 Task: Simple perennial resume white modern bold.
Action: Mouse moved to (514, 37)
Screenshot: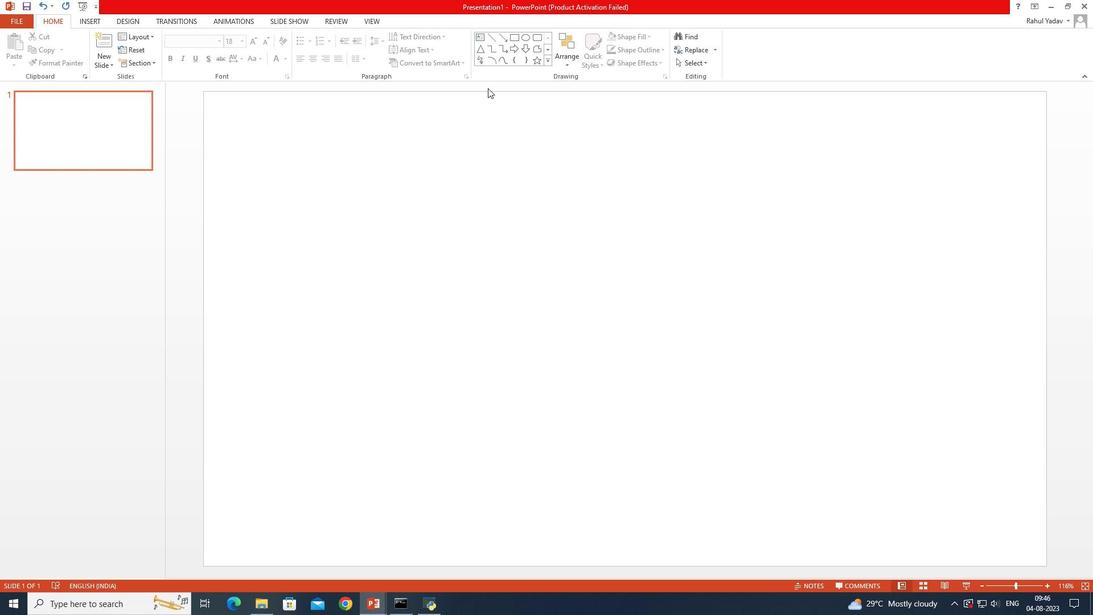 
Action: Mouse pressed left at (514, 37)
Screenshot: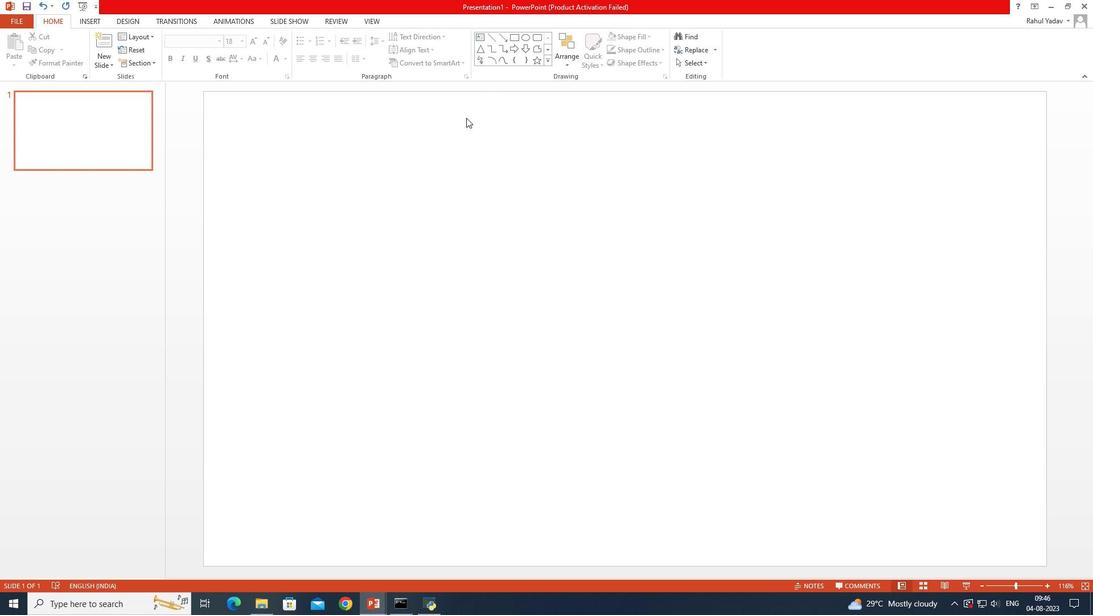 
Action: Mouse moved to (511, 36)
Screenshot: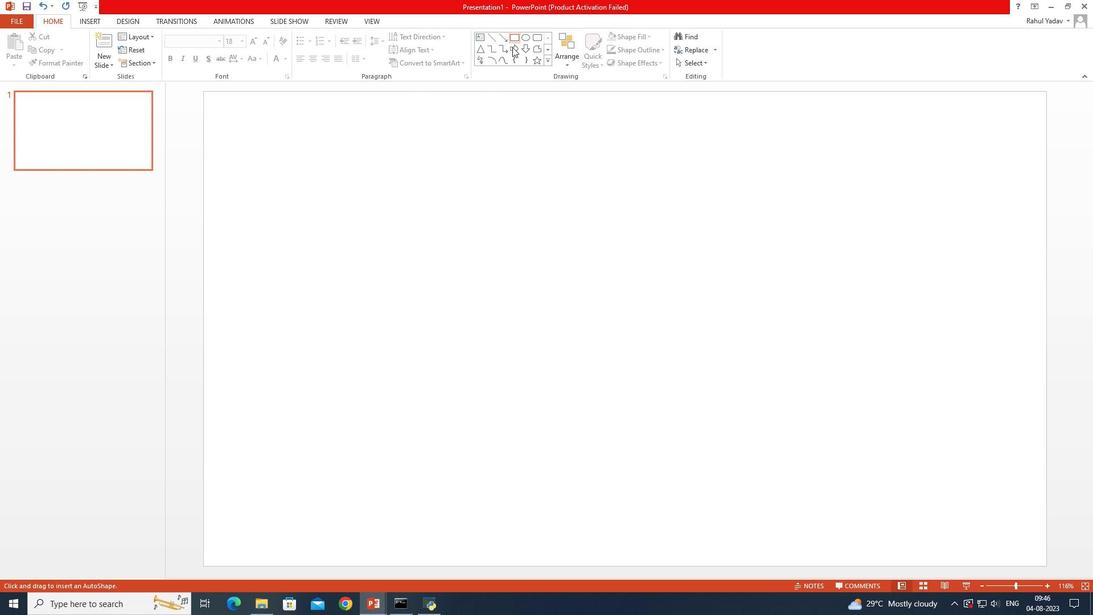 
Action: Mouse pressed left at (511, 36)
Screenshot: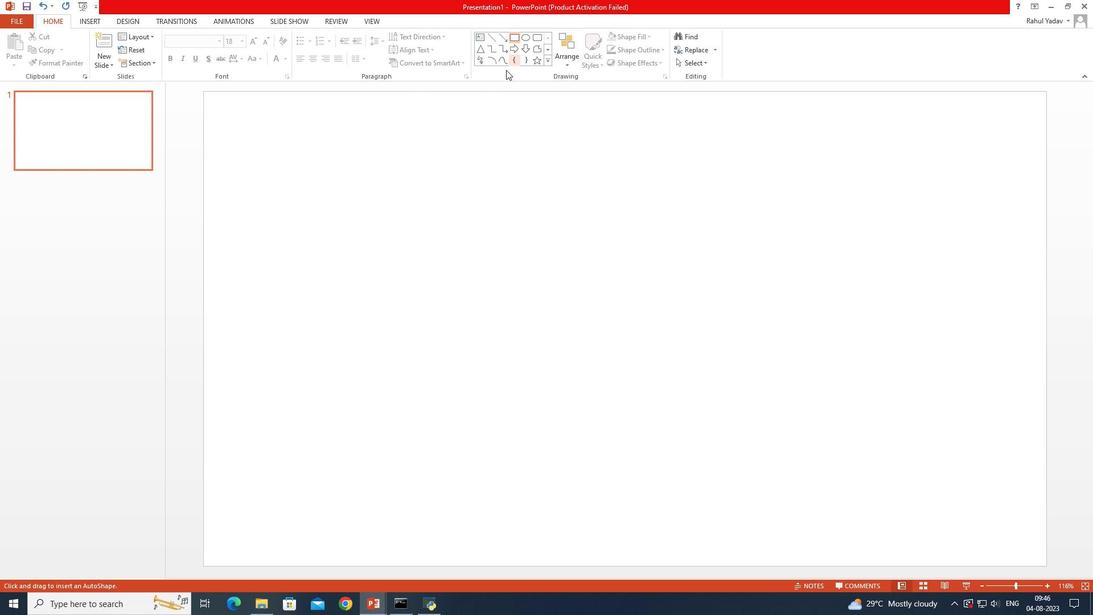 
Action: Mouse moved to (251, 99)
Screenshot: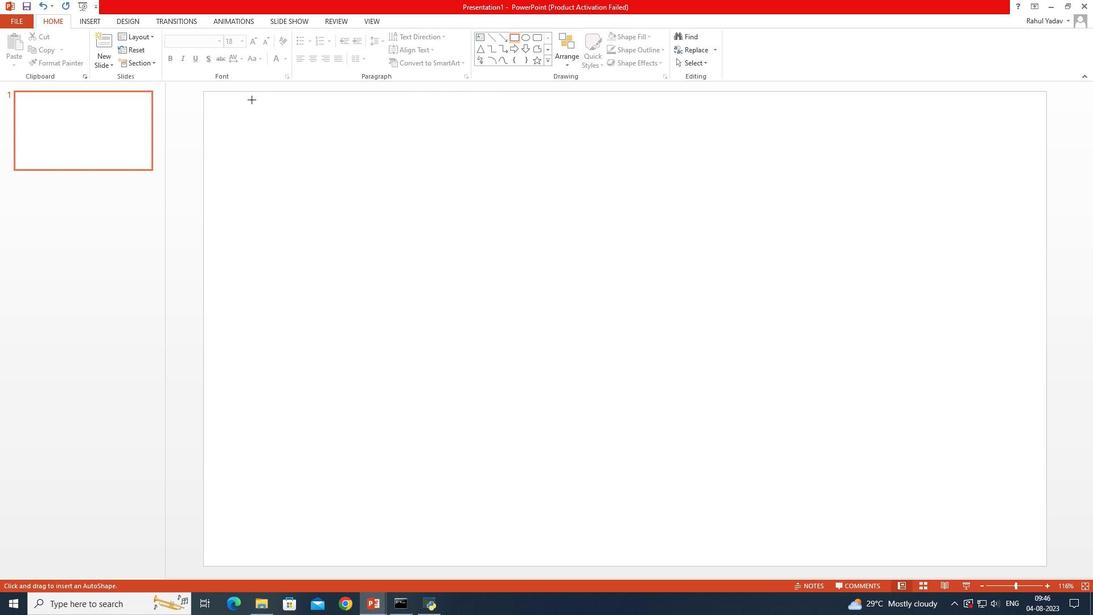 
Action: Mouse pressed left at (251, 99)
Screenshot: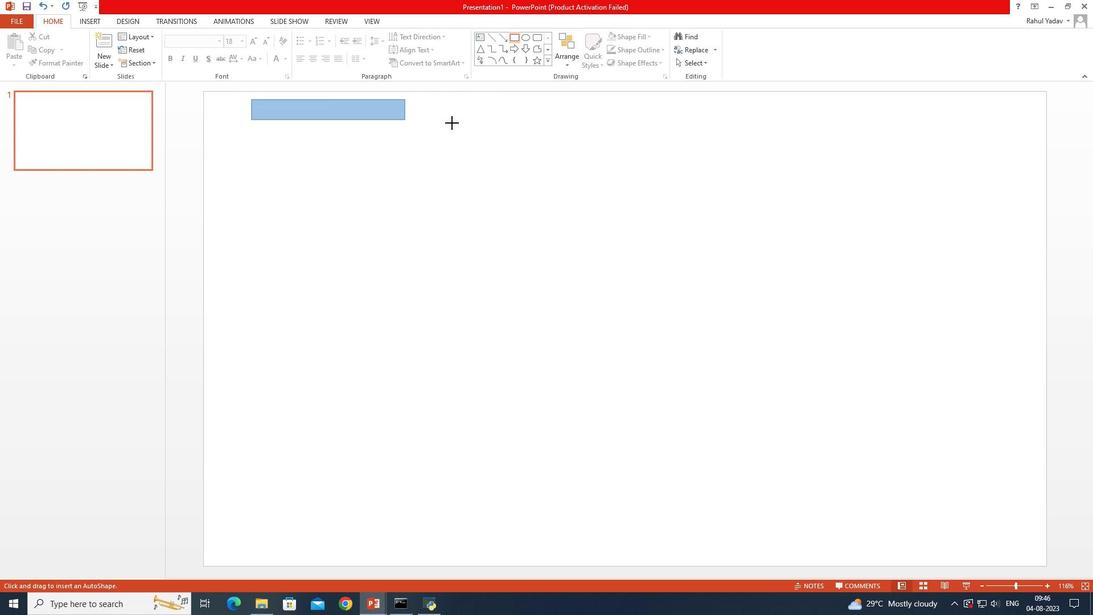 
Action: Mouse moved to (636, 35)
Screenshot: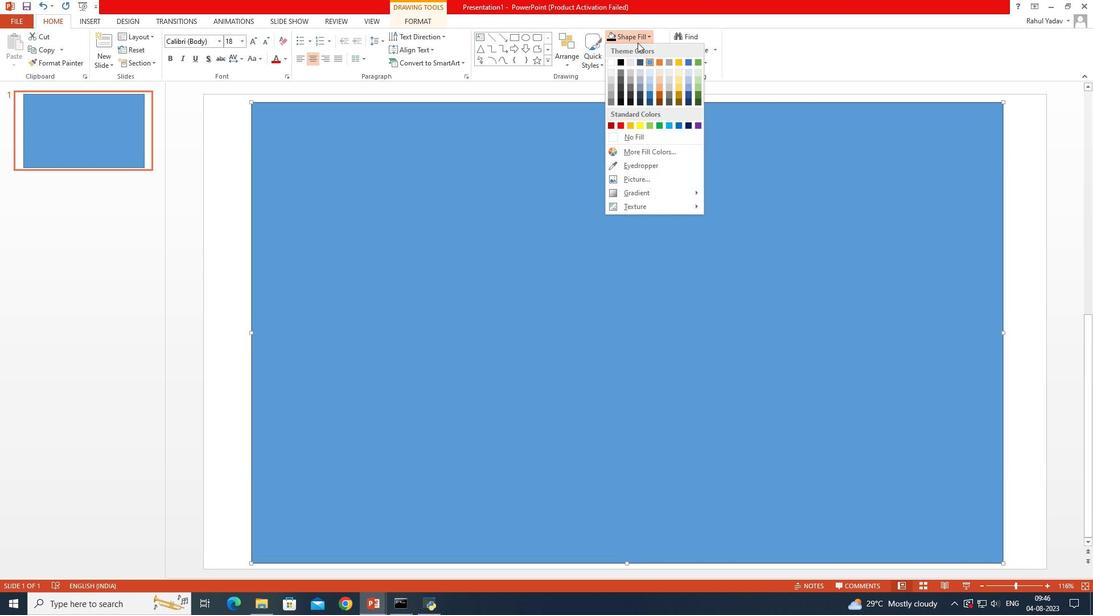 
Action: Mouse pressed left at (636, 35)
Screenshot: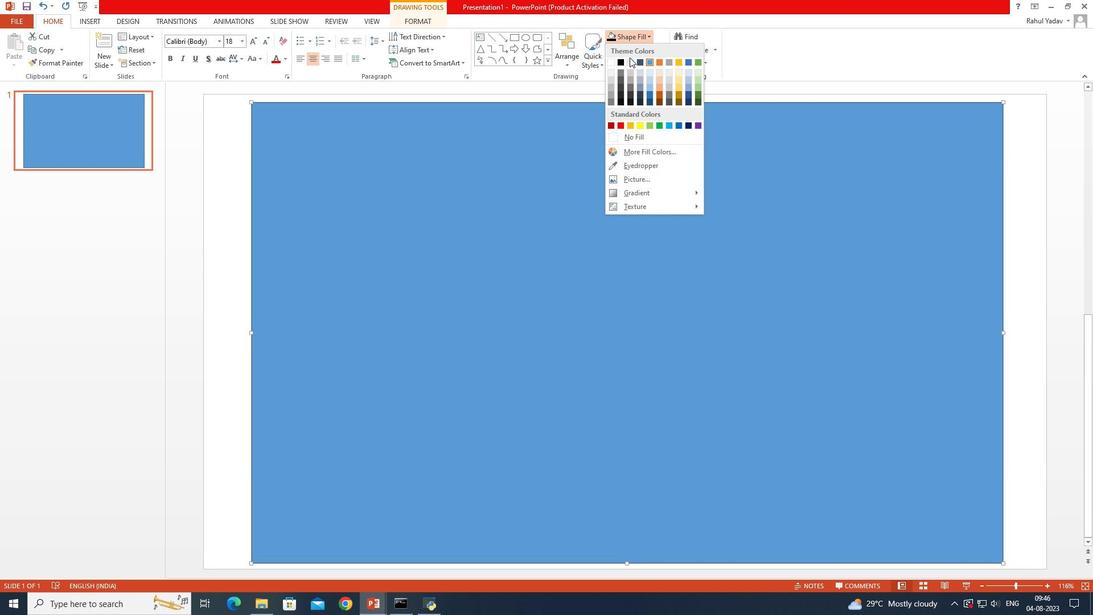
Action: Mouse moved to (610, 63)
Screenshot: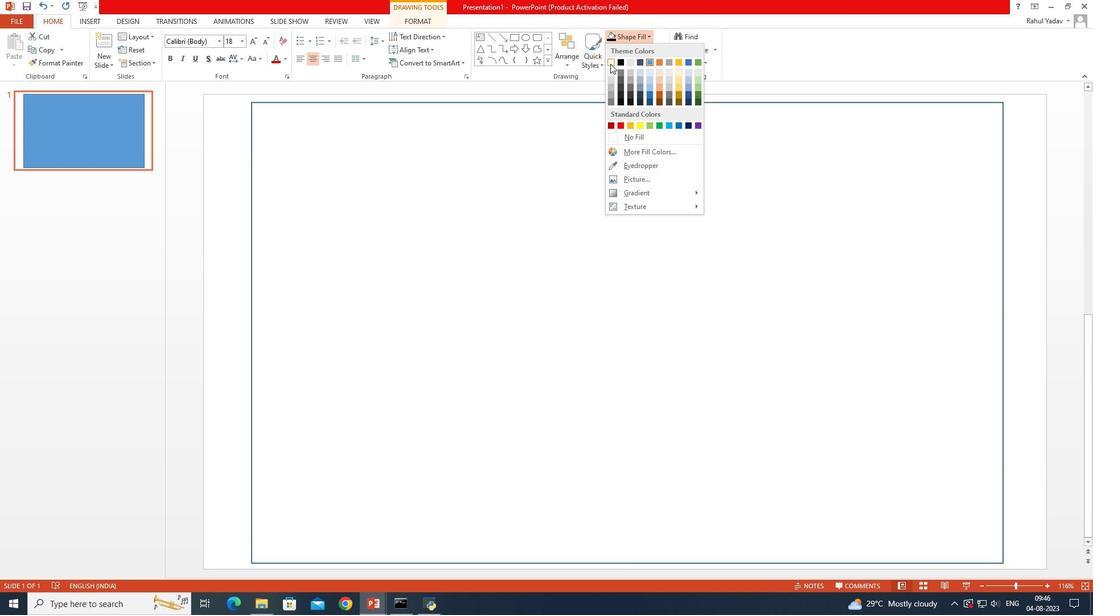 
Action: Mouse pressed left at (610, 63)
Screenshot: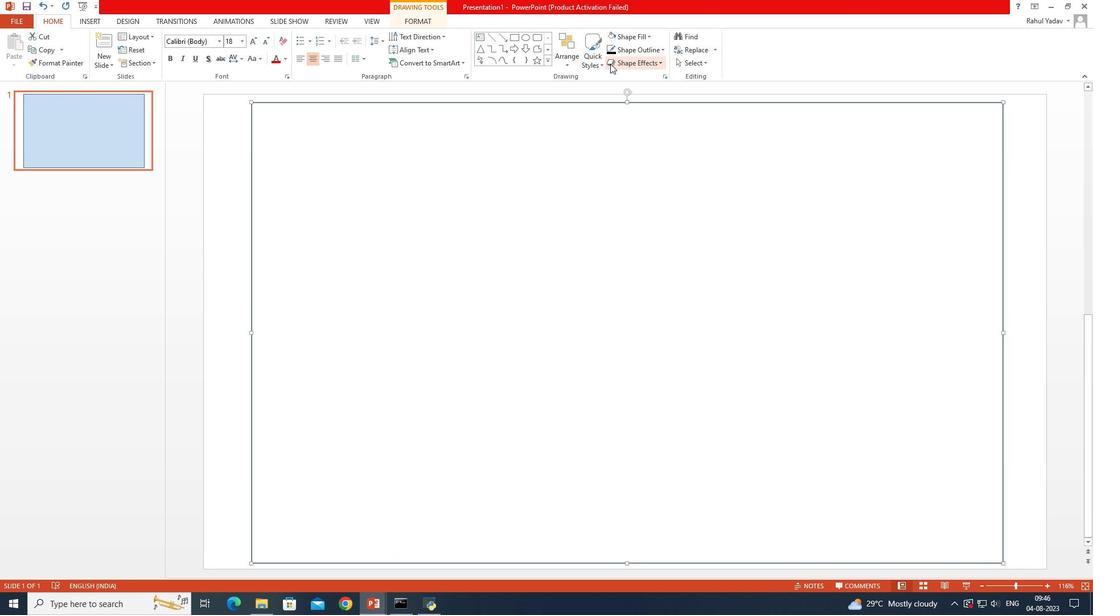
Action: Mouse moved to (664, 50)
Screenshot: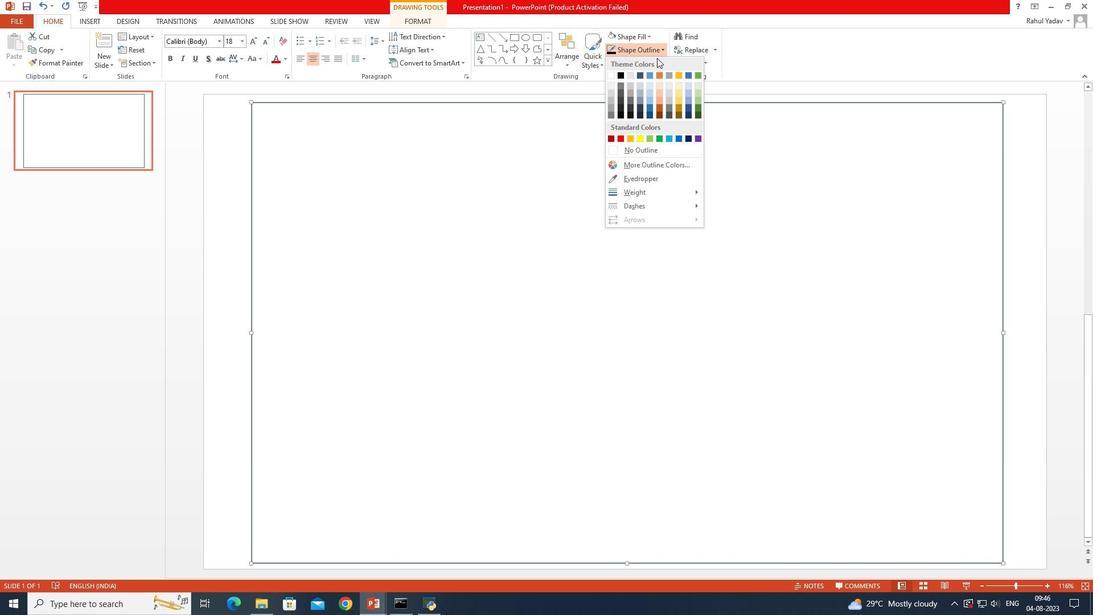 
Action: Mouse pressed left at (664, 50)
Screenshot: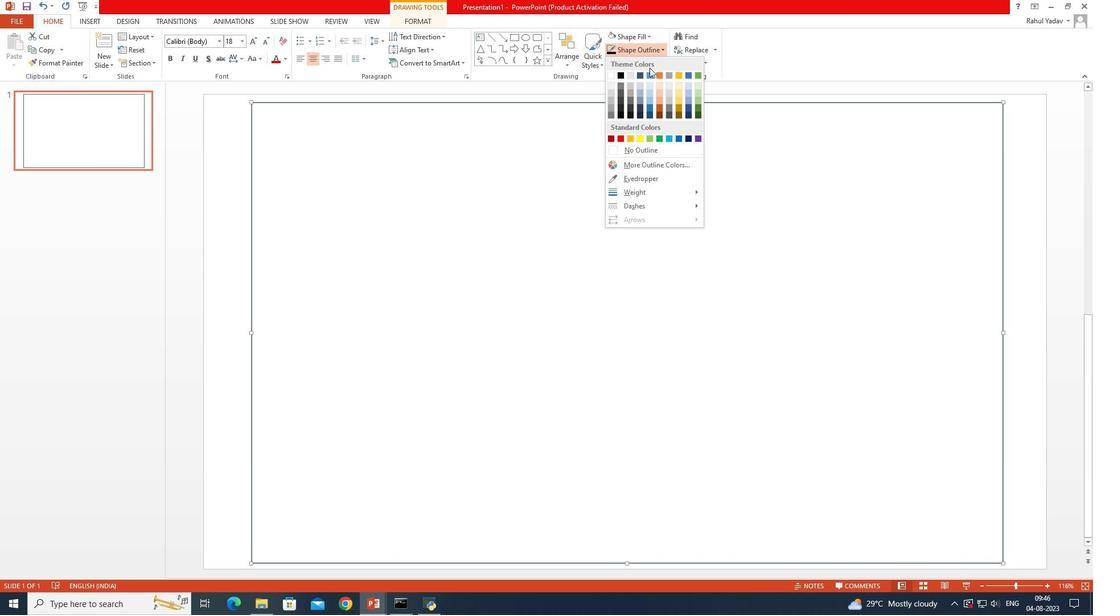 
Action: Mouse moved to (644, 76)
Screenshot: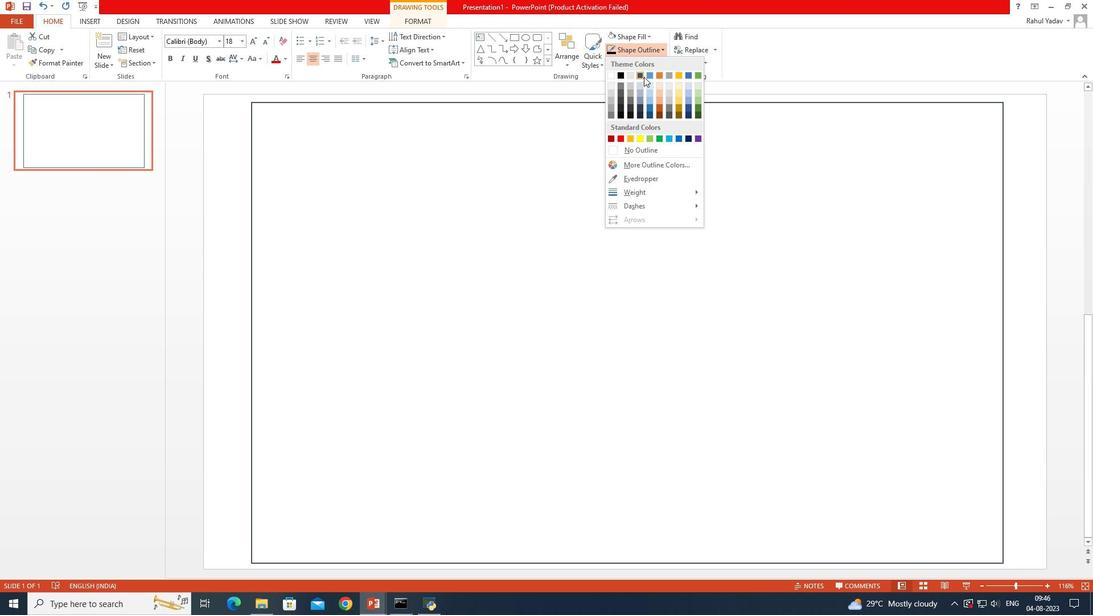 
Action: Mouse pressed left at (644, 76)
Screenshot: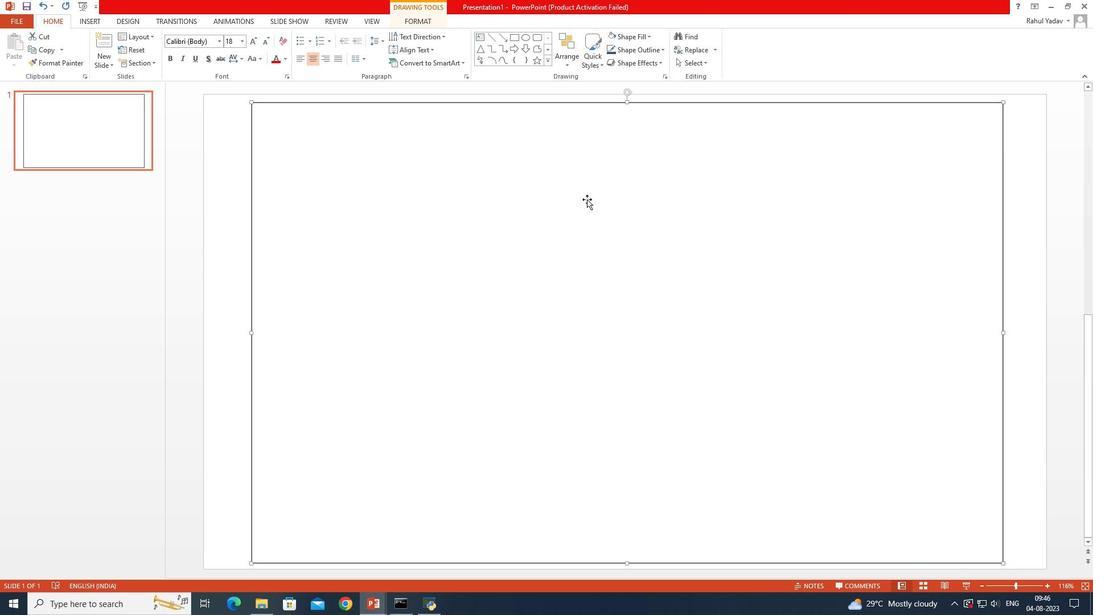 
Action: Mouse moved to (539, 248)
Screenshot: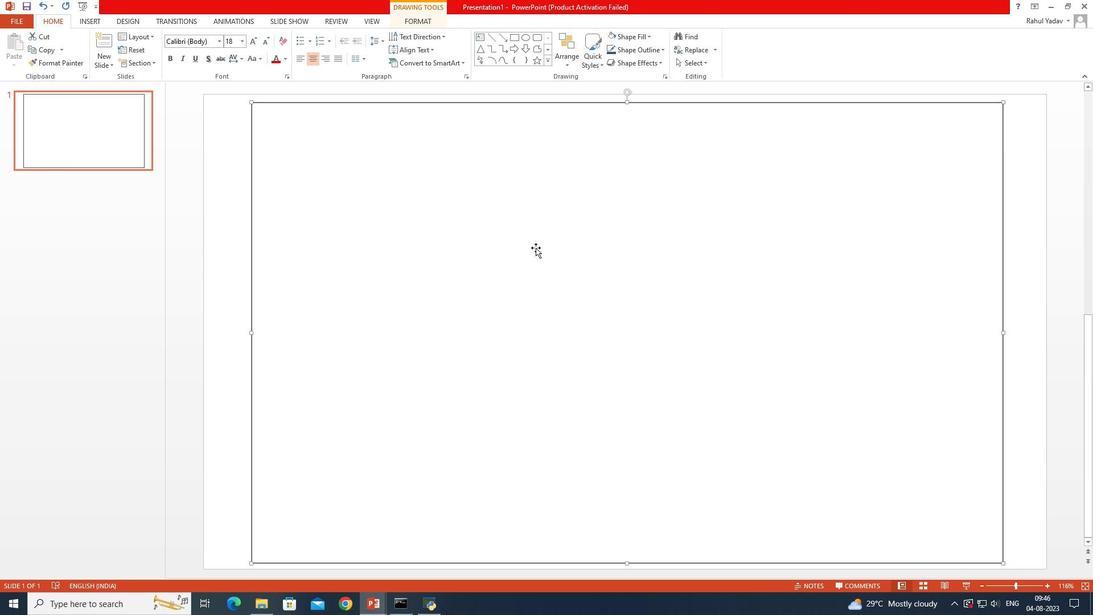 
Action: Mouse pressed left at (539, 248)
Screenshot: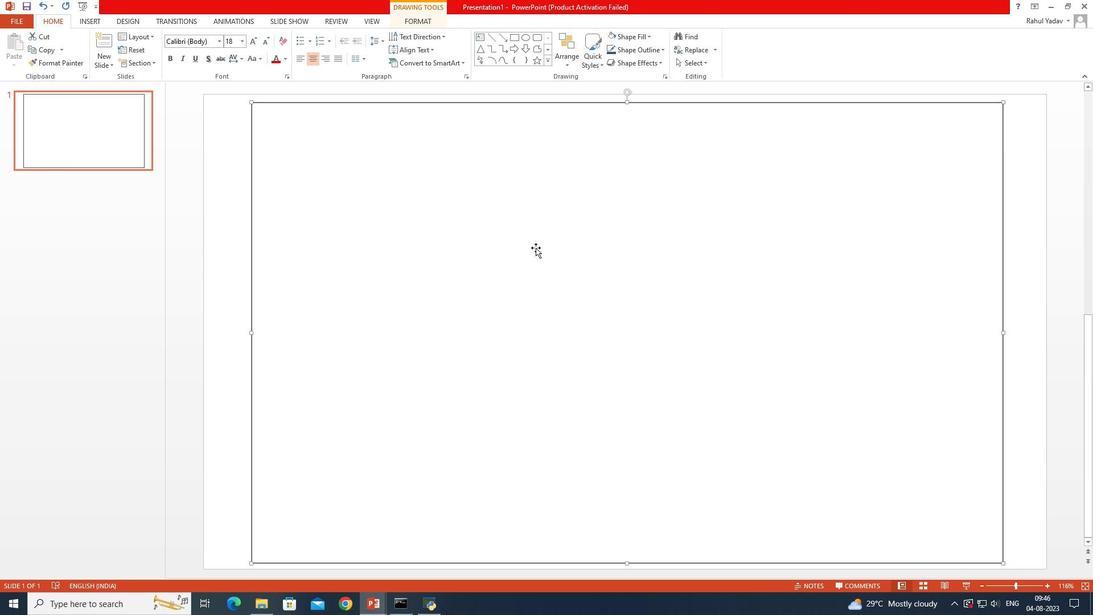 
Action: Mouse moved to (981, 582)
Screenshot: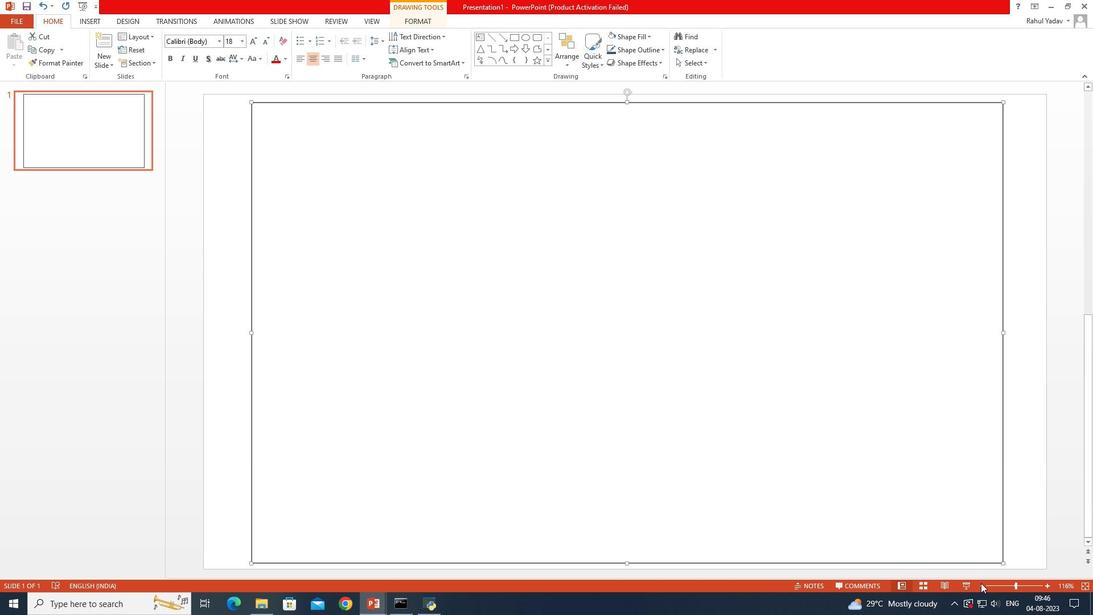 
Action: Mouse pressed left at (981, 582)
Screenshot: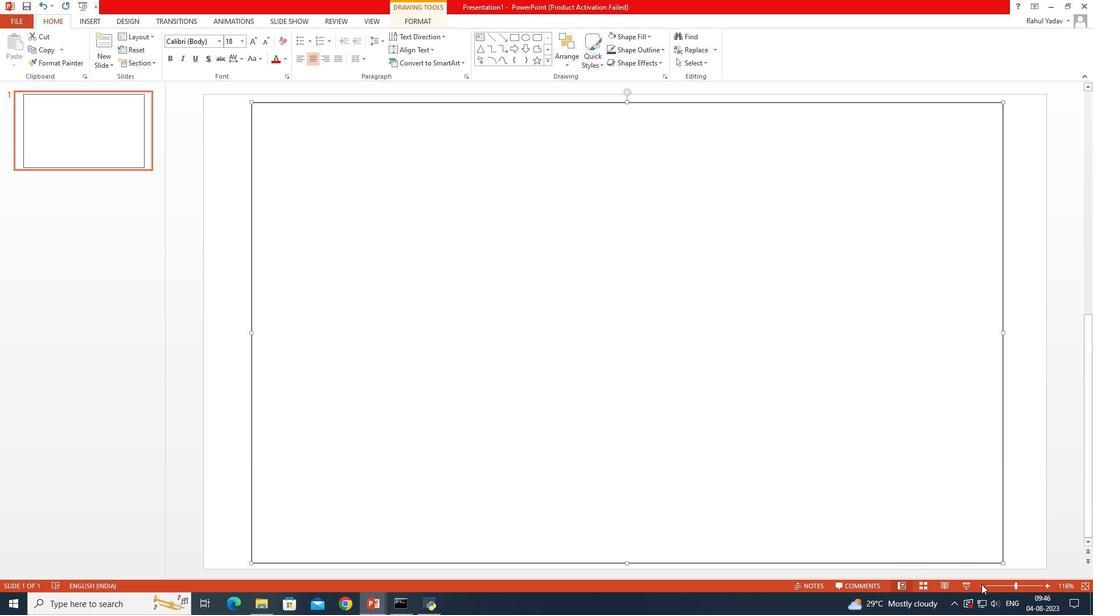 
Action: Mouse moved to (981, 584)
Screenshot: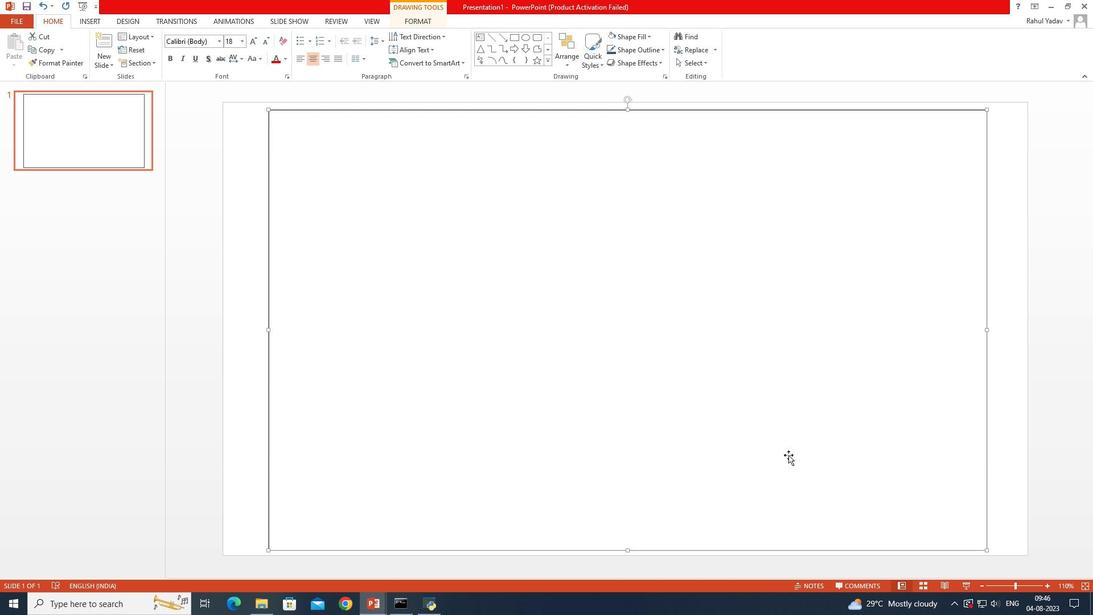 
Action: Mouse pressed left at (981, 584)
Screenshot: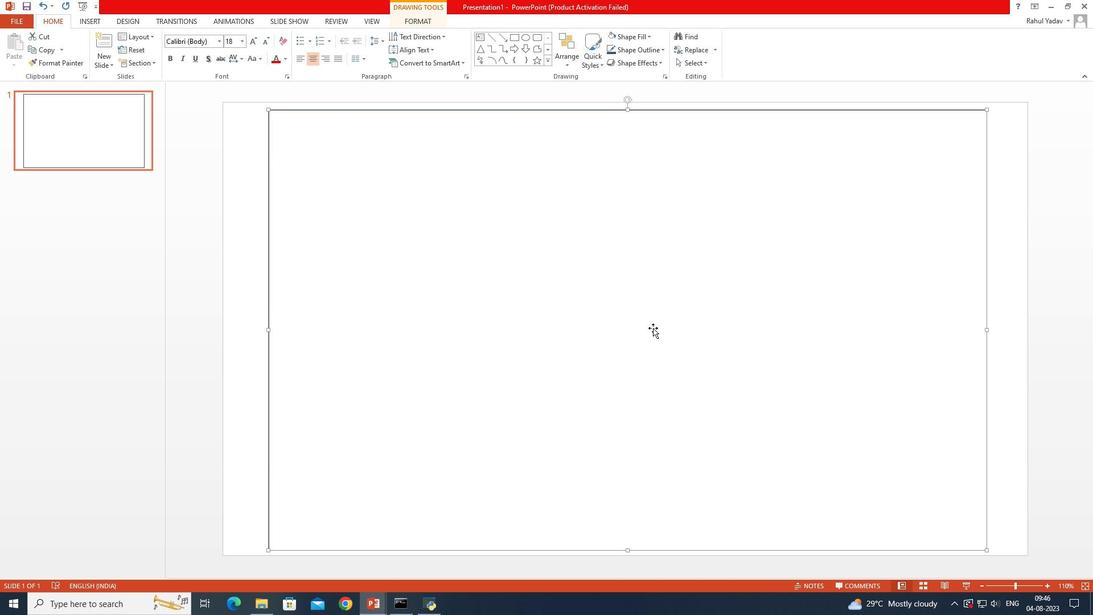 
Action: Mouse moved to (377, 168)
Screenshot: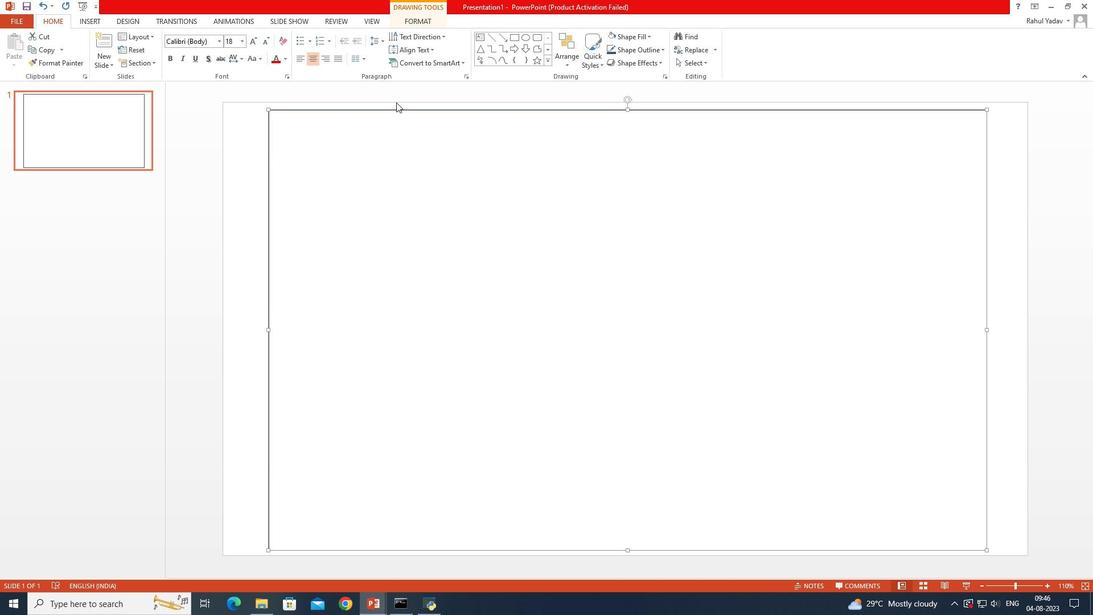 
Action: Mouse pressed left at (377, 168)
Screenshot: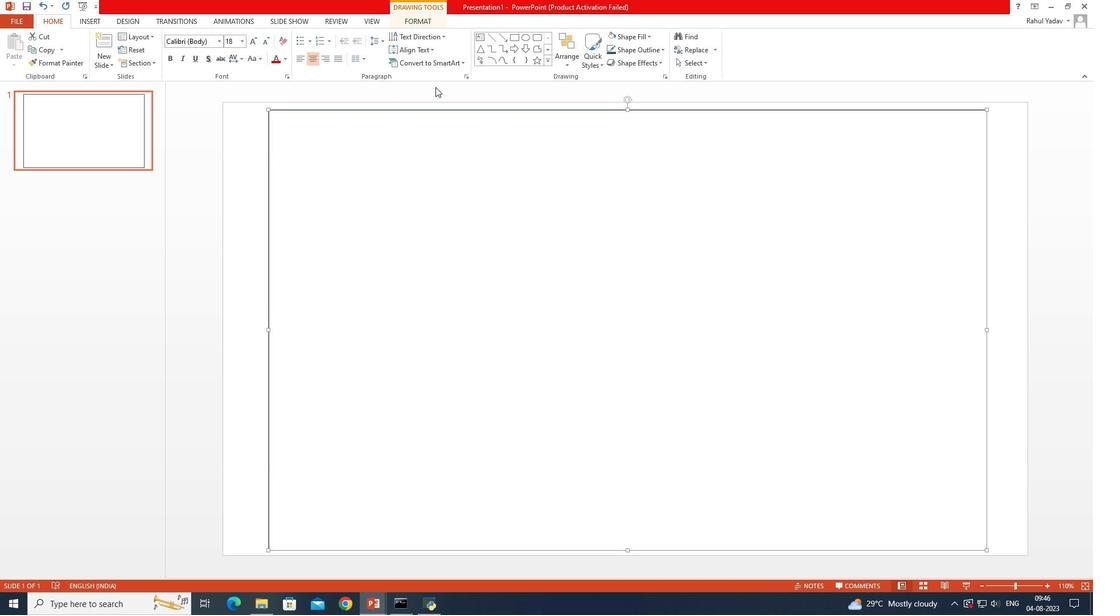 
Action: Mouse moved to (481, 39)
Screenshot: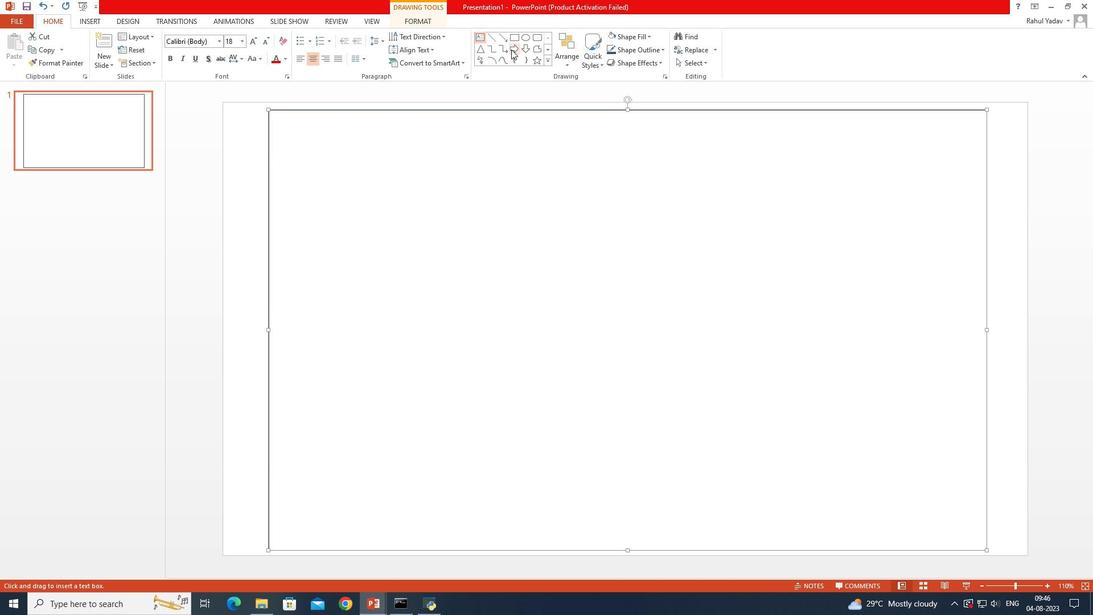
Action: Mouse pressed left at (481, 39)
Screenshot: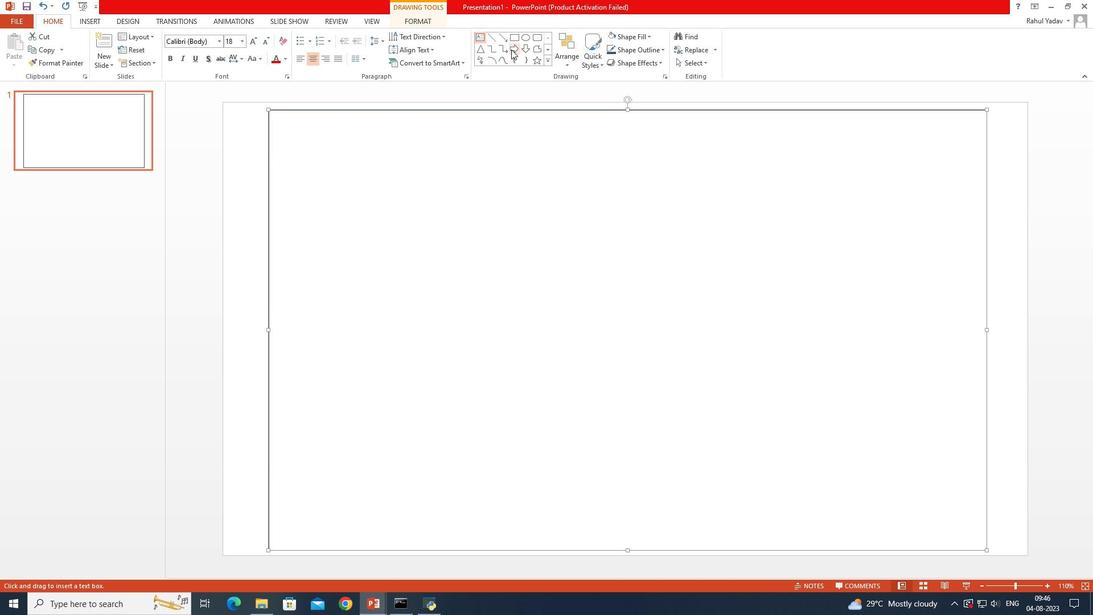 
Action: Mouse moved to (300, 128)
Screenshot: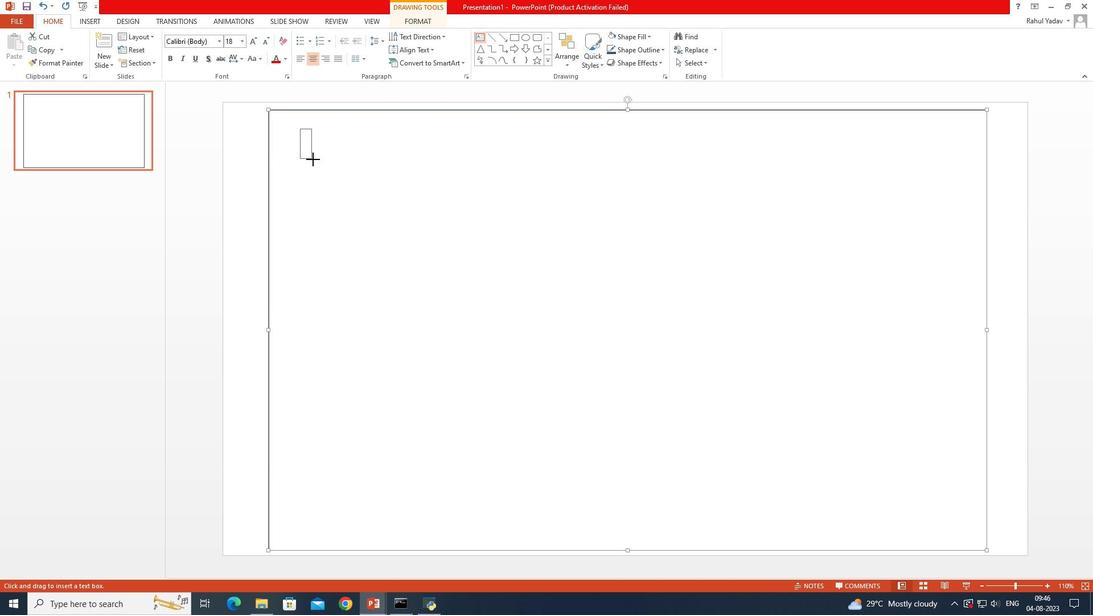 
Action: Mouse pressed left at (300, 128)
Screenshot: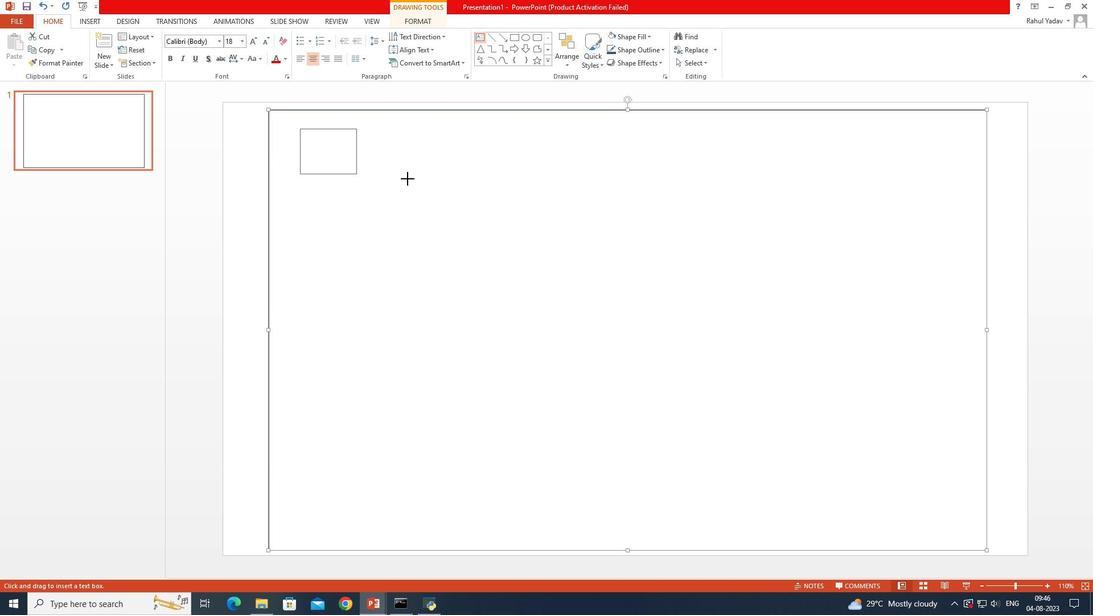 
Action: Mouse moved to (455, 181)
Screenshot: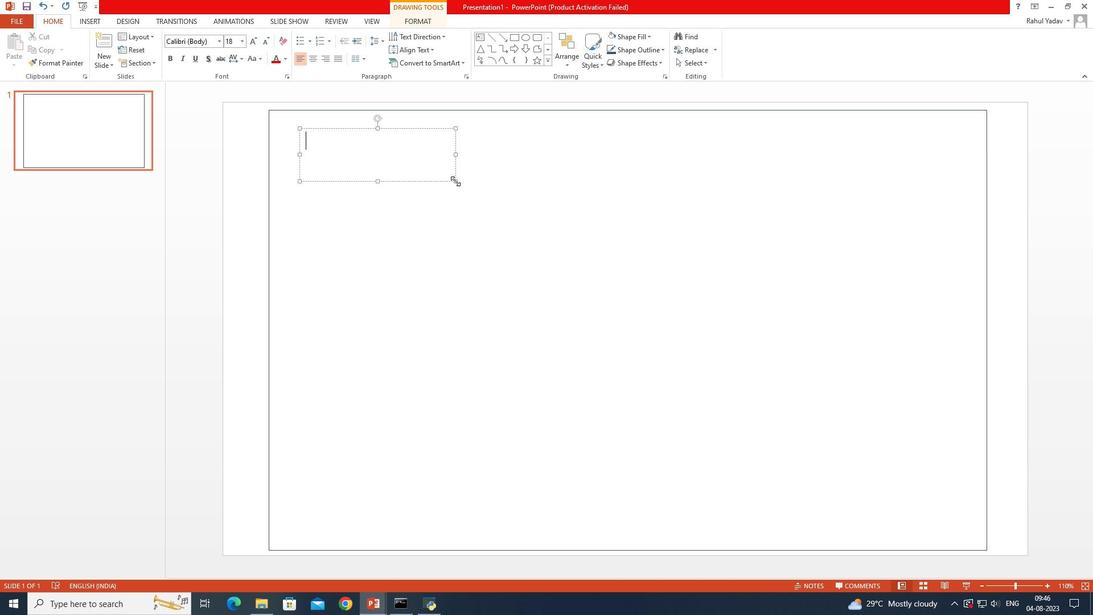 
Action: Key pressed <Key.shift><Key.shift><Key.shift><Key.shift><Key.shift><Key.shift><Key.shift><Key.shift><Key.shift><Key.shift><Key.shift><Key.shift><Key.shift><Key.shift><Key.shift><Key.shift><Key.shift><Key.shift>Ji-min<Key.enter><Key.shift>Anctrl+A
Screenshot: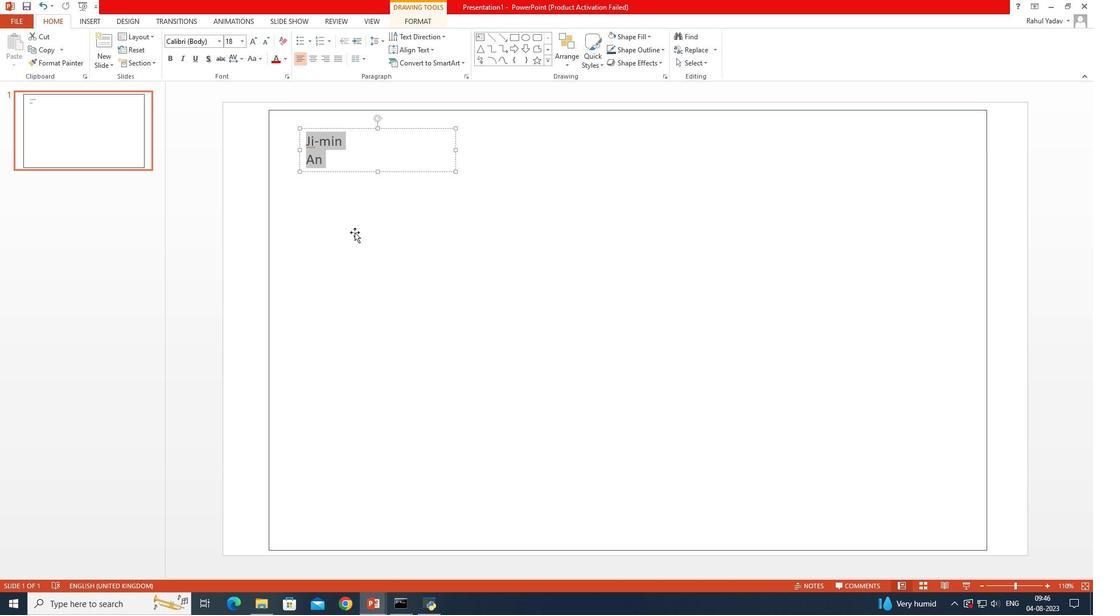 
Action: Mouse moved to (219, 41)
Screenshot: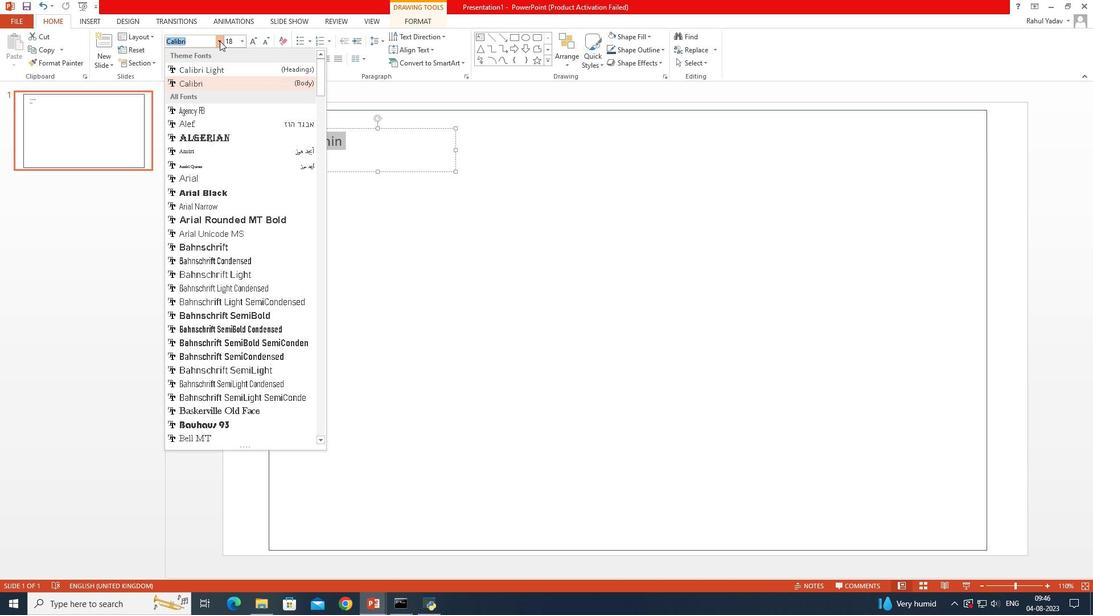 
Action: Mouse pressed left at (219, 41)
Screenshot: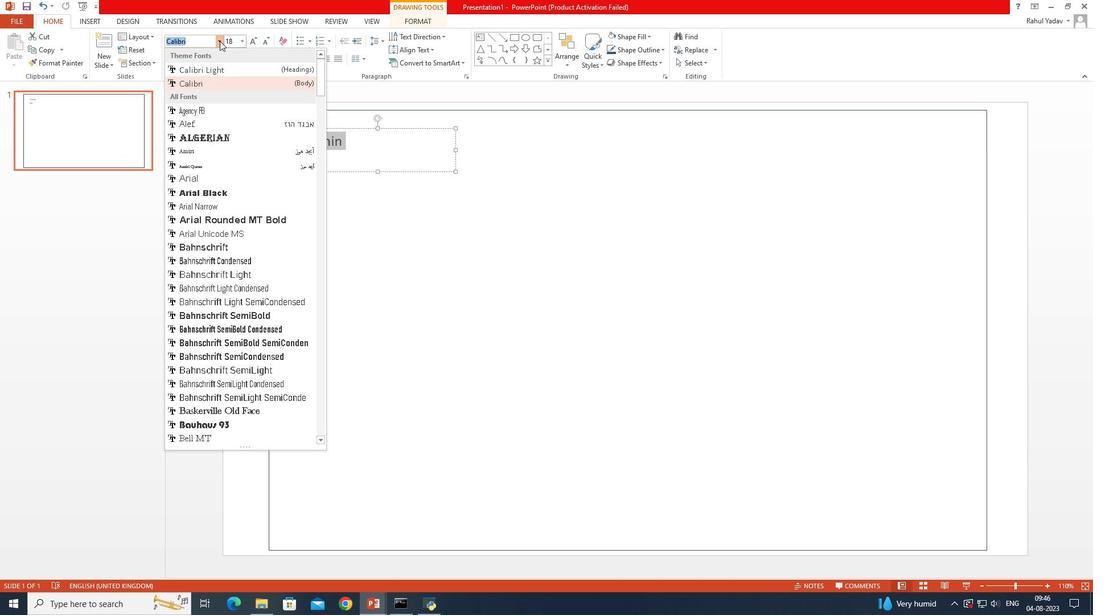 
Action: Mouse moved to (207, 321)
Screenshot: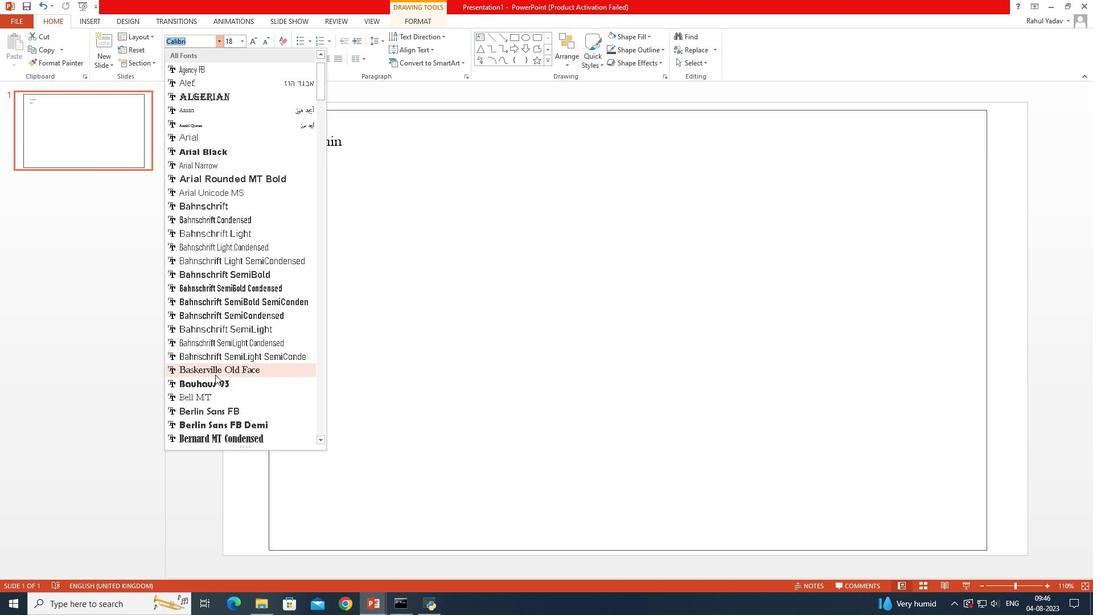 
Action: Mouse scrolled (207, 321) with delta (0, 0)
Screenshot: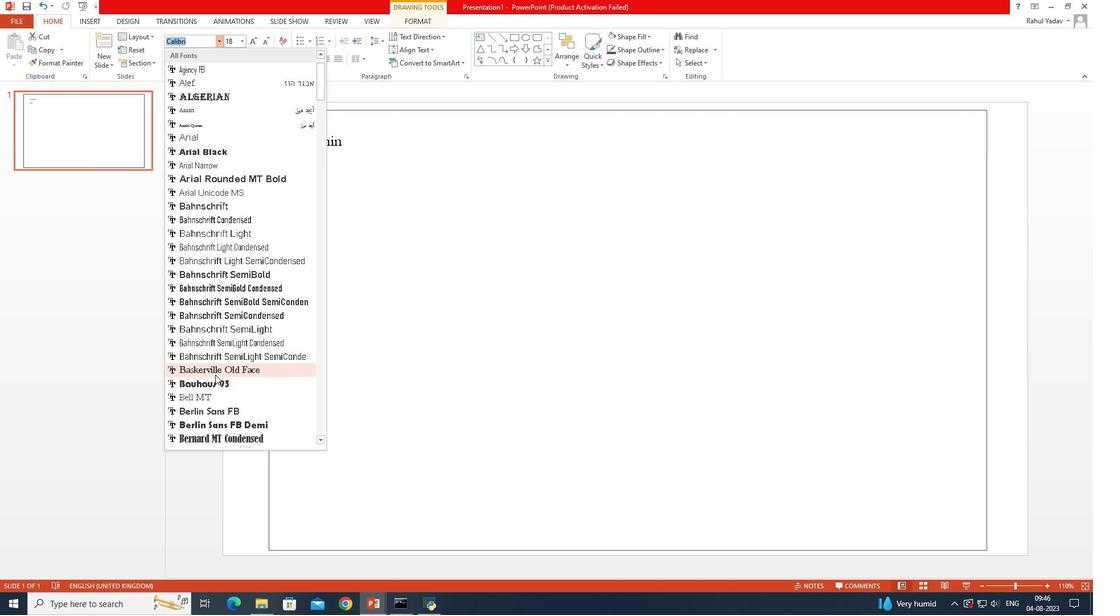 
Action: Mouse moved to (213, 415)
Screenshot: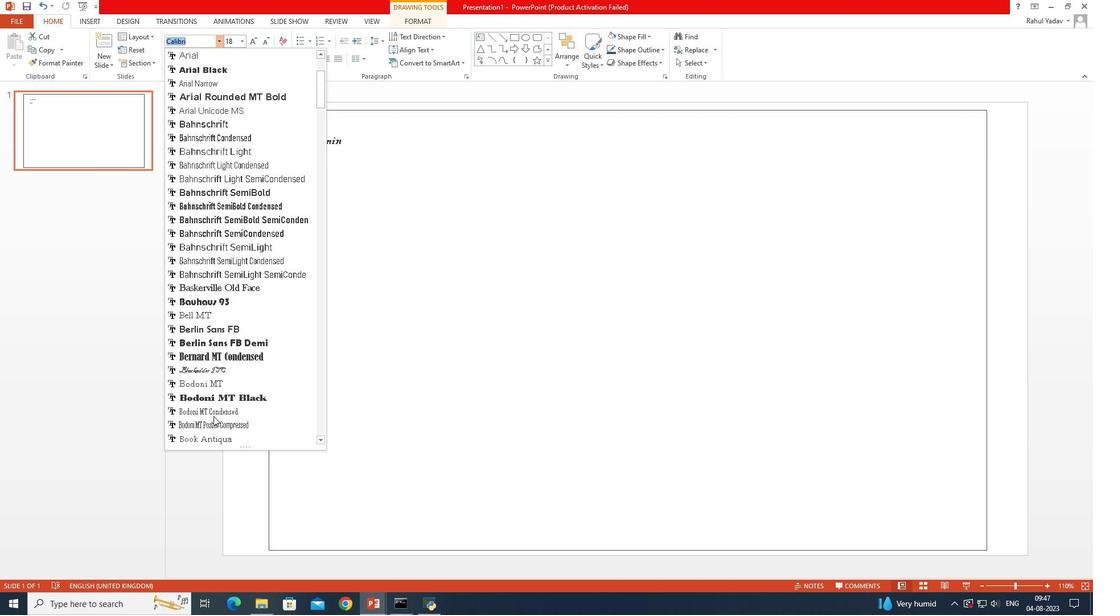 
Action: Mouse scrolled (213, 415) with delta (0, 0)
Screenshot: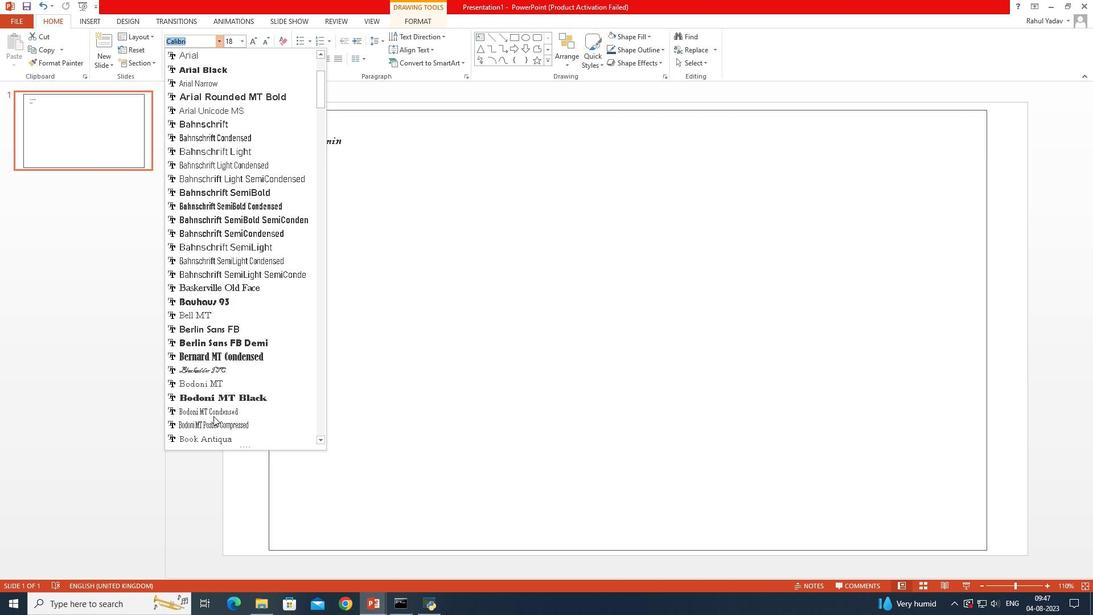 
Action: Mouse moved to (213, 416)
Screenshot: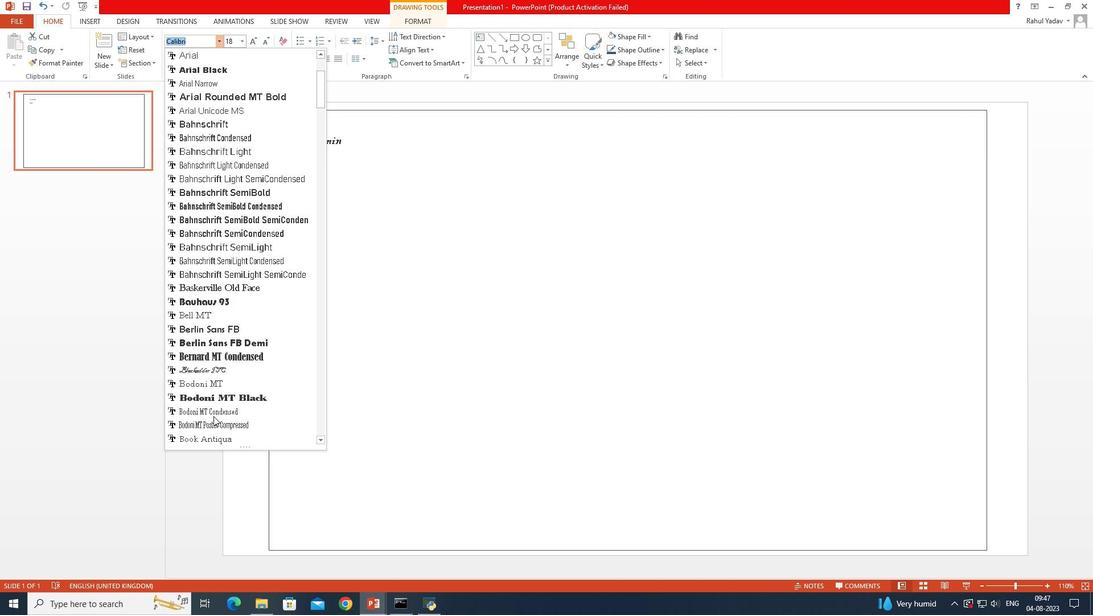 
Action: Mouse scrolled (213, 415) with delta (0, 0)
Screenshot: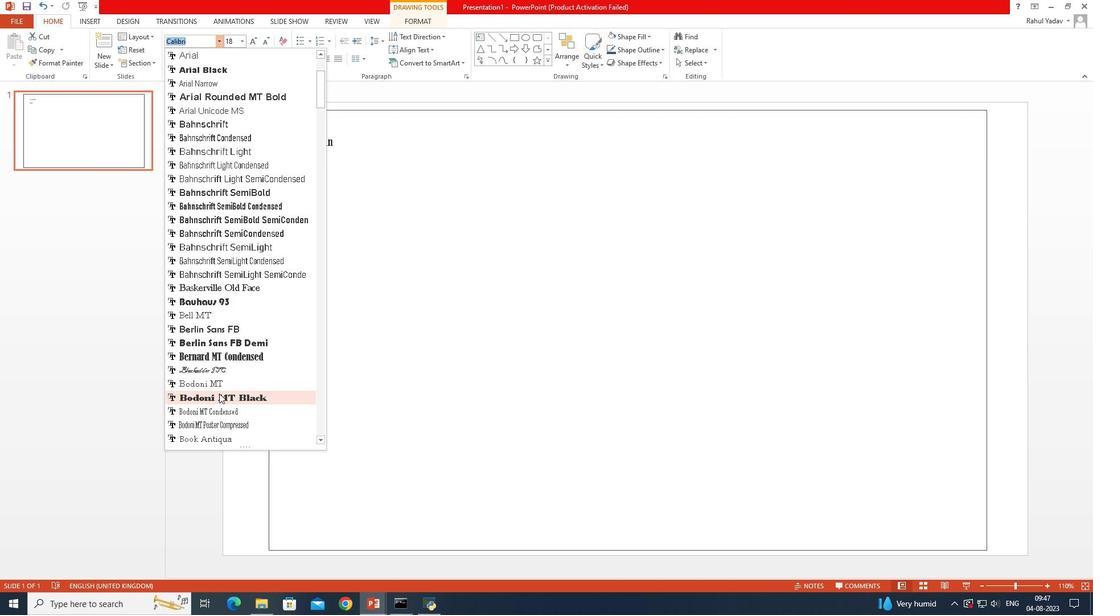 
Action: Mouse moved to (222, 382)
Screenshot: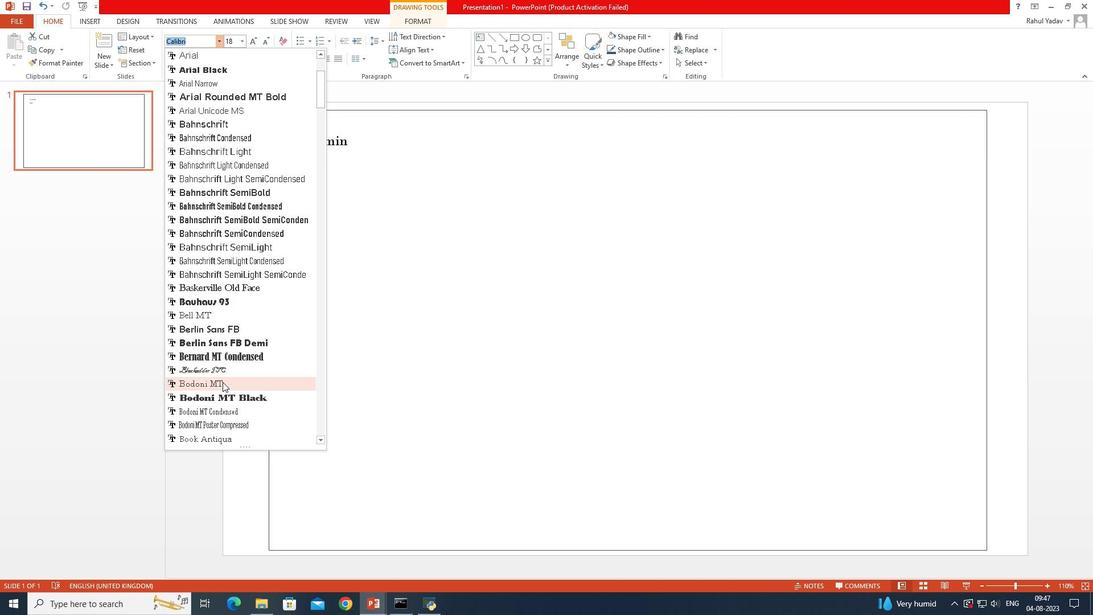 
Action: Mouse pressed left at (222, 382)
Screenshot: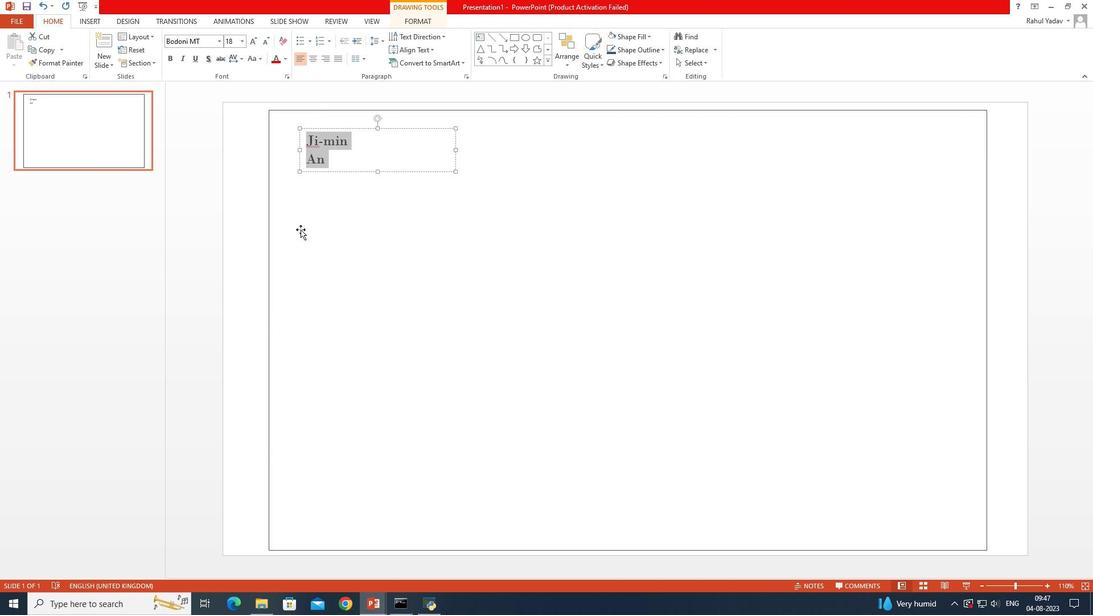 
Action: Mouse moved to (241, 41)
Screenshot: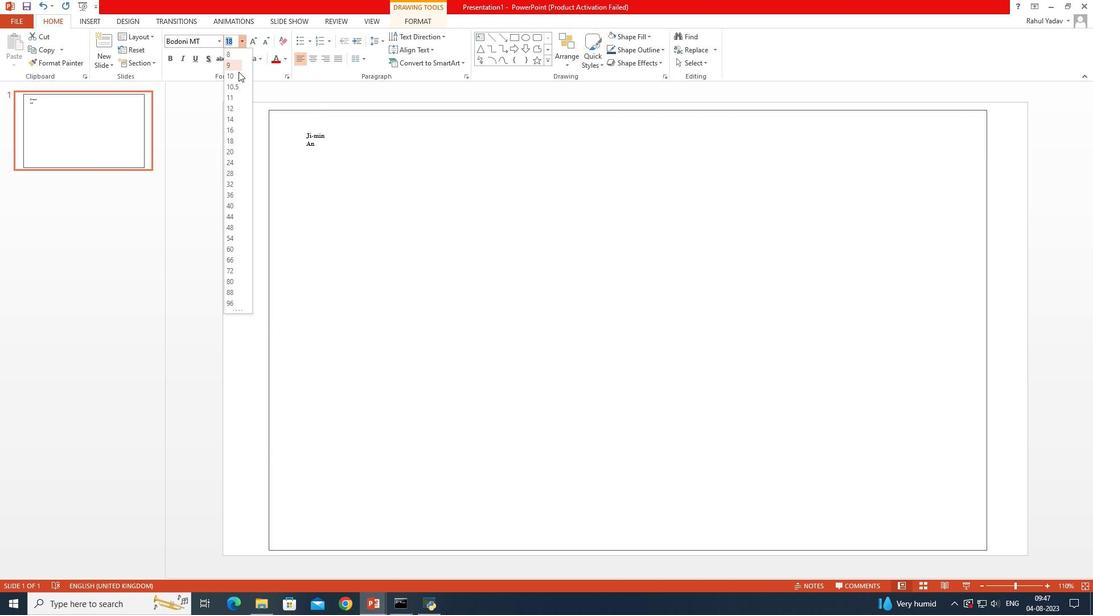 
Action: Mouse pressed left at (241, 41)
Screenshot: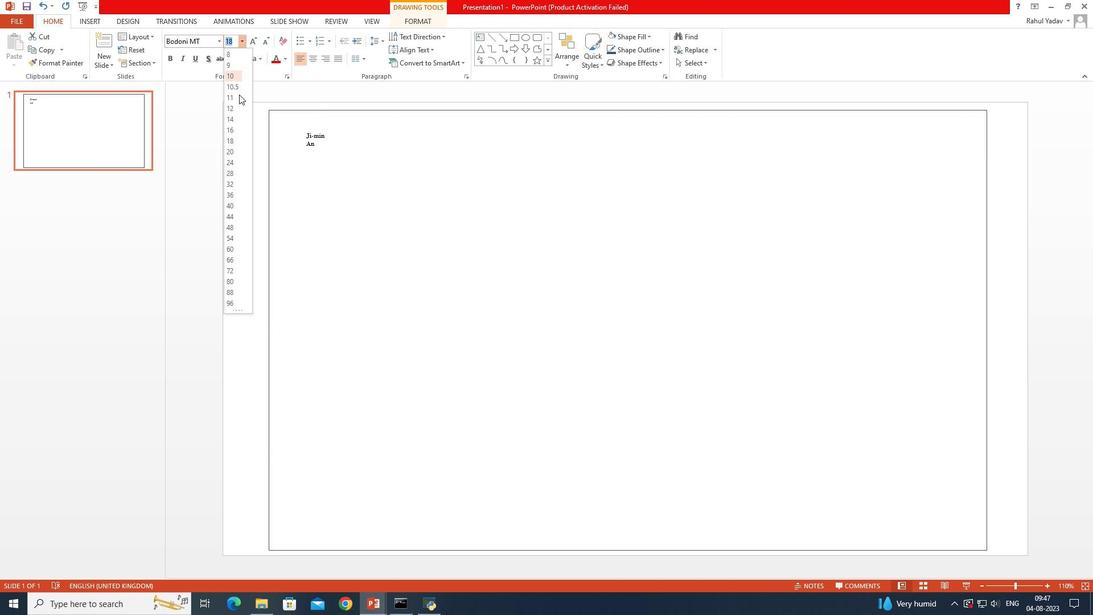 
Action: Mouse moved to (232, 202)
Screenshot: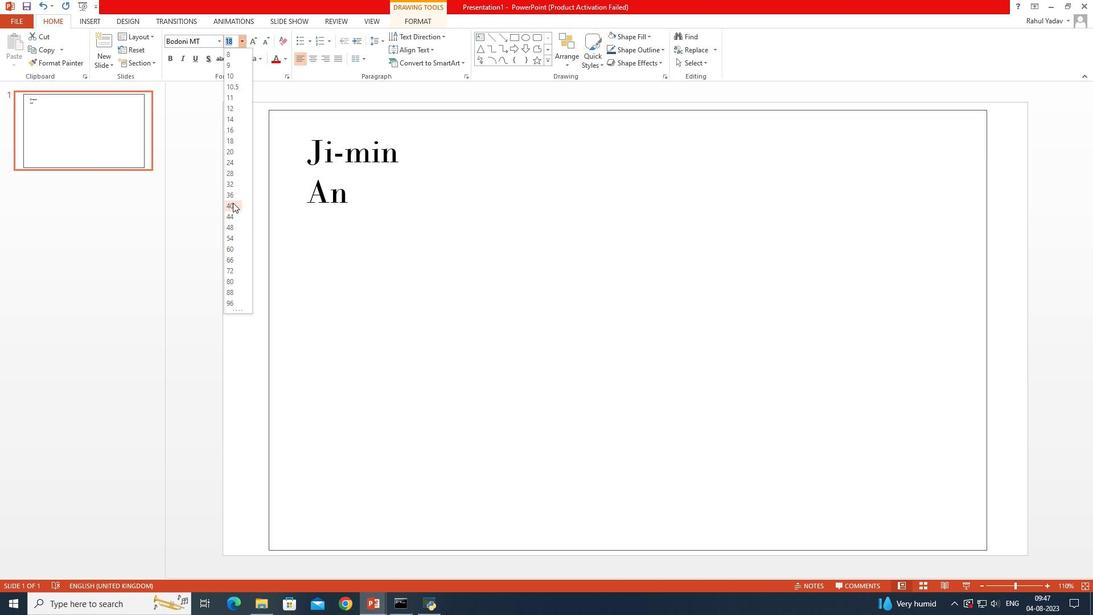 
Action: Mouse pressed left at (232, 202)
Screenshot: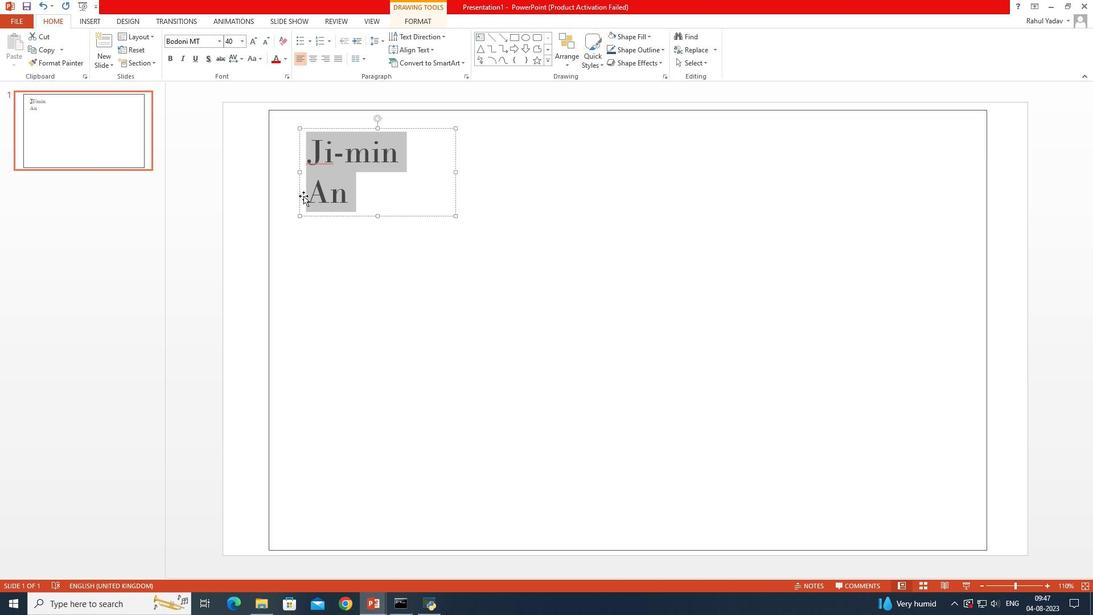 
Action: Mouse moved to (469, 174)
Screenshot: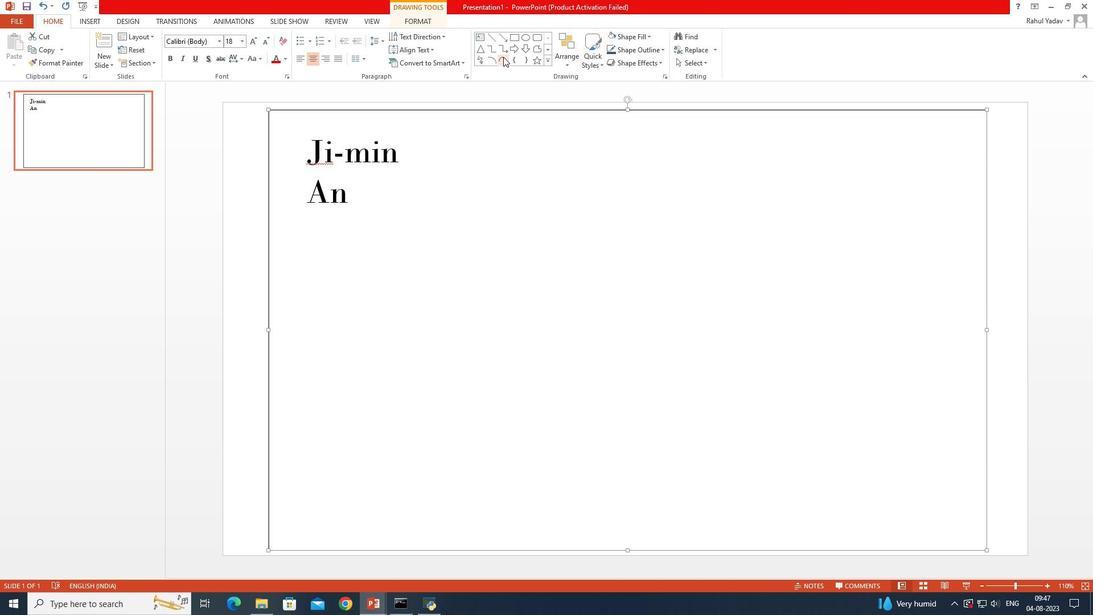 
Action: Mouse pressed left at (469, 174)
Screenshot: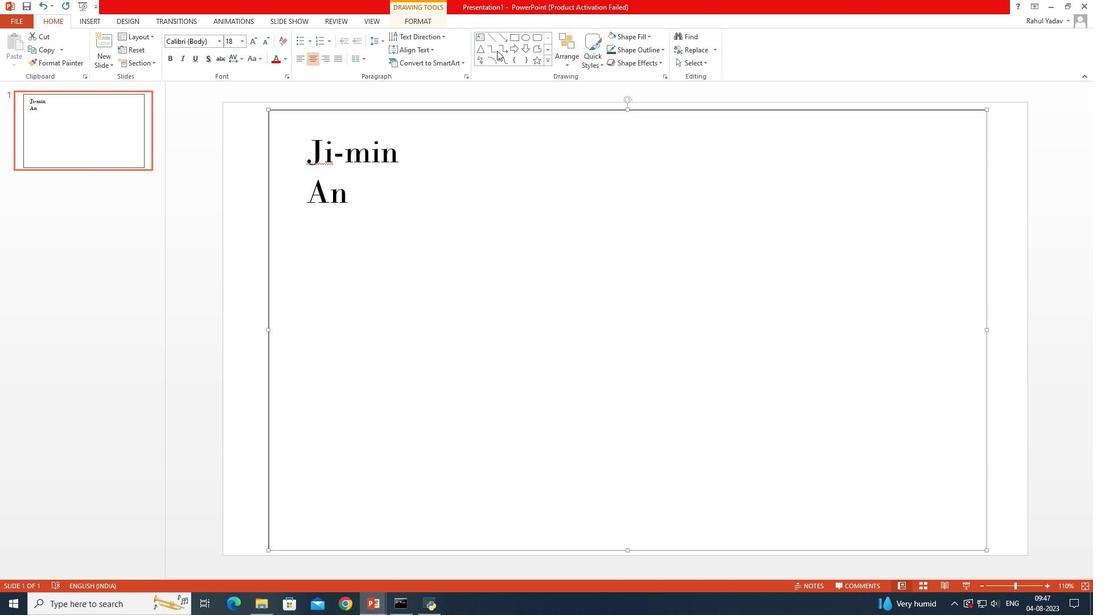 
Action: Mouse moved to (496, 41)
Screenshot: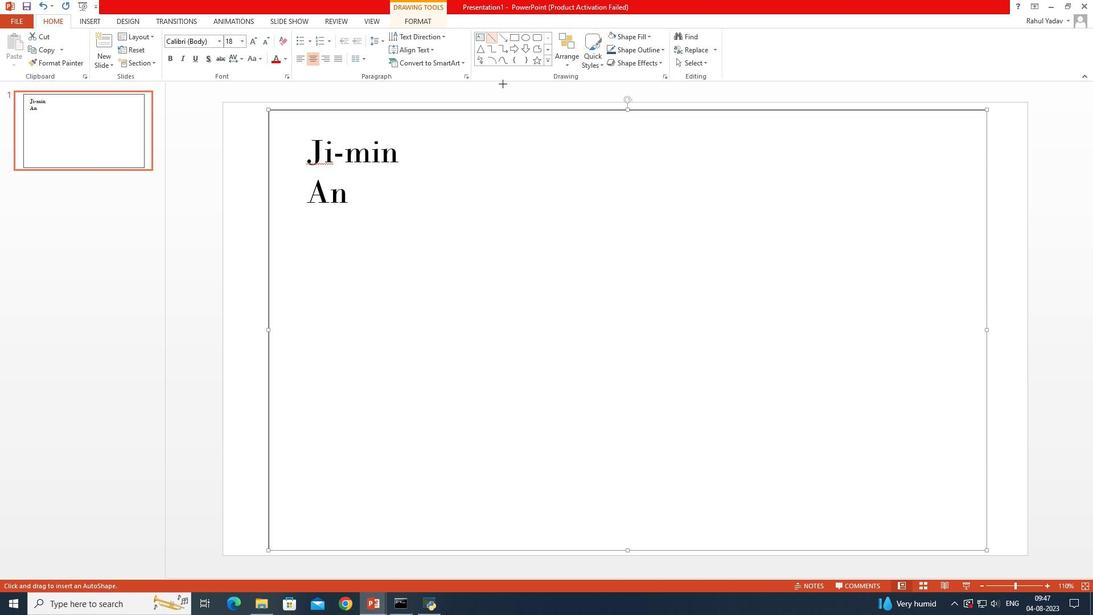 
Action: Mouse pressed left at (496, 41)
Screenshot: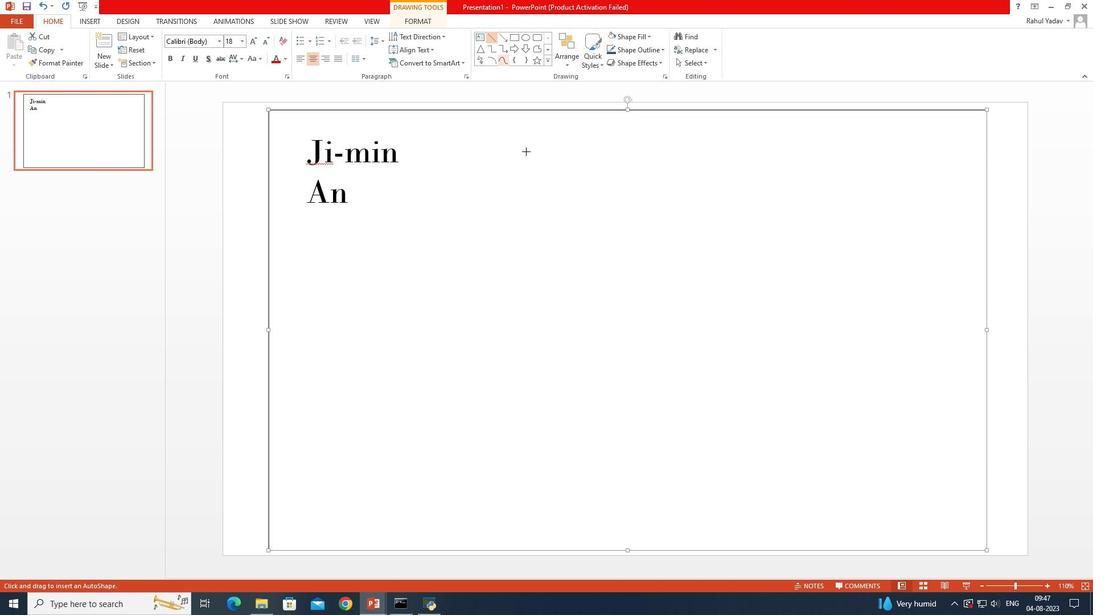 
Action: Mouse moved to (767, 178)
Screenshot: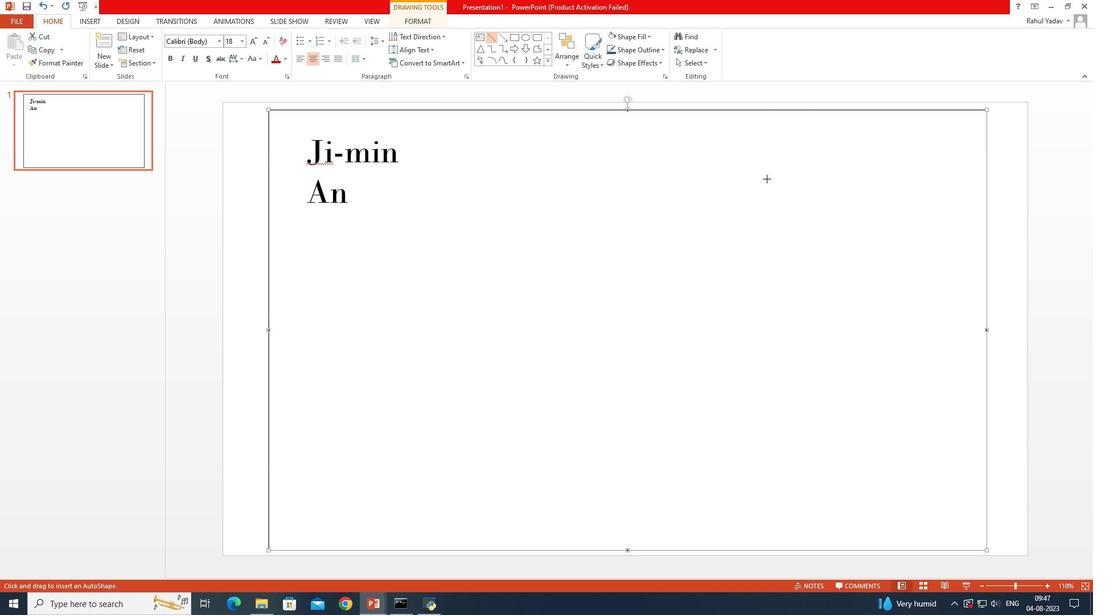 
Action: Key pressed <Key.caps_lock>
Screenshot: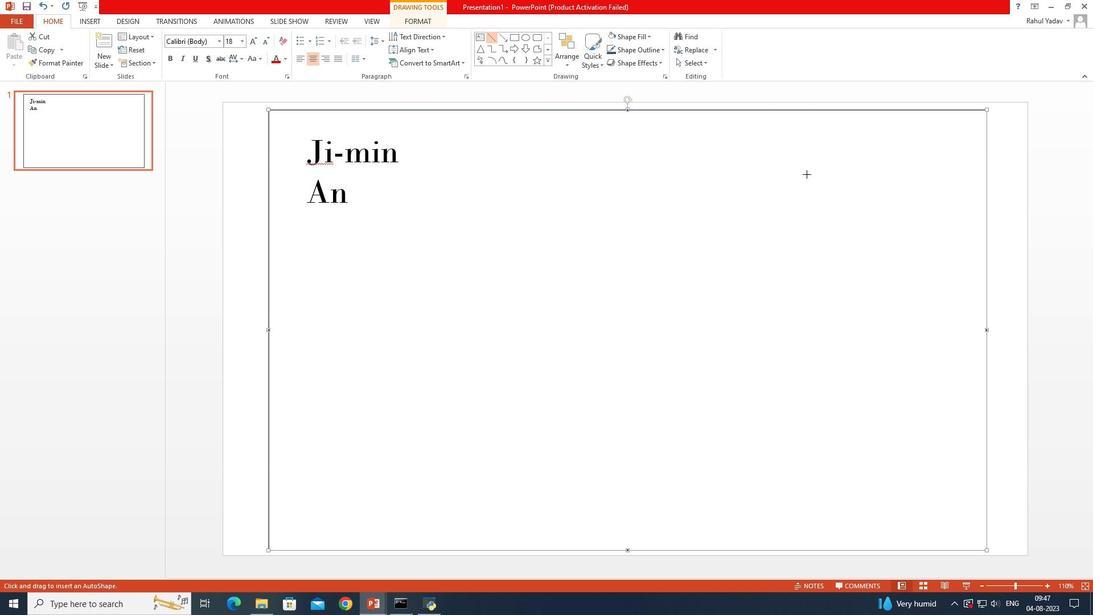 
Action: Mouse moved to (726, 168)
Screenshot: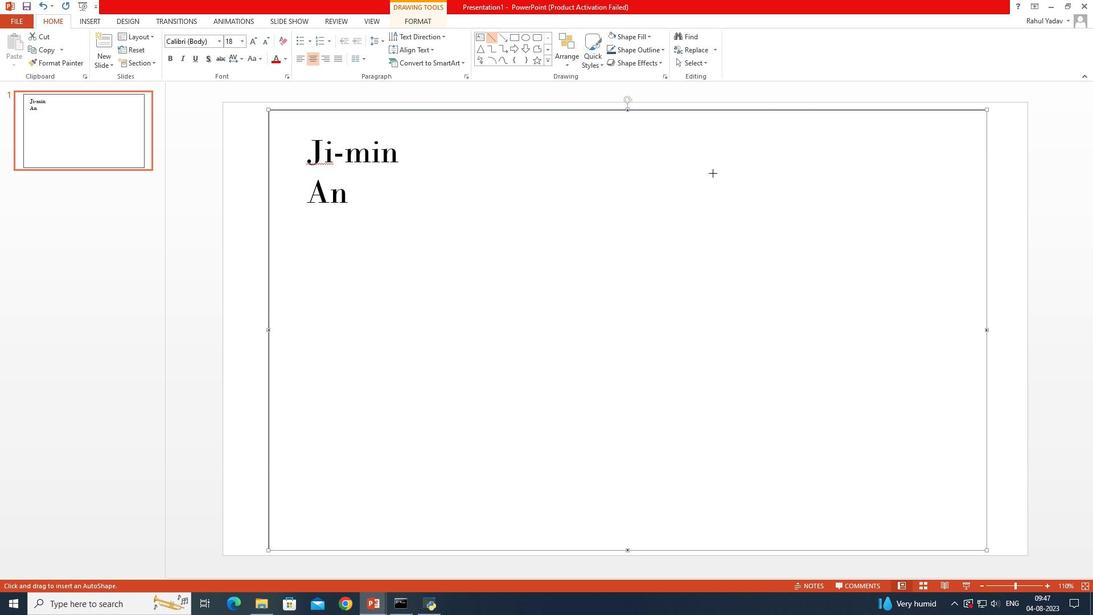 
Action: Key pressed <Key.shift>
Screenshot: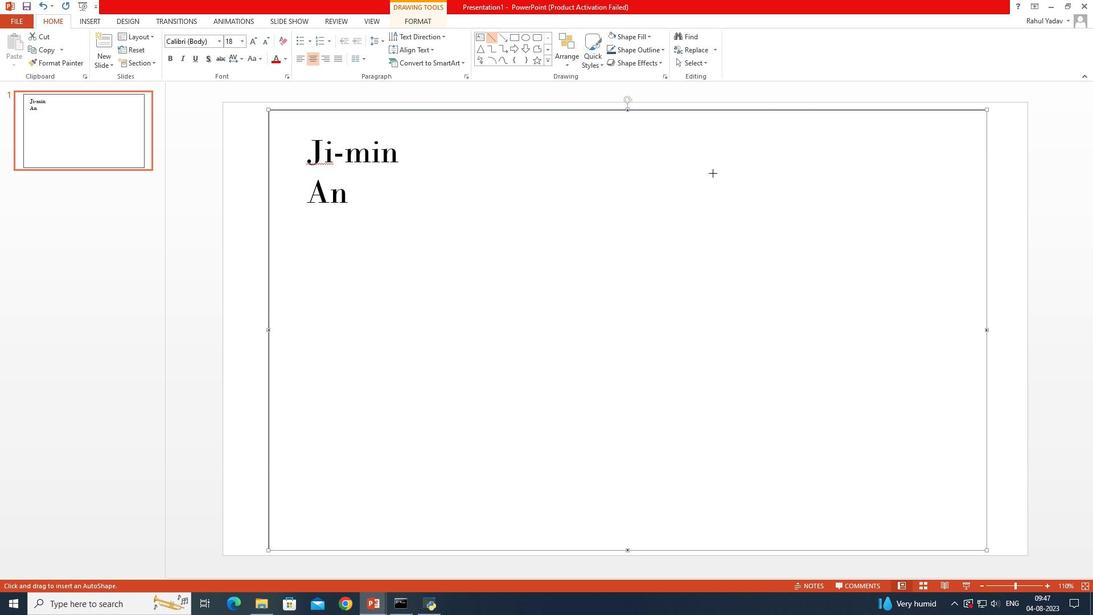
Action: Mouse moved to (712, 172)
Screenshot: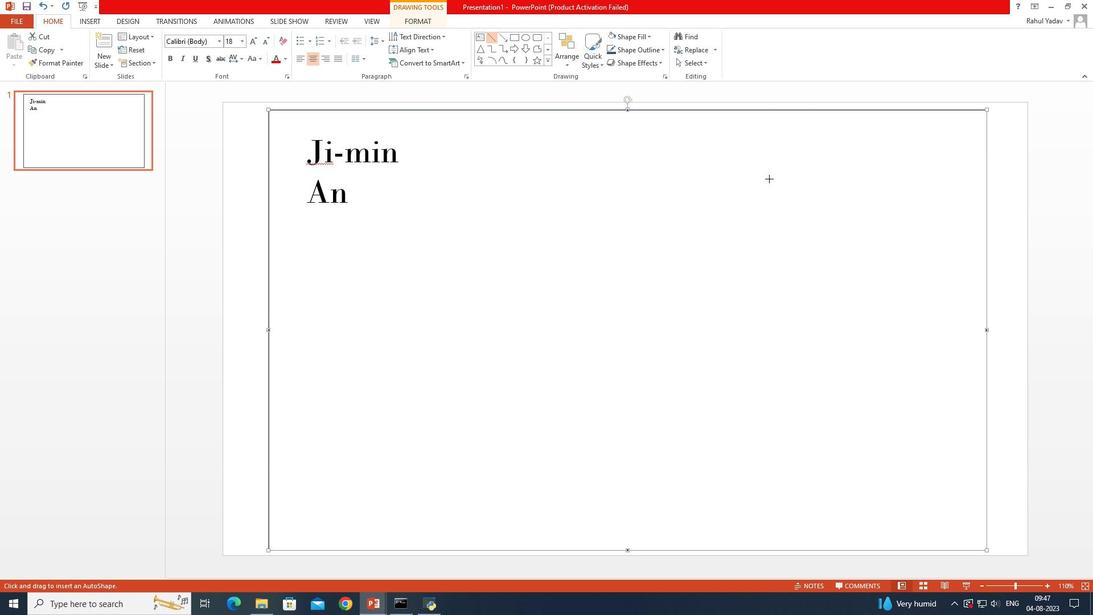 
Action: Key pressed <Key.shift>
Screenshot: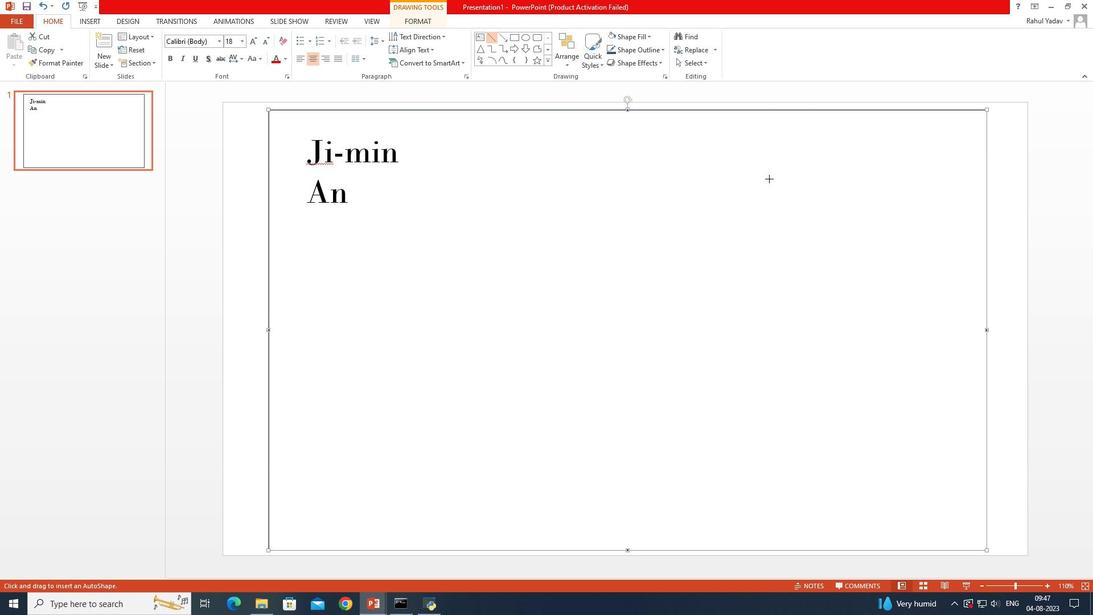 
Action: Mouse moved to (713, 174)
Screenshot: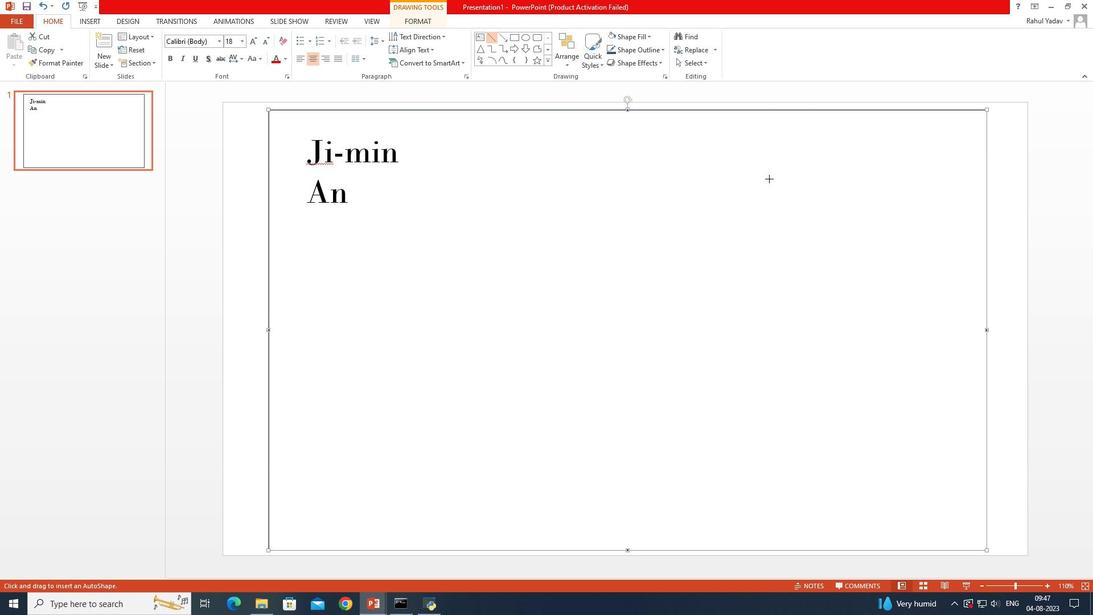 
Action: Key pressed <Key.shift>
Screenshot: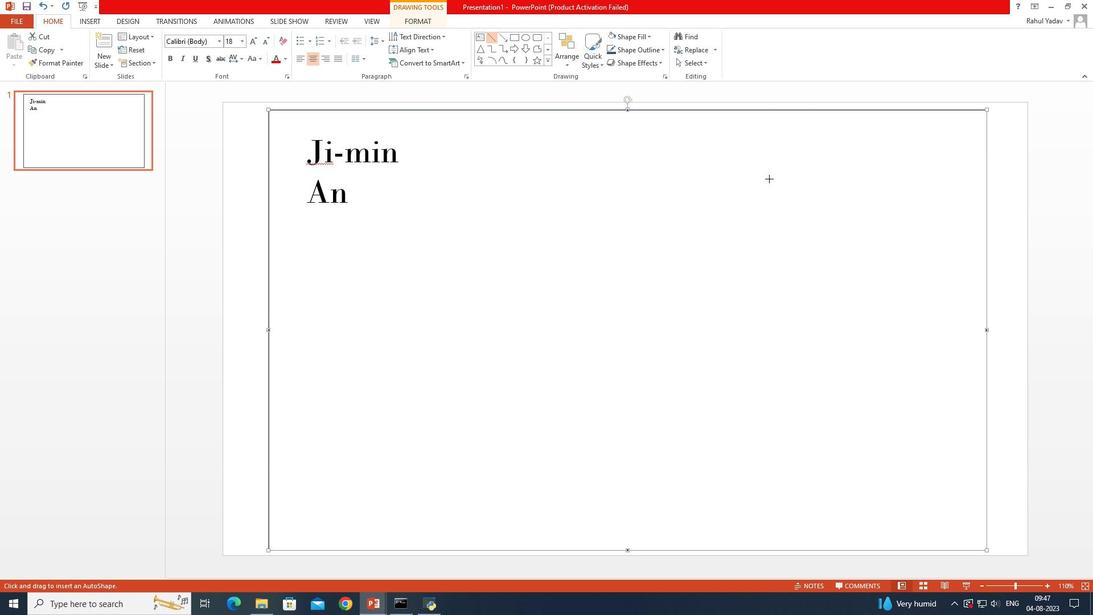 
Action: Mouse moved to (714, 174)
Screenshot: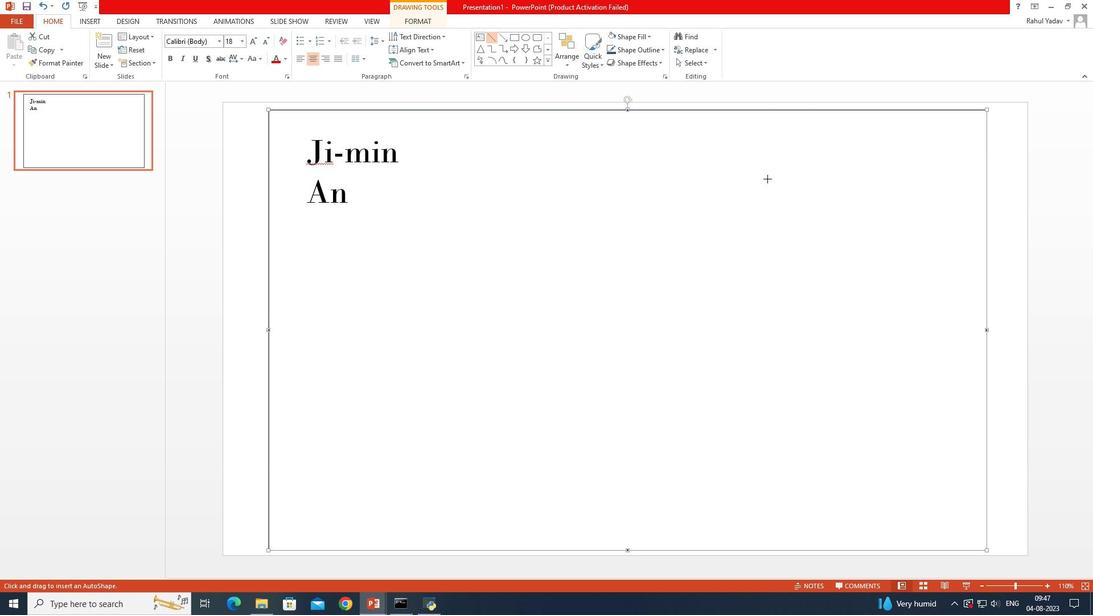 
Action: Key pressed <Key.shift>
Screenshot: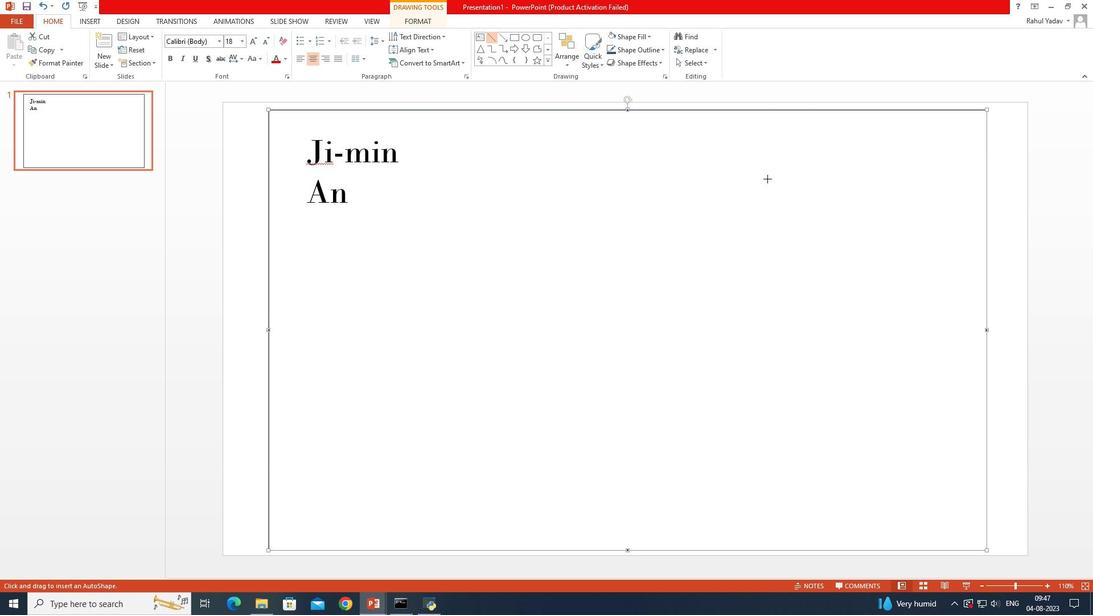 
Action: Mouse moved to (714, 174)
Screenshot: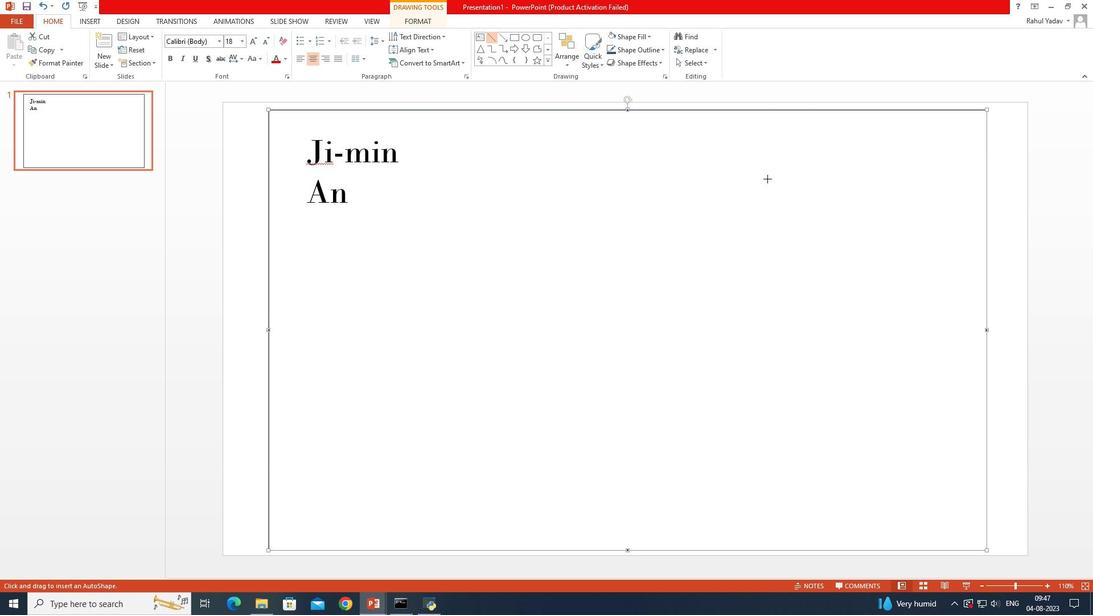 
Action: Key pressed <Key.shift>
Screenshot: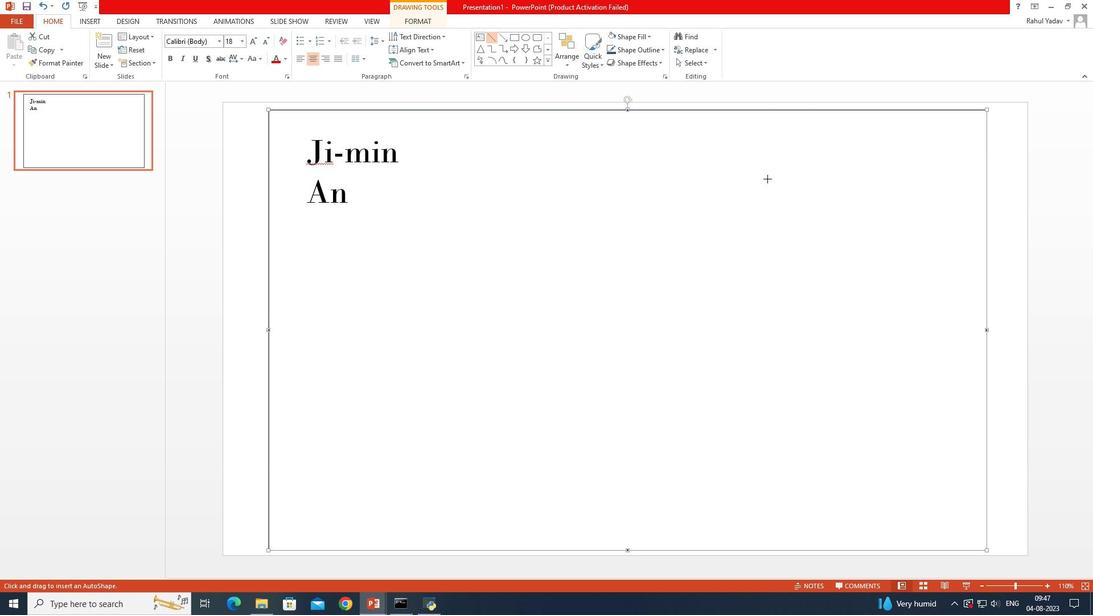 
Action: Mouse moved to (715, 174)
Screenshot: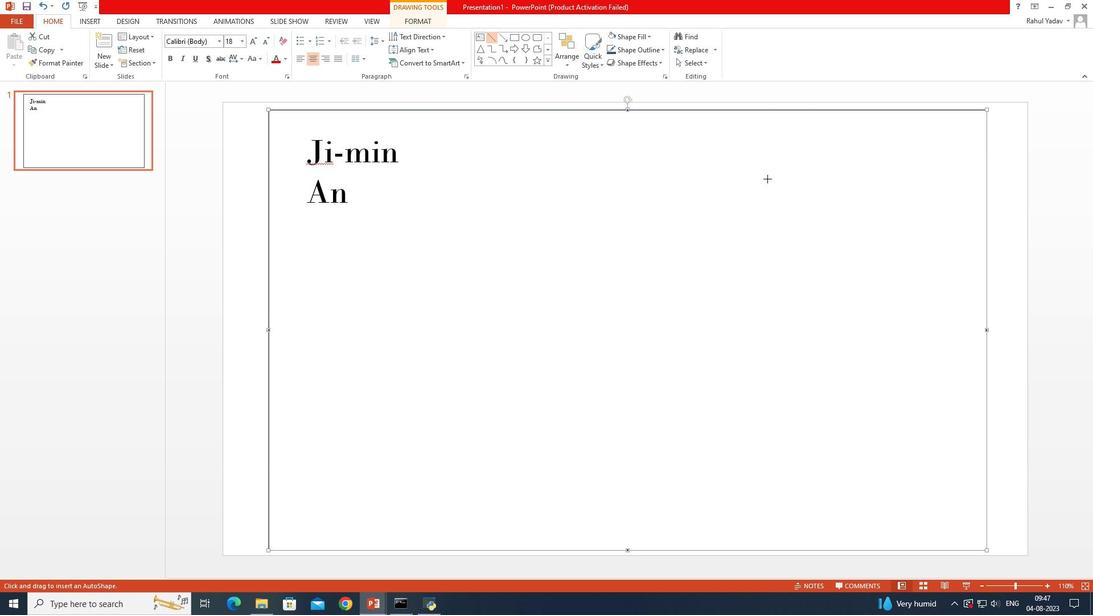 
Action: Key pressed <Key.shift><Key.shift>
Screenshot: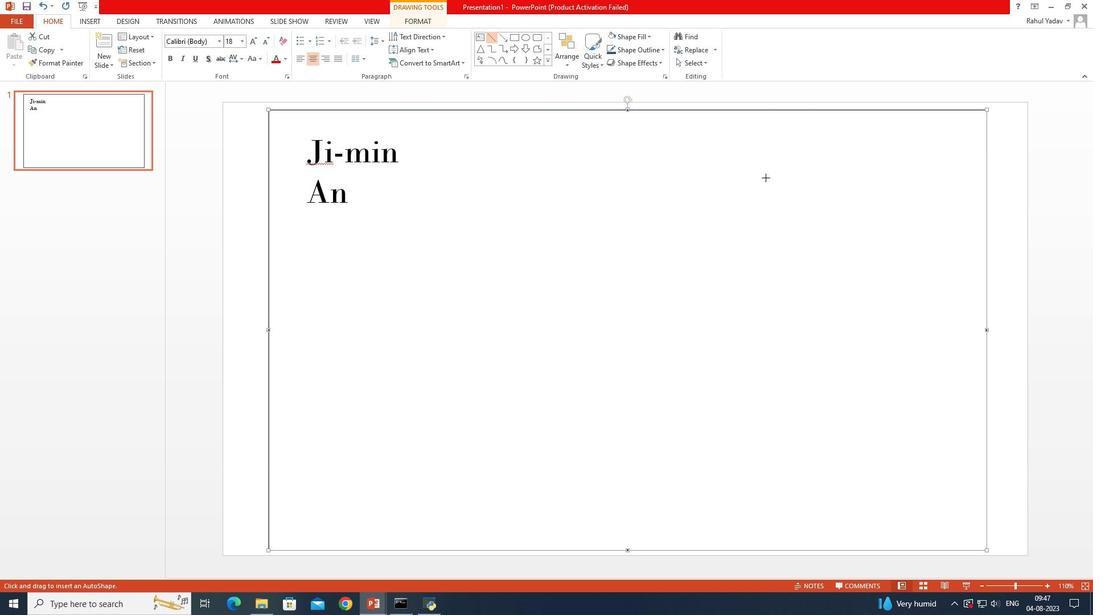 
Action: Mouse moved to (723, 175)
Screenshot: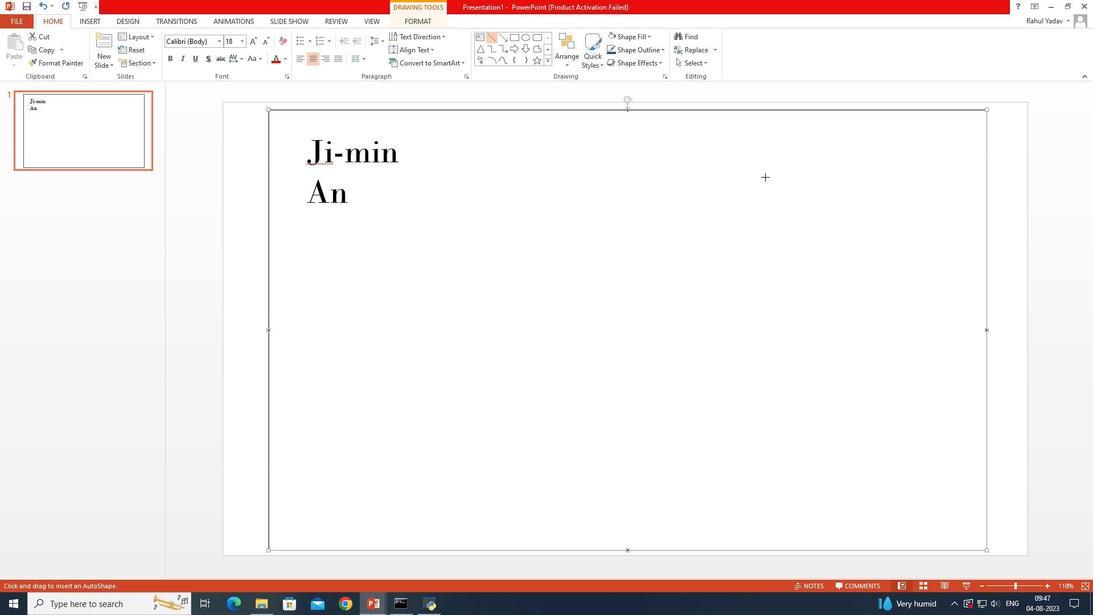 
Action: Key pressed <Key.shift>
Screenshot: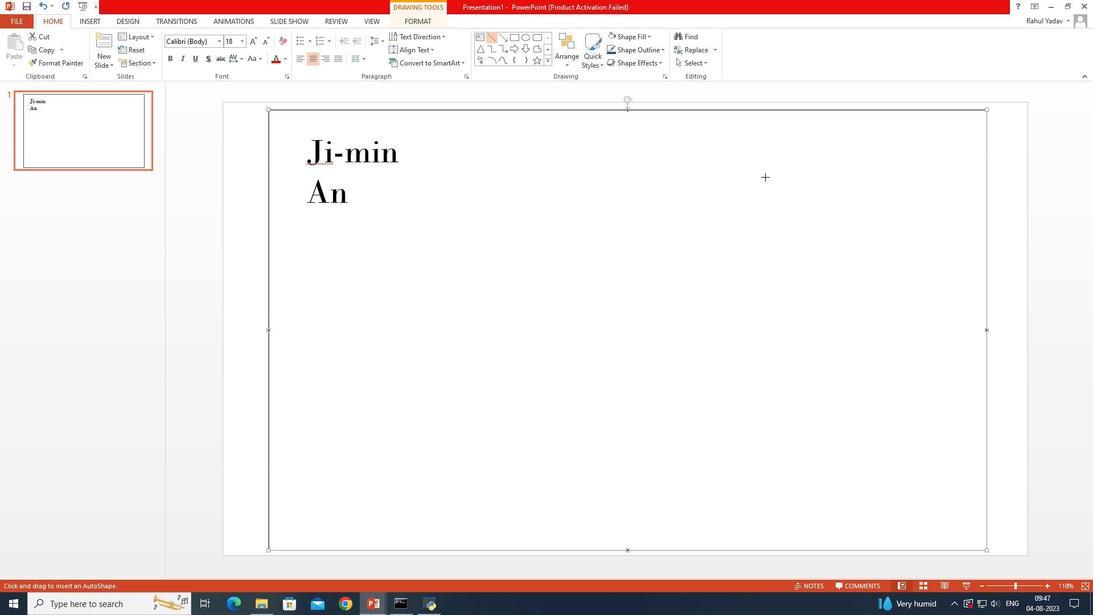 
Action: Mouse moved to (729, 175)
Screenshot: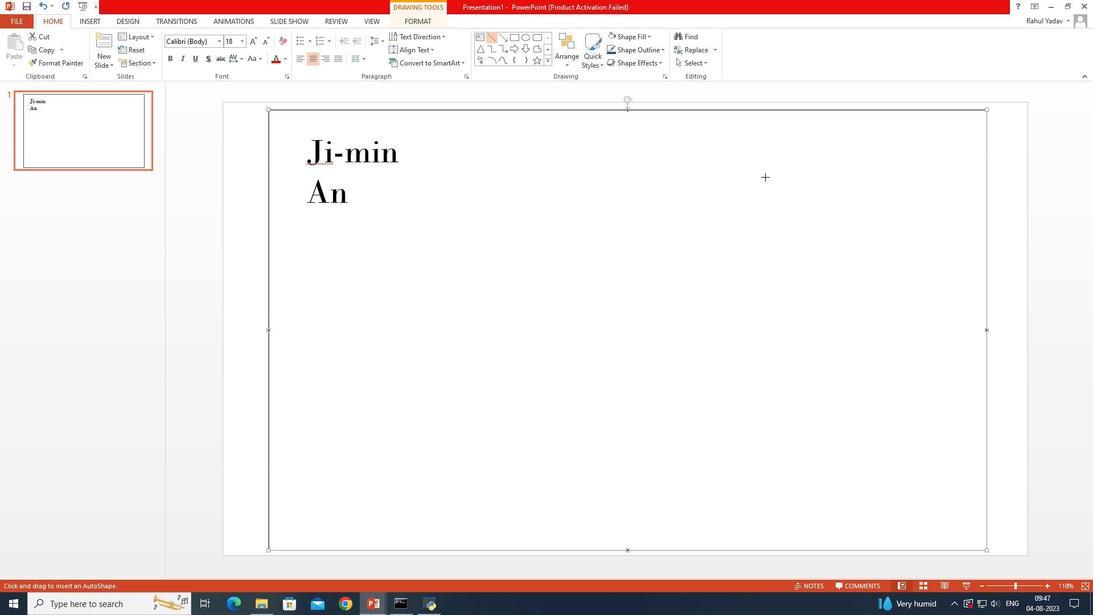 
Action: Key pressed <Key.shift>
Screenshot: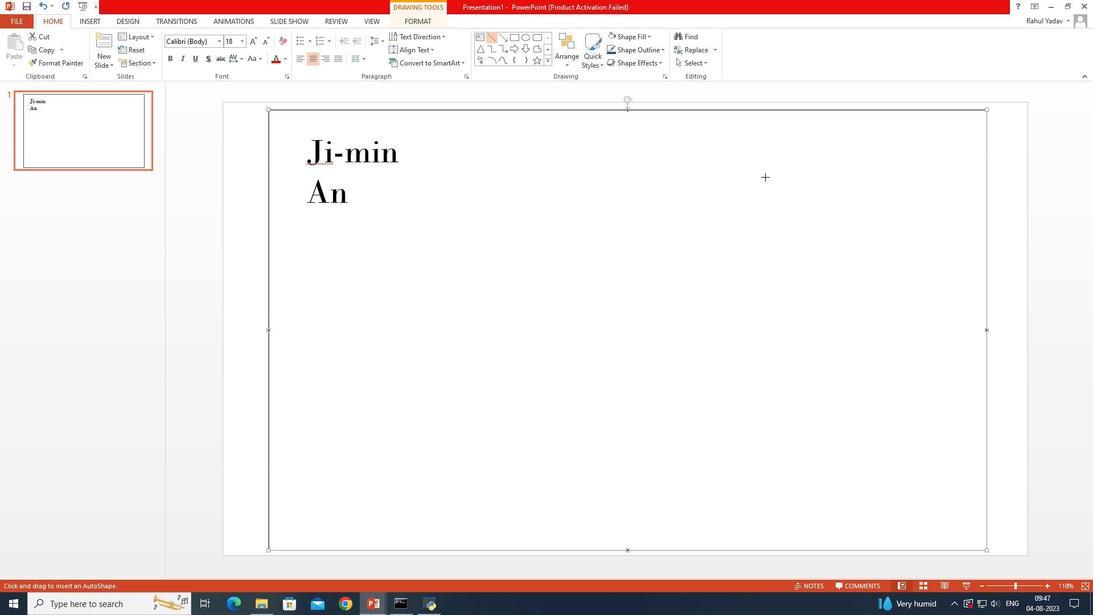 
Action: Mouse moved to (735, 175)
Screenshot: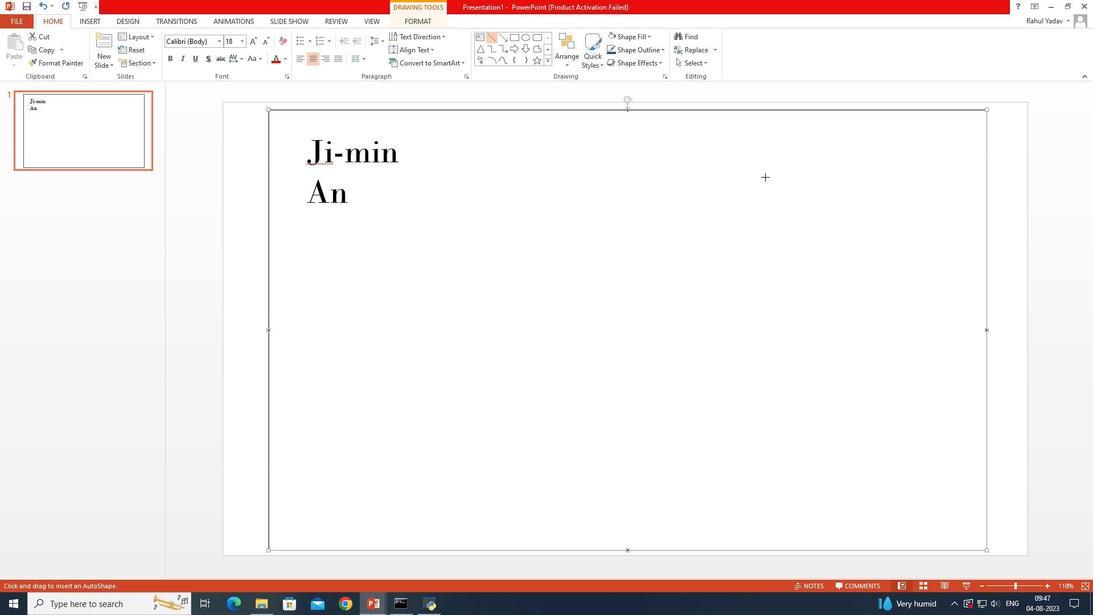 
Action: Key pressed <Key.shift>
Screenshot: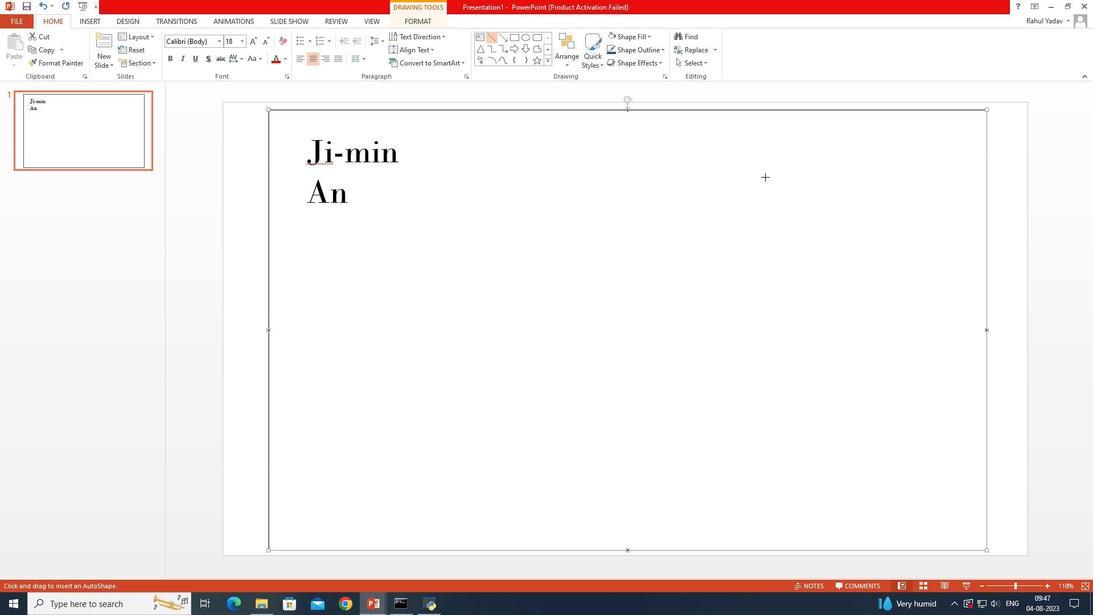 
Action: Mouse moved to (738, 175)
Screenshot: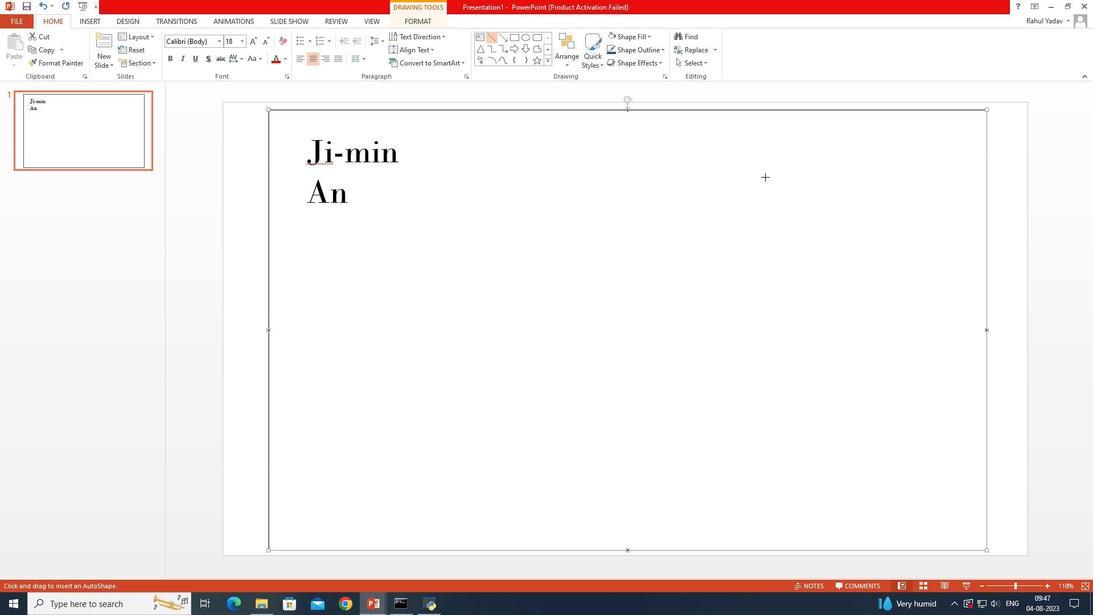 
Action: Key pressed <Key.shift>
Screenshot: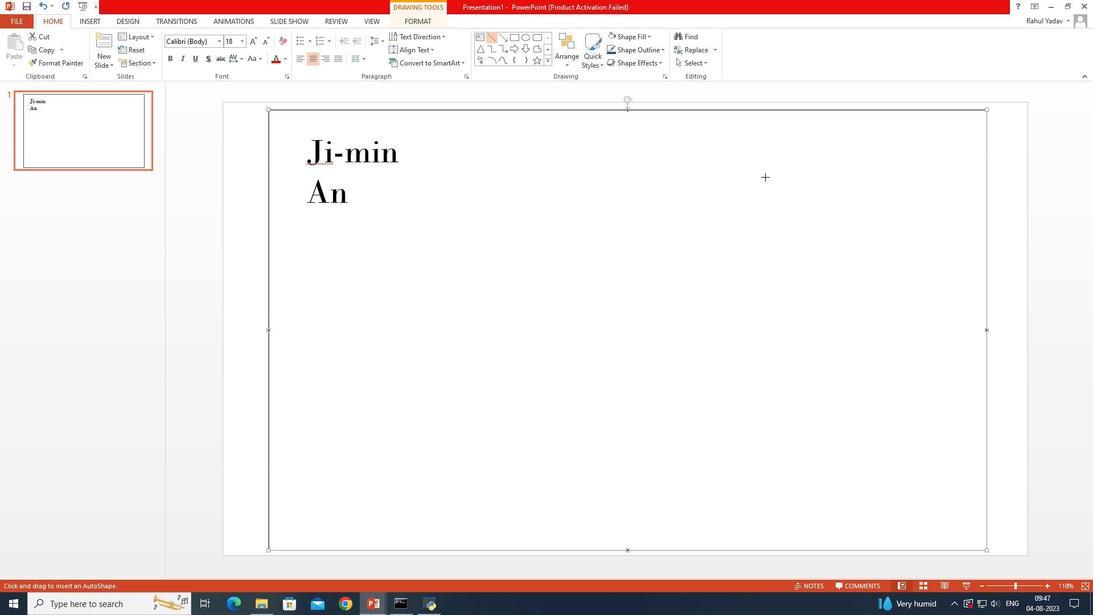 
Action: Mouse moved to (764, 178)
Screenshot: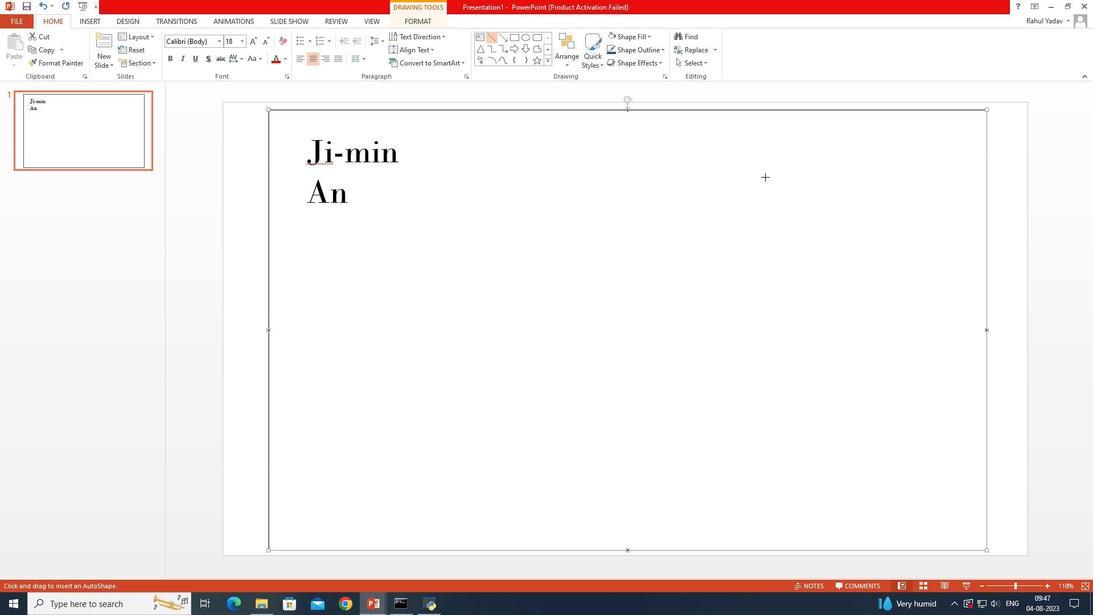 
Action: Key pressed <Key.shift>
Screenshot: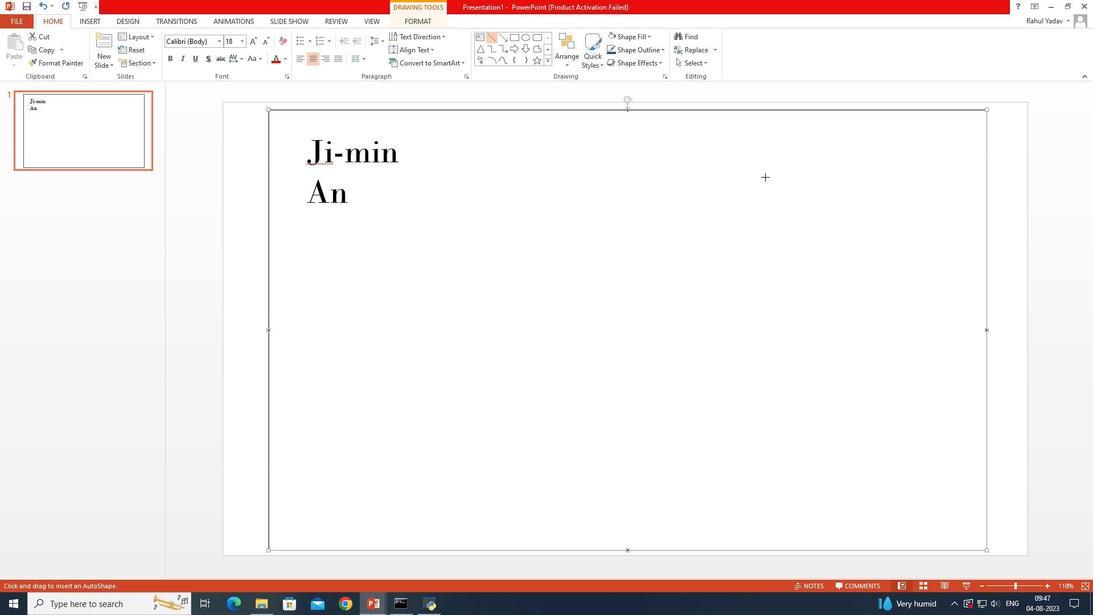 
Action: Mouse moved to (769, 178)
Screenshot: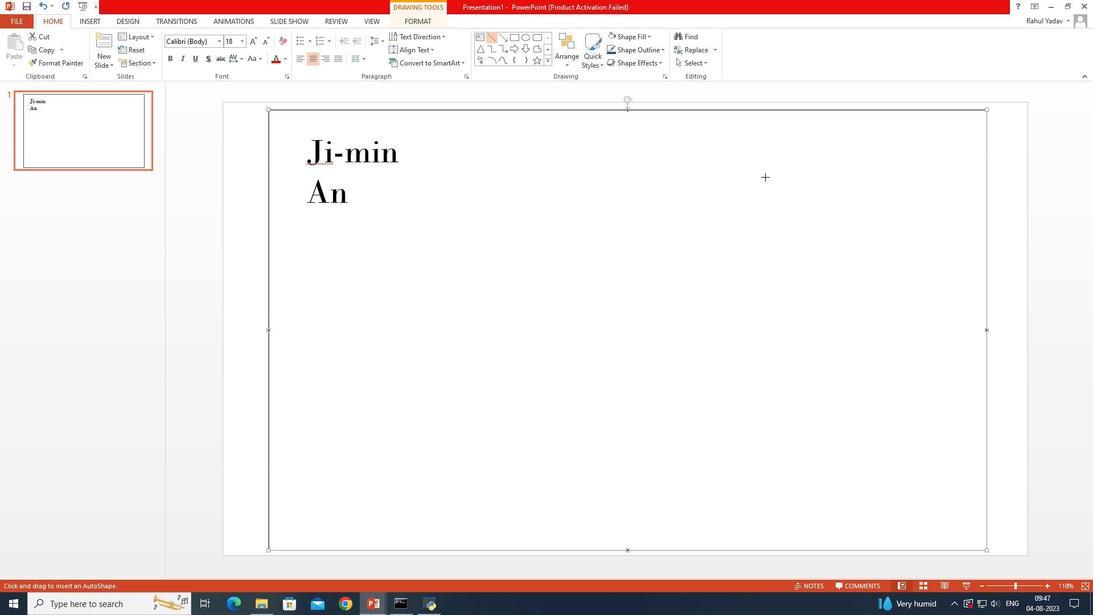 
Action: Key pressed <Key.shift><Key.shift><Key.shift><Key.shift><Key.shift><Key.shift>
Screenshot: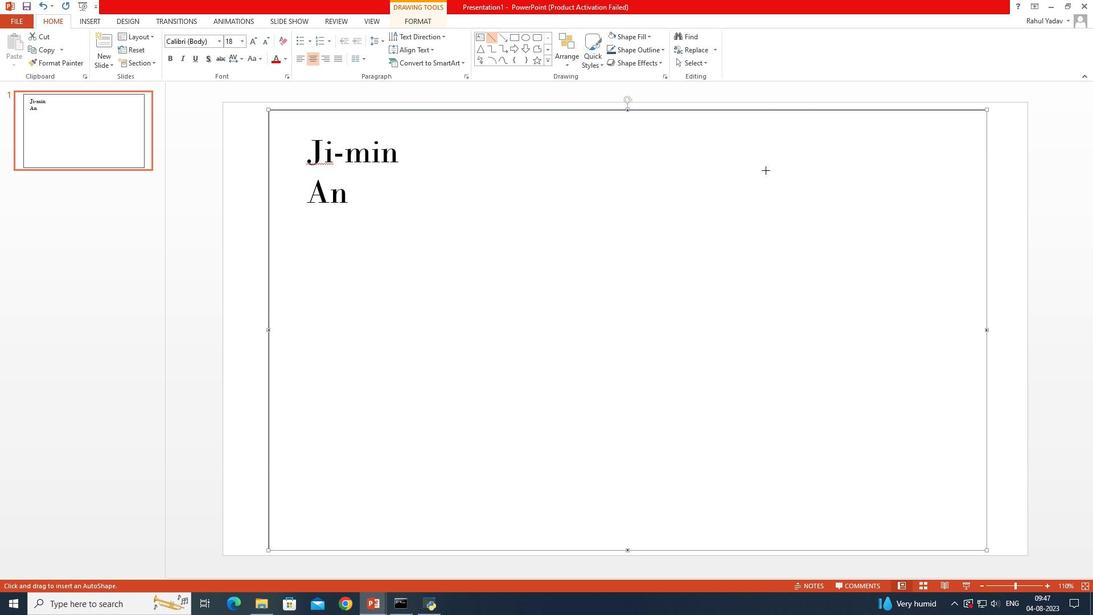 
Action: Mouse moved to (768, 178)
Screenshot: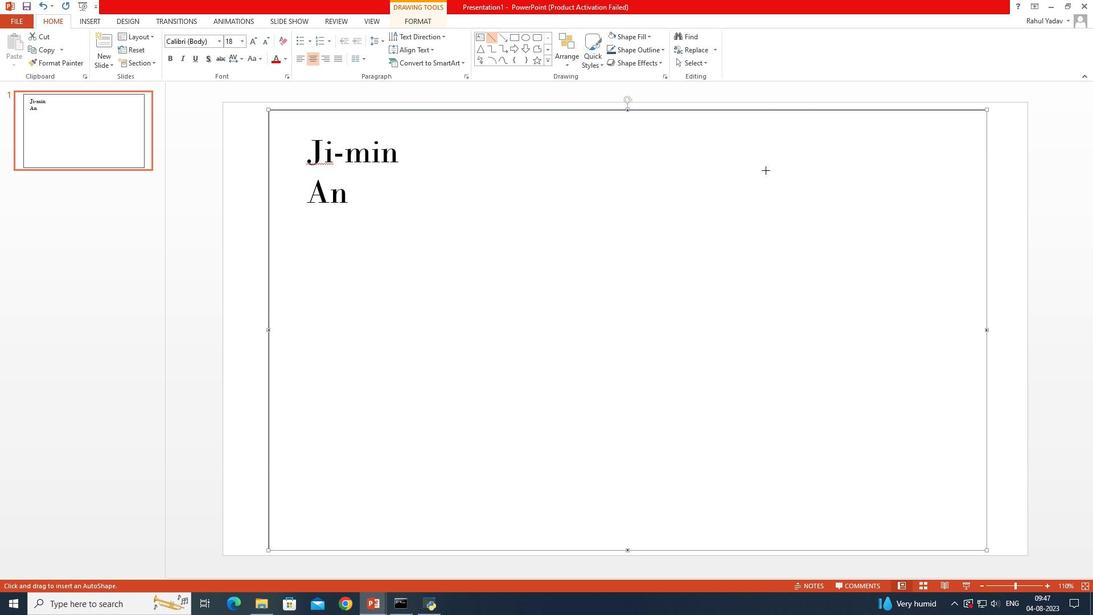 
Action: Key pressed <Key.shift>
Screenshot: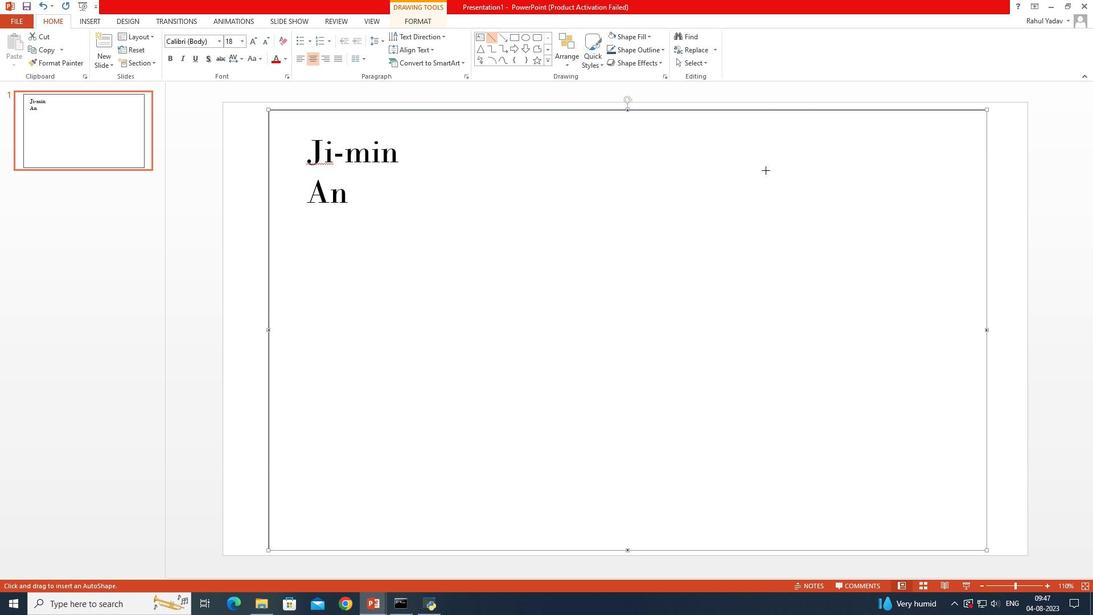 
Action: Mouse moved to (767, 178)
Screenshot: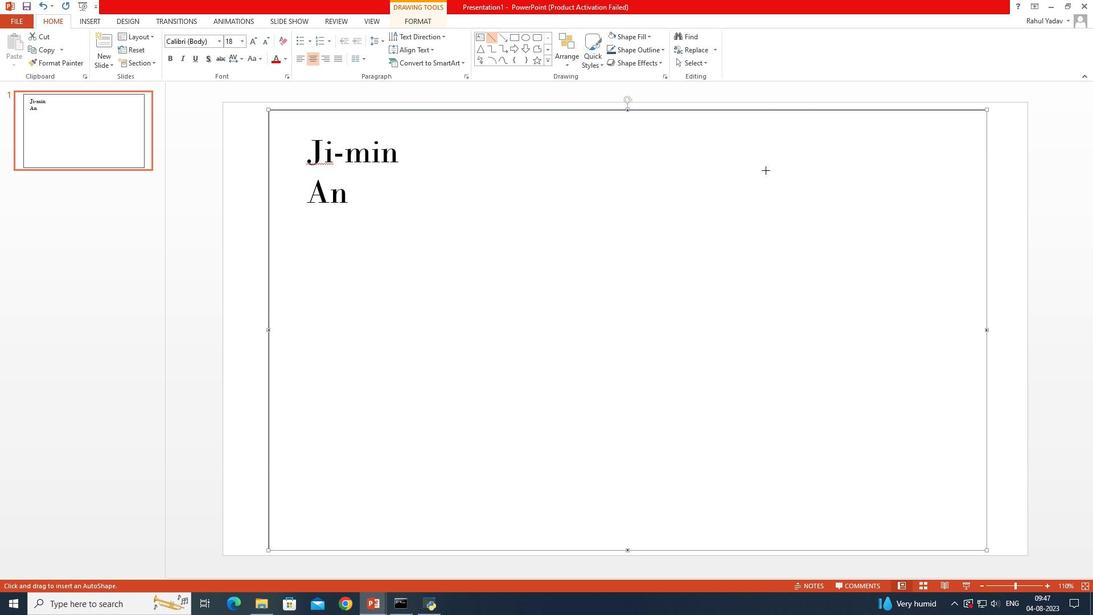 
Action: Key pressed <Key.shift>
Screenshot: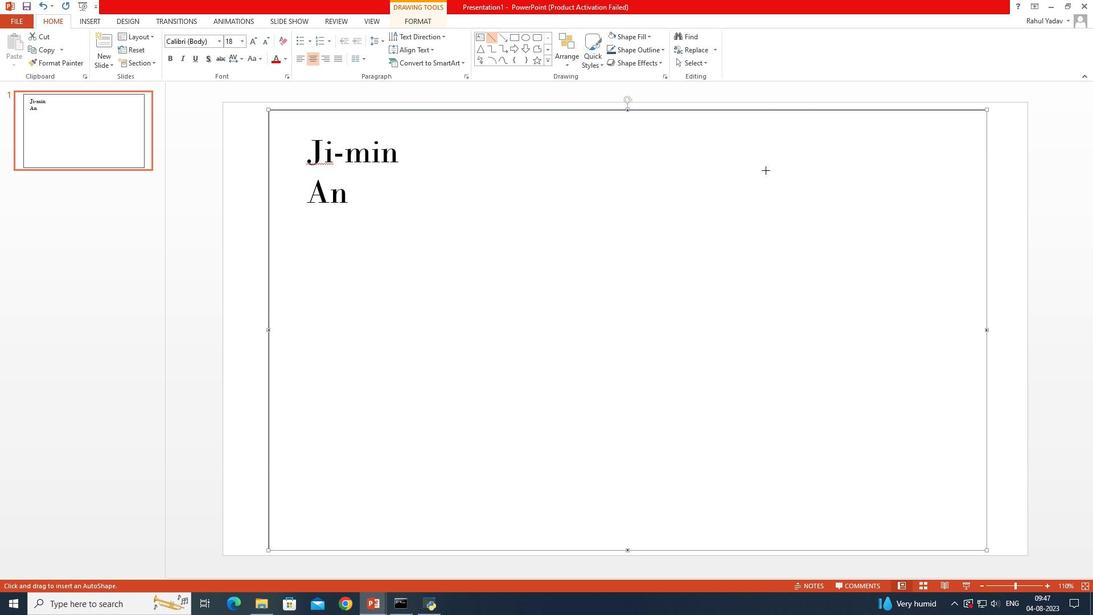 
Action: Mouse moved to (766, 178)
Screenshot: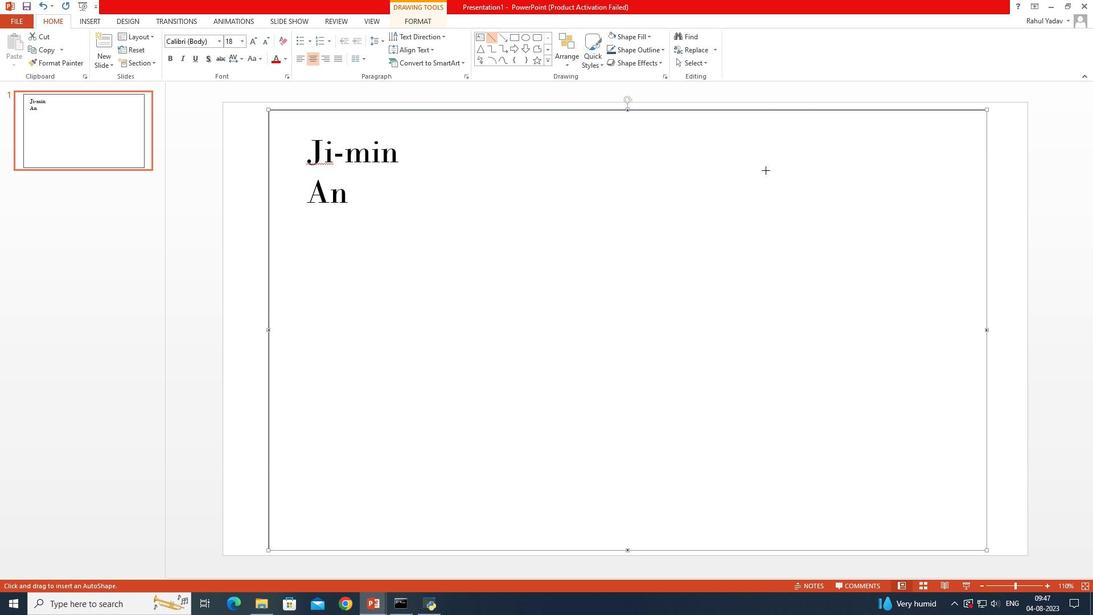 
Action: Key pressed <Key.shift>
Screenshot: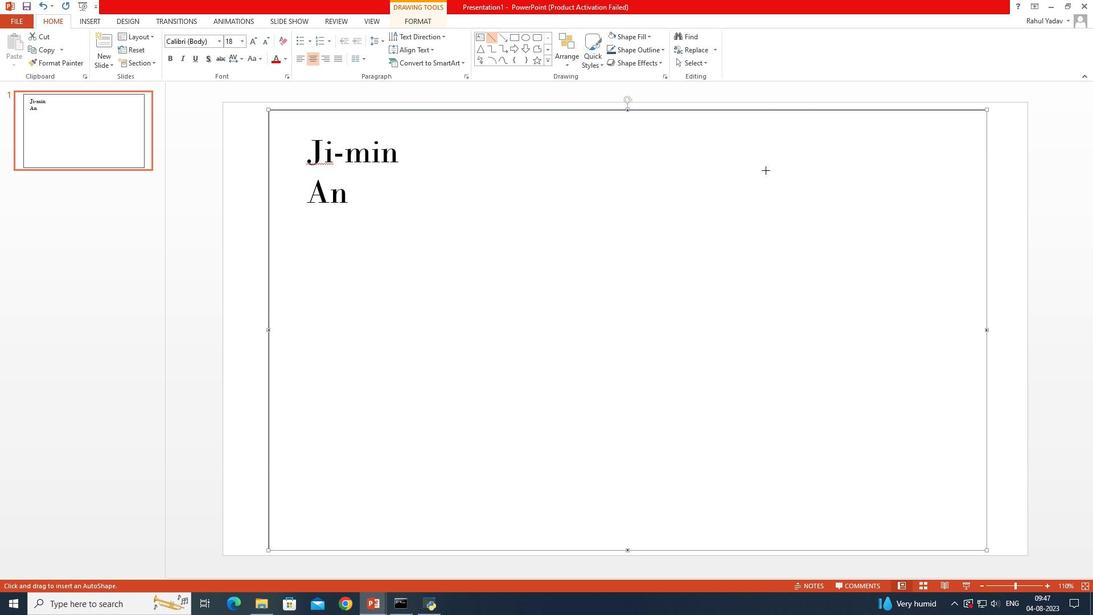 
Action: Mouse moved to (766, 177)
Screenshot: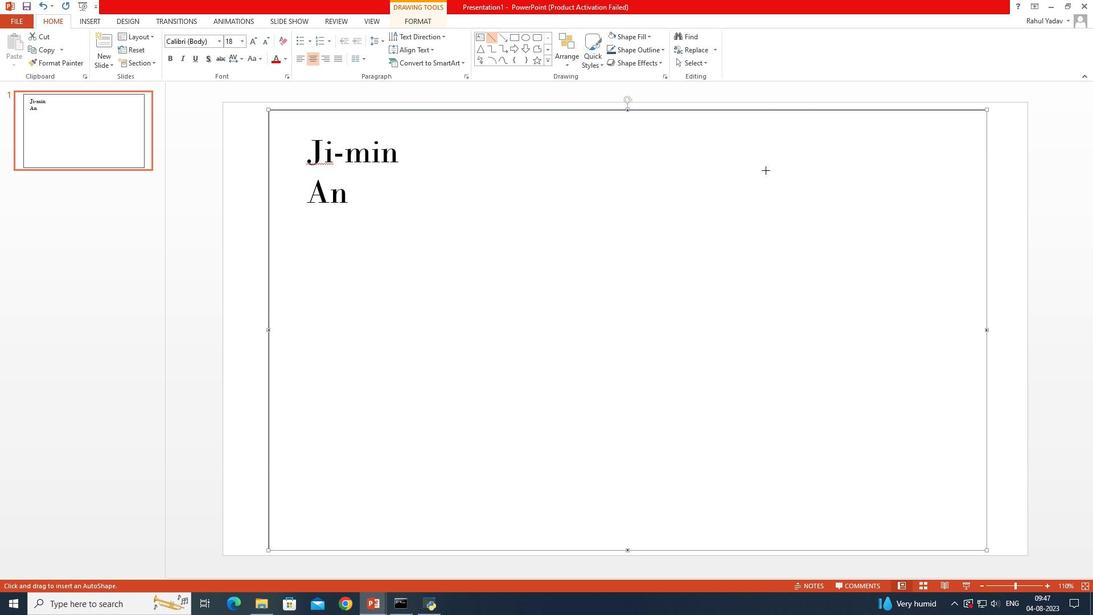 
Action: Key pressed <Key.shift>
Screenshot: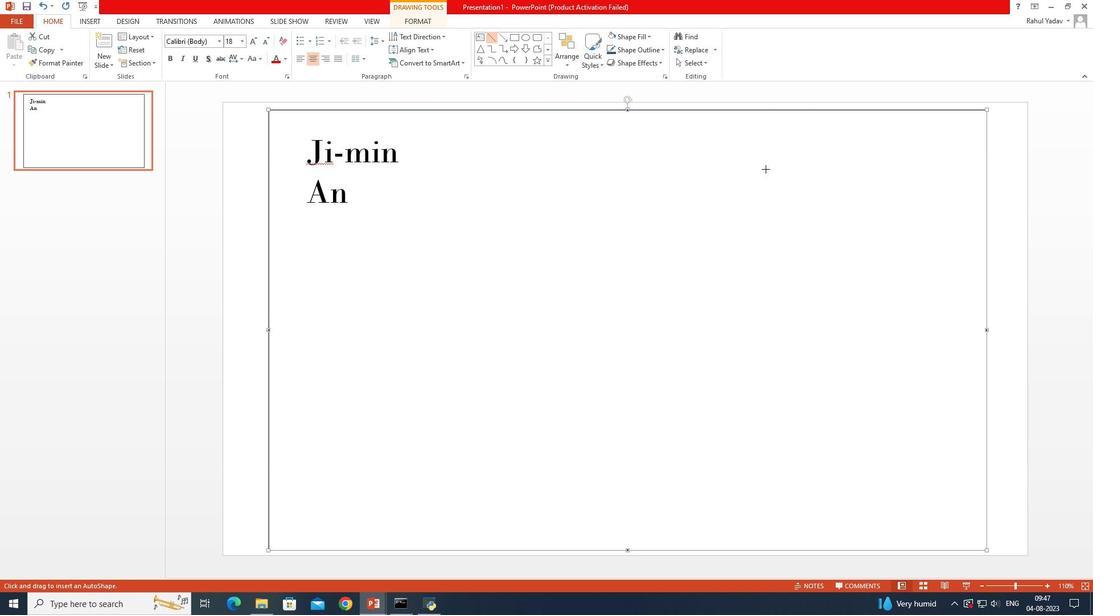
Action: Mouse moved to (765, 177)
Screenshot: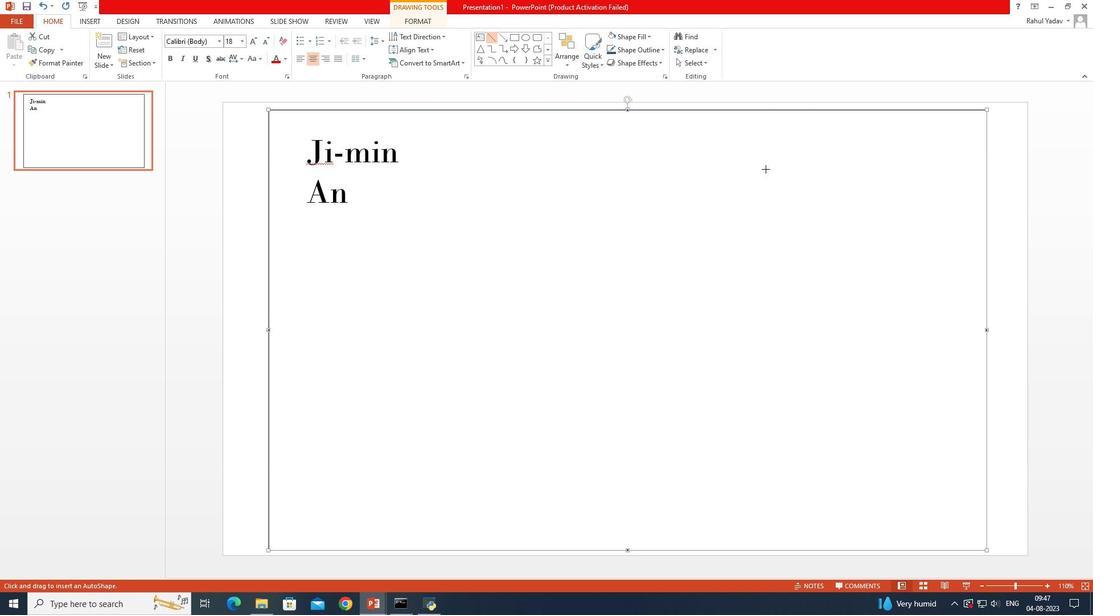 
Action: Key pressed <Key.shift>
Screenshot: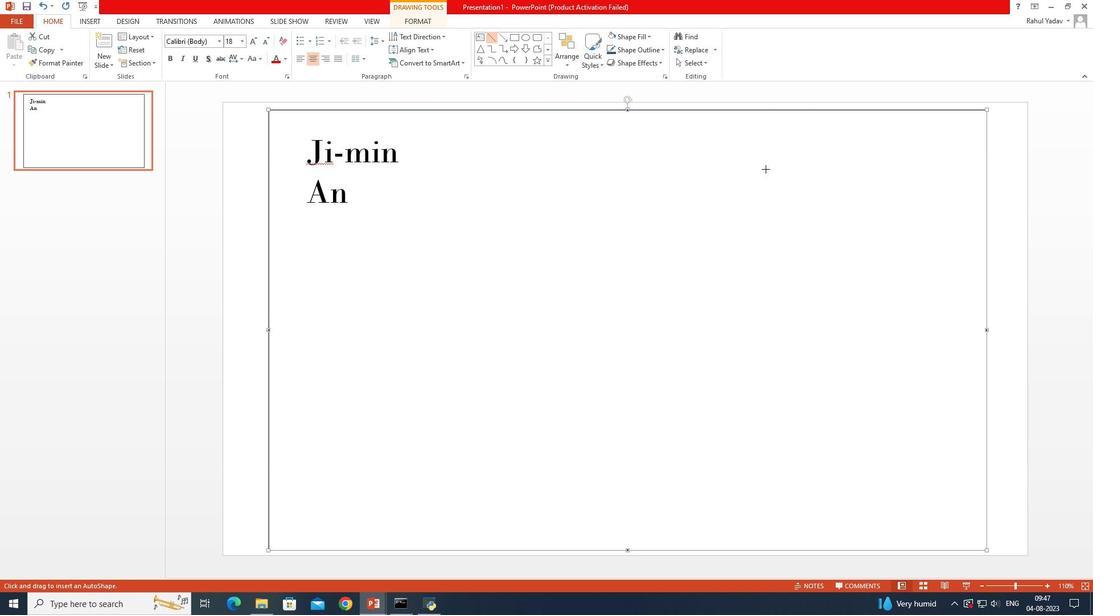 
Action: Mouse moved to (765, 177)
Screenshot: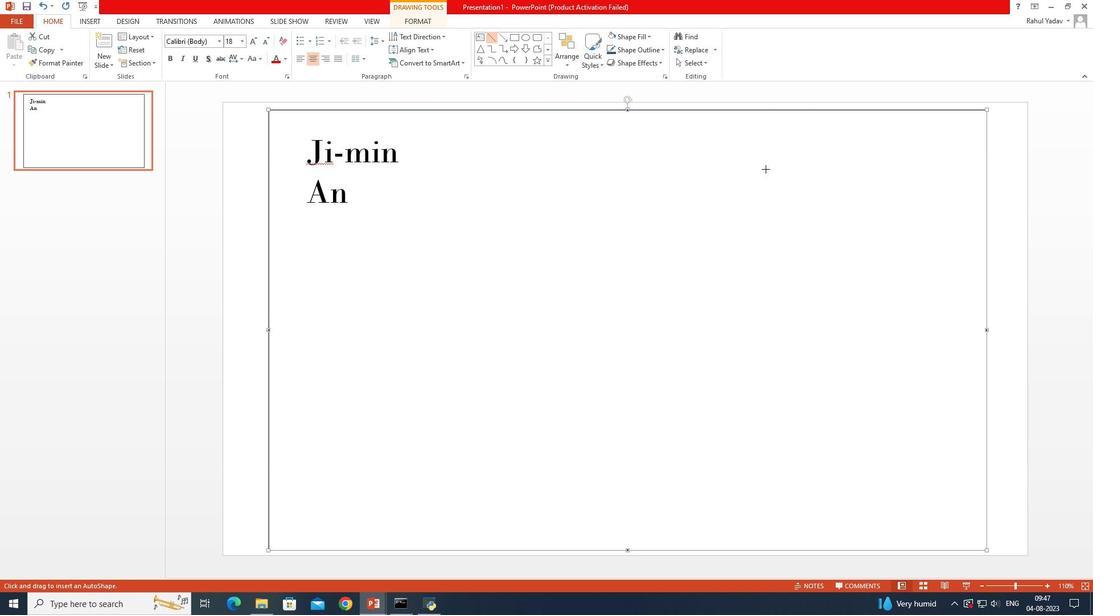 
Action: Key pressed <Key.shift><Key.shift><Key.shift><Key.shift><Key.shift><Key.shift><Key.shift>
Screenshot: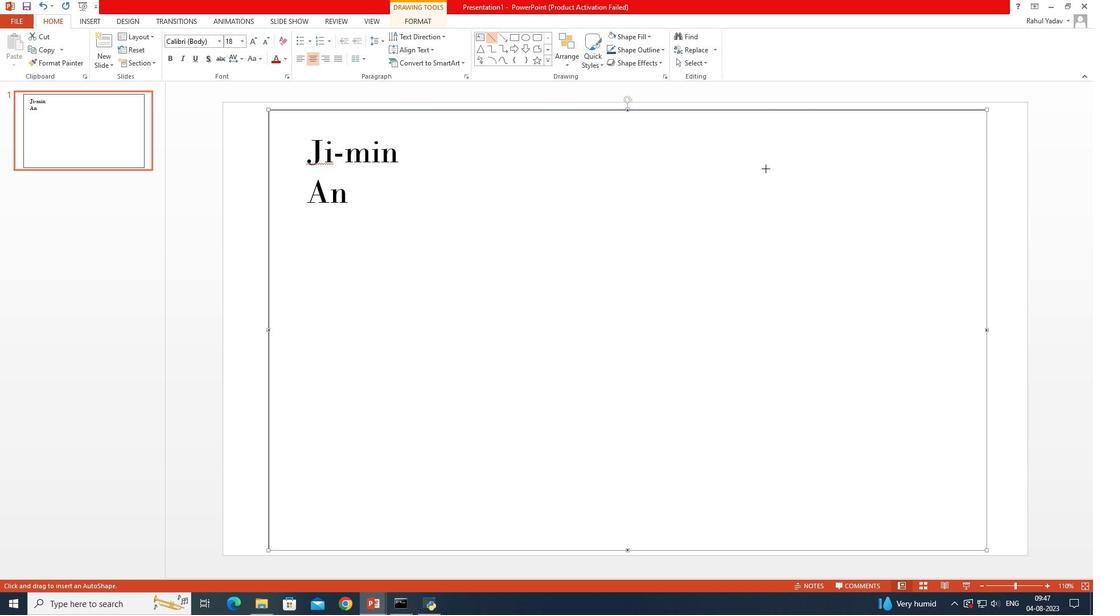 
Action: Mouse moved to (764, 176)
Screenshot: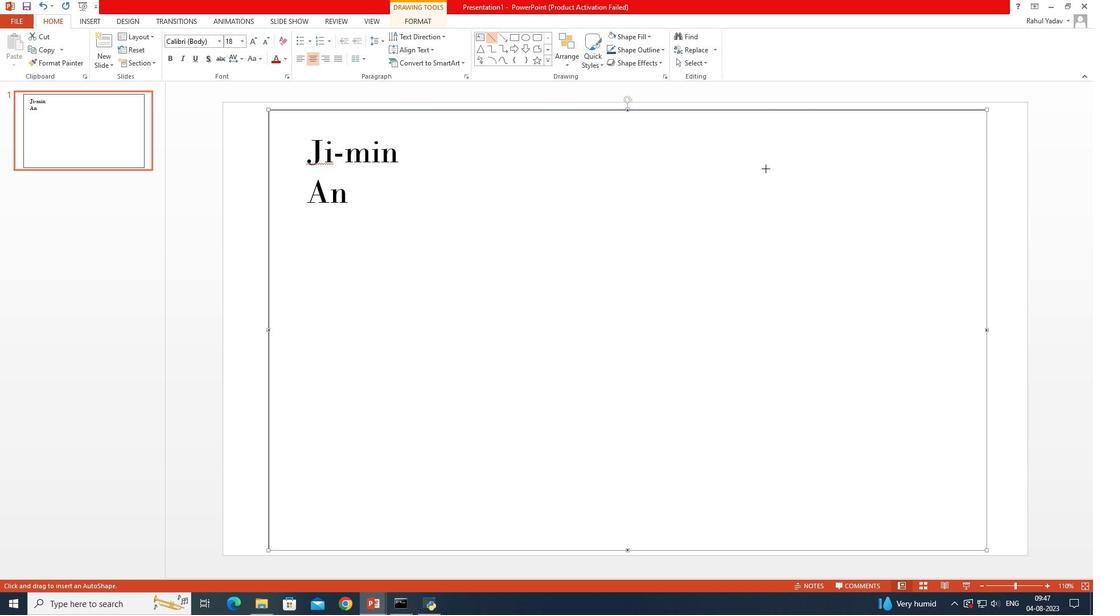 
Action: Key pressed <Key.shift>
Screenshot: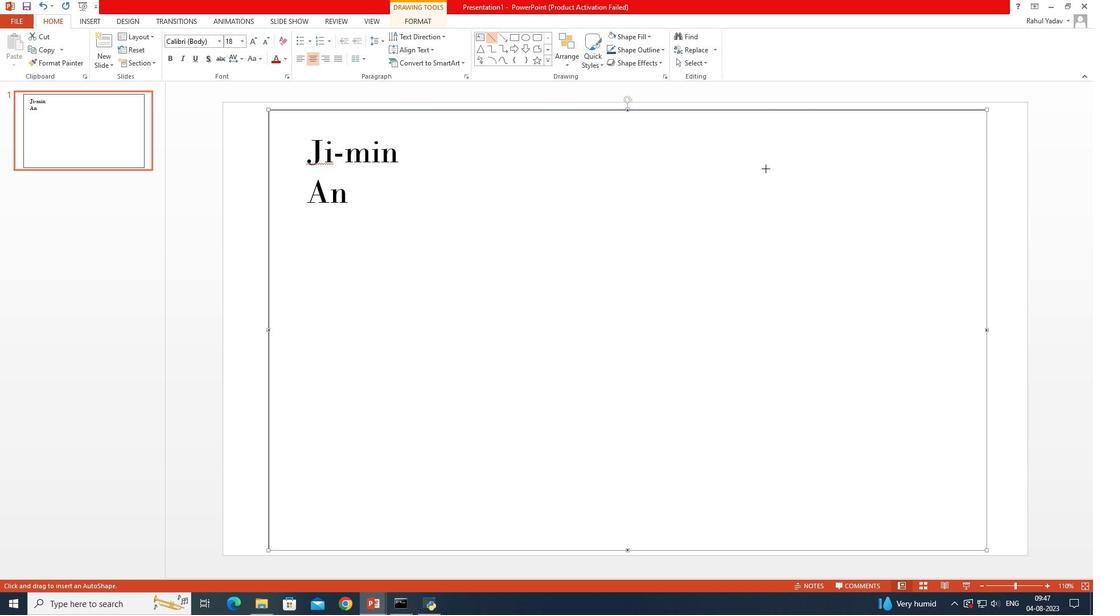 
Action: Mouse moved to (764, 175)
Screenshot: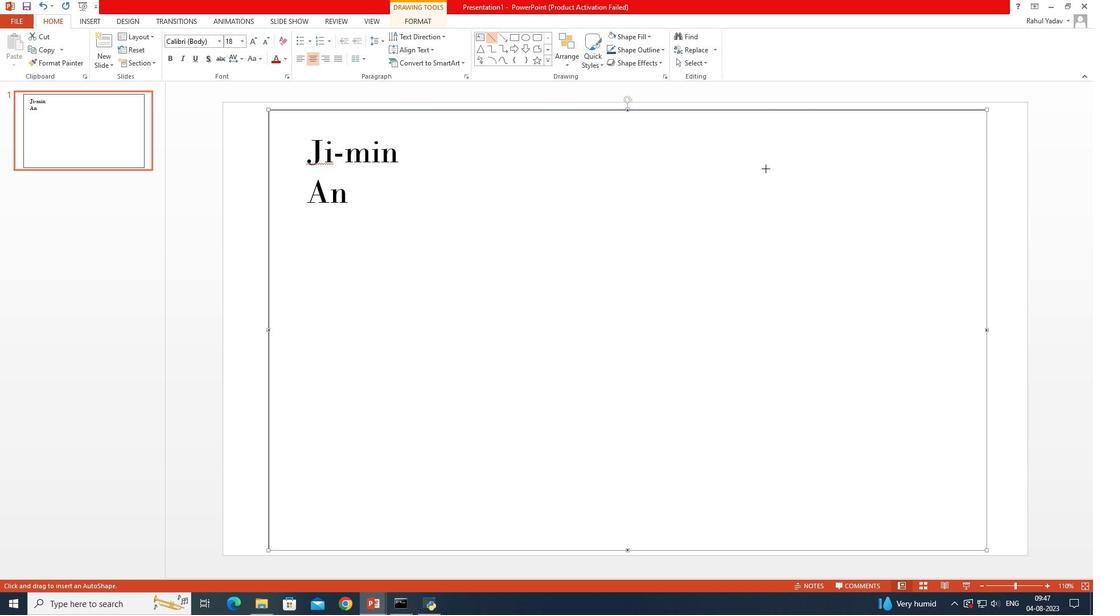 
Action: Key pressed <Key.shift>
Screenshot: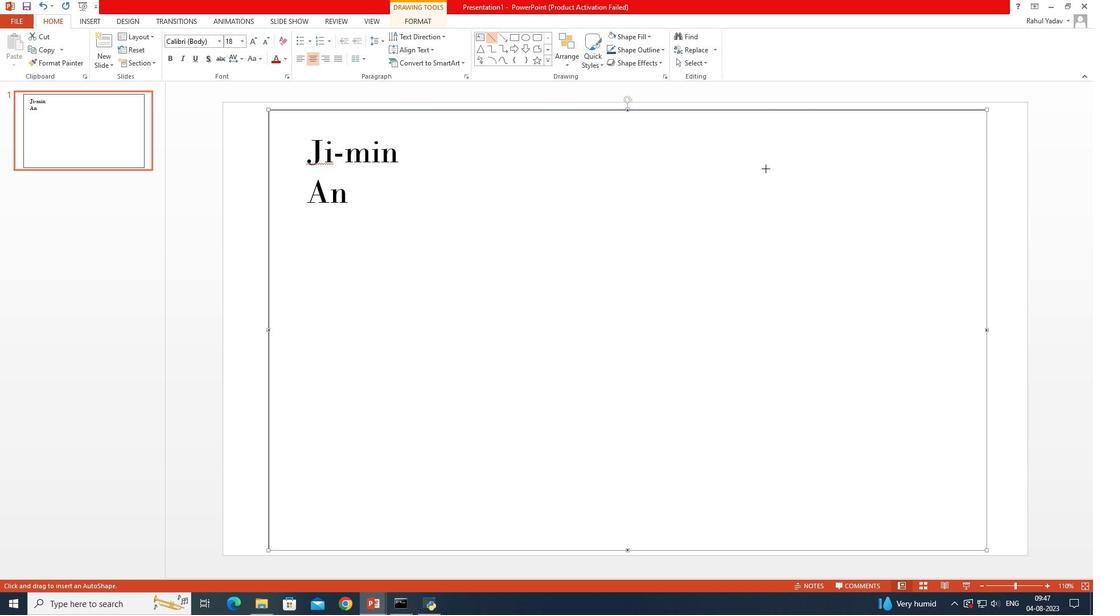 
Action: Mouse moved to (765, 171)
Screenshot: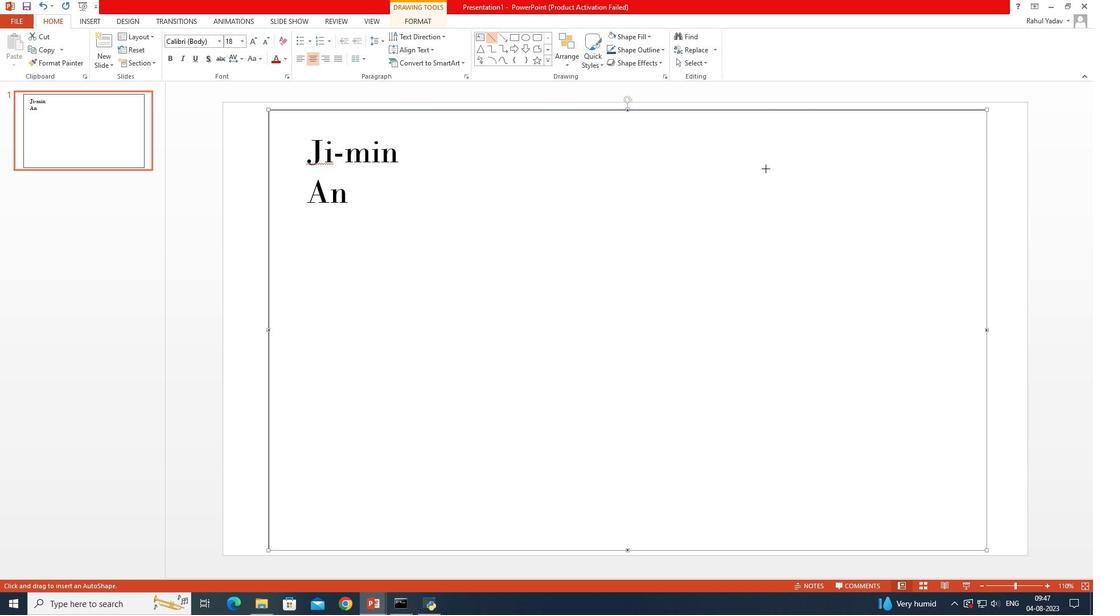 
Action: Key pressed <Key.shift>
Screenshot: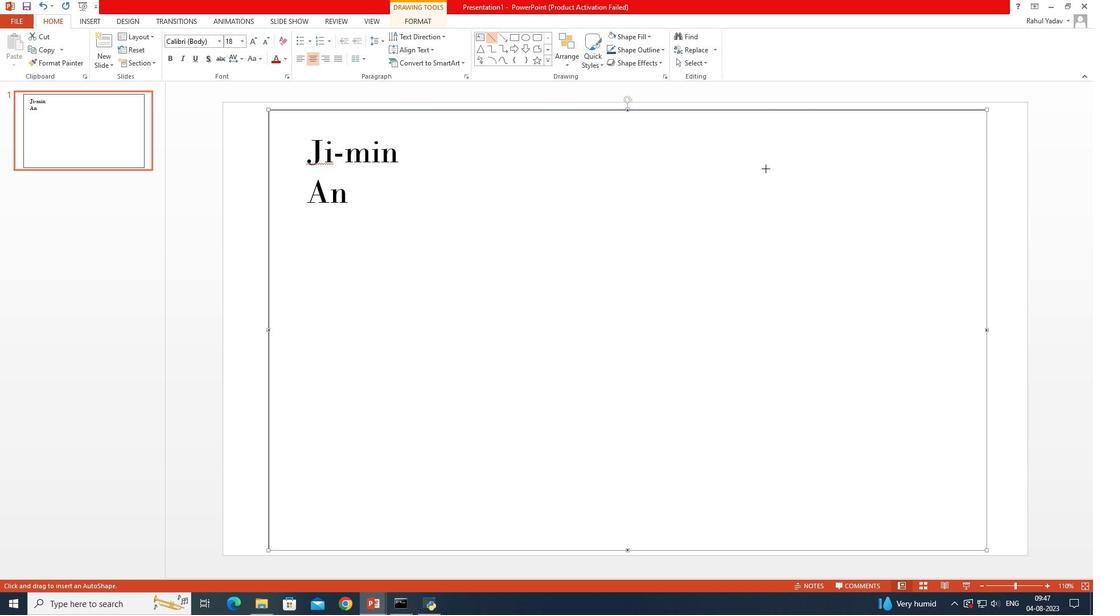 
Action: Mouse moved to (766, 170)
Screenshot: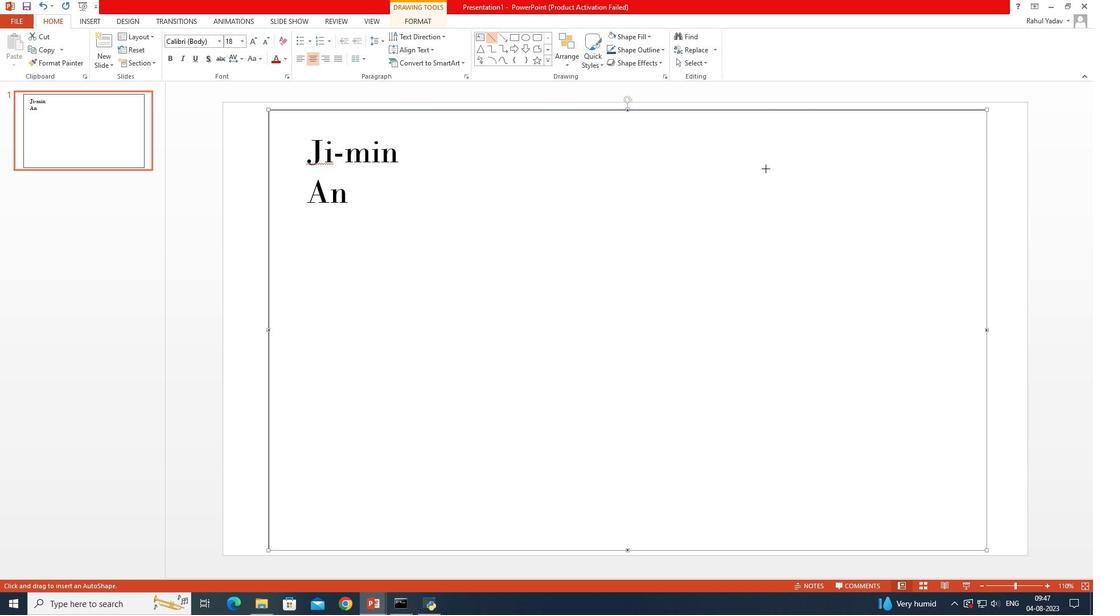 
Action: Key pressed <Key.shift>
Screenshot: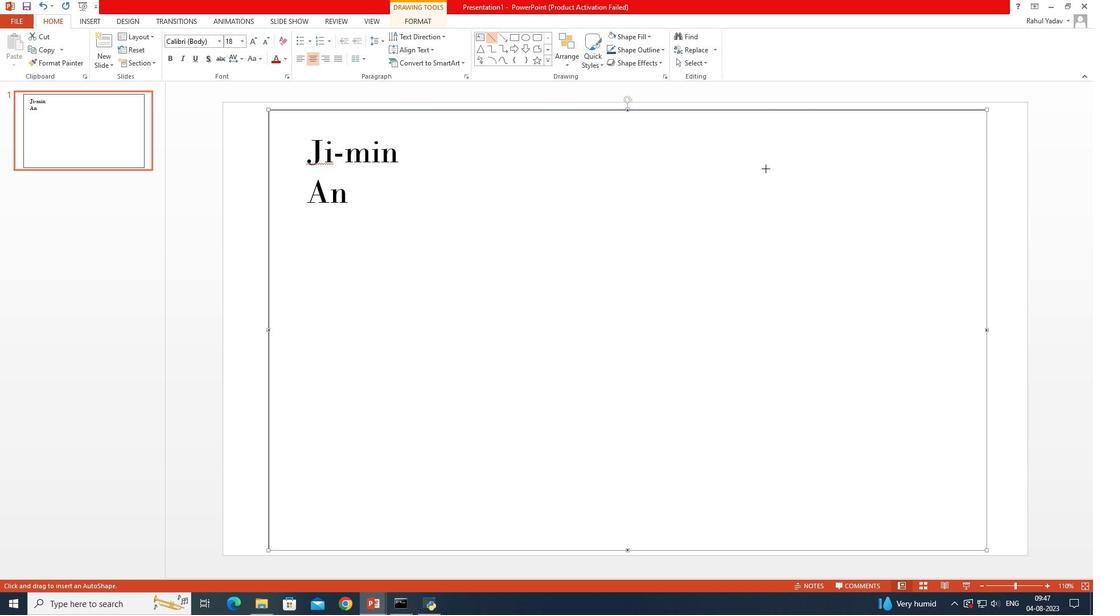 
Action: Mouse moved to (766, 170)
Screenshot: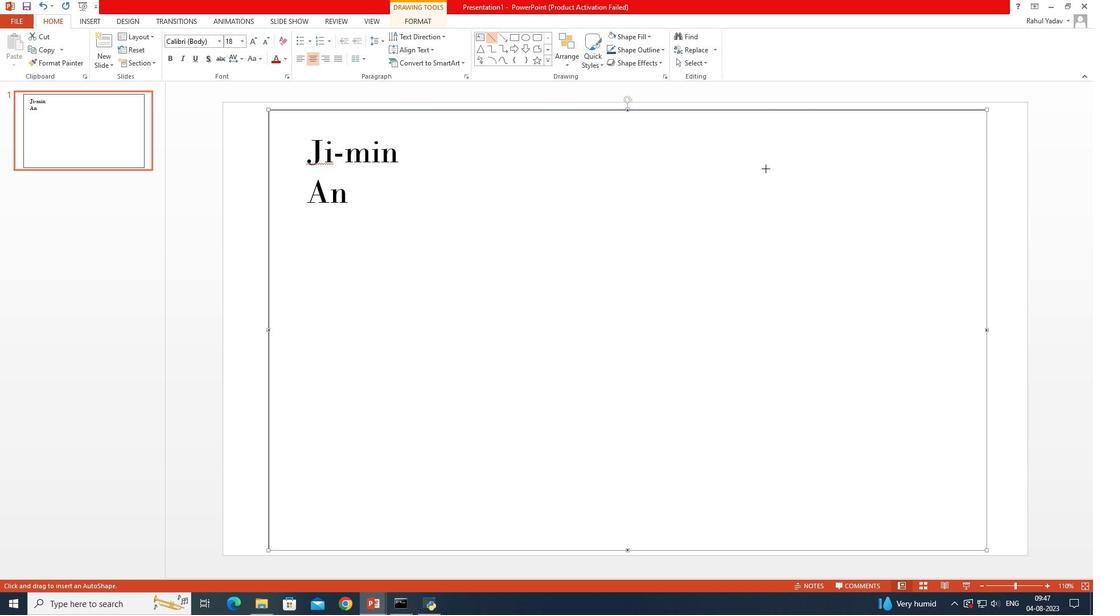 
Action: Key pressed <Key.shift>
Screenshot: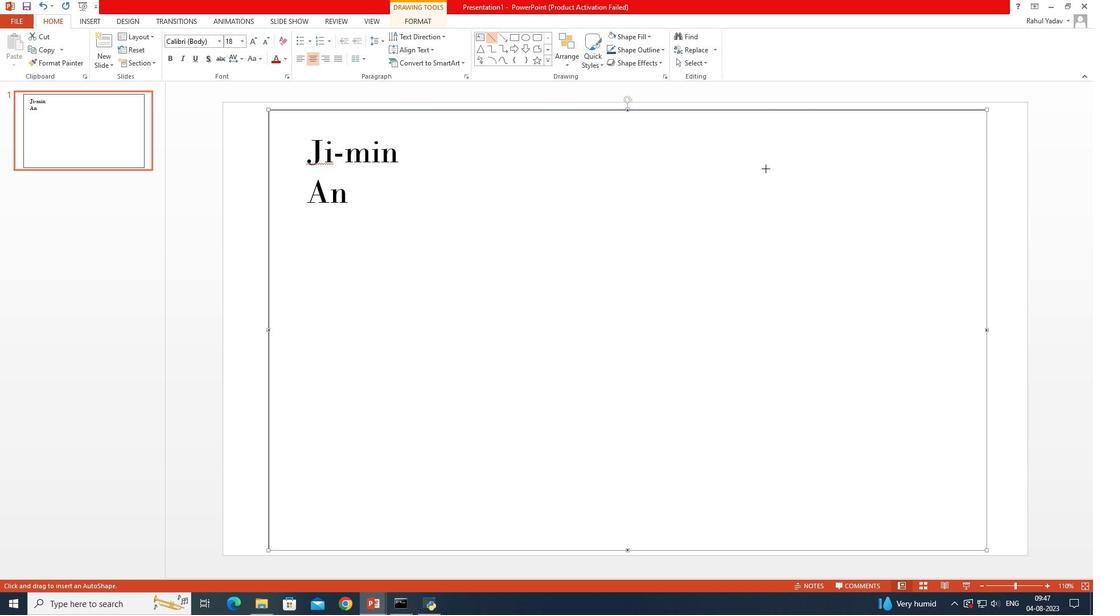 
Action: Mouse moved to (766, 169)
Screenshot: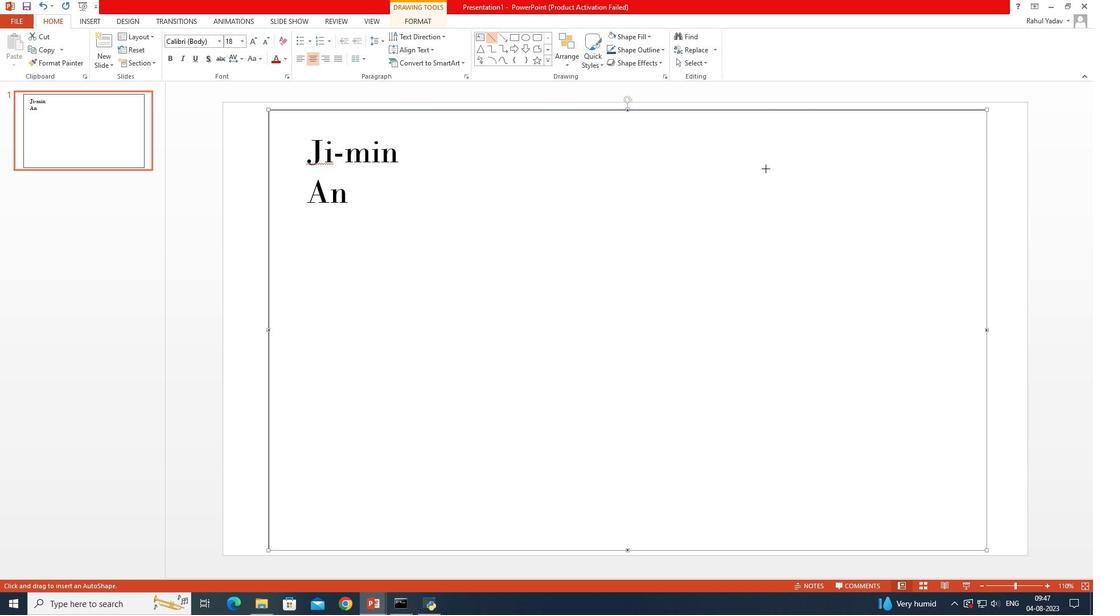 
Action: Key pressed <Key.shift><Key.shift><Key.shift>
Screenshot: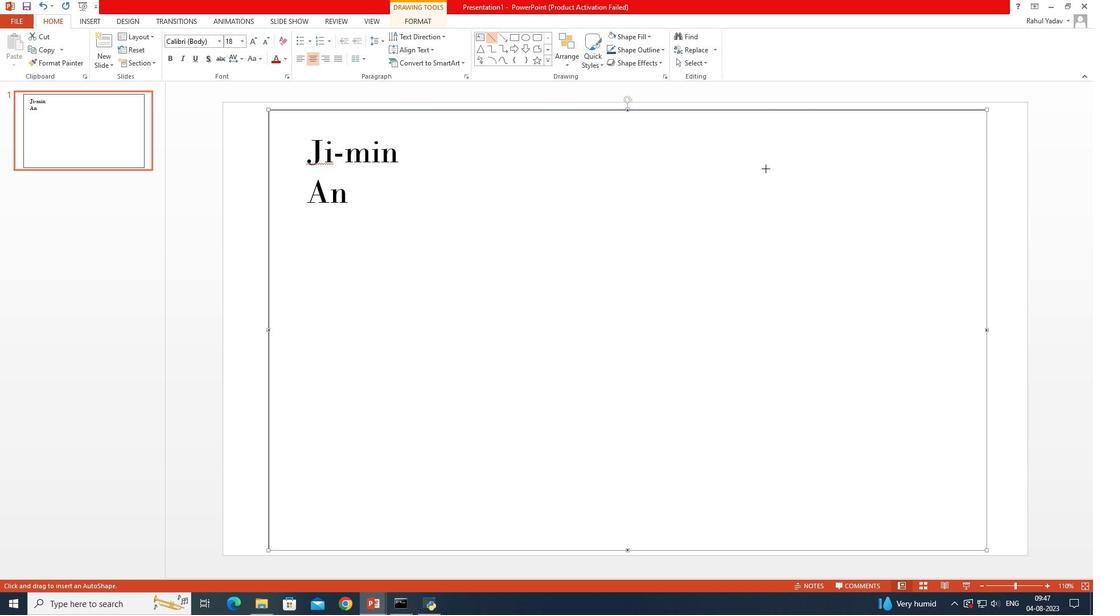
Action: Mouse moved to (766, 169)
Screenshot: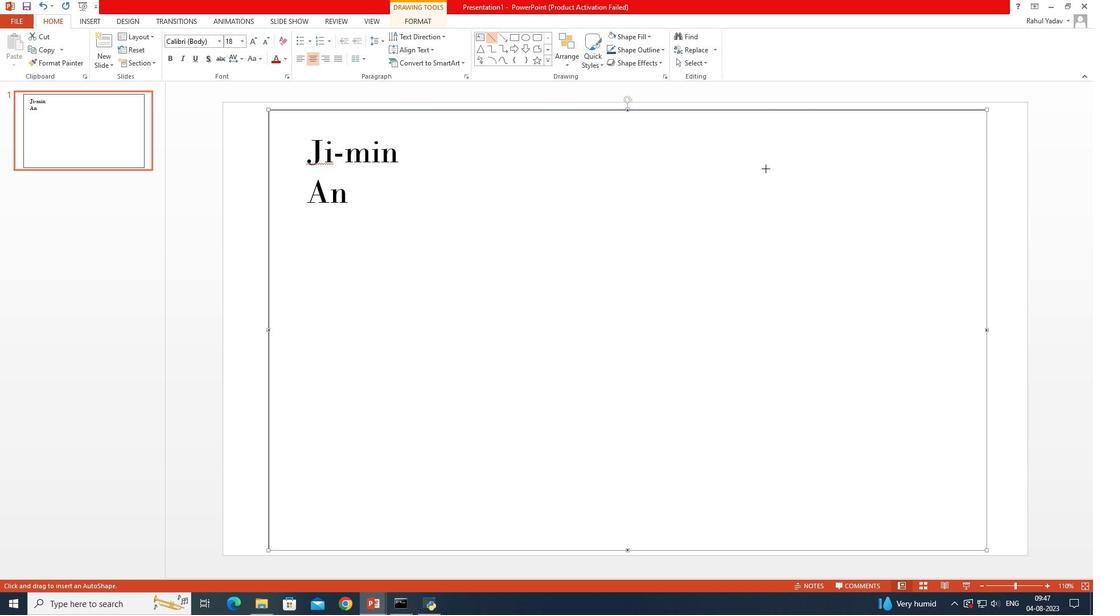 
Action: Key pressed <Key.shift>
Screenshot: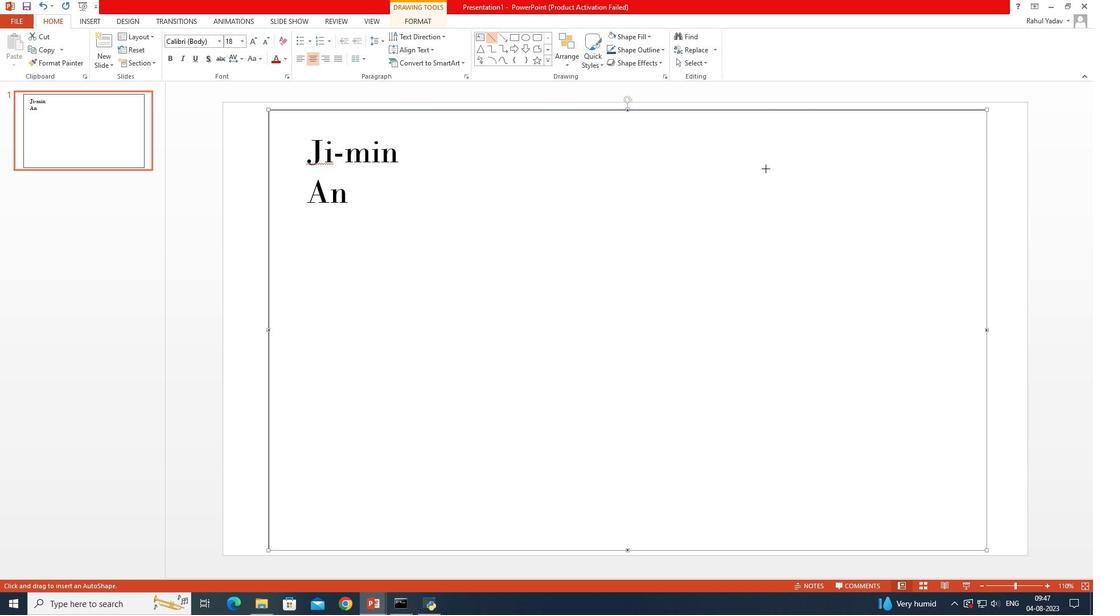 
Action: Mouse moved to (766, 168)
Screenshot: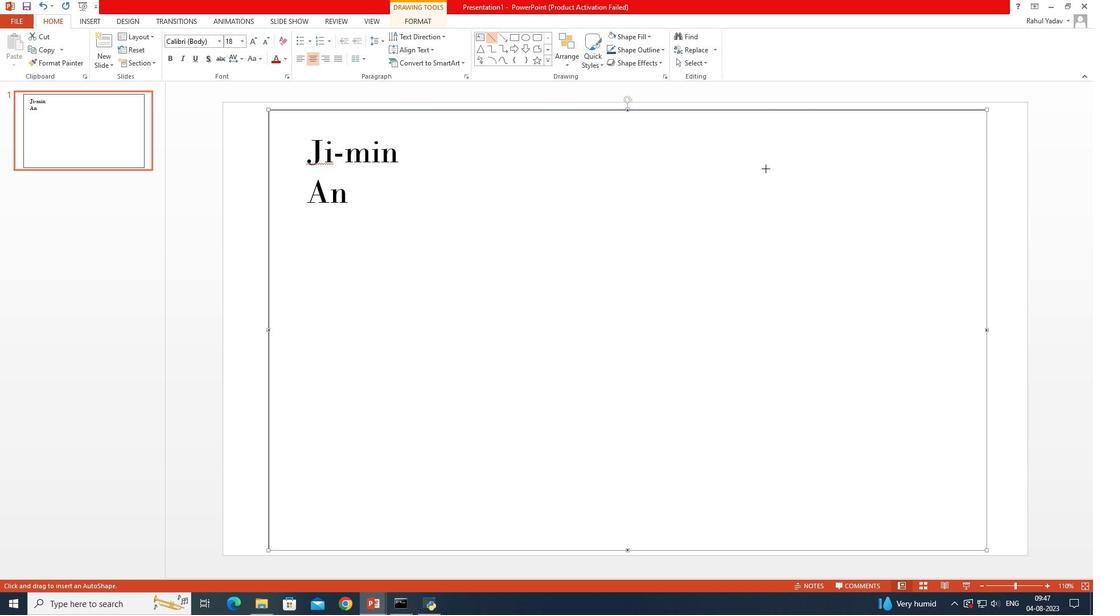 
Action: Key pressed <Key.shift><Key.shift><Key.shift><Key.shift><Key.shift><Key.shift><Key.shift><Key.shift><Key.shift><Key.shift><Key.shift><Key.shift><Key.shift><Key.shift><Key.shift><Key.shift>
Screenshot: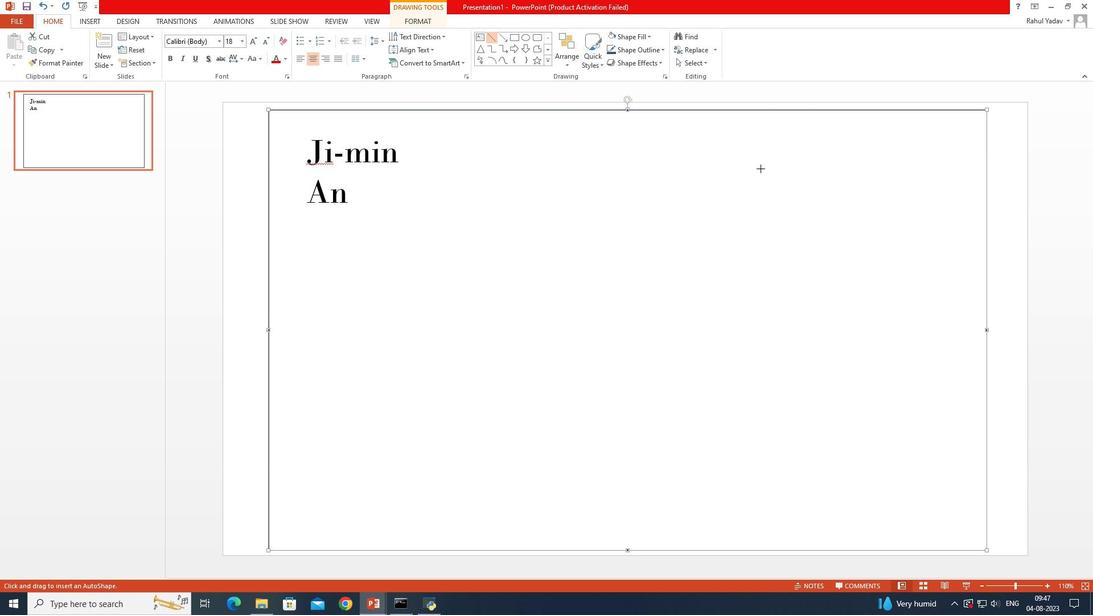 
Action: Mouse moved to (766, 168)
Screenshot: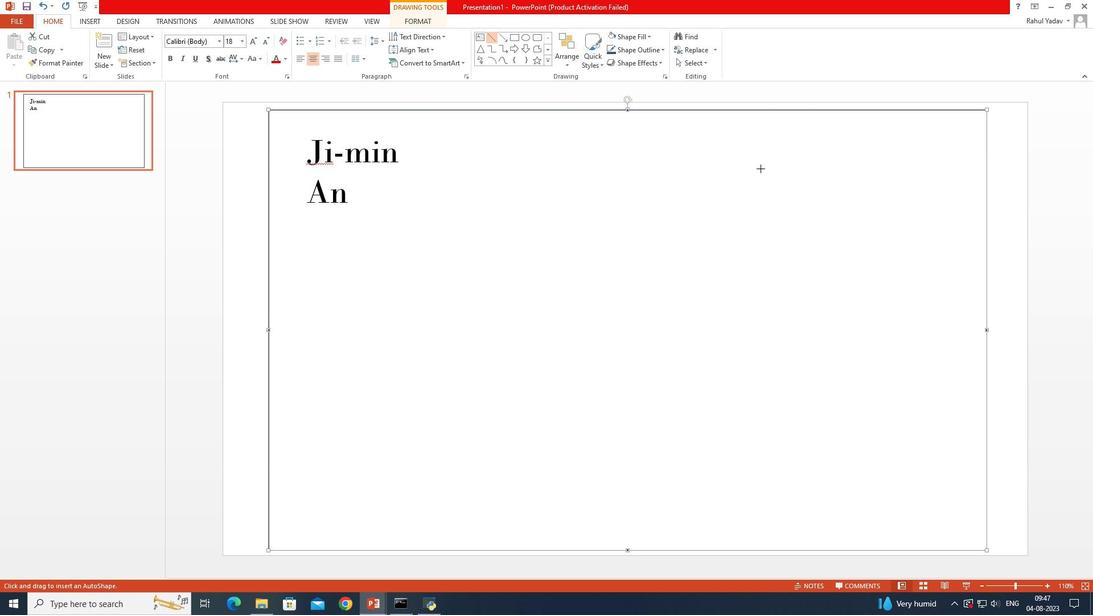
Action: Key pressed <Key.shift>
Screenshot: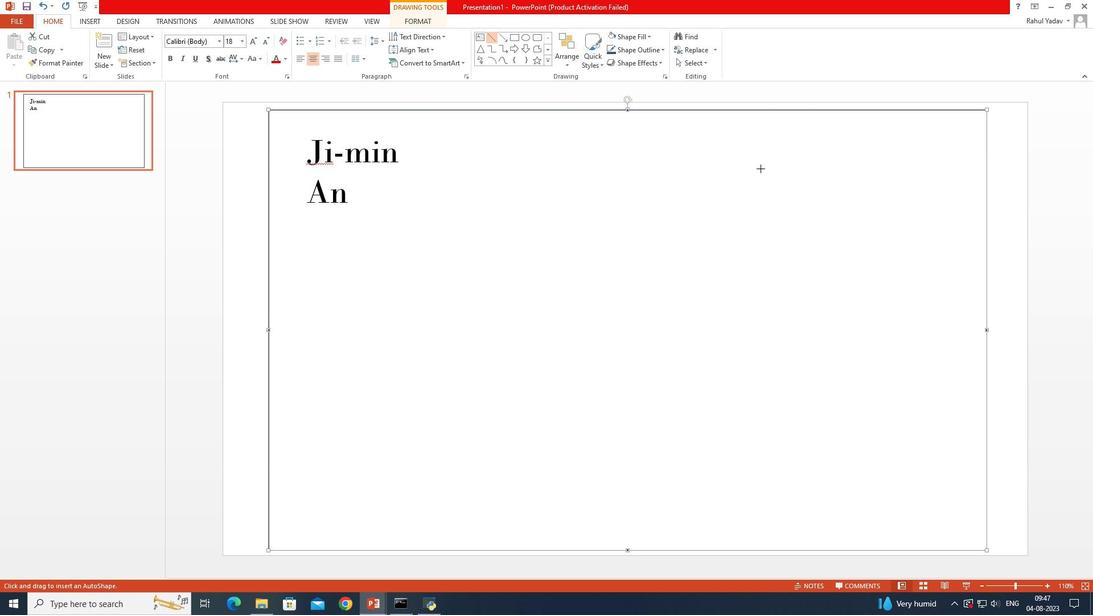 
Action: Mouse moved to (766, 168)
Screenshot: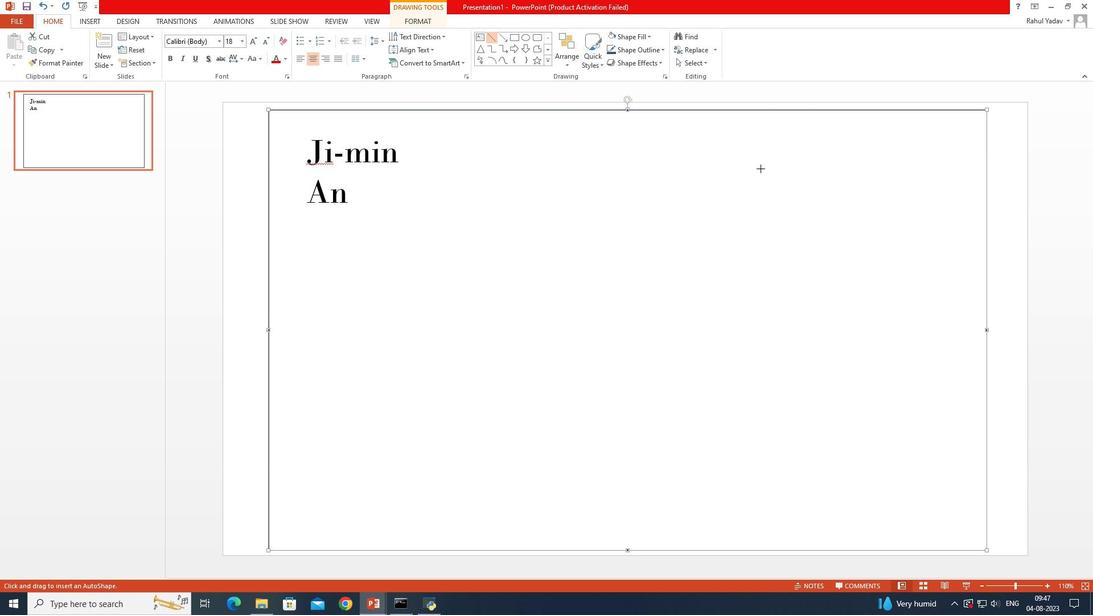 
Action: Key pressed <Key.shift>
Screenshot: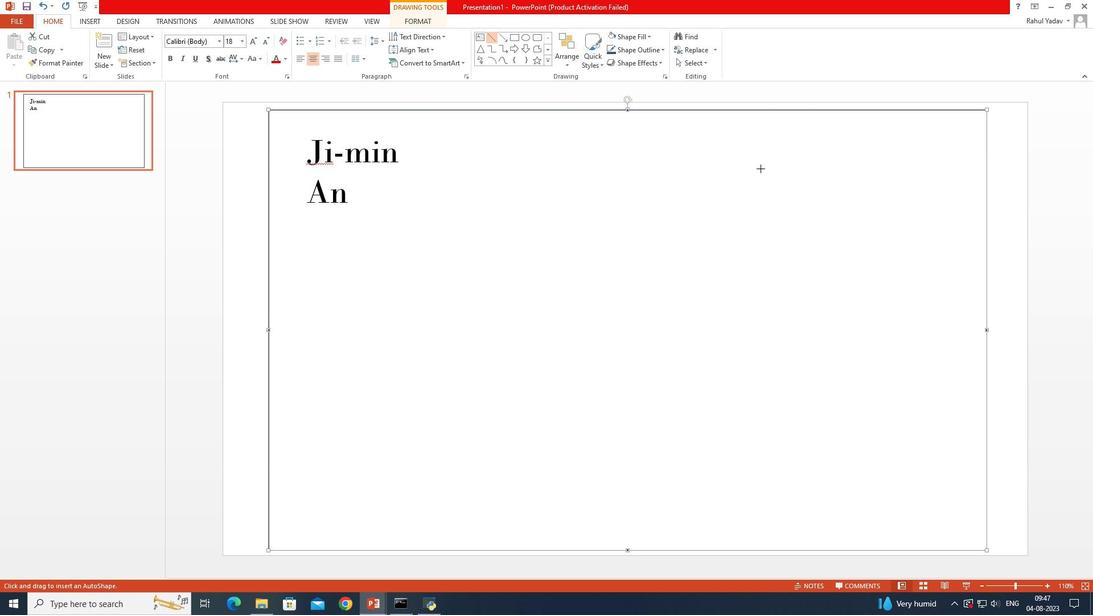 
Action: Mouse moved to (765, 168)
Screenshot: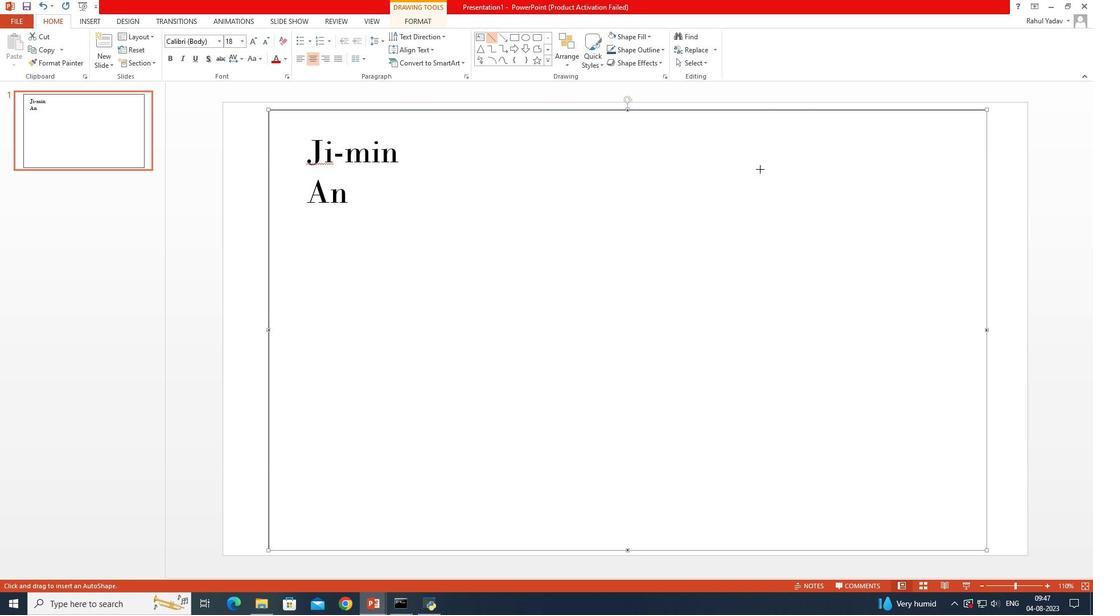 
Action: Key pressed <Key.shift>
Screenshot: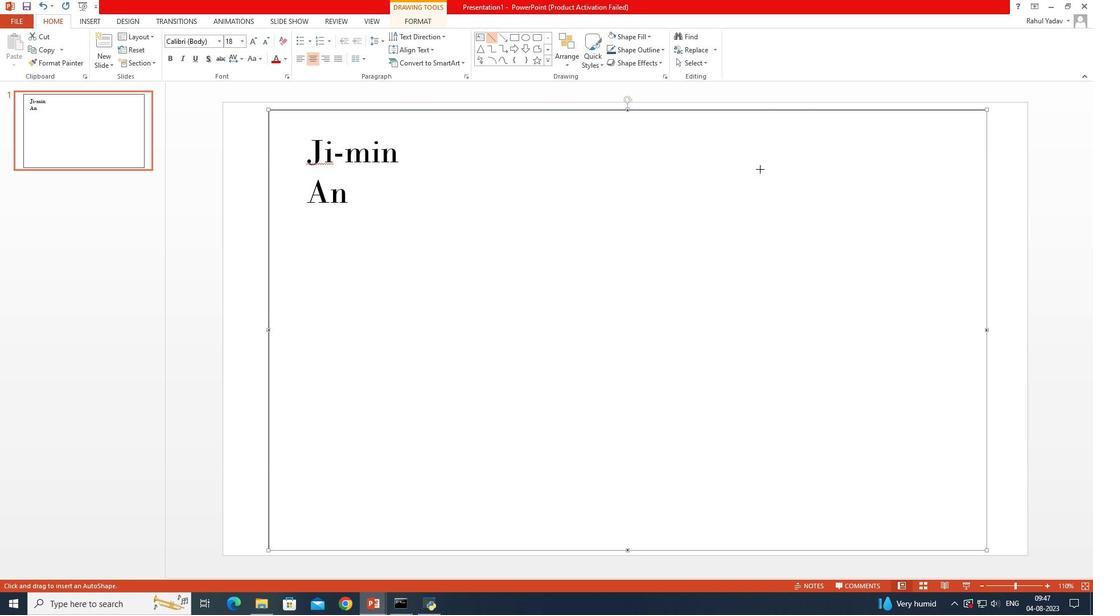 
Action: Mouse moved to (764, 168)
Screenshot: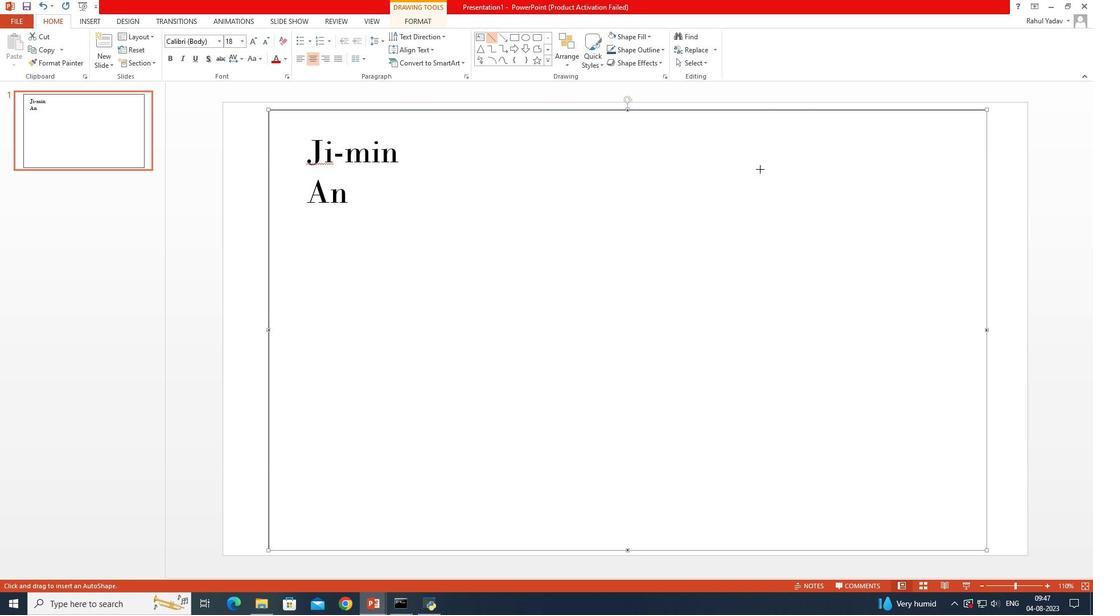 
Action: Key pressed <Key.shift>
Screenshot: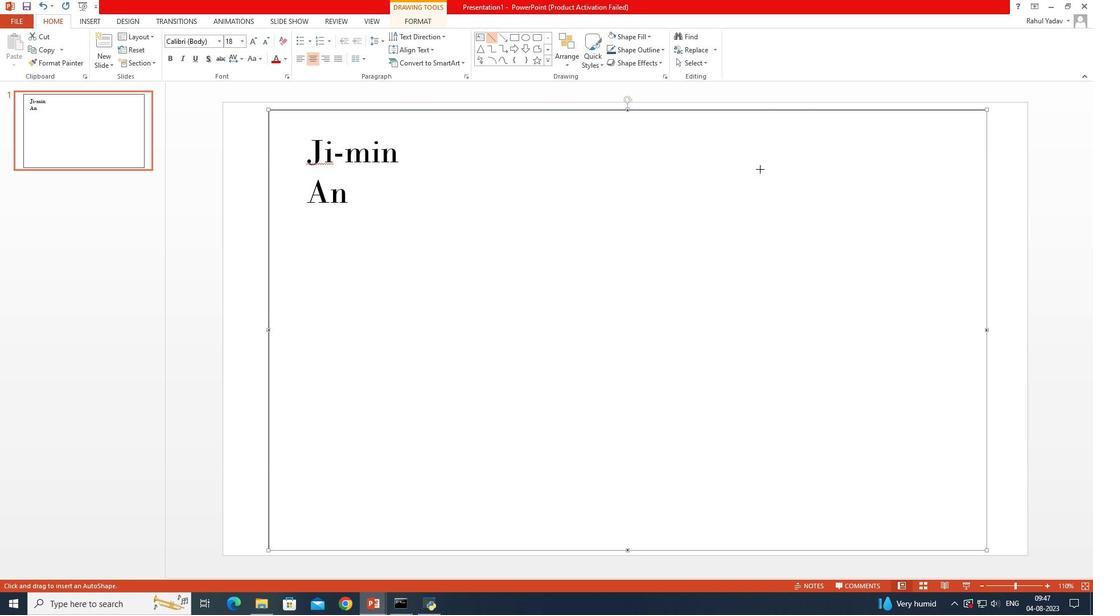 
Action: Mouse moved to (764, 168)
Screenshot: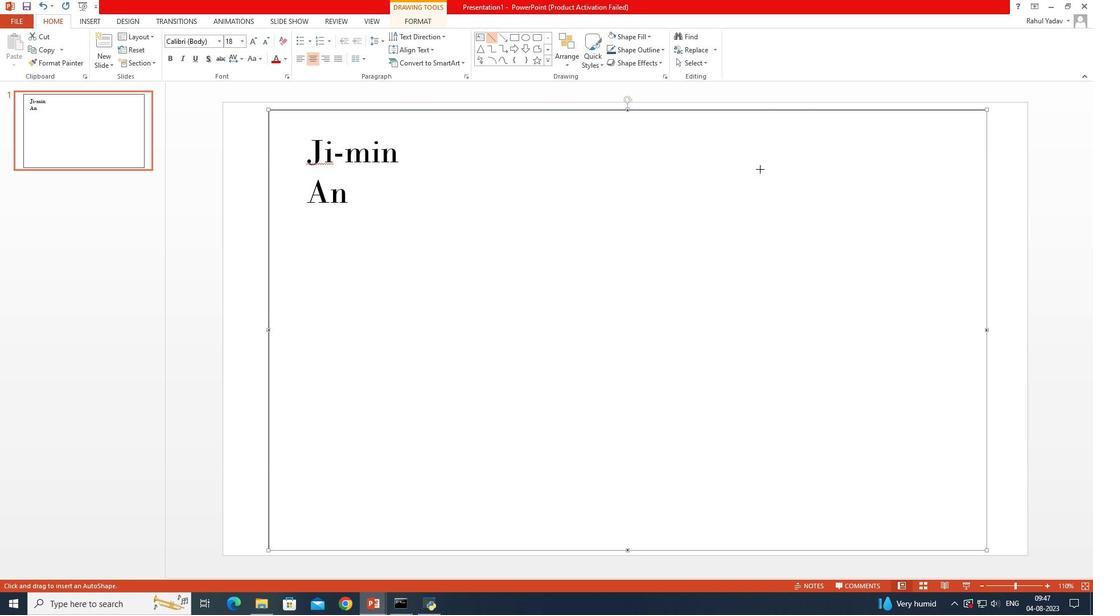 
Action: Key pressed <Key.shift>
Screenshot: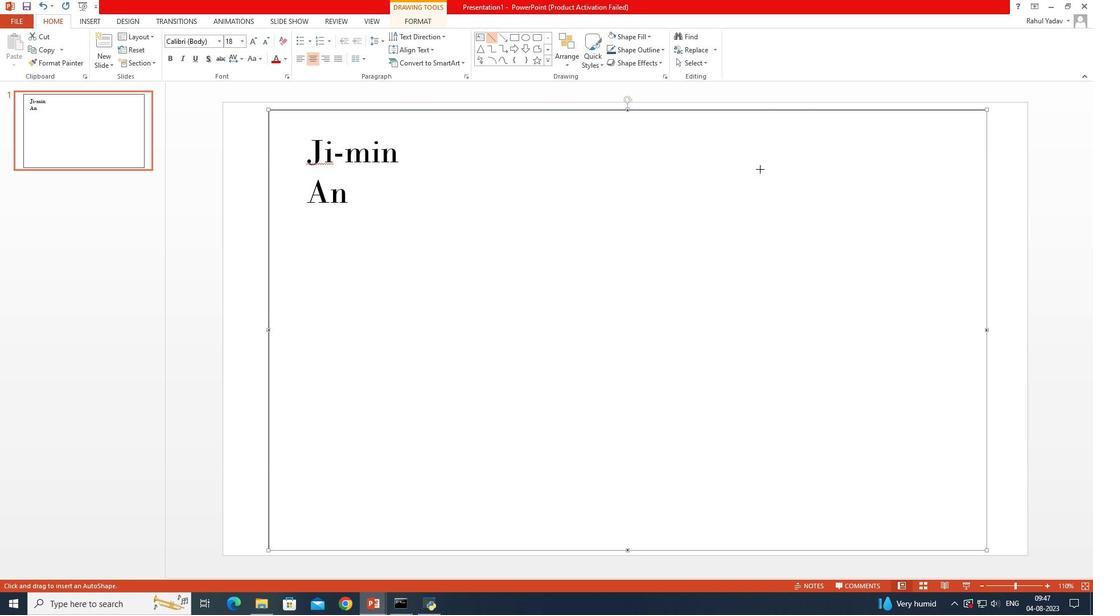 
Action: Mouse moved to (762, 168)
Screenshot: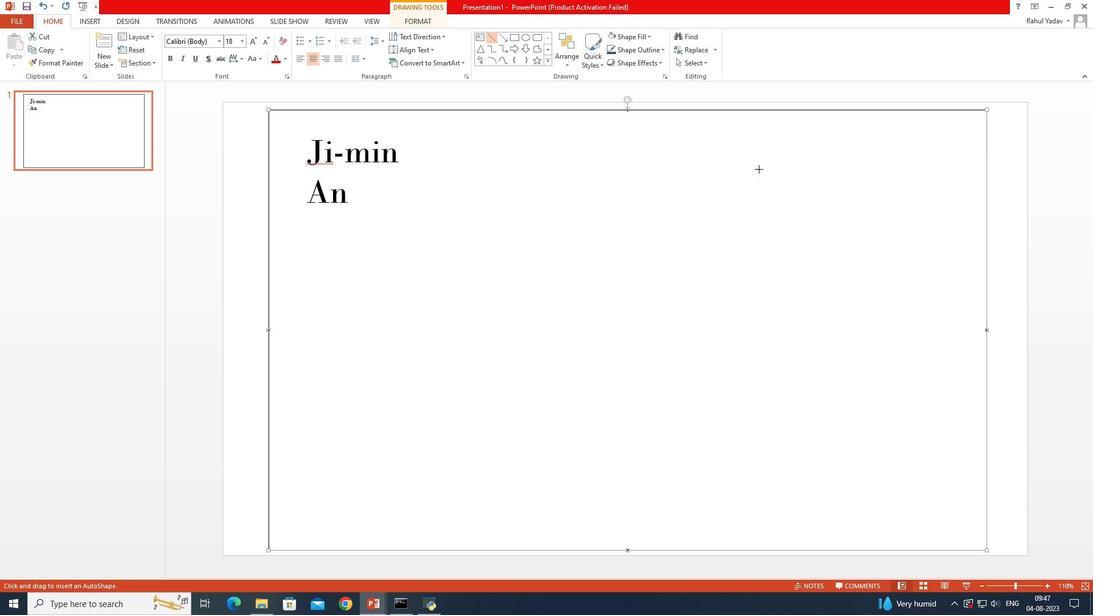 
Action: Key pressed <Key.shift><Key.shift><Key.shift>
Screenshot: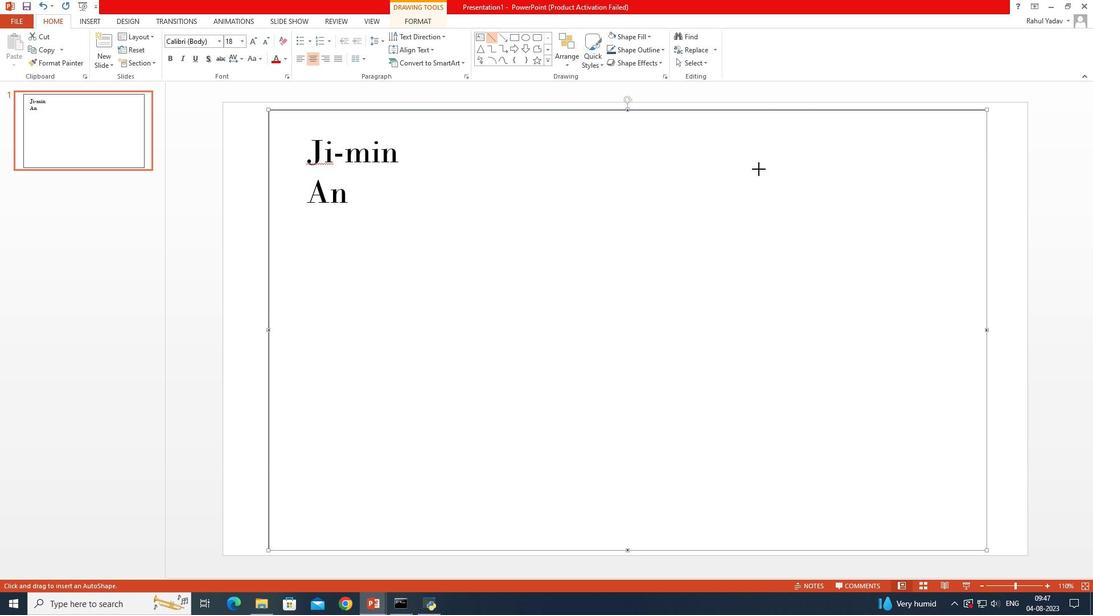 
Action: Mouse moved to (762, 168)
Screenshot: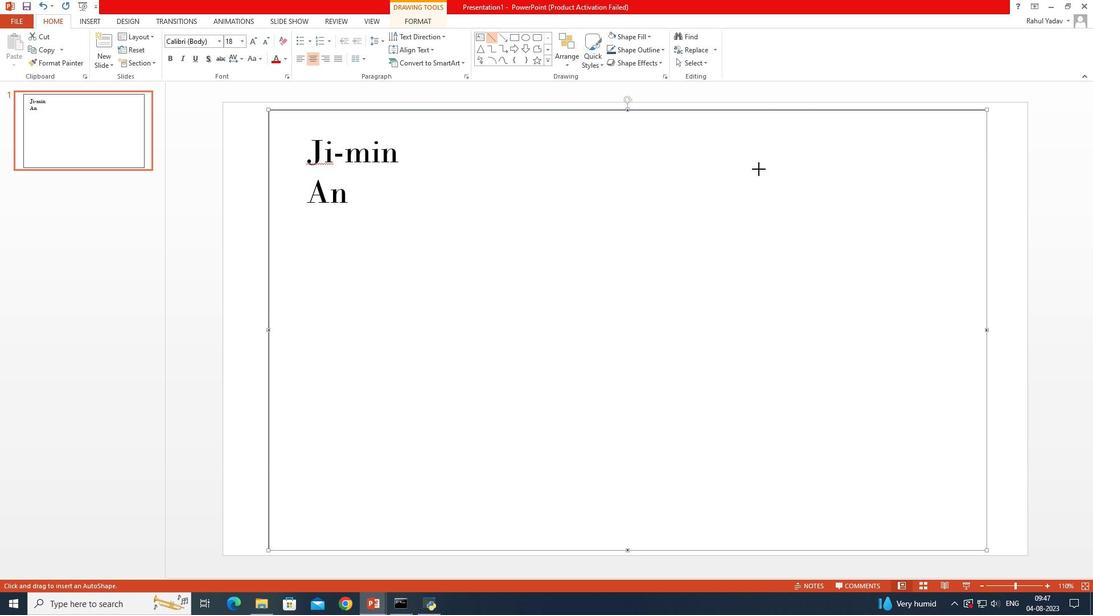 
Action: Key pressed <Key.shift><Key.shift><Key.shift>
Screenshot: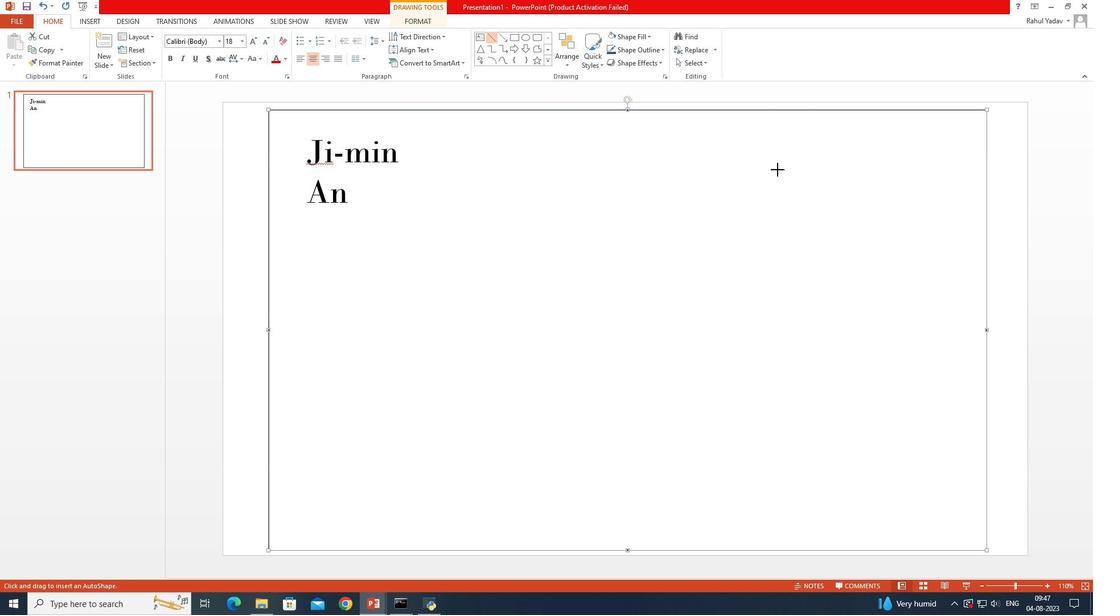 
Action: Mouse moved to (762, 168)
Screenshot: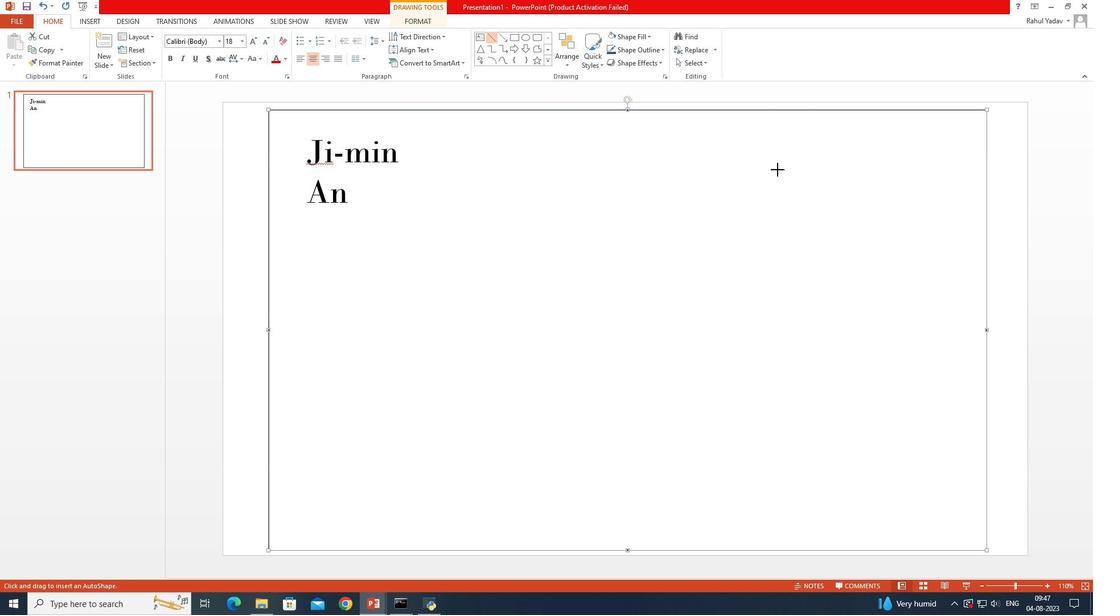 
Action: Key pressed <Key.shift><Key.shift>
Screenshot: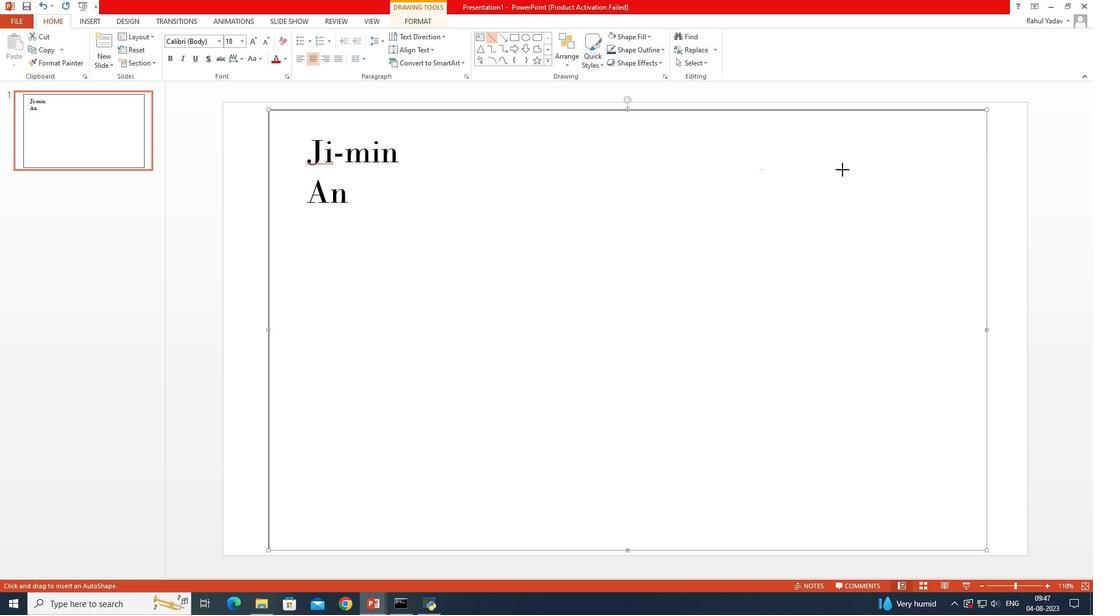 
Action: Mouse moved to (761, 168)
Screenshot: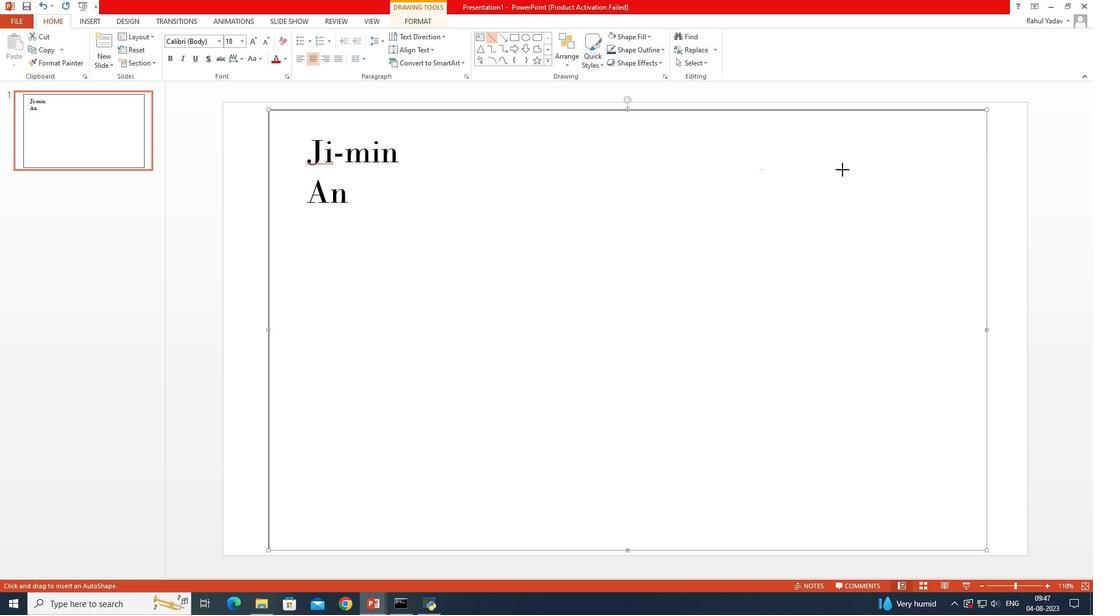 
Action: Key pressed <Key.shift><Key.shift>
Screenshot: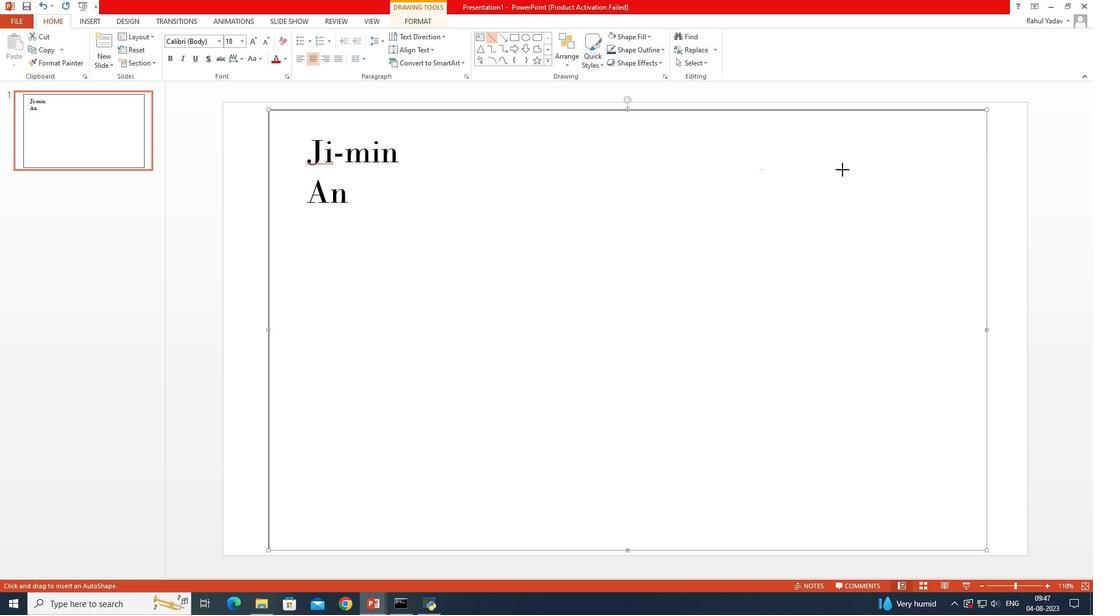 
Action: Mouse moved to (760, 169)
Screenshot: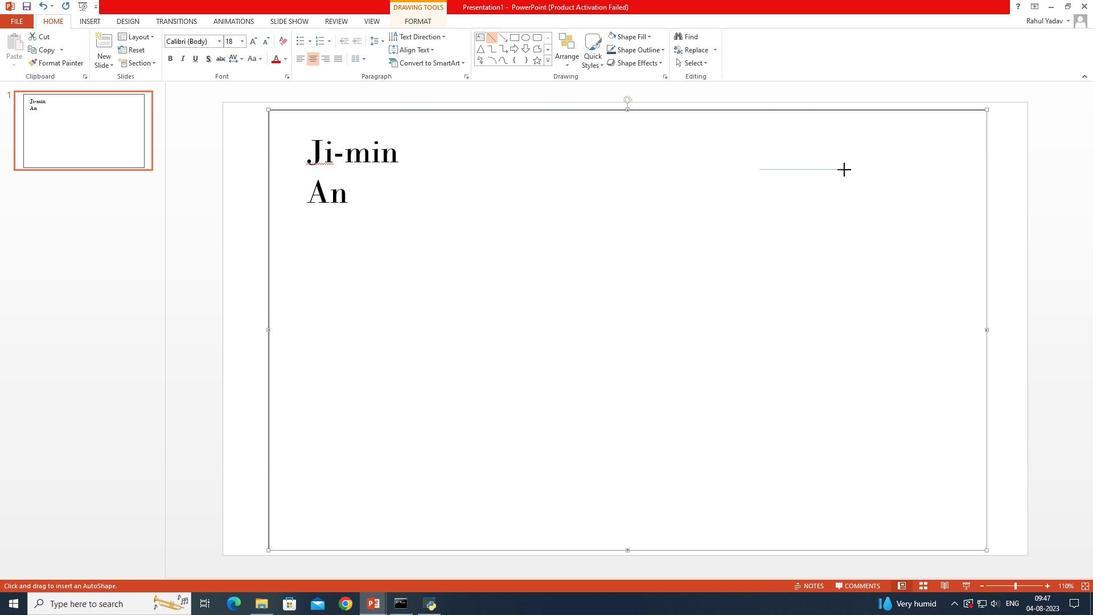 
Action: Key pressed <Key.shift><Key.shift>
Screenshot: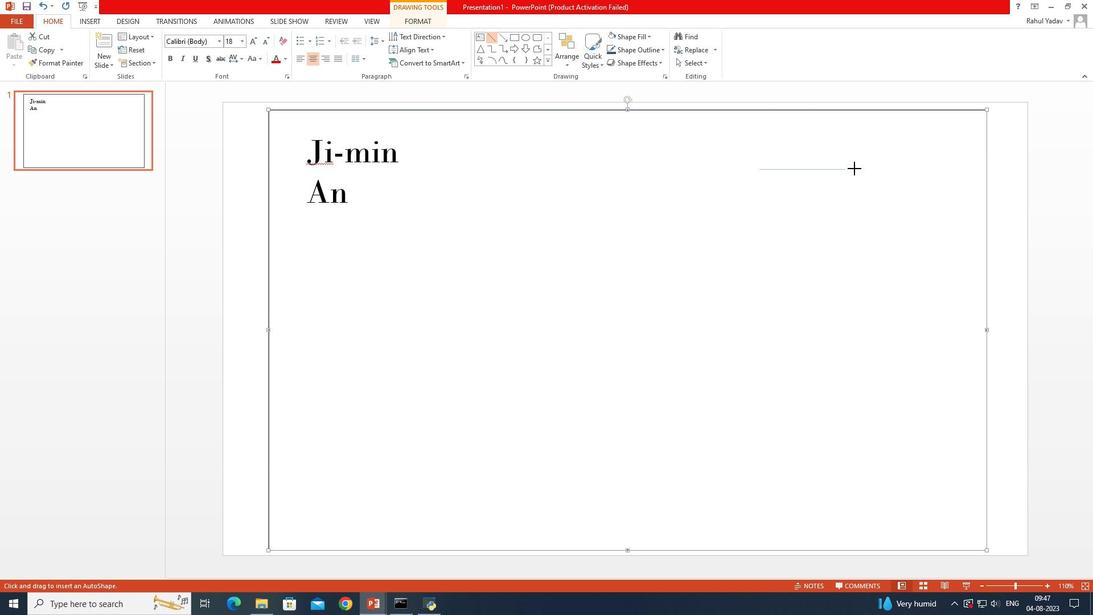 
Action: Mouse moved to (759, 169)
Screenshot: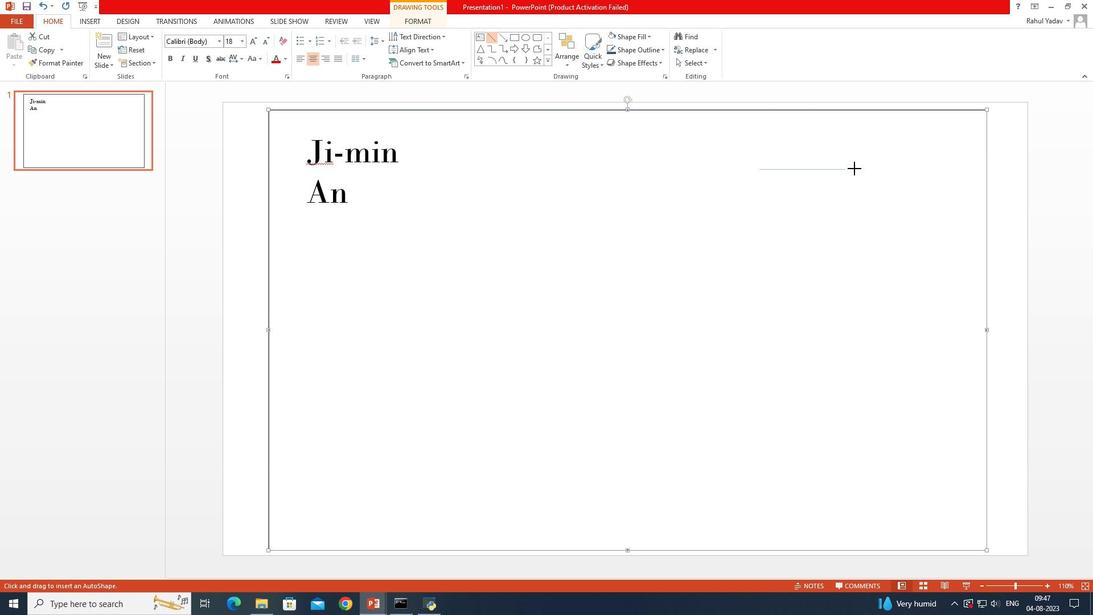
Action: Key pressed <Key.shift>
Screenshot: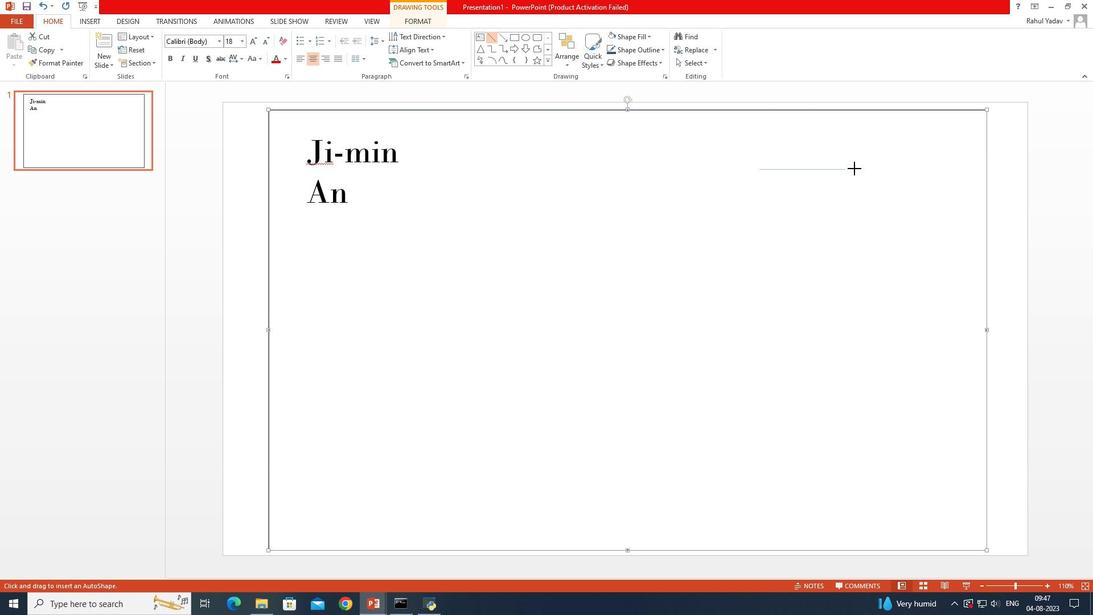 
Action: Mouse moved to (759, 169)
Screenshot: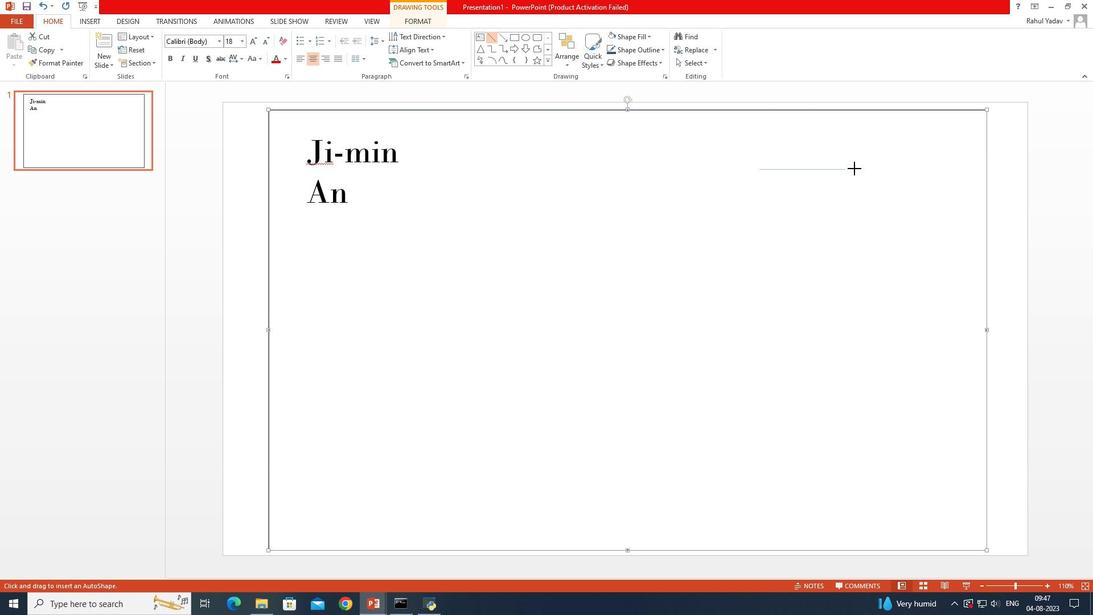 
Action: Key pressed <Key.shift><Key.shift><Key.shift>
Screenshot: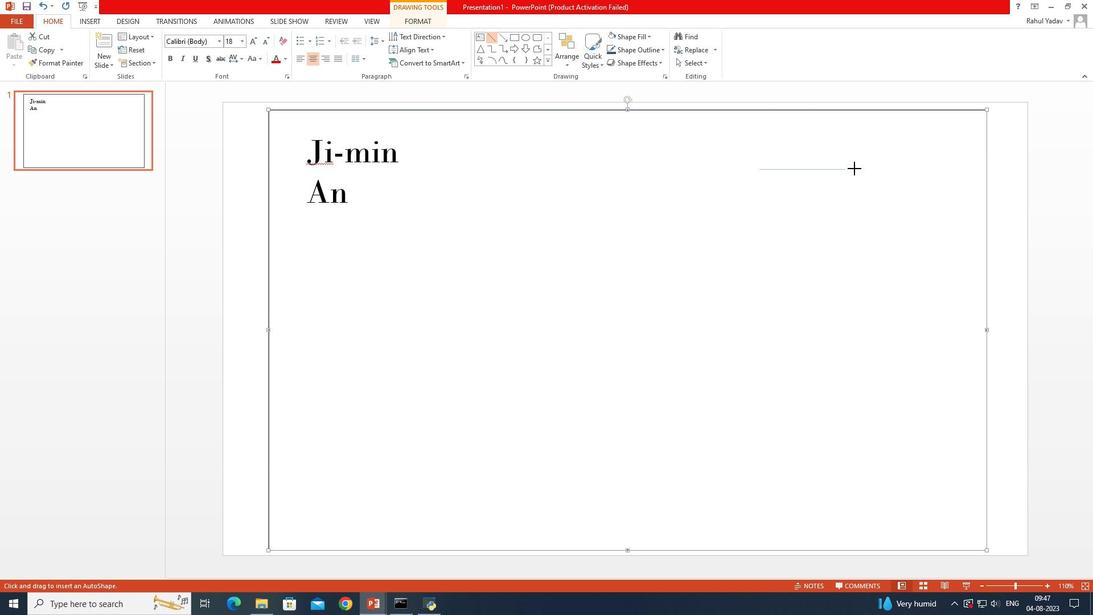 
Action: Mouse pressed left at (759, 169)
Screenshot: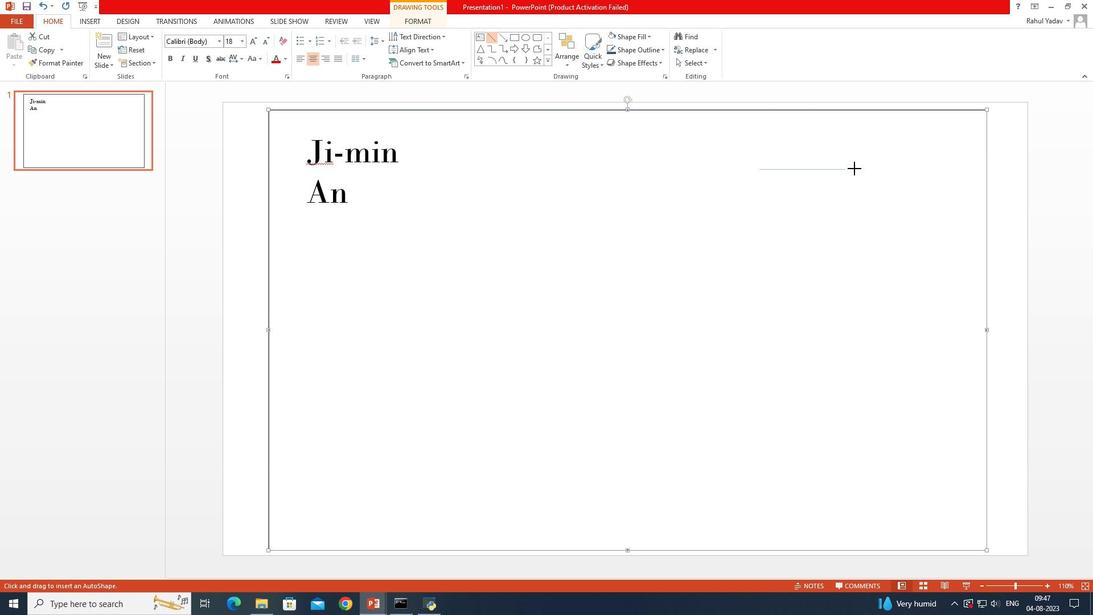 
Action: Key pressed <Key.shift><Key.shift><Key.shift><Key.shift><Key.shift>
Screenshot: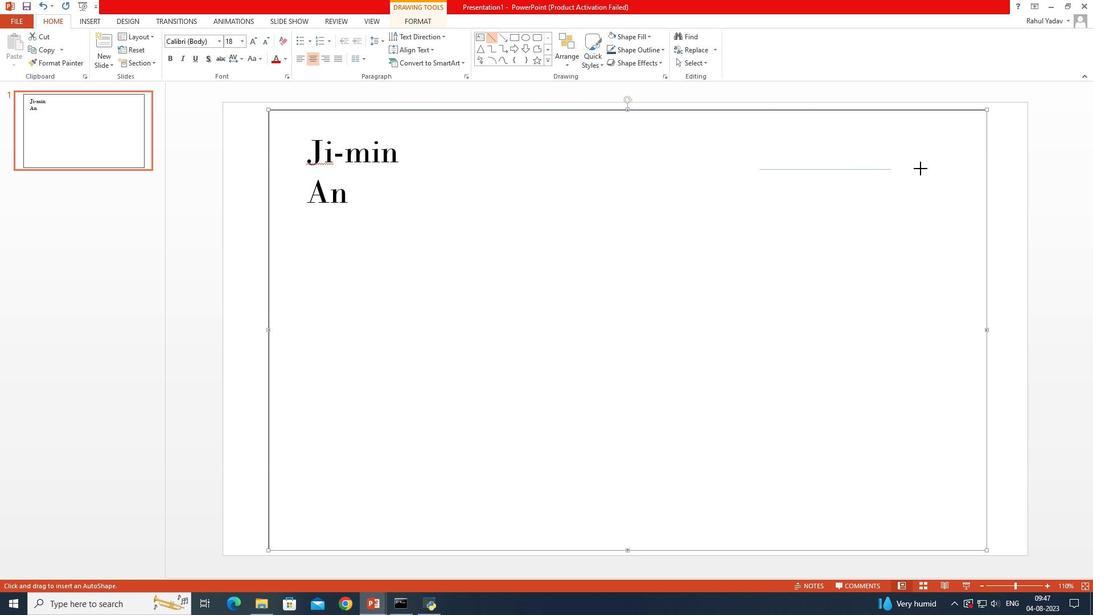 
Action: Mouse moved to (770, 169)
Screenshot: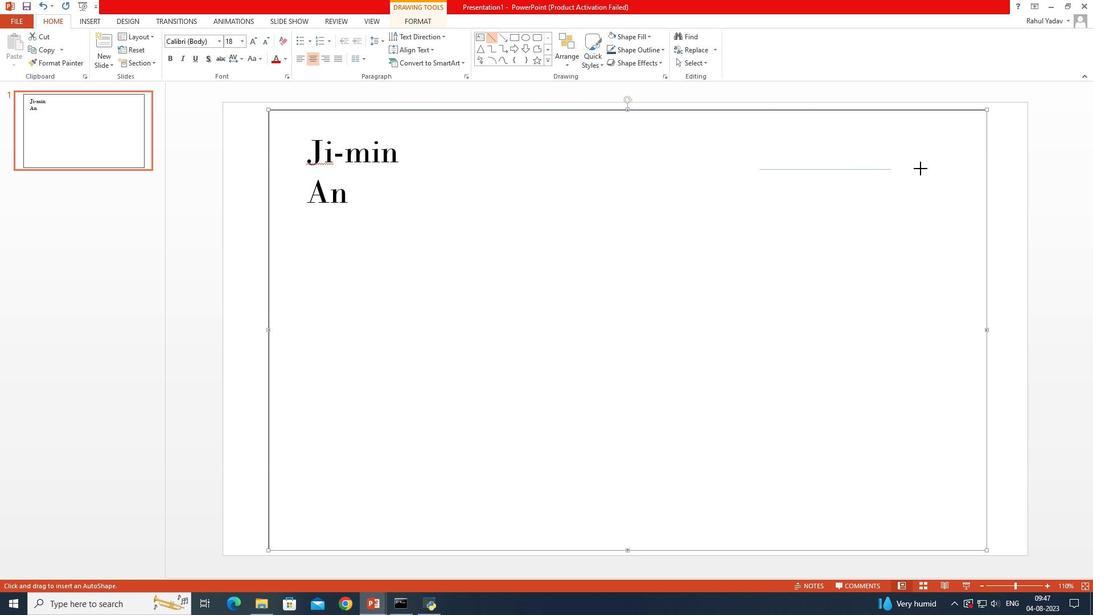 
Action: Key pressed <Key.shift>
Screenshot: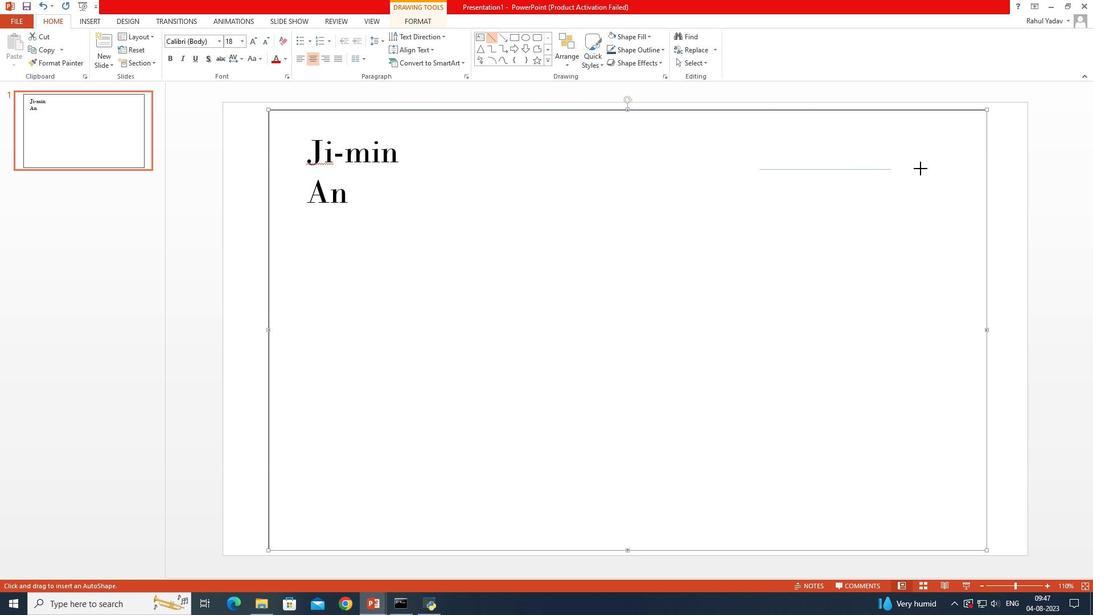 
Action: Mouse moved to (812, 169)
Screenshot: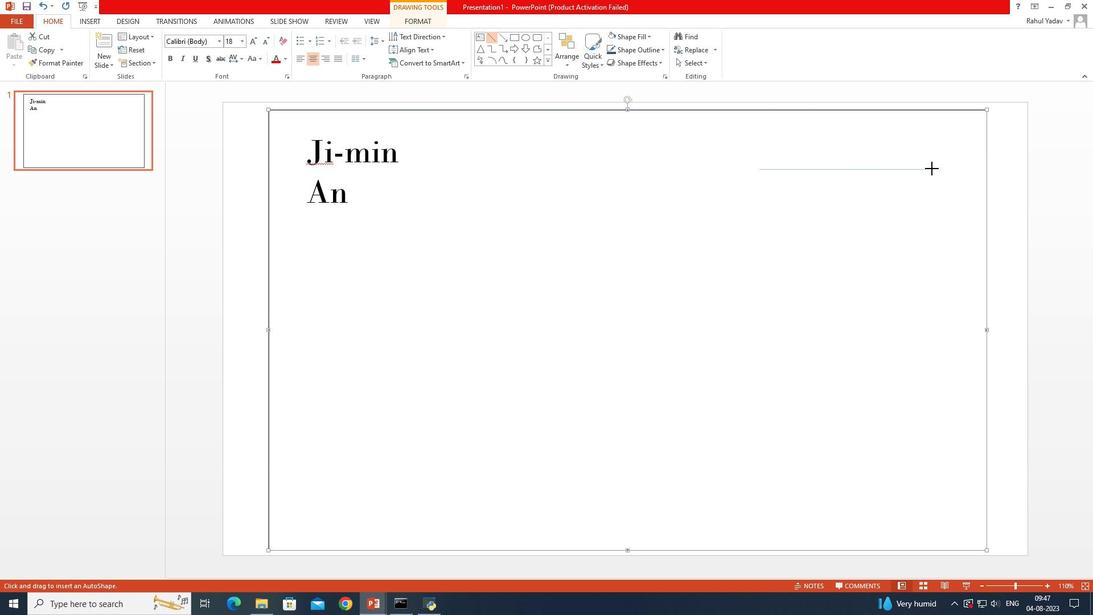 
Action: Key pressed <Key.shift>
Screenshot: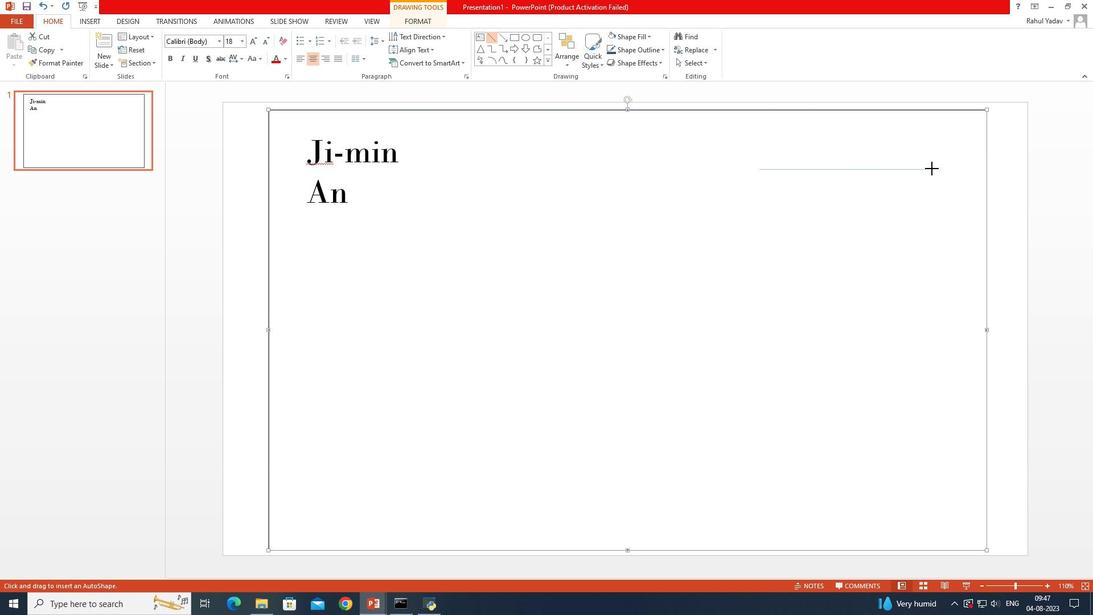 
Action: Mouse moved to (837, 169)
Screenshot: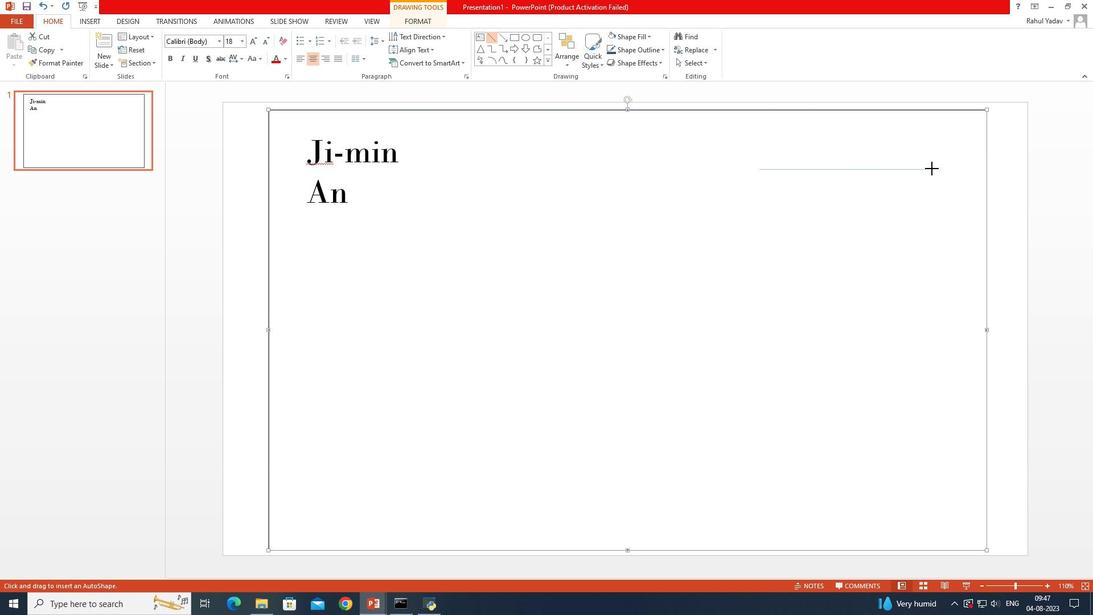 
Action: Key pressed <Key.shift>
Screenshot: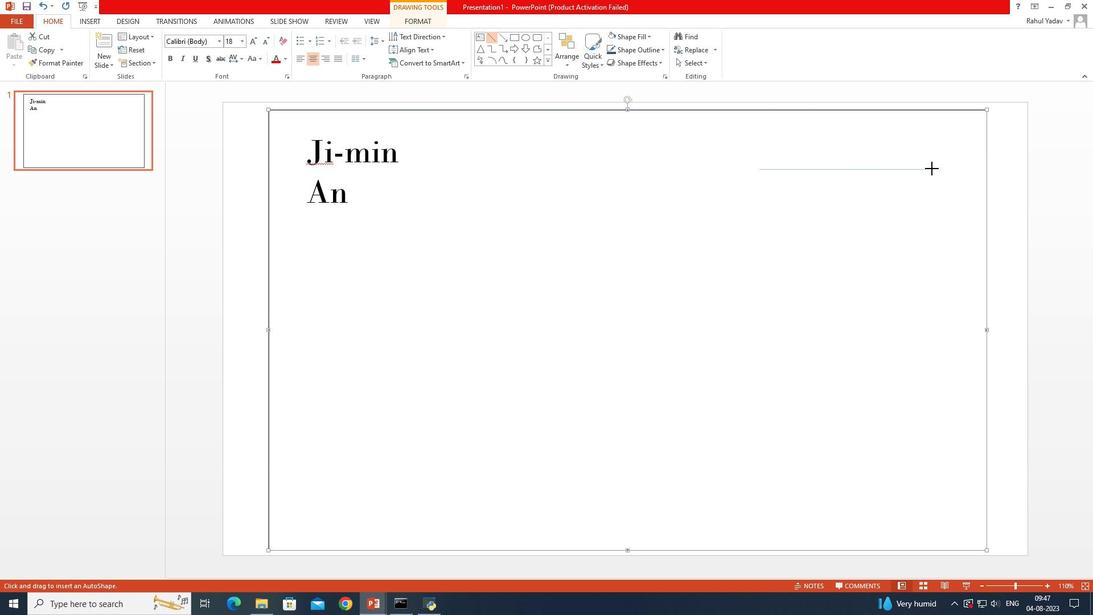 
Action: Mouse moved to (843, 169)
Screenshot: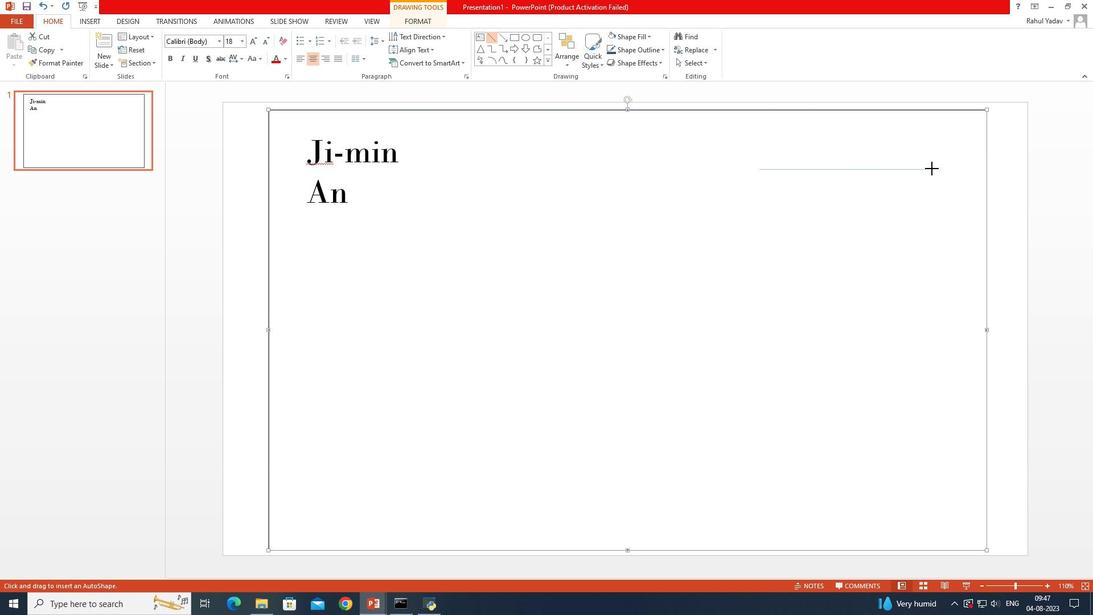 
Action: Key pressed <Key.shift>
Screenshot: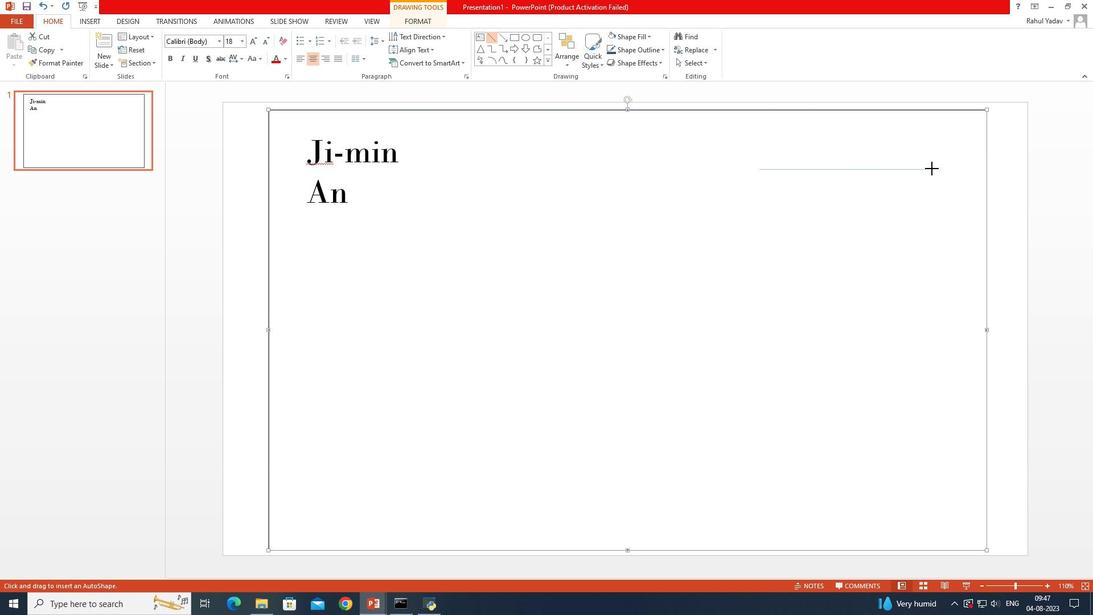 
Action: Mouse moved to (844, 169)
Screenshot: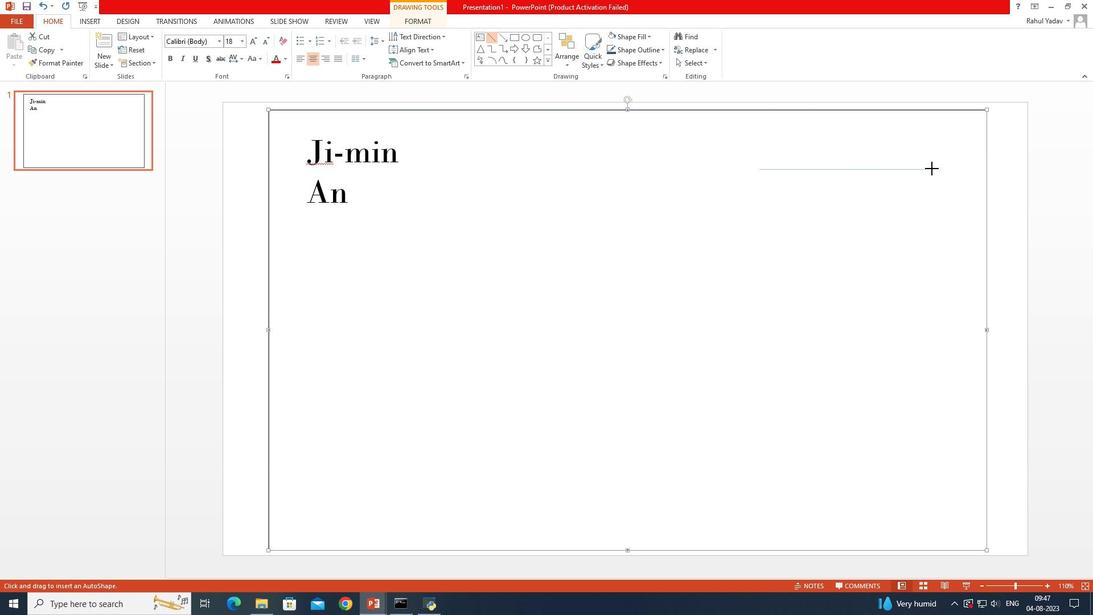 
Action: Key pressed <Key.shift>
Screenshot: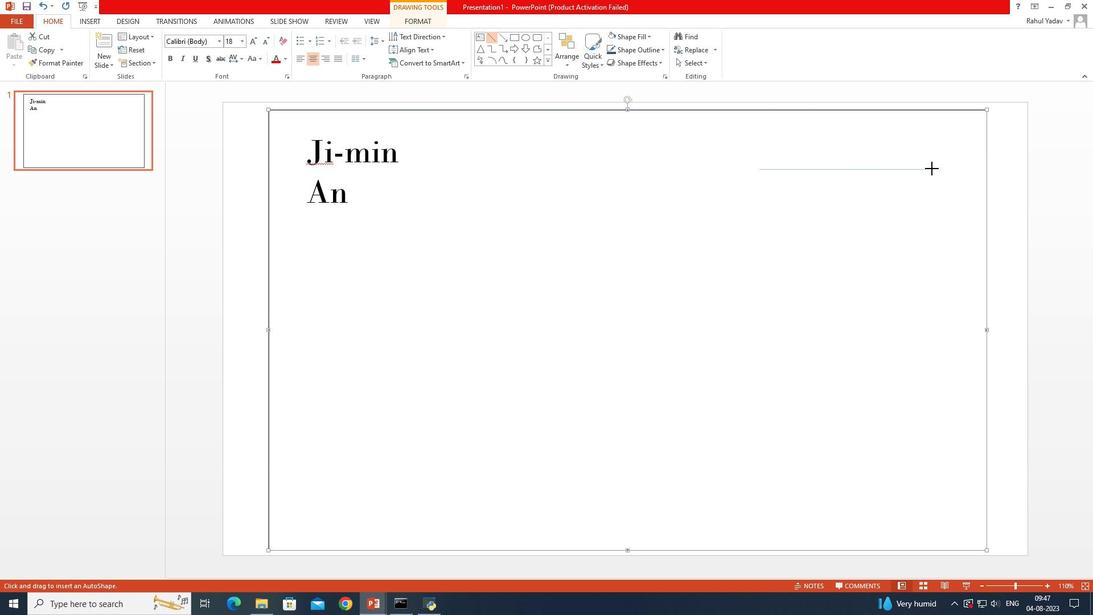 
Action: Mouse moved to (844, 169)
Screenshot: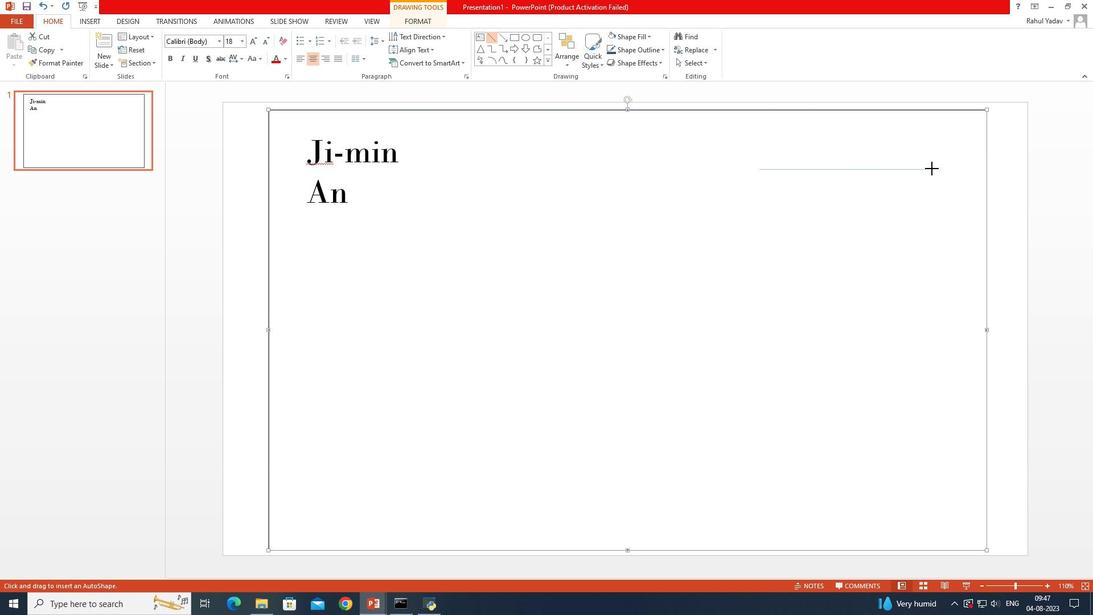 
Action: Key pressed <Key.shift>
Screenshot: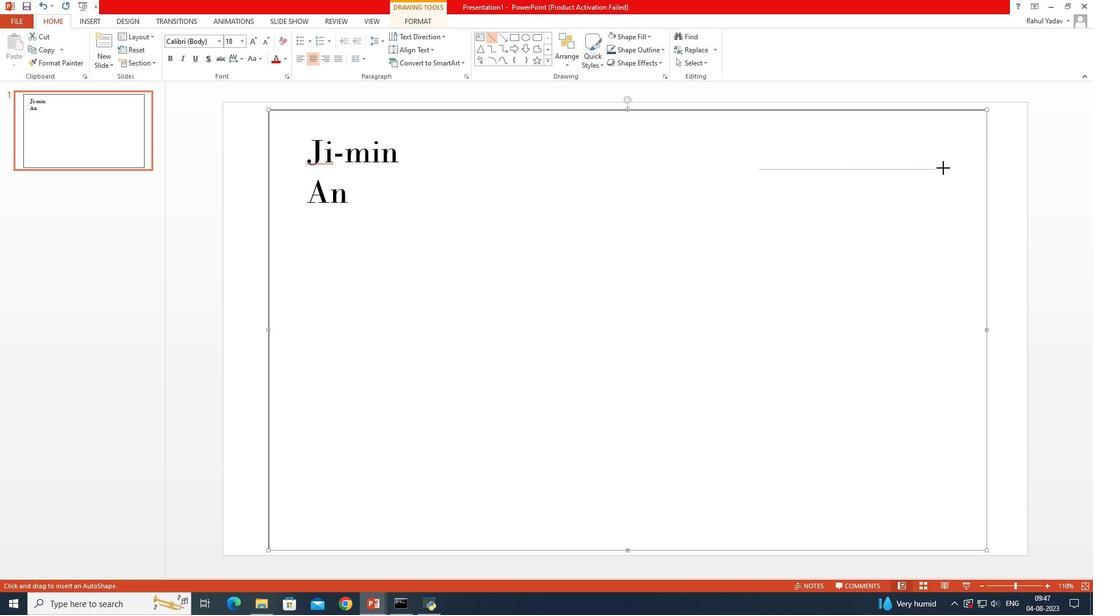 
Action: Mouse moved to (845, 168)
Screenshot: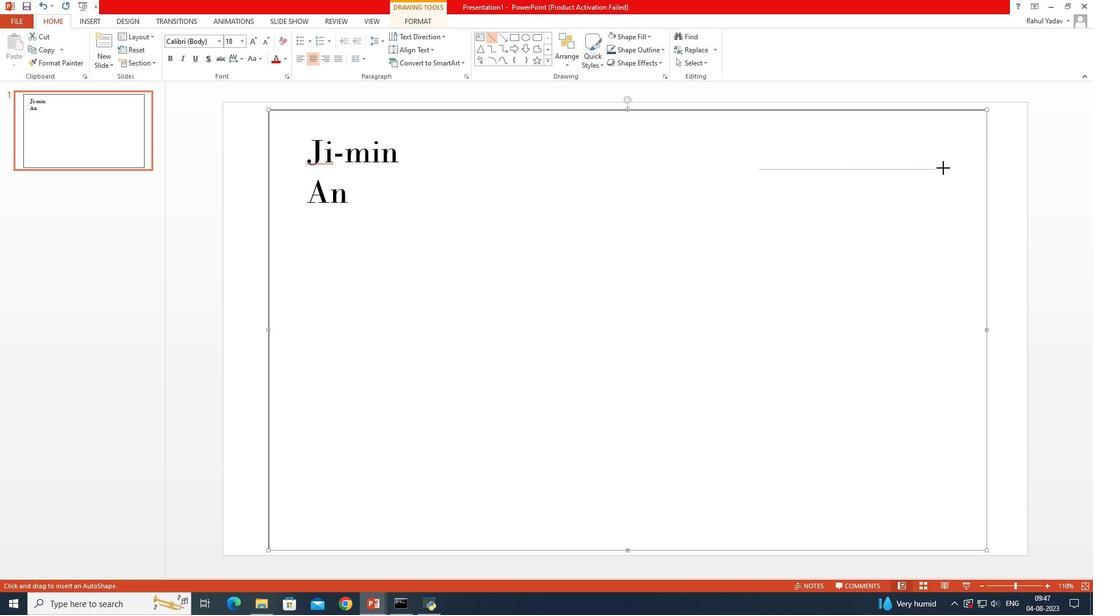 
Action: Key pressed <Key.shift>
Screenshot: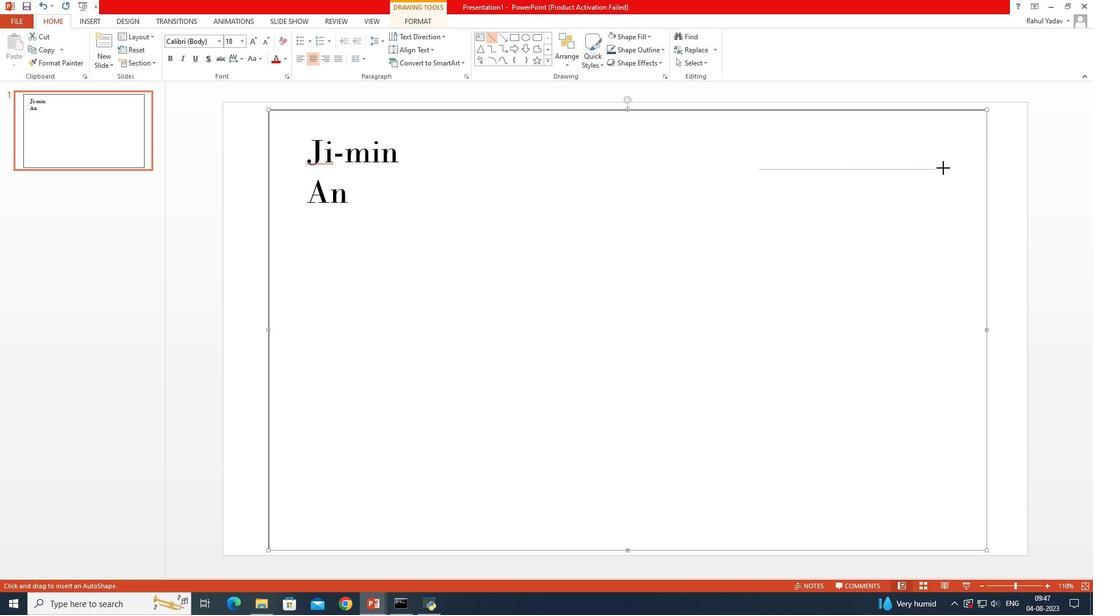 
Action: Mouse moved to (852, 168)
Screenshot: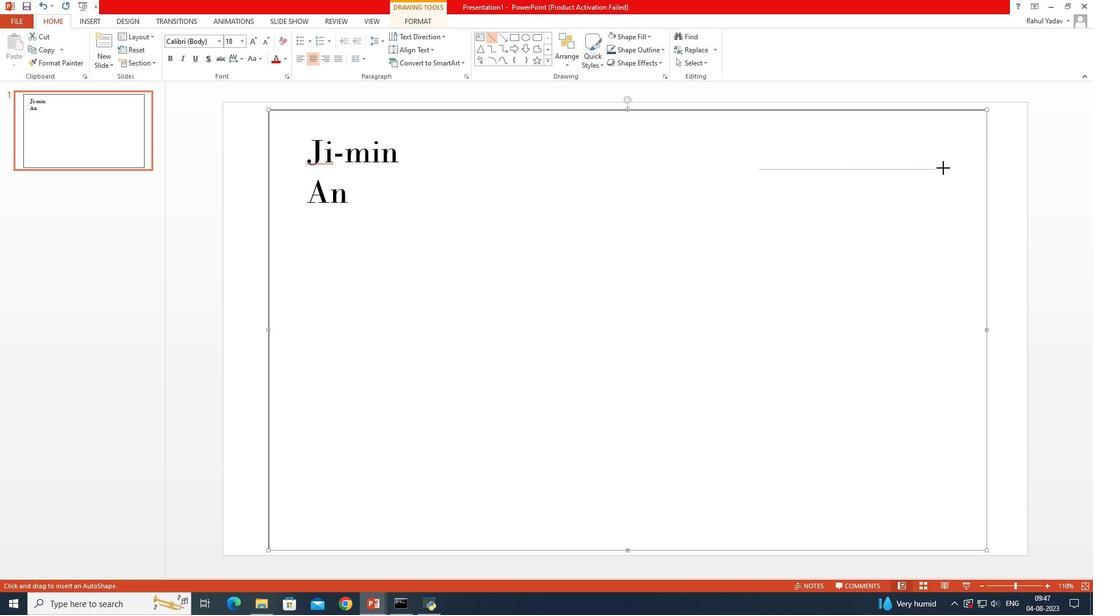 
Action: Key pressed <Key.shift>
Screenshot: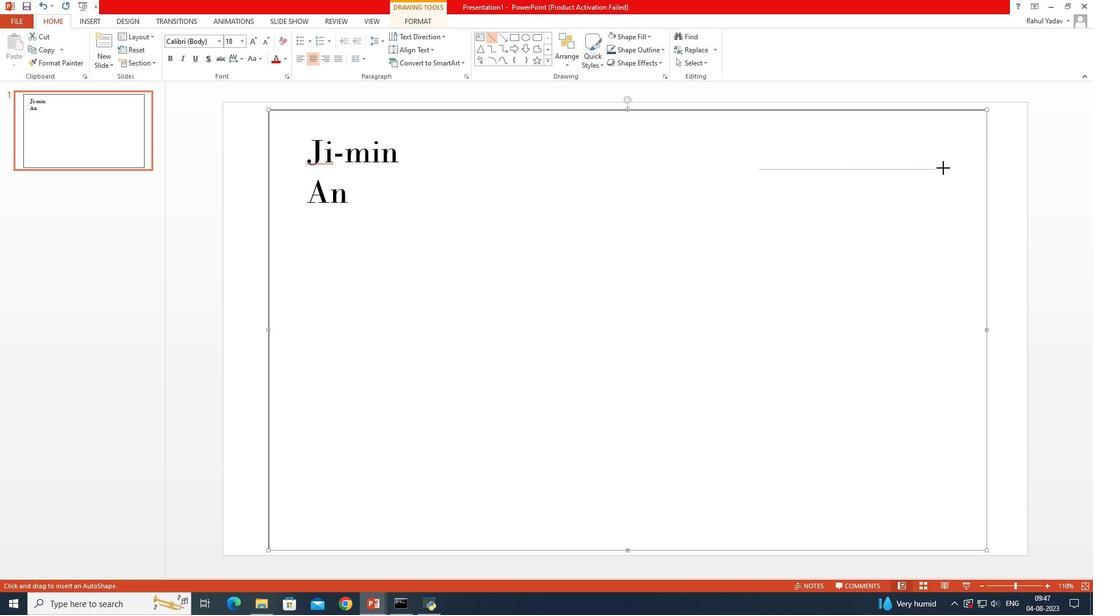 
Action: Mouse moved to (856, 168)
Screenshot: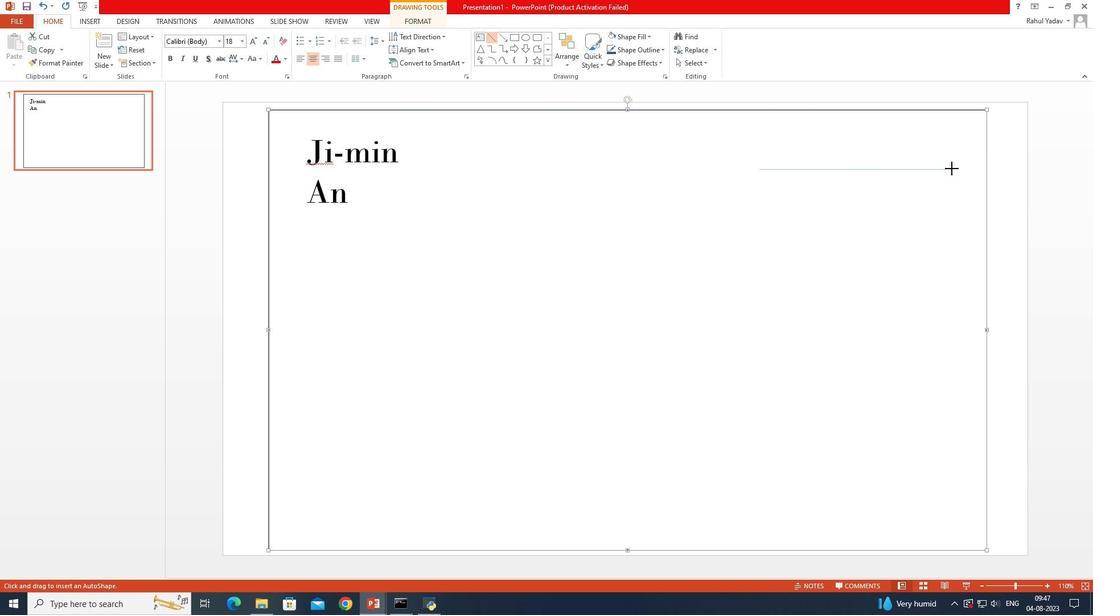 
Action: Key pressed <Key.shift>
Screenshot: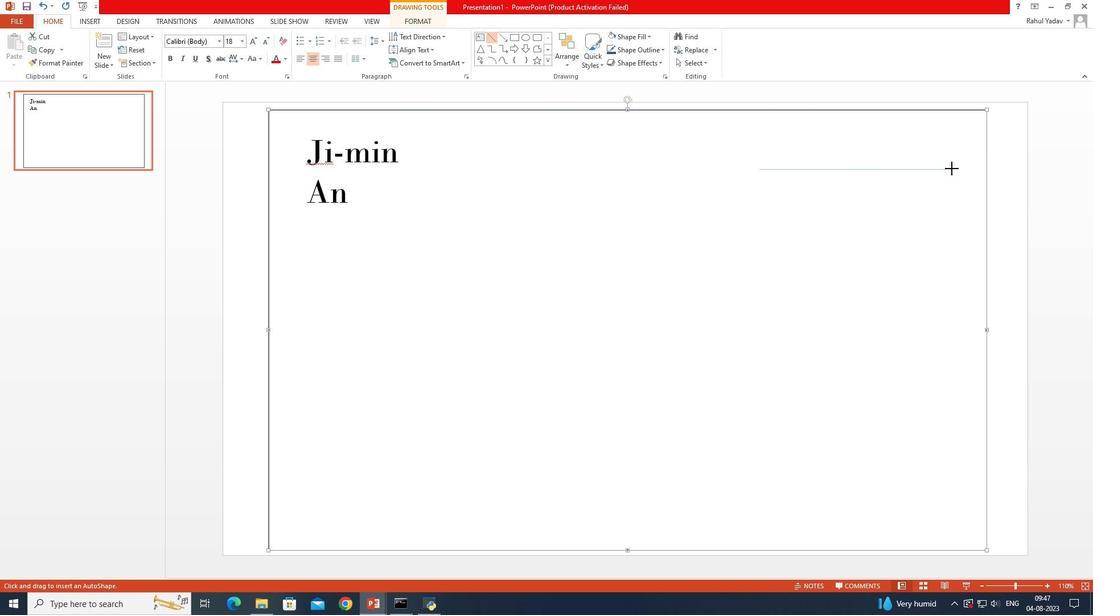 
Action: Mouse moved to (868, 168)
Screenshot: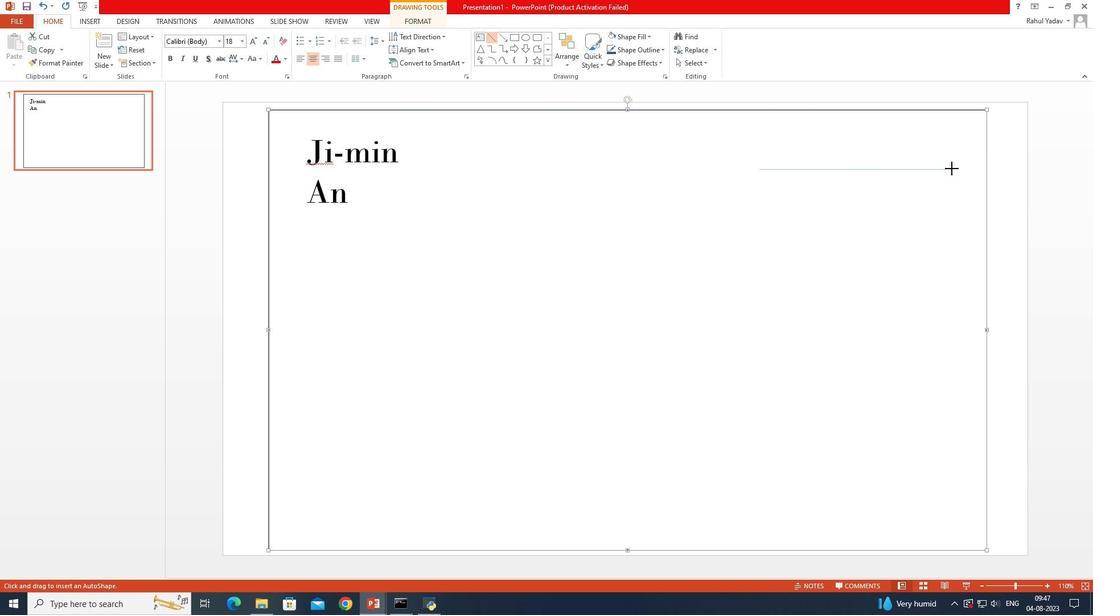 
Action: Key pressed <Key.shift>
Screenshot: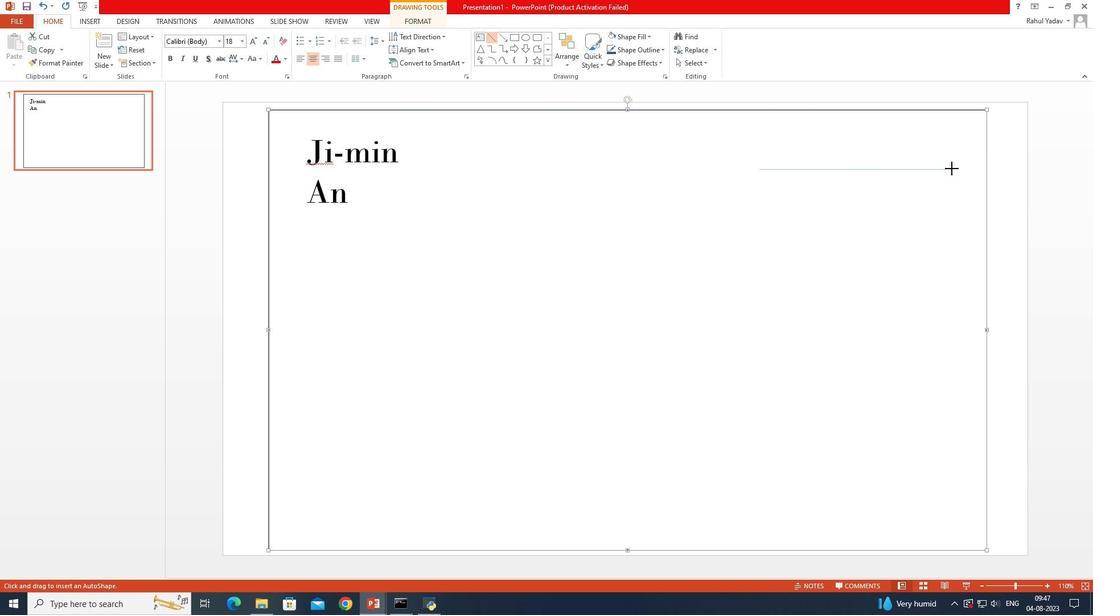 
Action: Mouse moved to (878, 168)
Screenshot: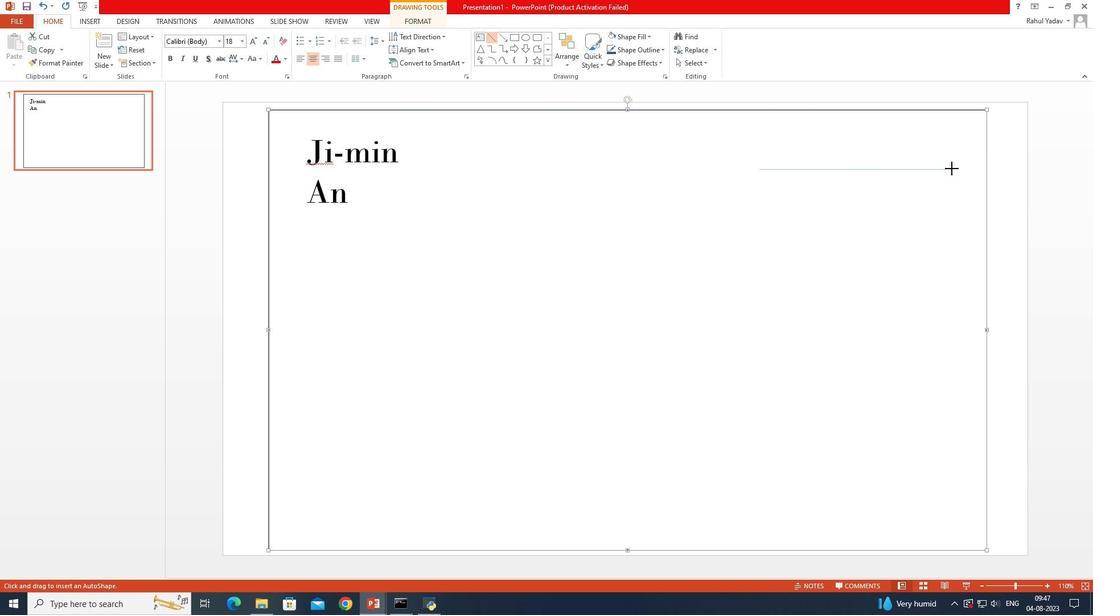 
Action: Key pressed <Key.shift>
Screenshot: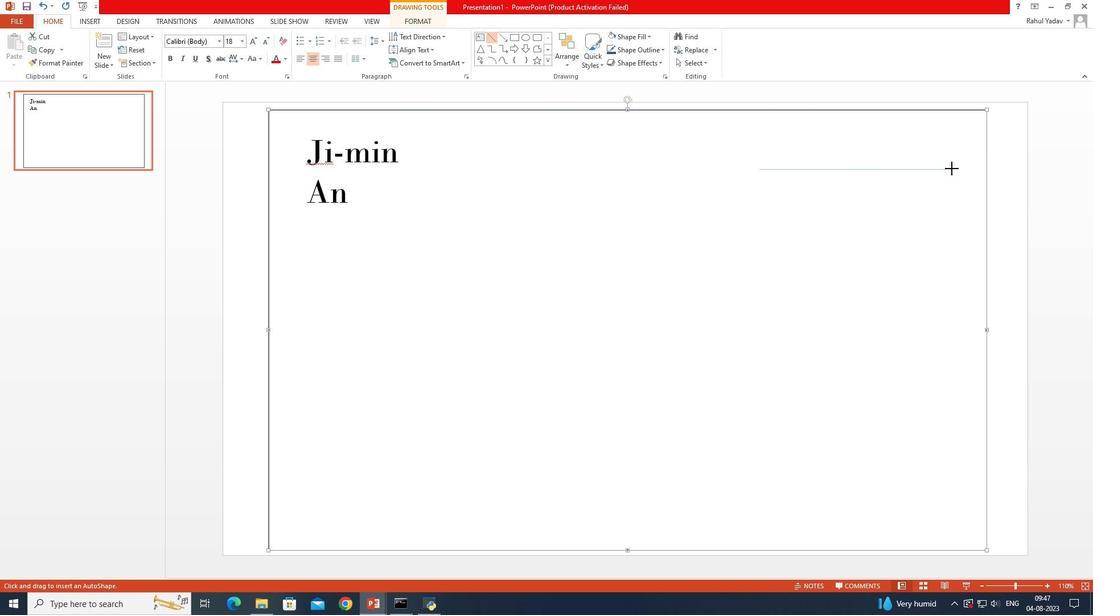 
Action: Mouse moved to (882, 168)
Screenshot: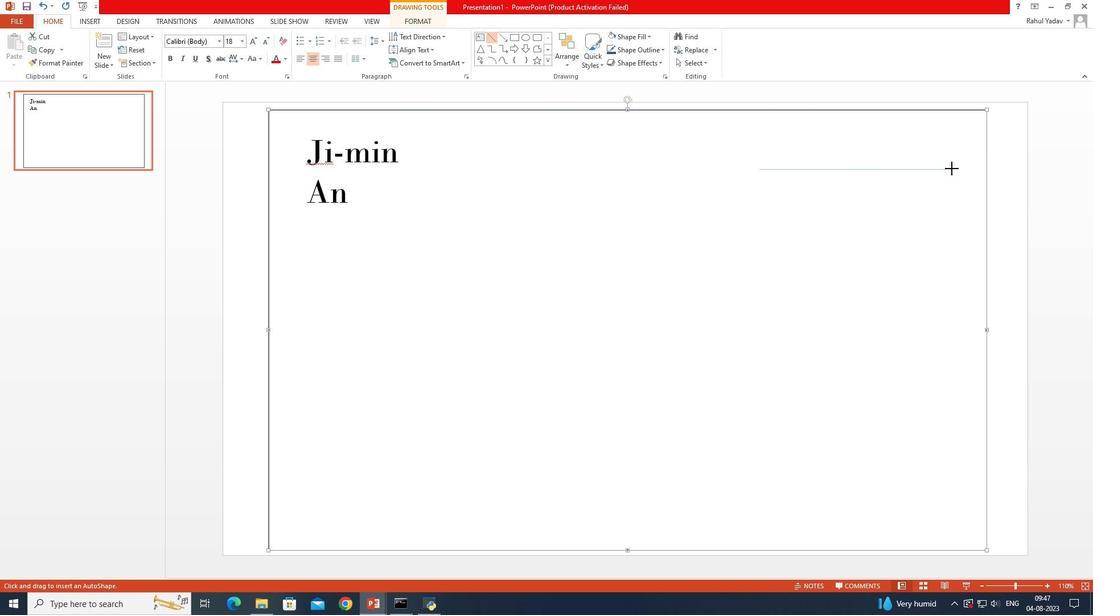 
Action: Key pressed <Key.shift>
Screenshot: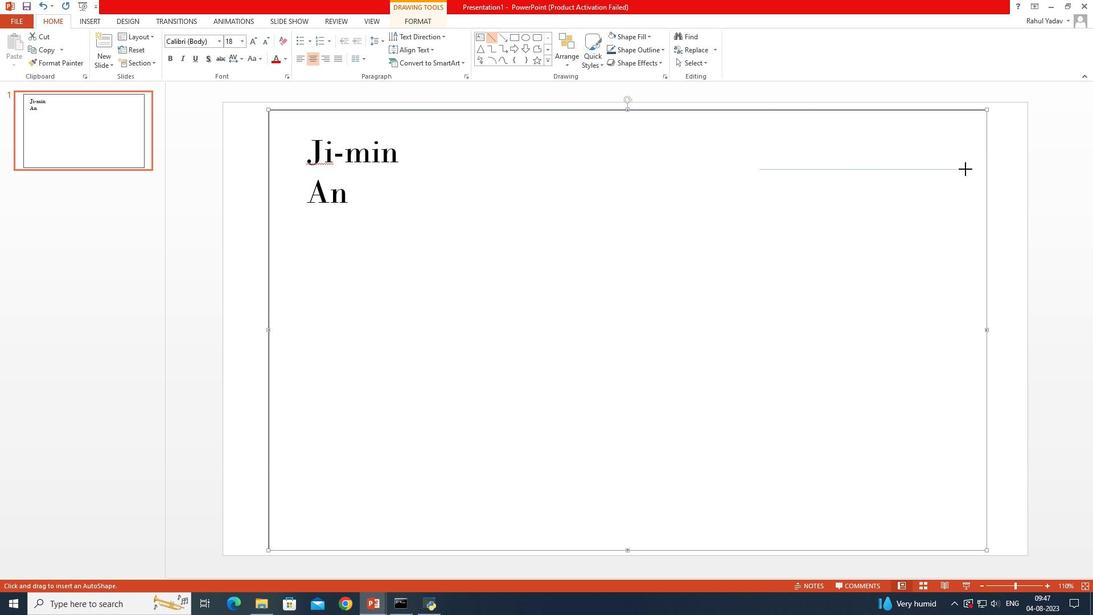 
Action: Mouse moved to (889, 168)
Screenshot: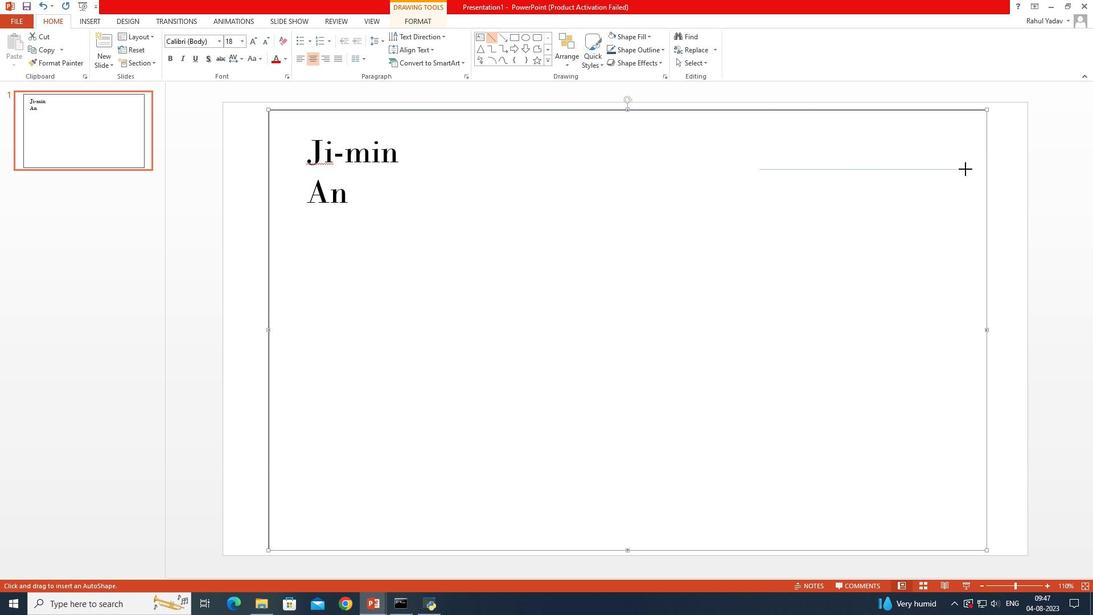 
Action: Key pressed <Key.shift>
Screenshot: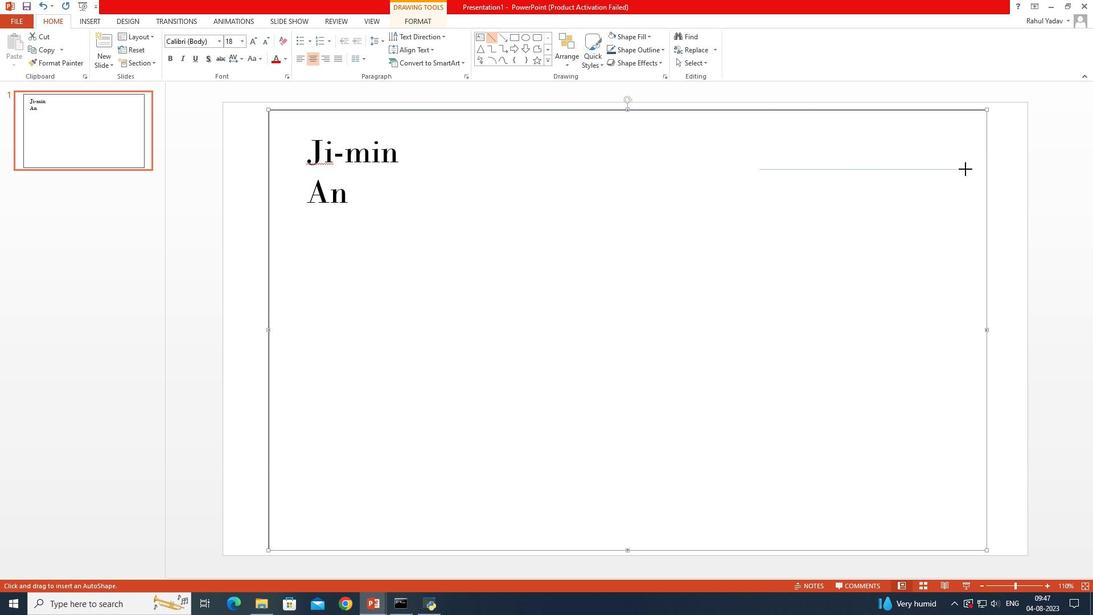 
Action: Mouse moved to (901, 168)
Screenshot: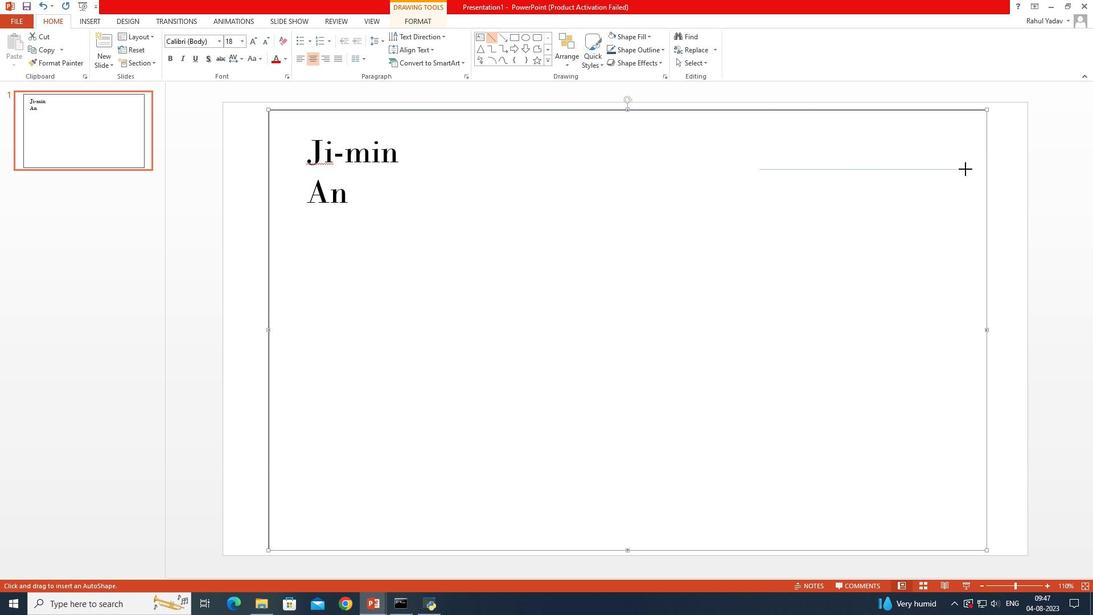 
Action: Key pressed <Key.shift>
Screenshot: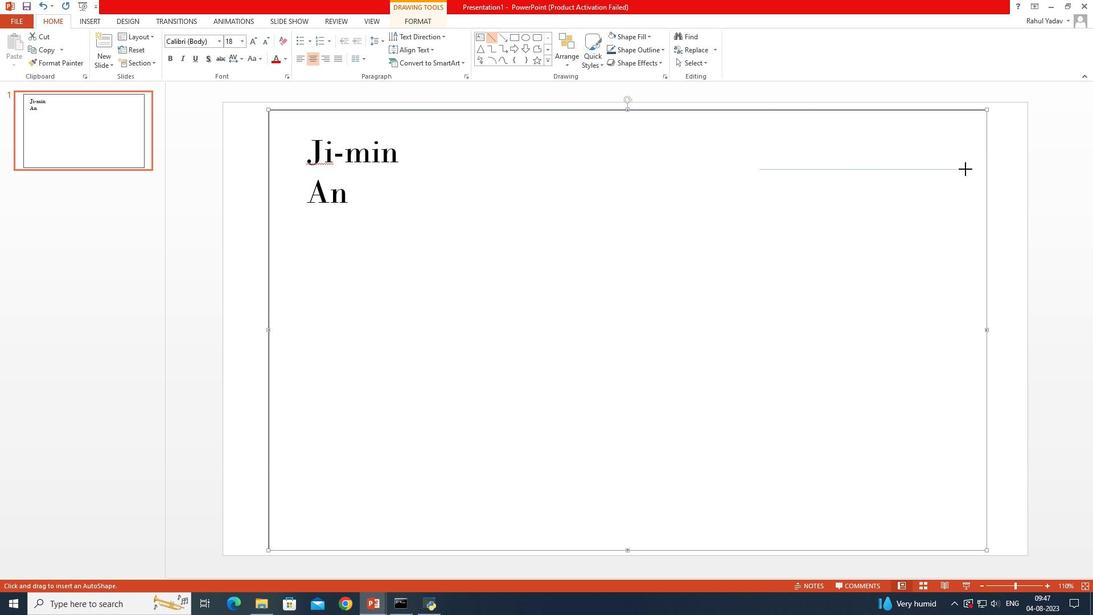 
Action: Mouse moved to (914, 168)
Screenshot: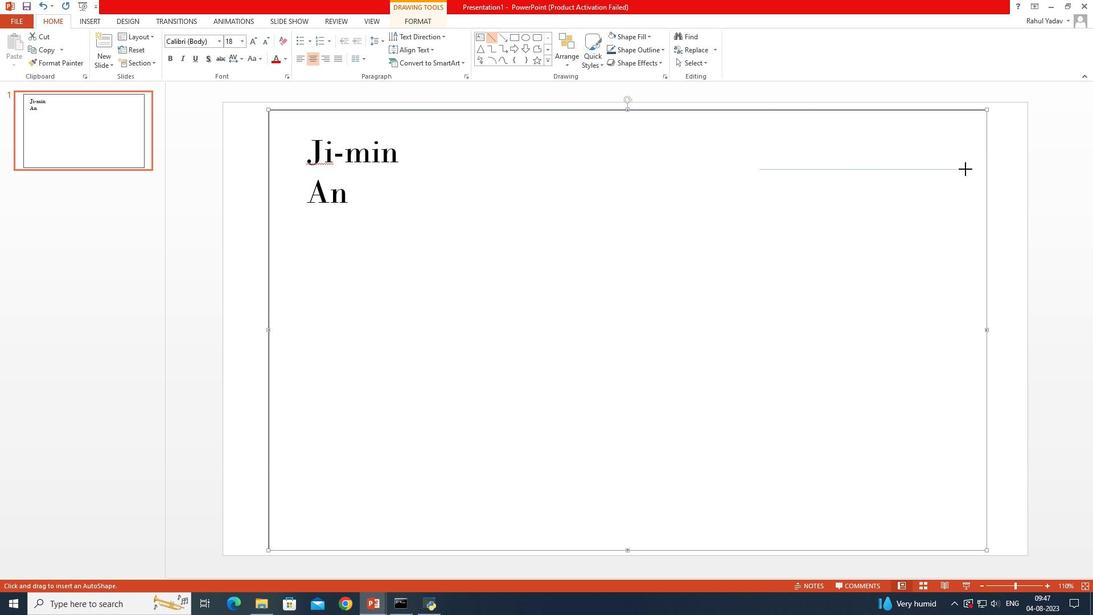 
Action: Key pressed <Key.shift>
Screenshot: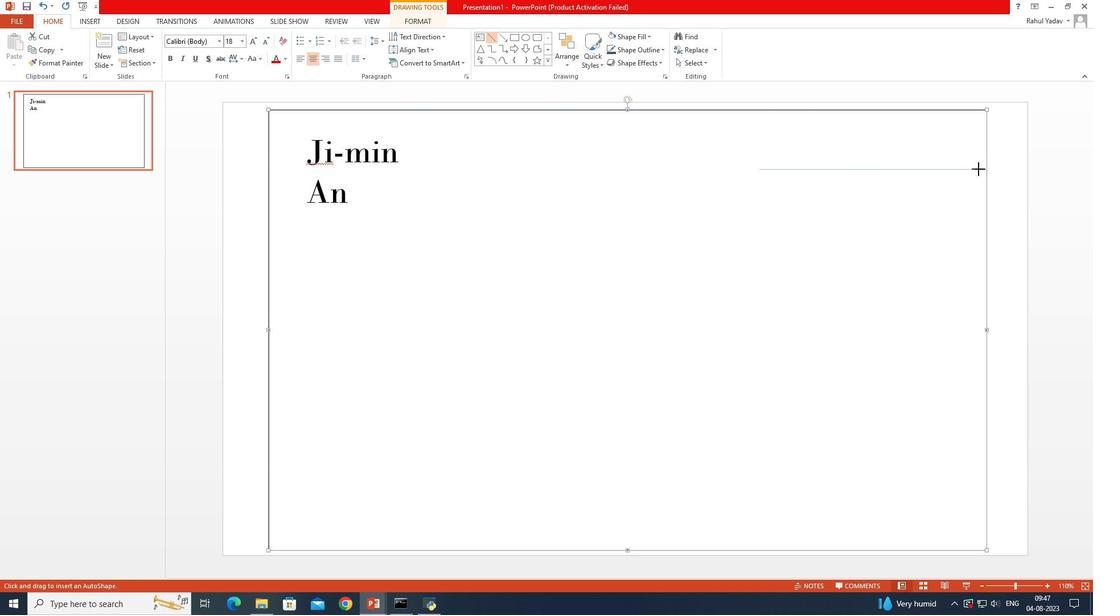 
Action: Mouse moved to (924, 168)
Screenshot: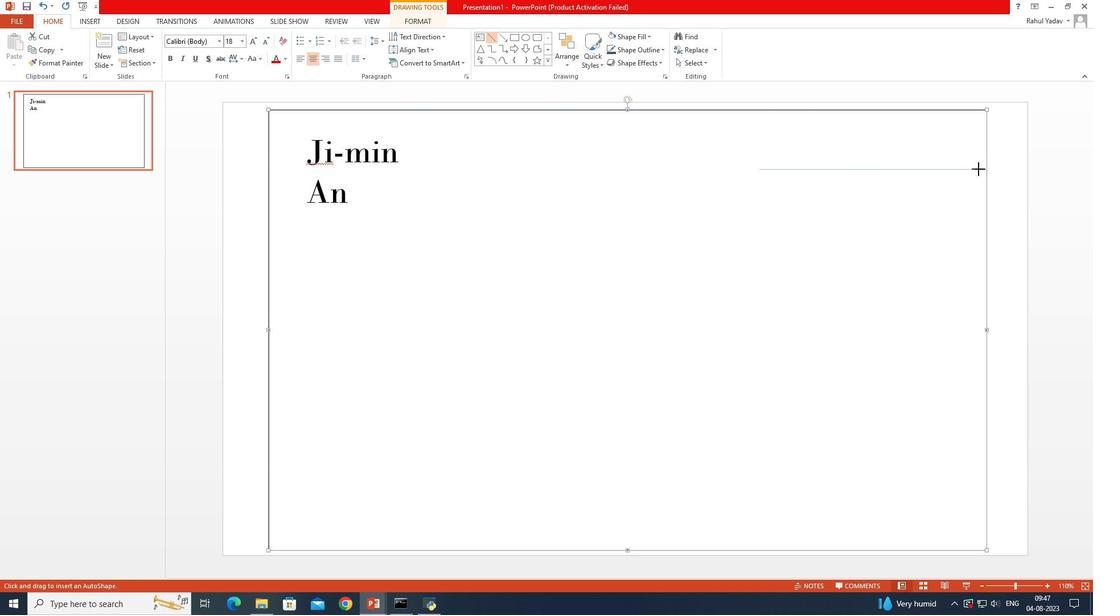 
Action: Key pressed <Key.shift>
Screenshot: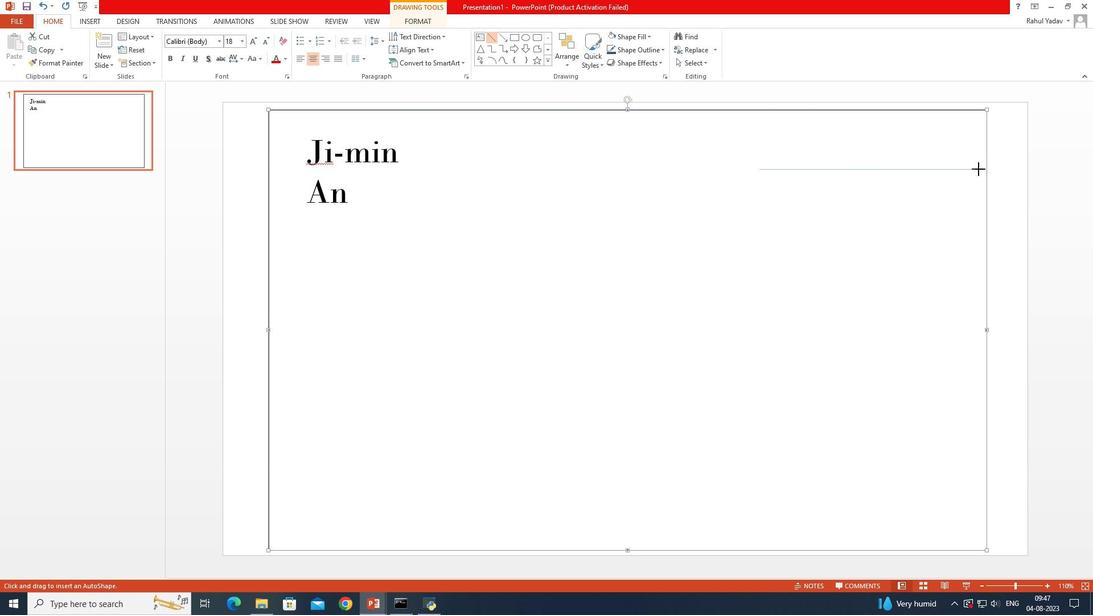 
Action: Mouse moved to (928, 168)
Screenshot: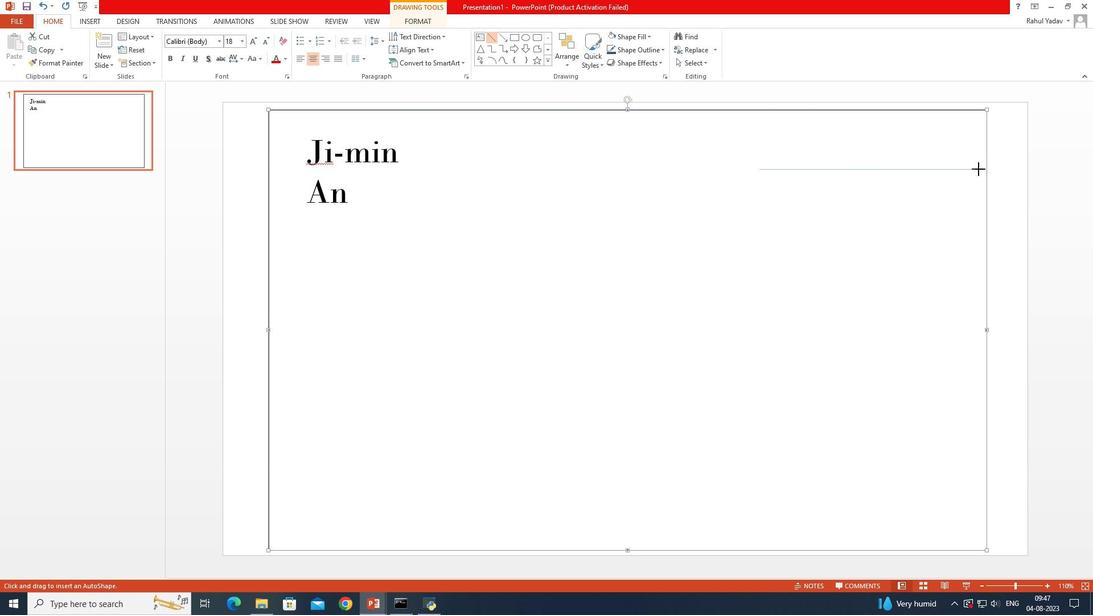 
Action: Key pressed <Key.shift>
Screenshot: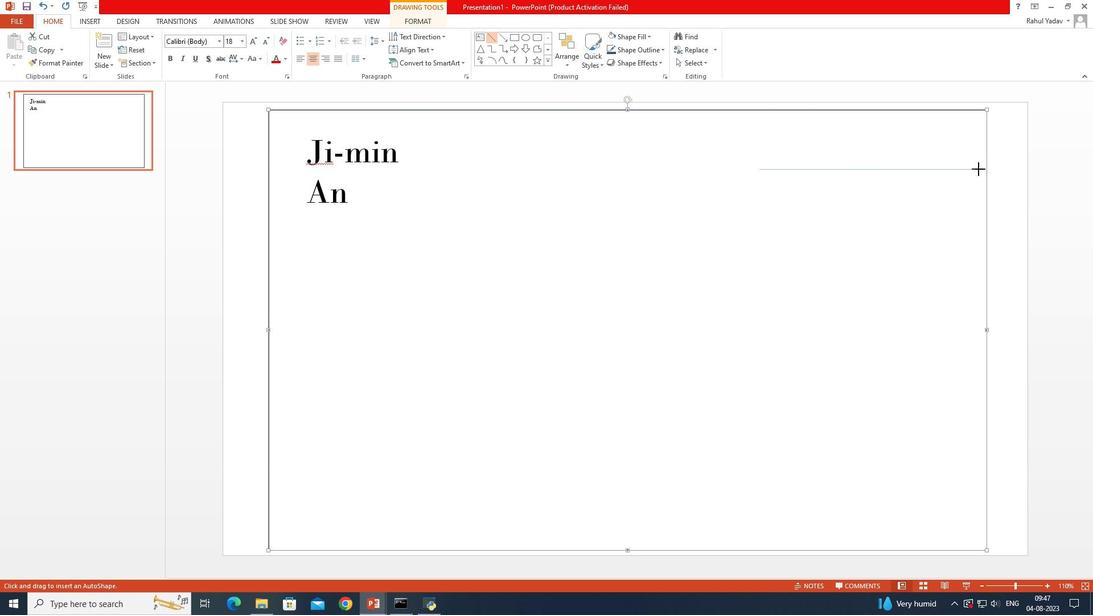 
Action: Mouse moved to (931, 168)
Screenshot: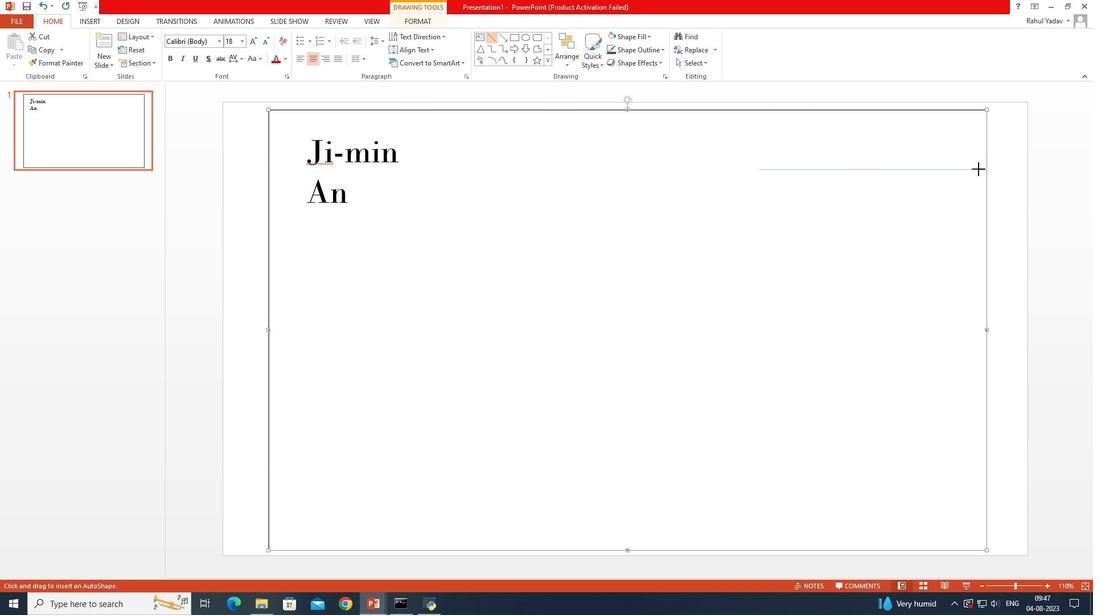 
Action: Key pressed <Key.shift>
Screenshot: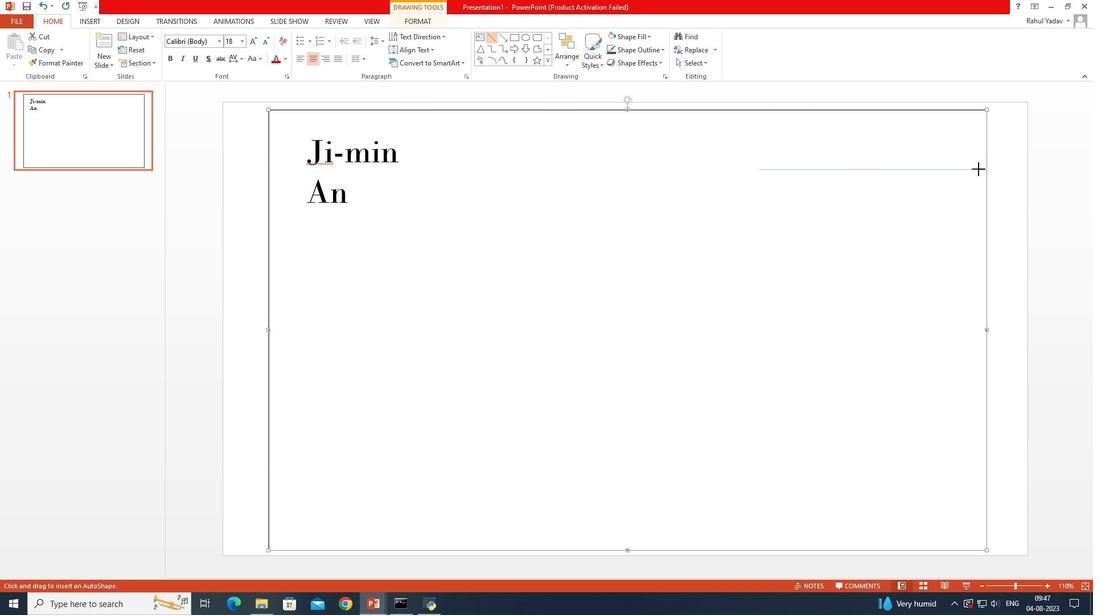 
Action: Mouse moved to (934, 168)
Screenshot: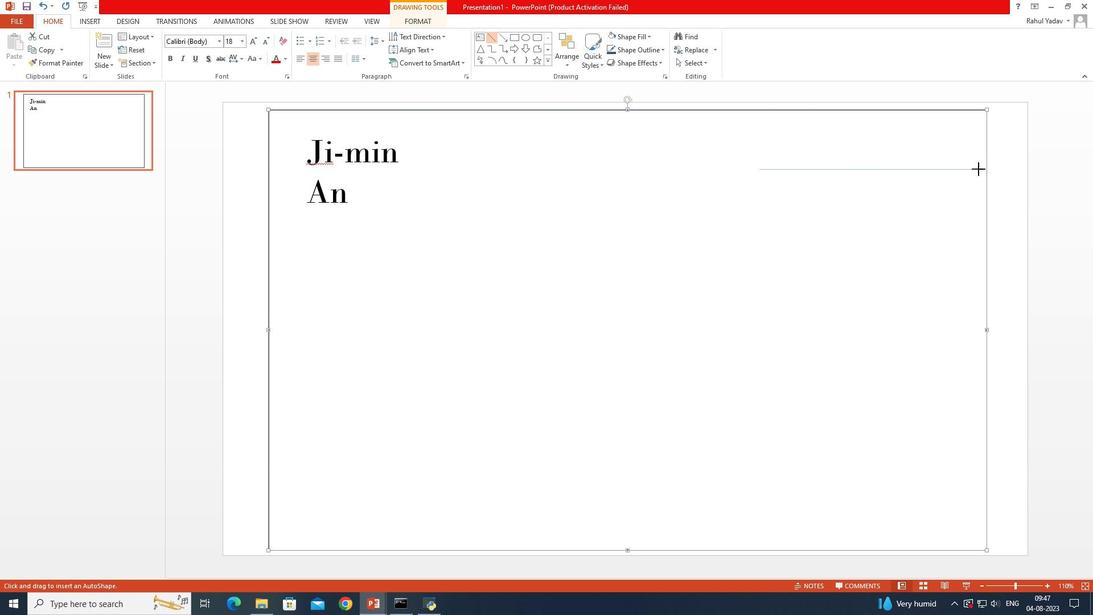 
Action: Key pressed <Key.shift>
Screenshot: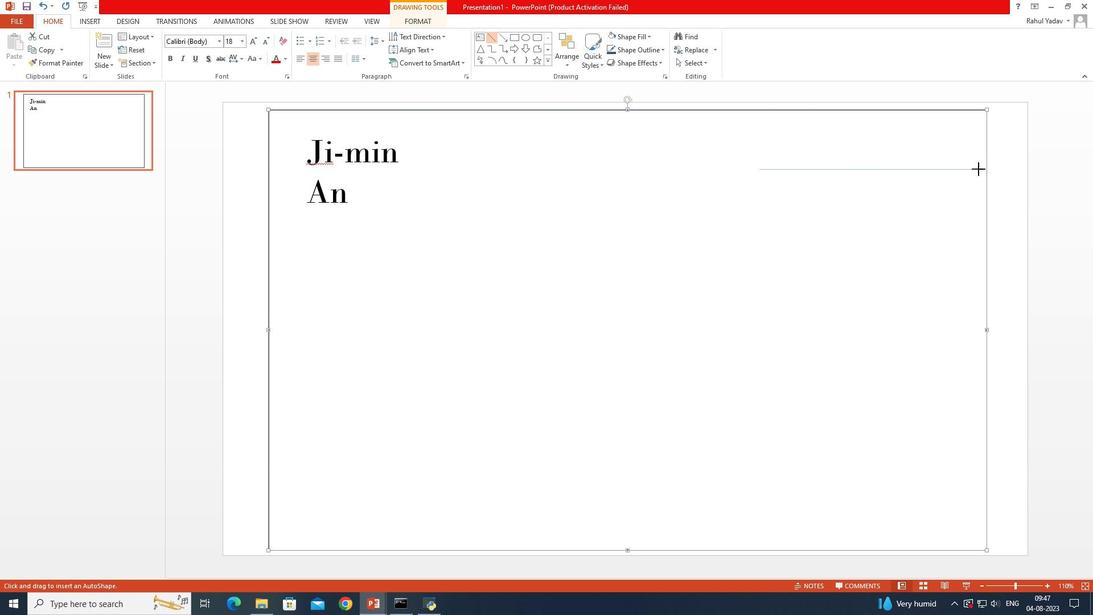 
Action: Mouse moved to (935, 168)
Screenshot: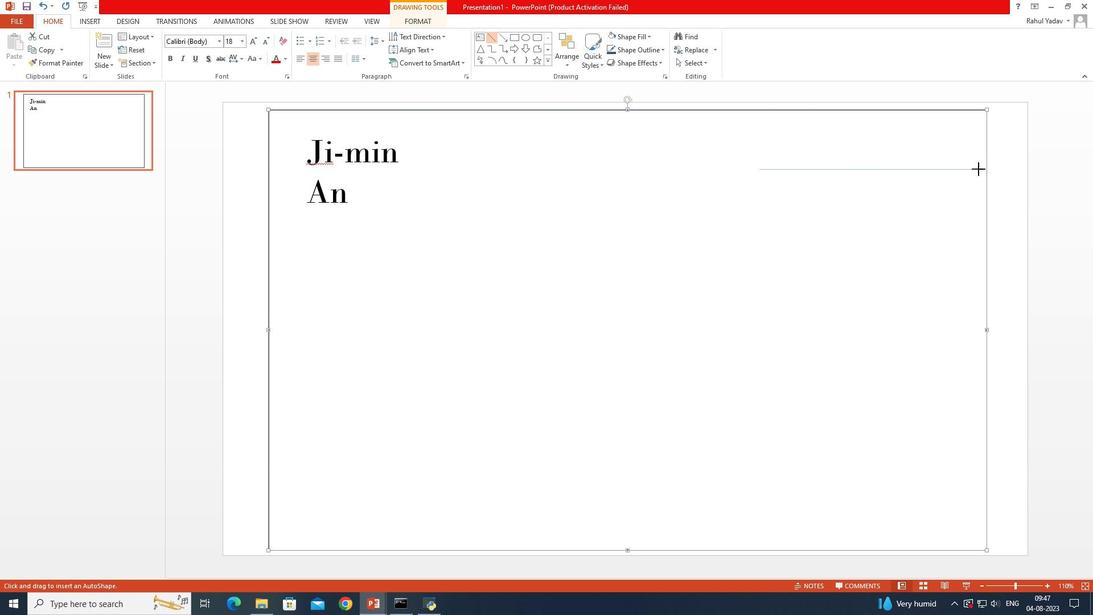 
Action: Key pressed <Key.shift>
Screenshot: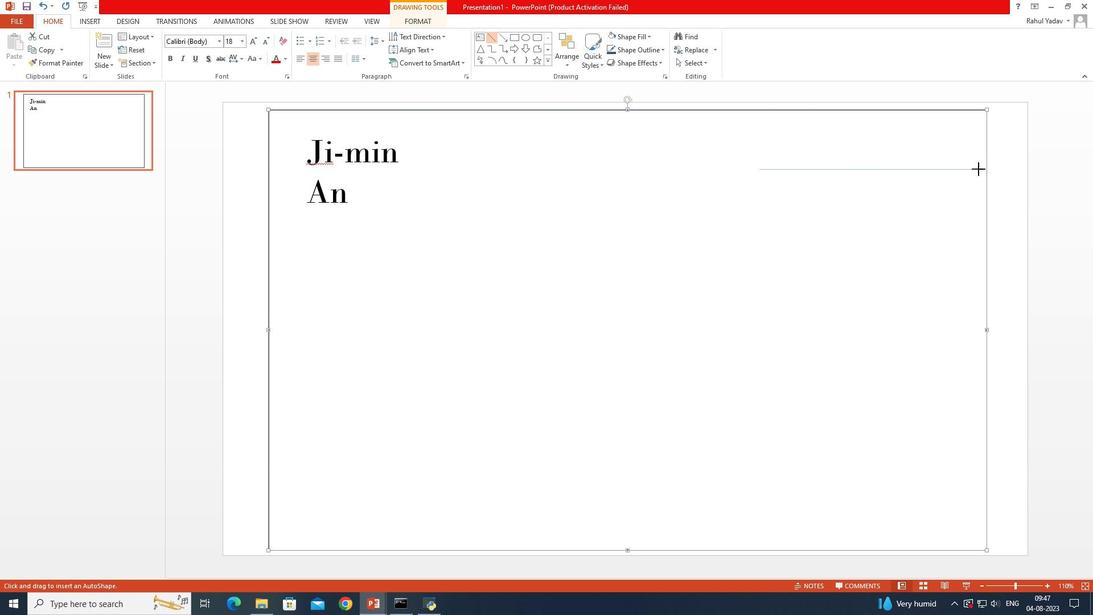 
Action: Mouse moved to (938, 168)
Screenshot: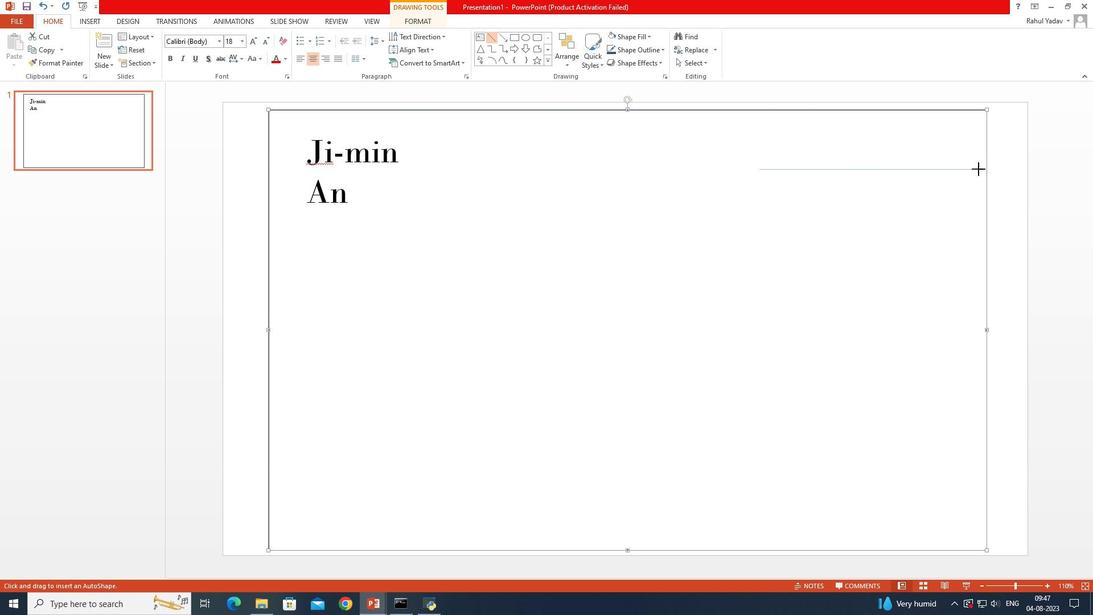 
Action: Key pressed <Key.shift>
Screenshot: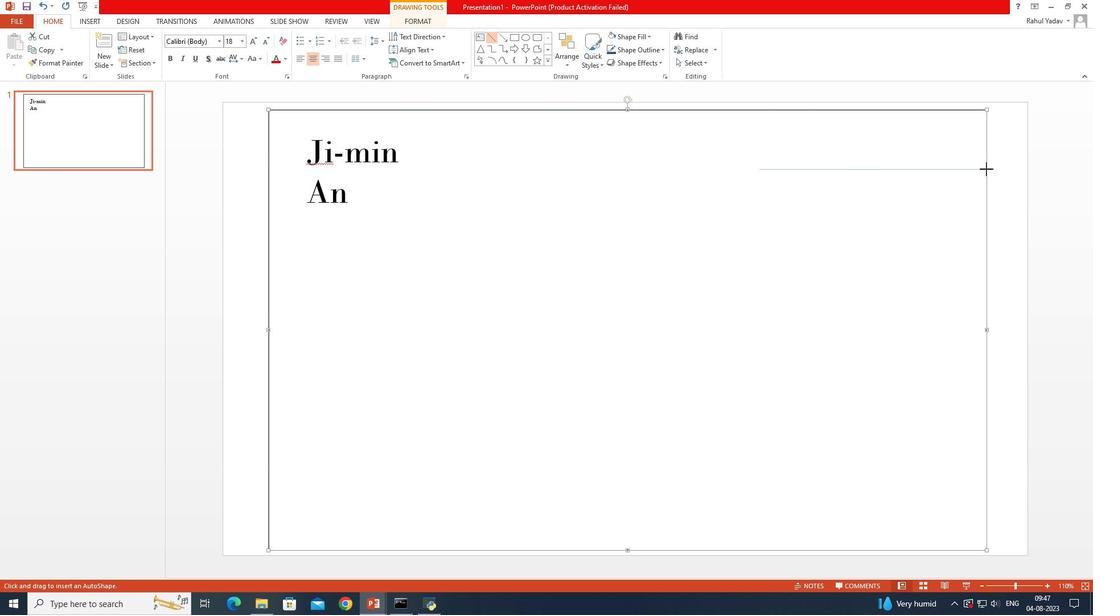 
Action: Mouse moved to (943, 168)
Screenshot: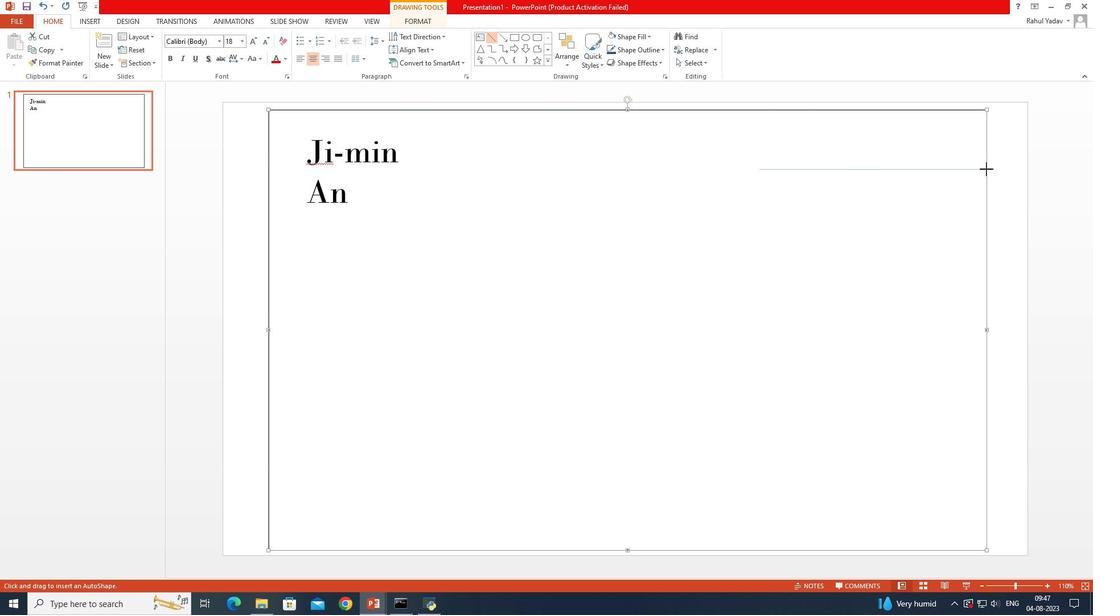 
Action: Key pressed <Key.shift>
Screenshot: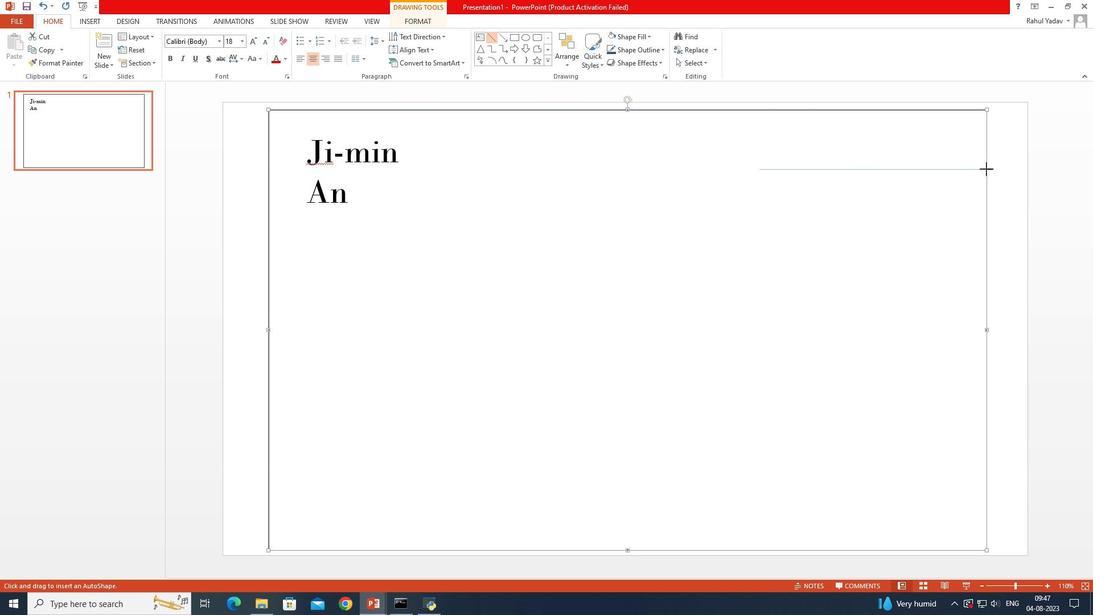 
Action: Mouse moved to (945, 168)
Screenshot: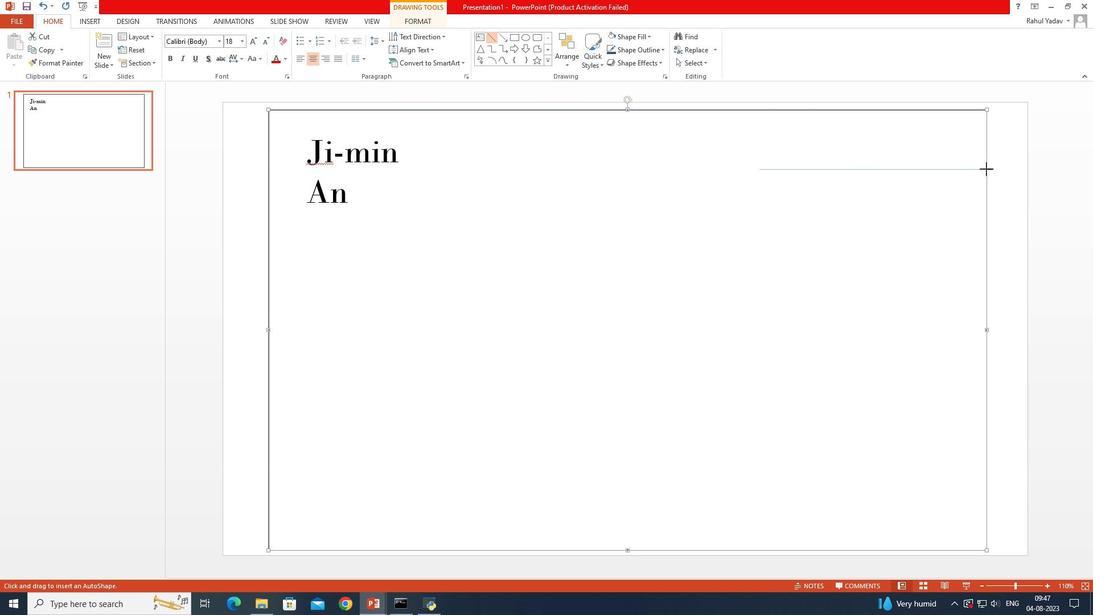 
Action: Key pressed <Key.shift>
Screenshot: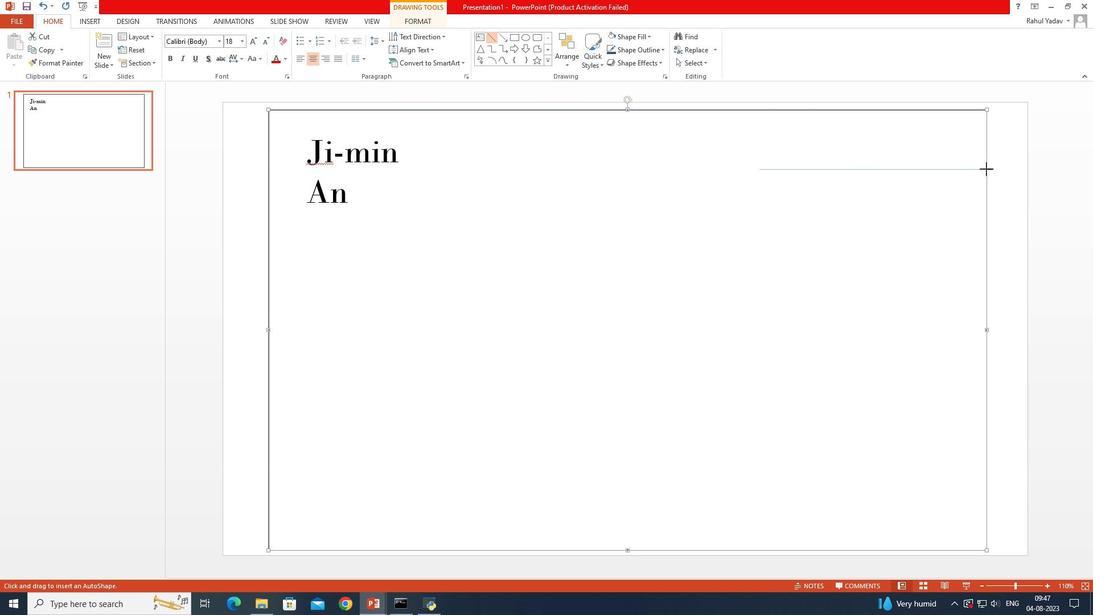 
Action: Mouse moved to (947, 168)
Screenshot: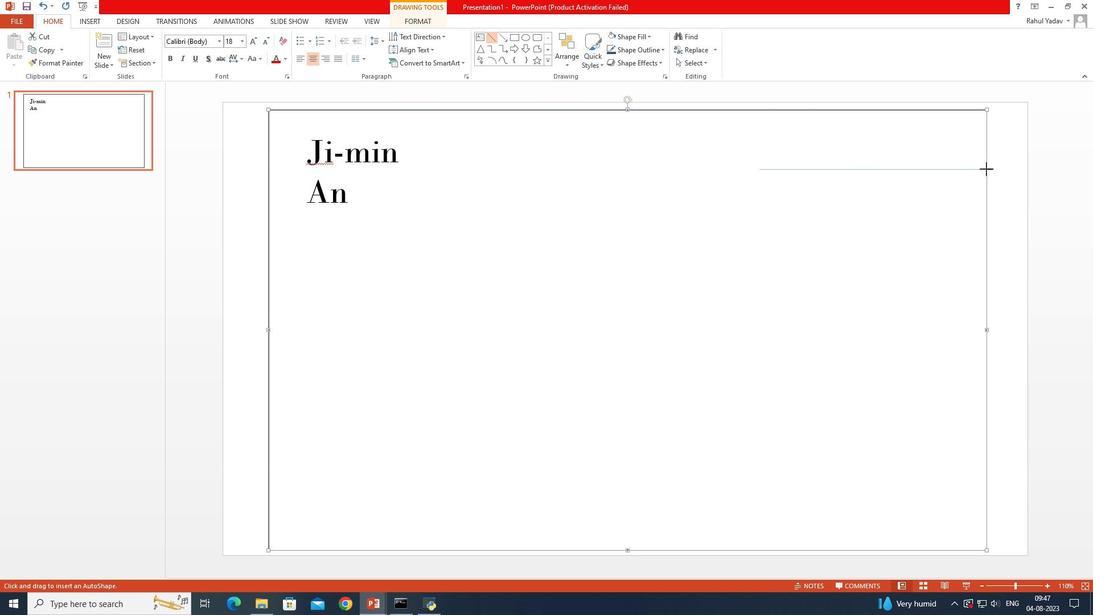 
Action: Key pressed <Key.shift>
Screenshot: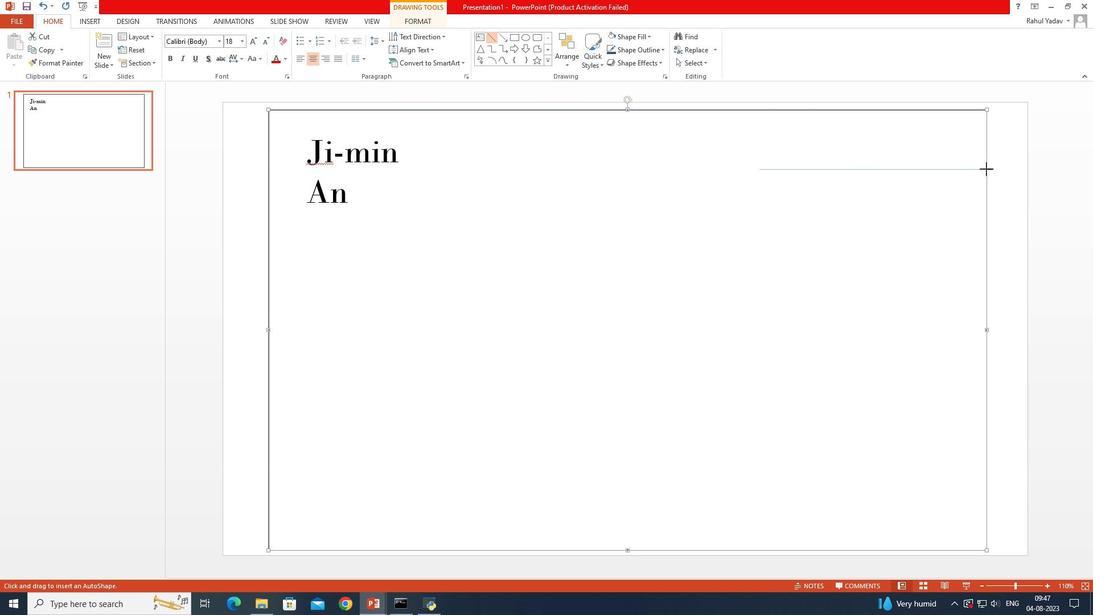 
Action: Mouse moved to (950, 168)
Screenshot: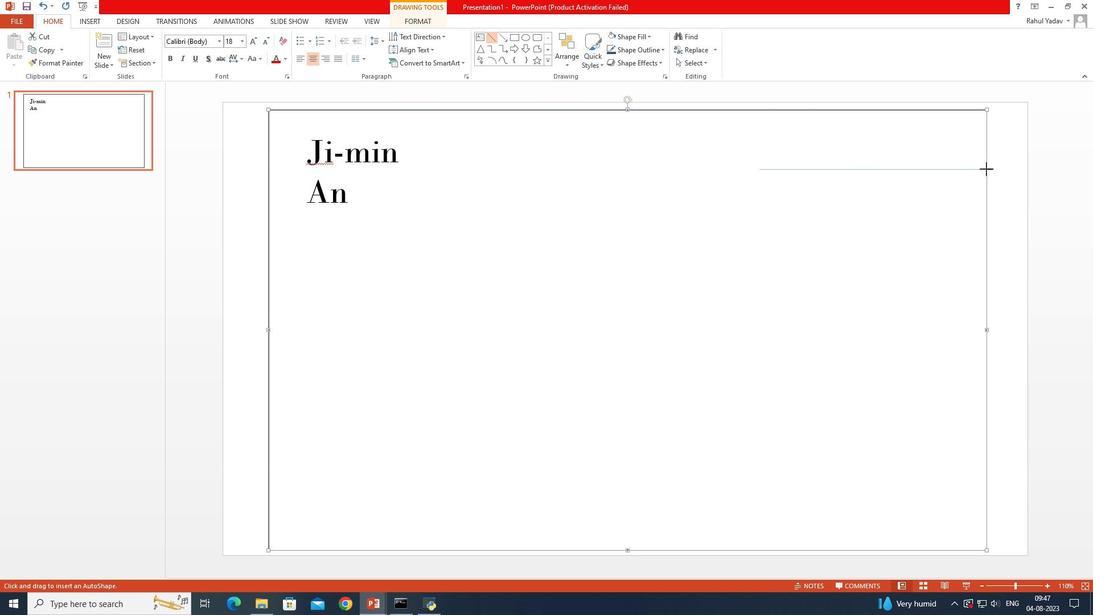 
Action: Key pressed <Key.shift>
Screenshot: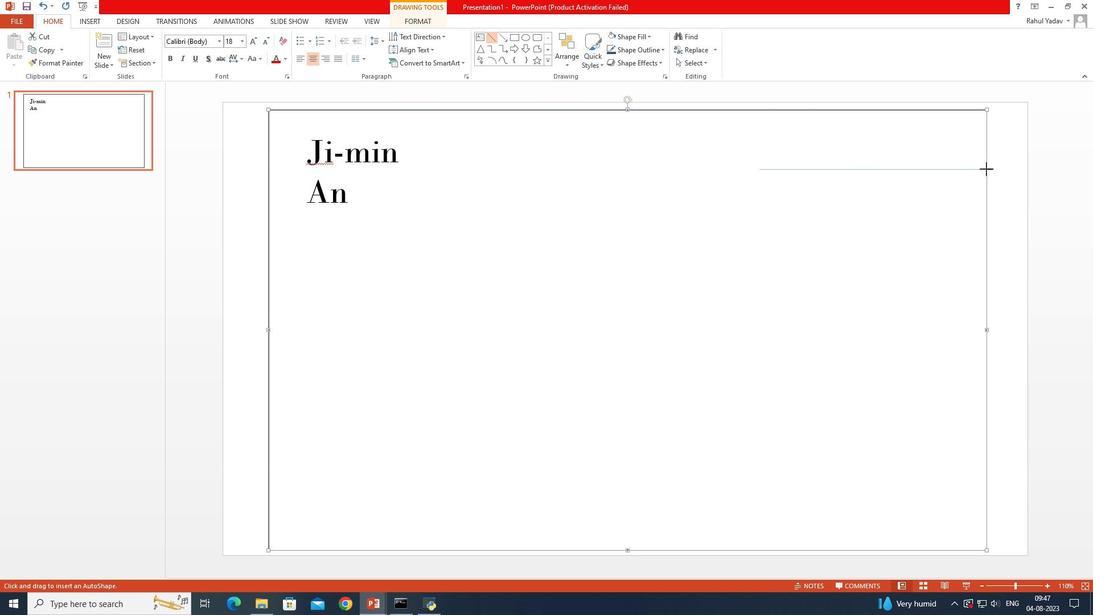 
Action: Mouse moved to (955, 168)
Screenshot: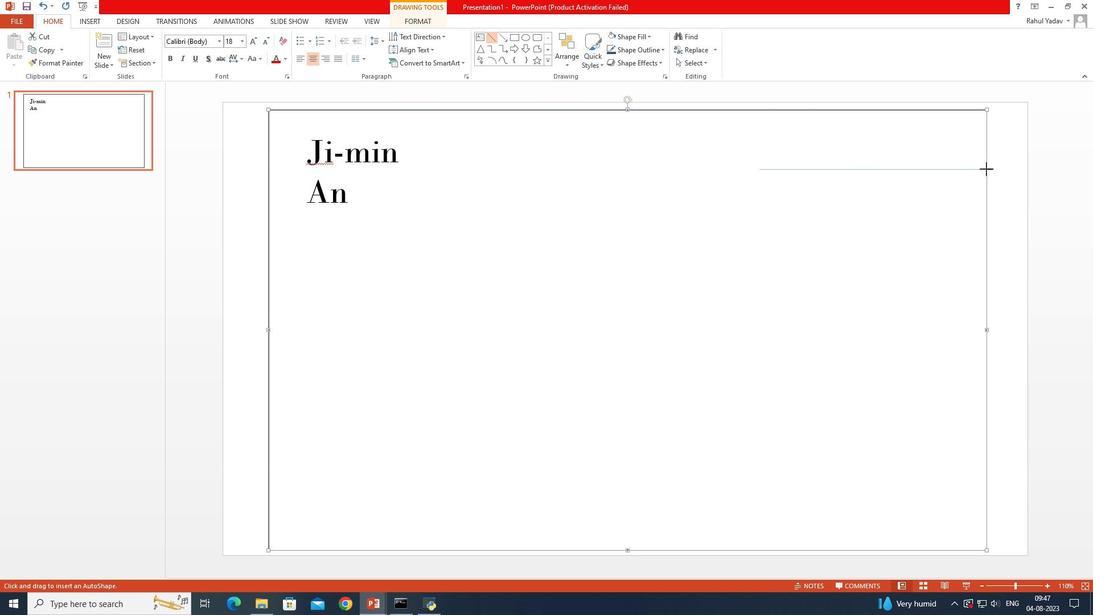 
Action: Key pressed <Key.shift>
Screenshot: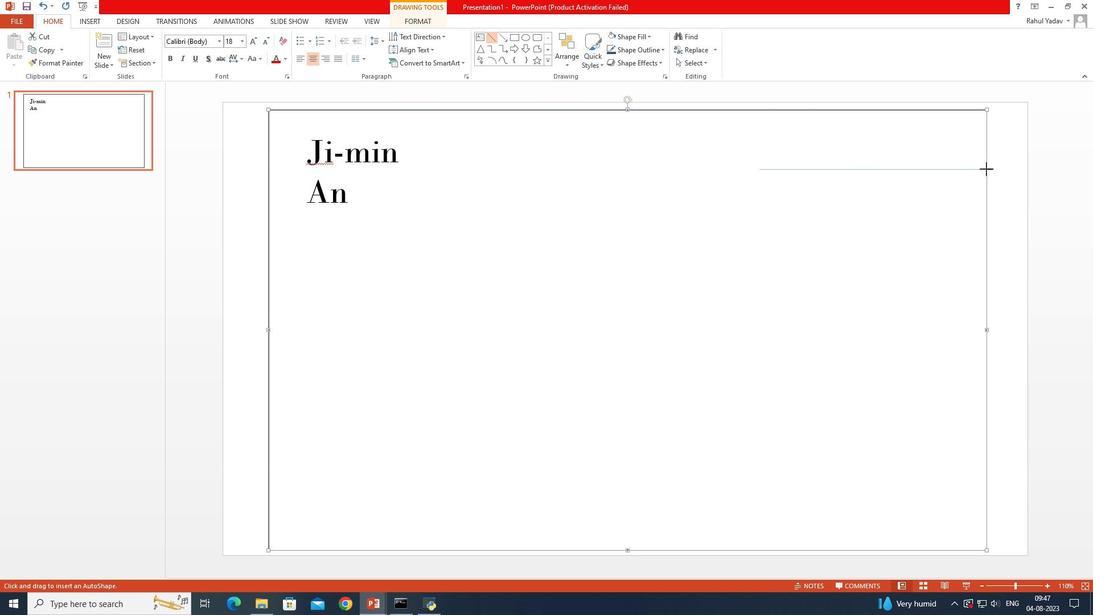 
Action: Mouse moved to (961, 169)
Screenshot: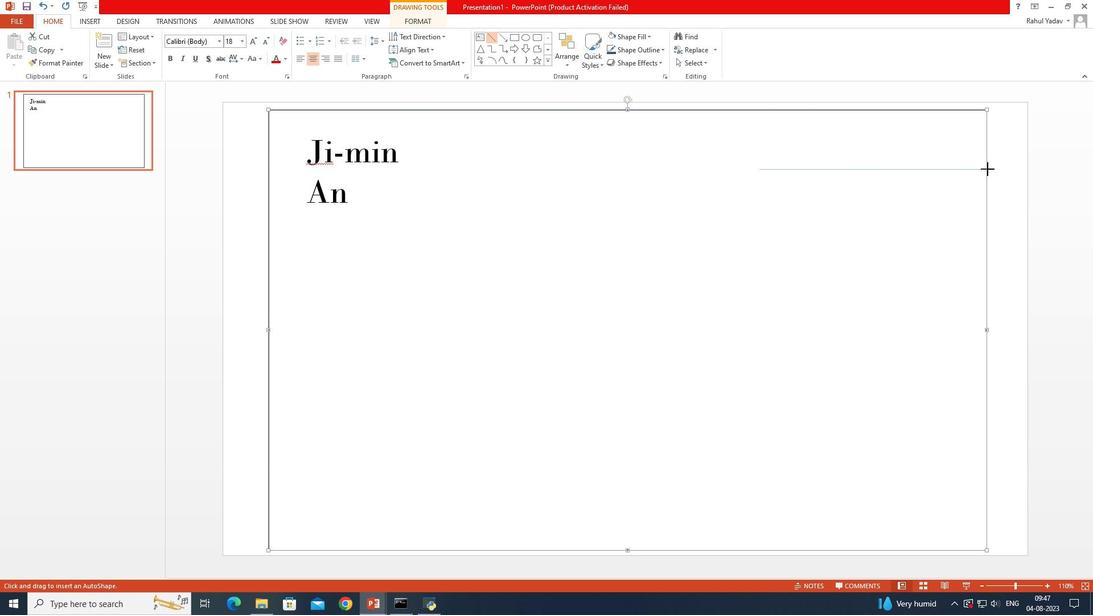 
Action: Key pressed <Key.shift>
Screenshot: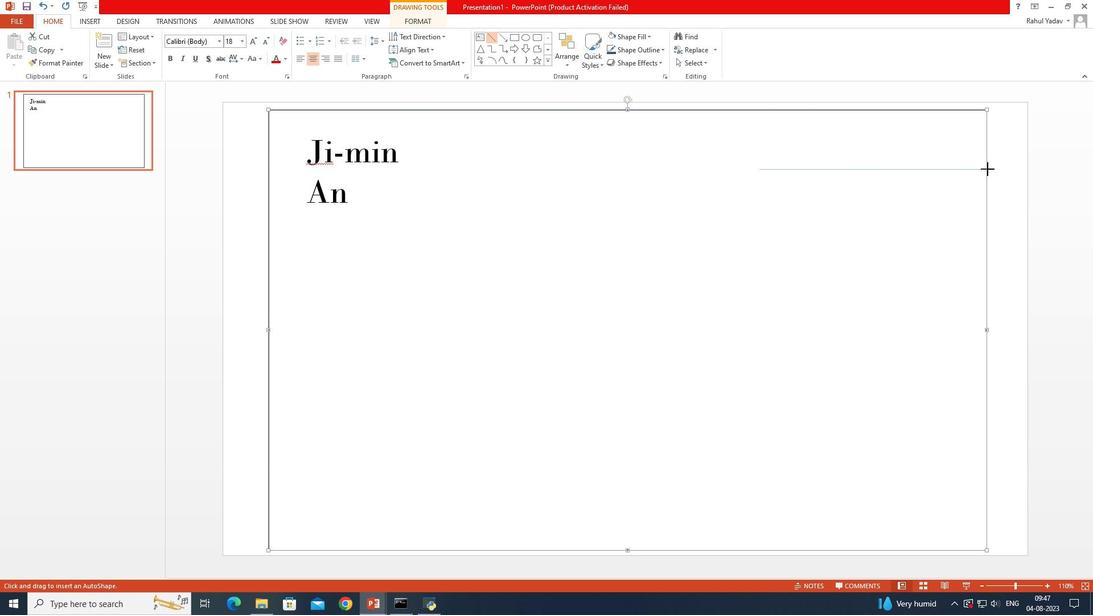
Action: Mouse moved to (964, 169)
Screenshot: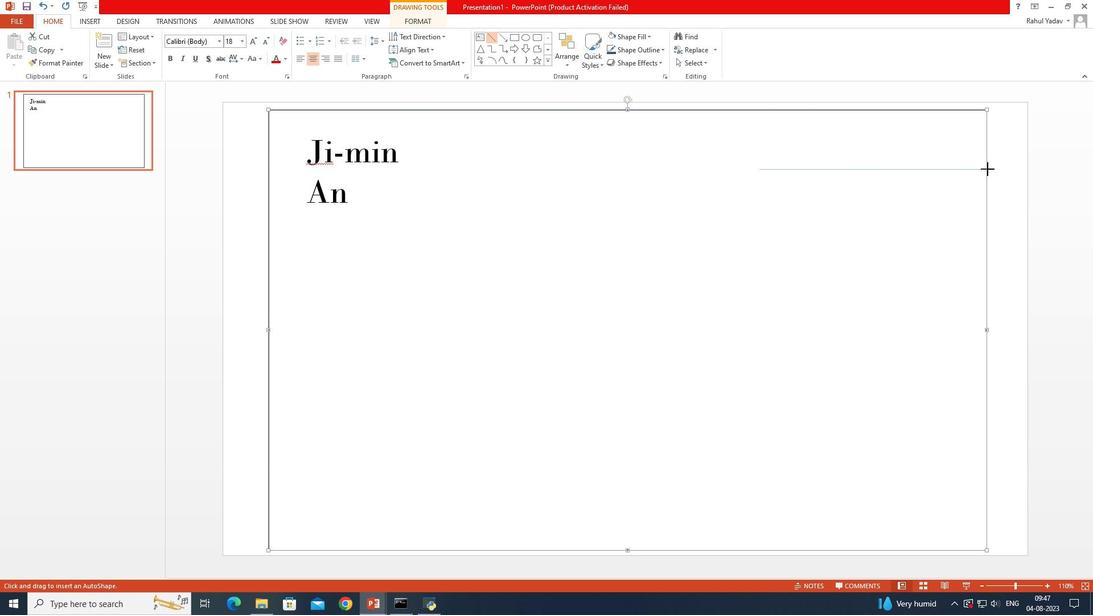 
Action: Key pressed <Key.shift>
Screenshot: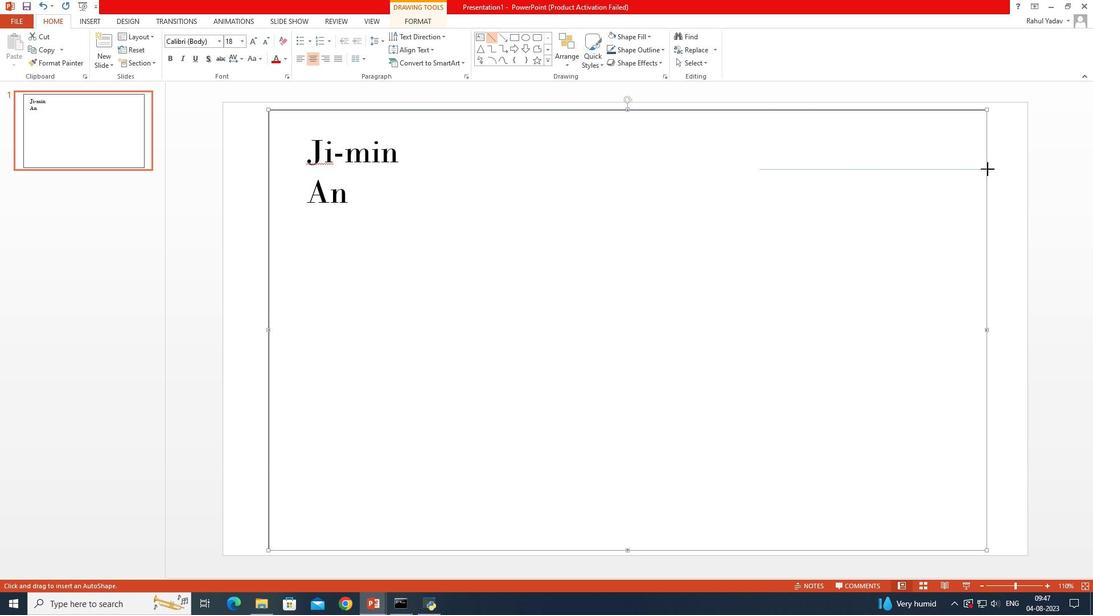 
Action: Mouse moved to (967, 169)
Screenshot: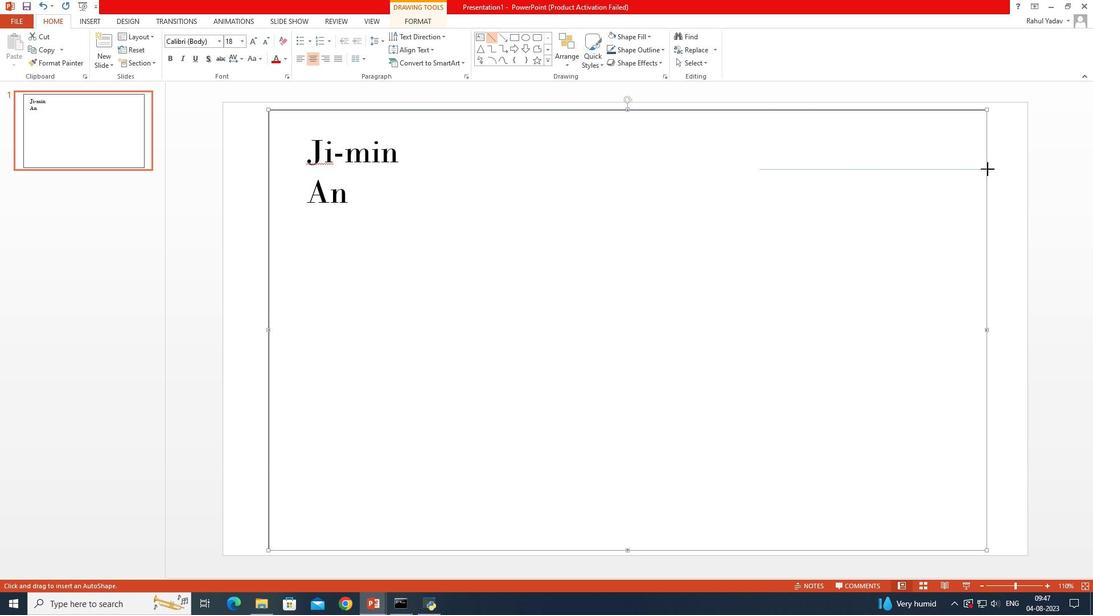 
Action: Key pressed <Key.shift>
Screenshot: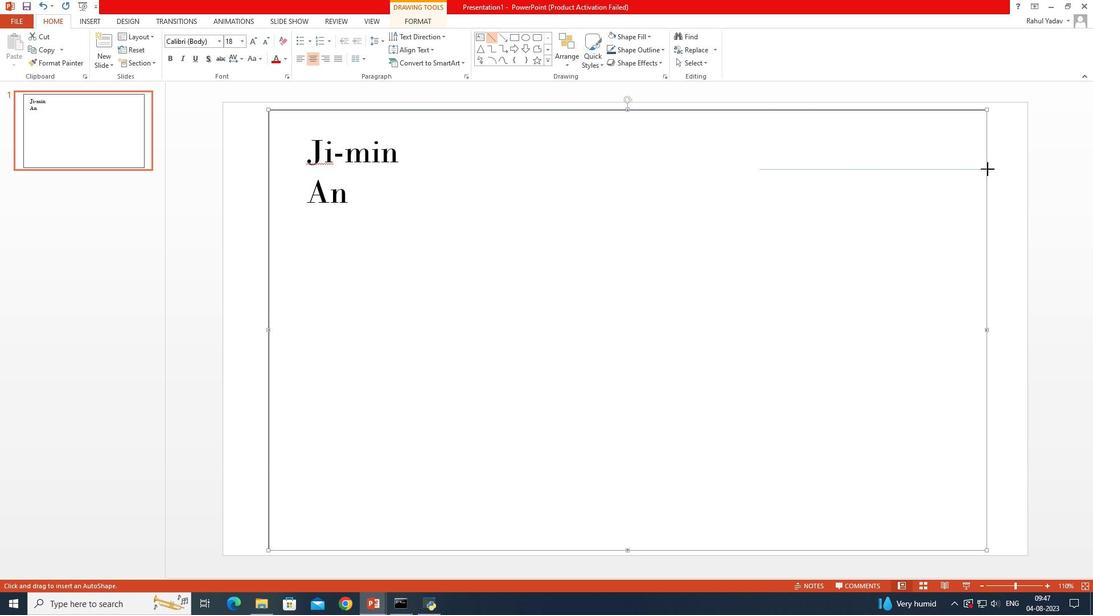 
Action: Mouse moved to (973, 169)
Screenshot: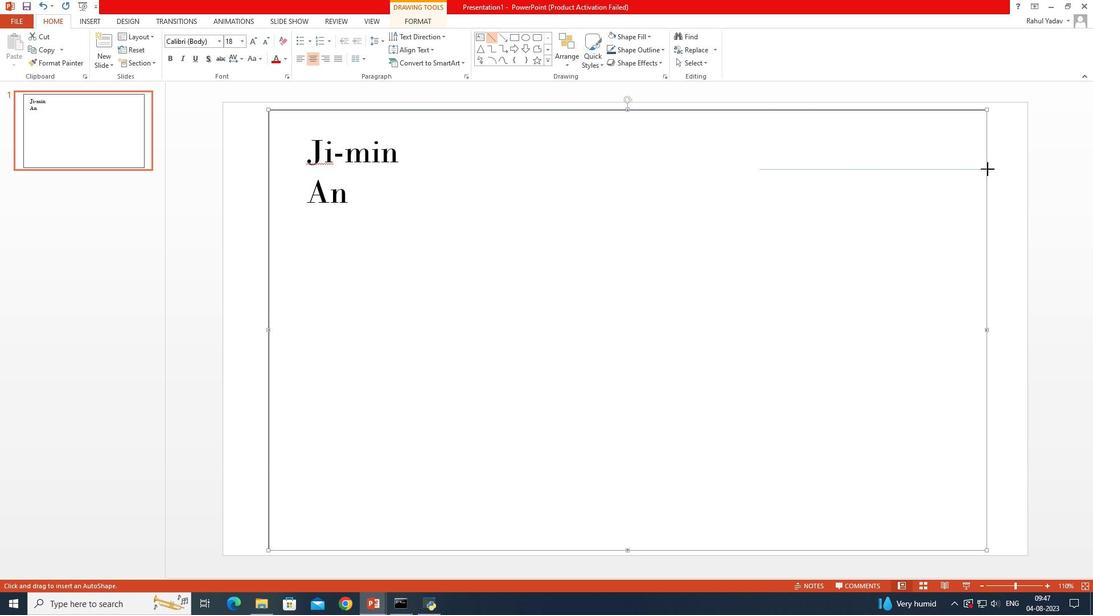 
Action: Key pressed <Key.shift>
Screenshot: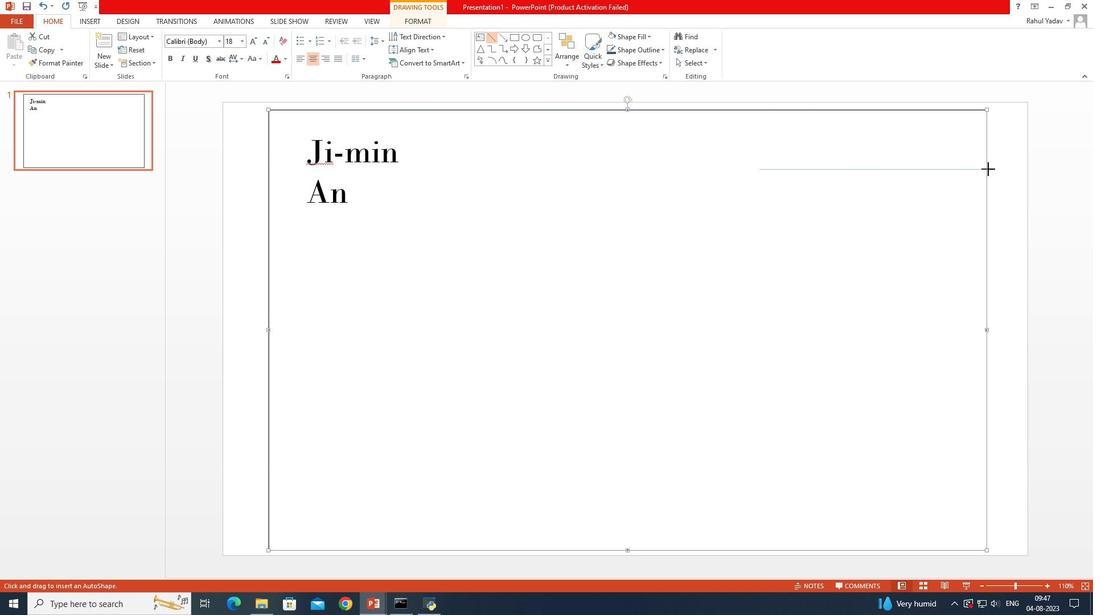
Action: Mouse moved to (977, 169)
Screenshot: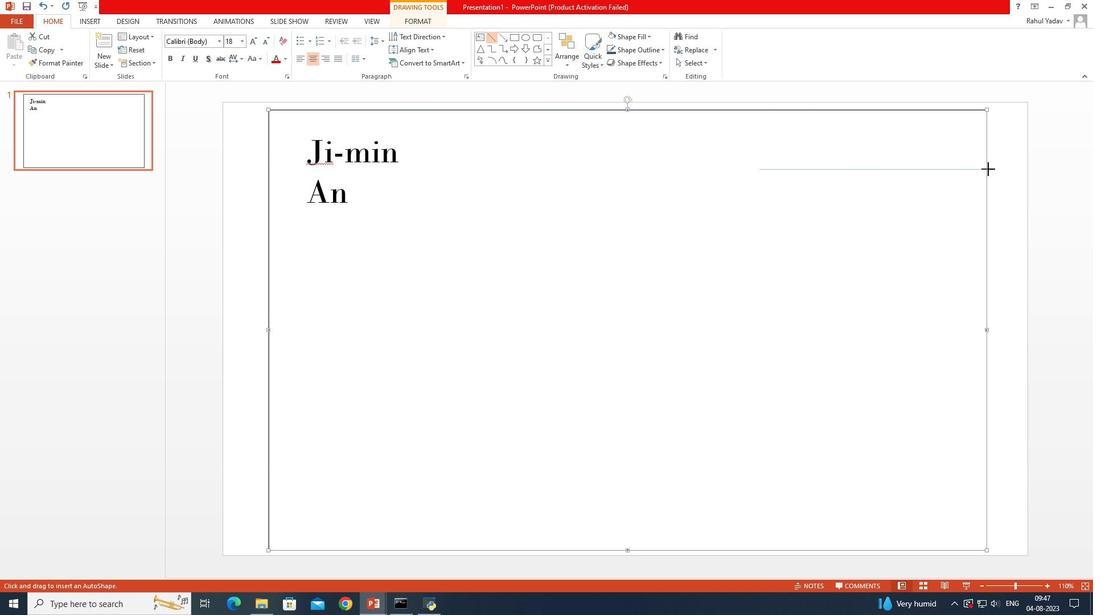 
Action: Key pressed <Key.shift>
Screenshot: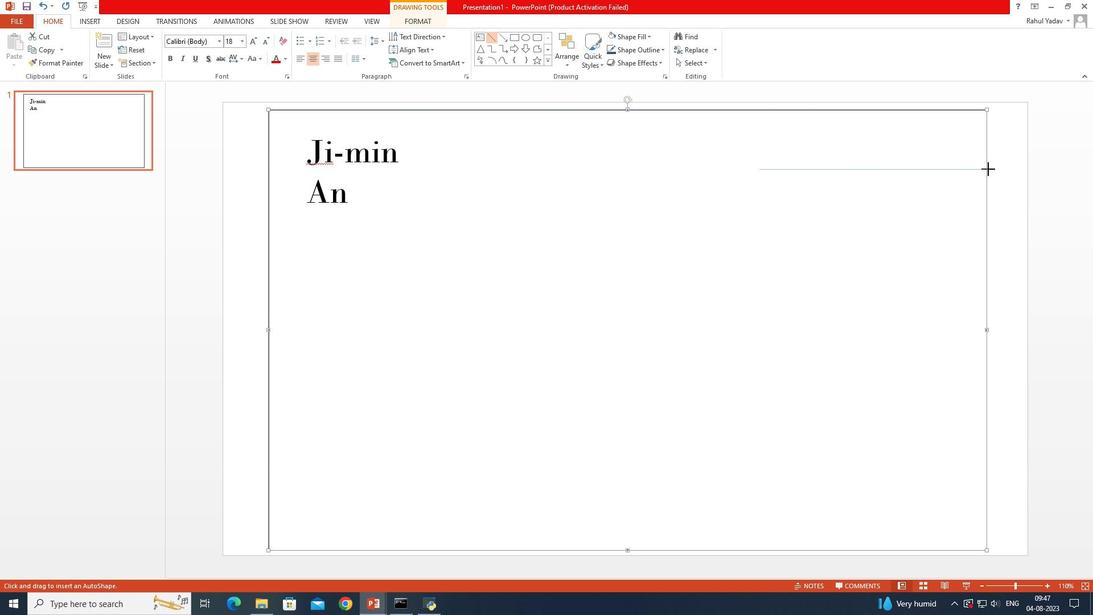 
Action: Mouse moved to (979, 169)
Screenshot: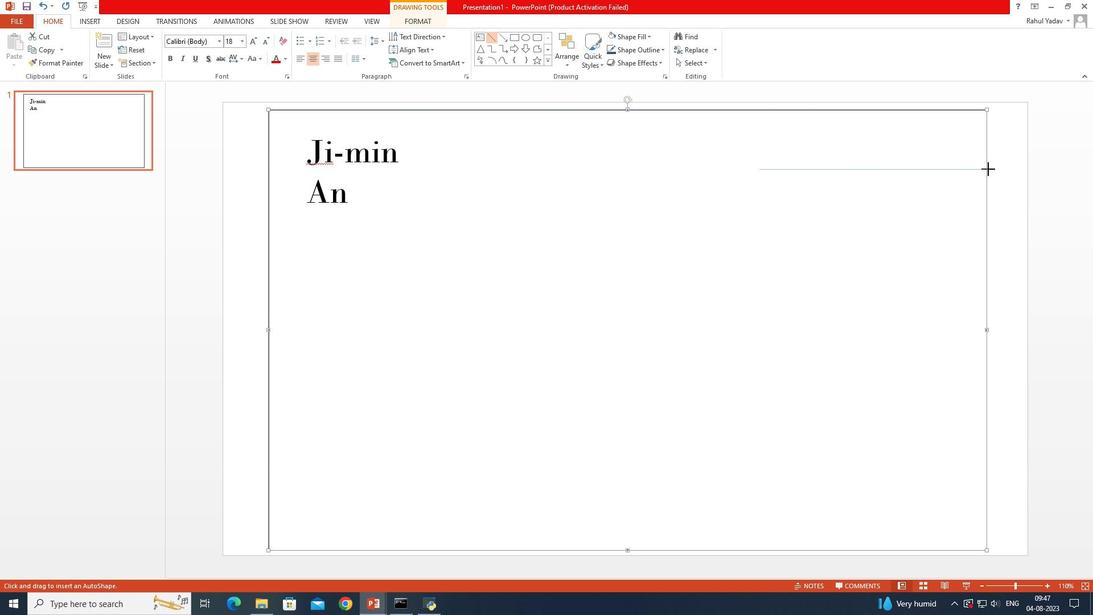 
Action: Key pressed <Key.shift>
Screenshot: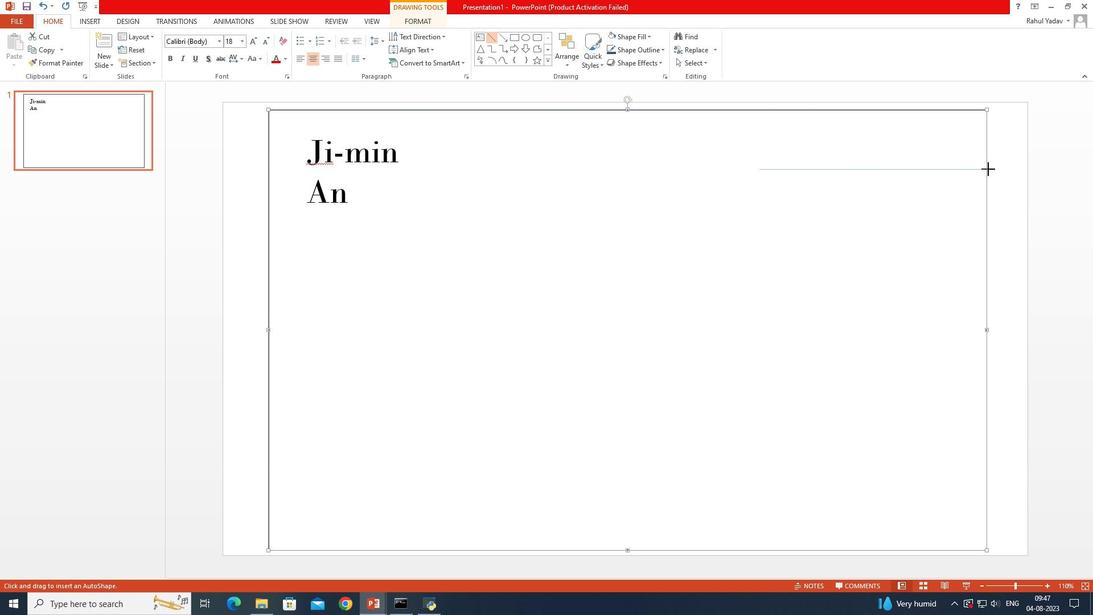 
Action: Mouse moved to (979, 169)
Screenshot: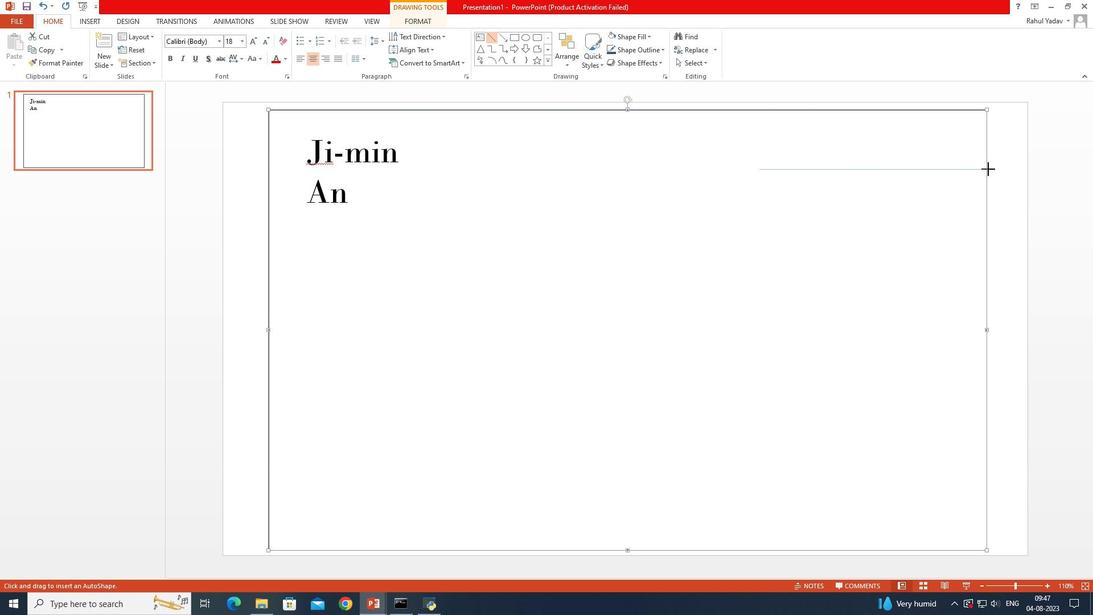 
Action: Key pressed <Key.shift>
Screenshot: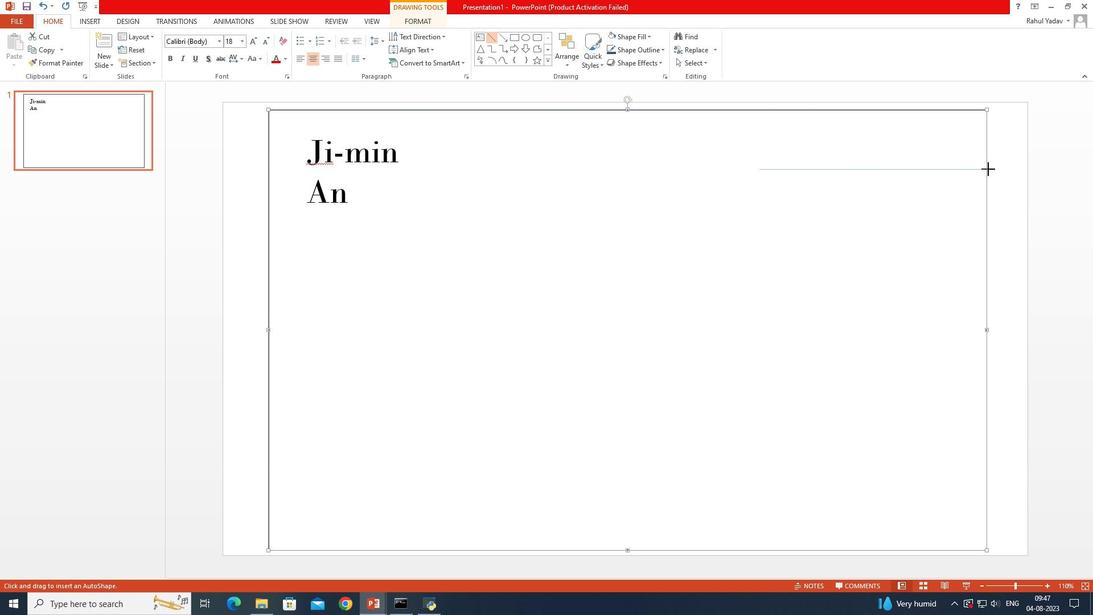 
Action: Mouse moved to (987, 169)
Screenshot: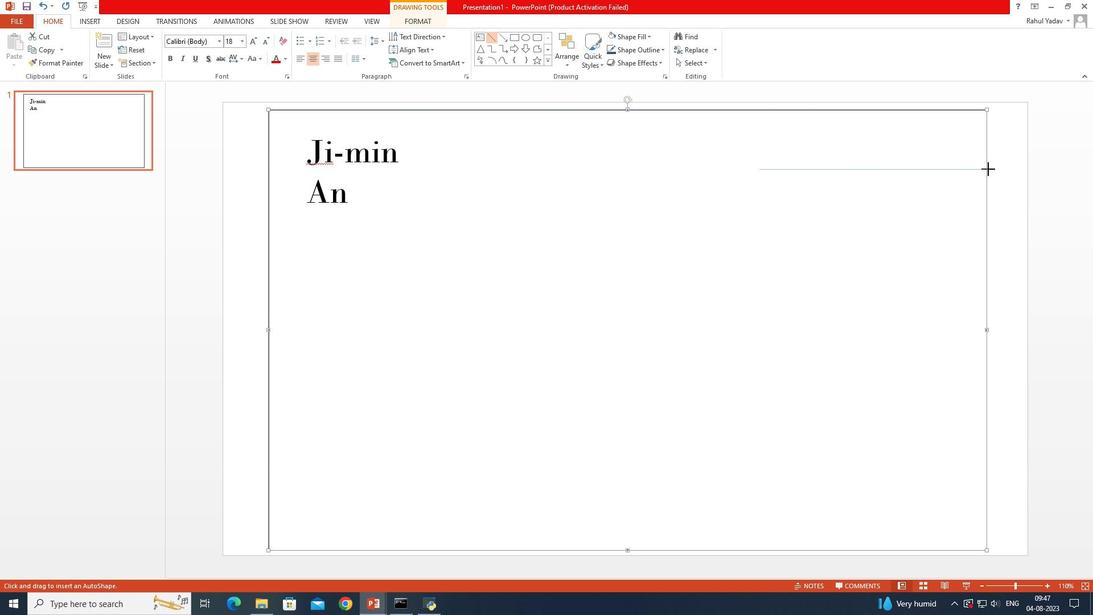 
Action: Key pressed <Key.shift><Key.shift><Key.shift><Key.shift><Key.shift><Key.shift><Key.shift><Key.shift>
Screenshot: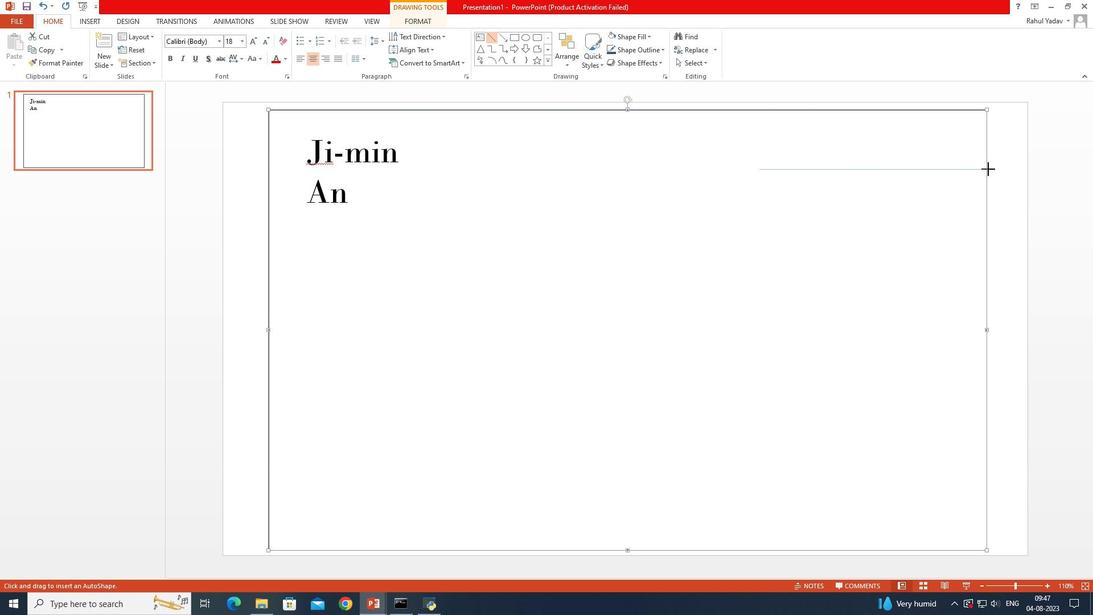
Action: Mouse moved to (987, 169)
Screenshot: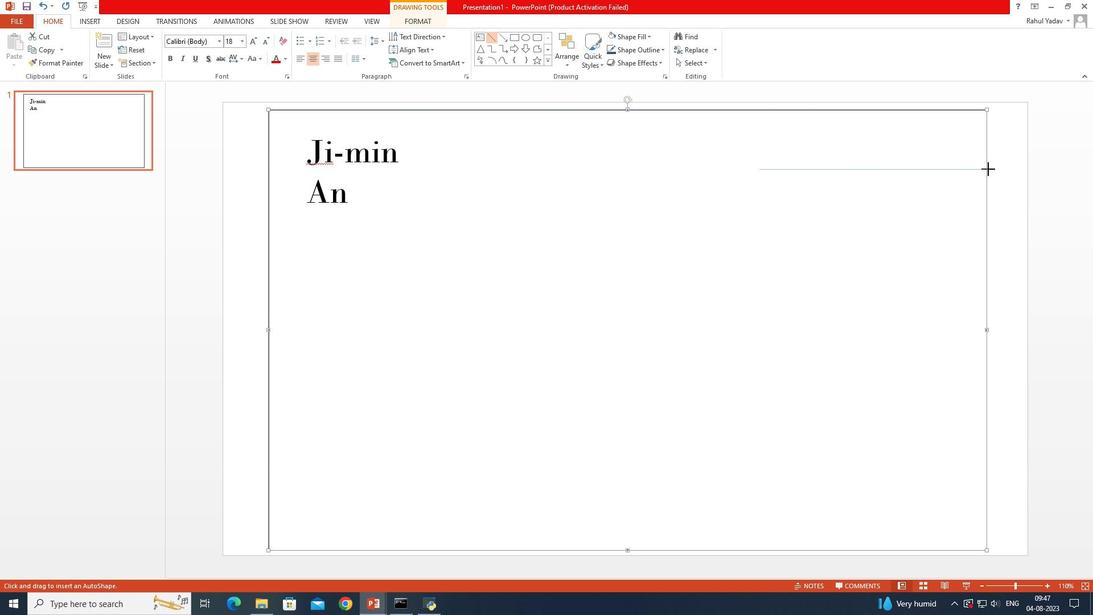 
Action: Key pressed <Key.shift>
Screenshot: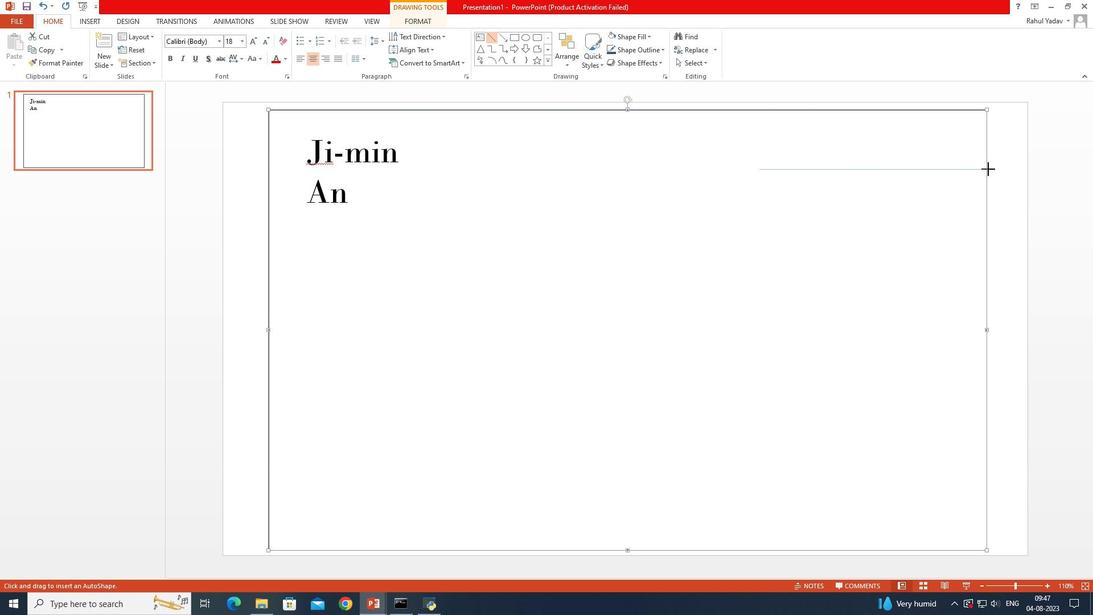 
Action: Mouse moved to (988, 169)
Screenshot: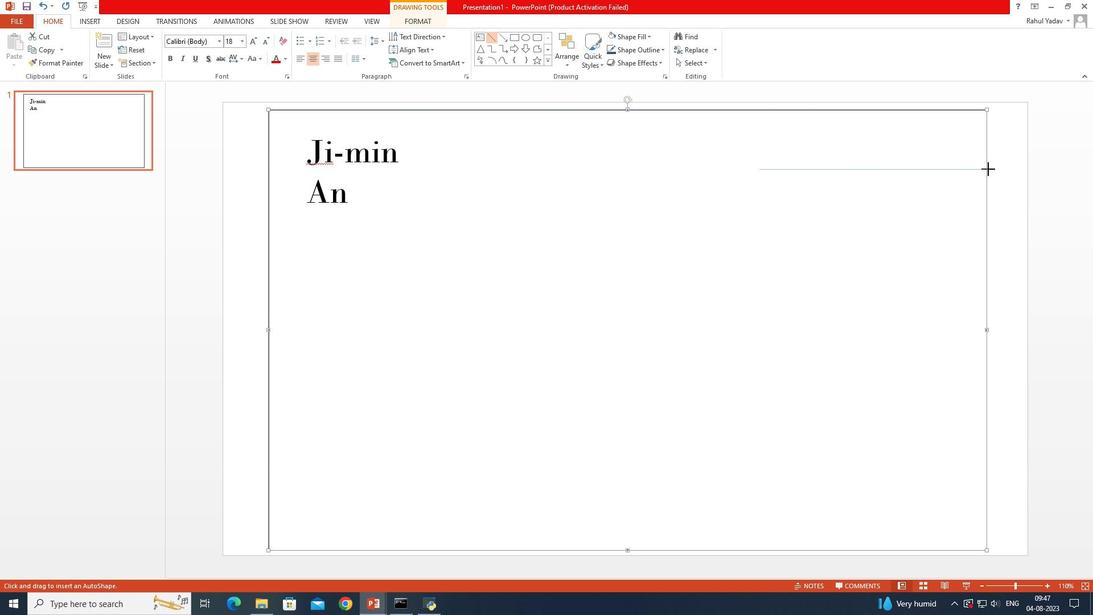 
Action: Key pressed <Key.shift><Key.shift><Key.shift>
Screenshot: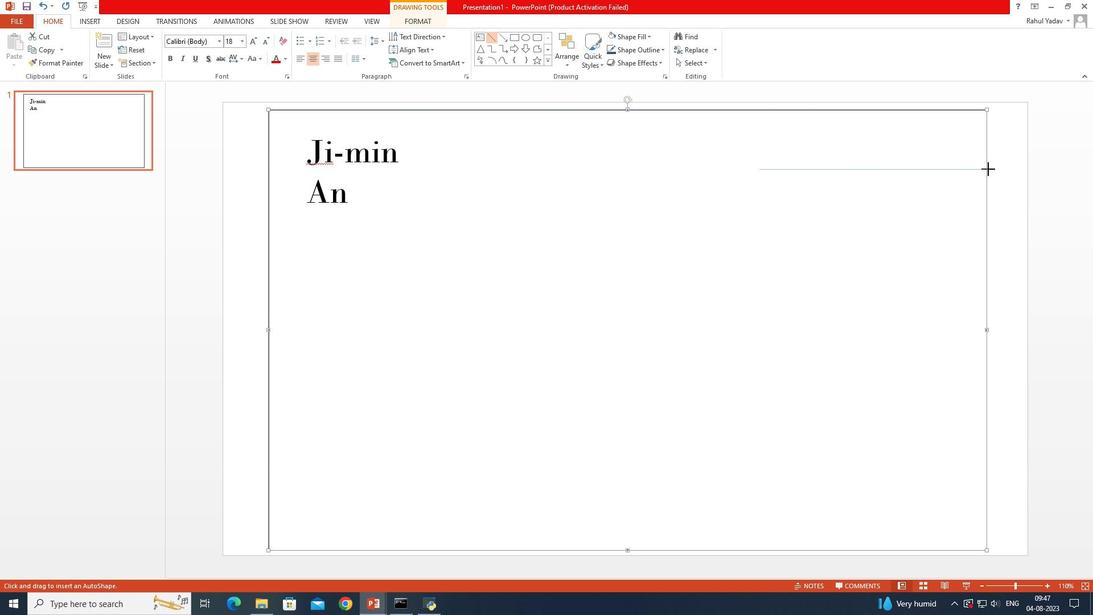 
Action: Mouse moved to (988, 169)
Screenshot: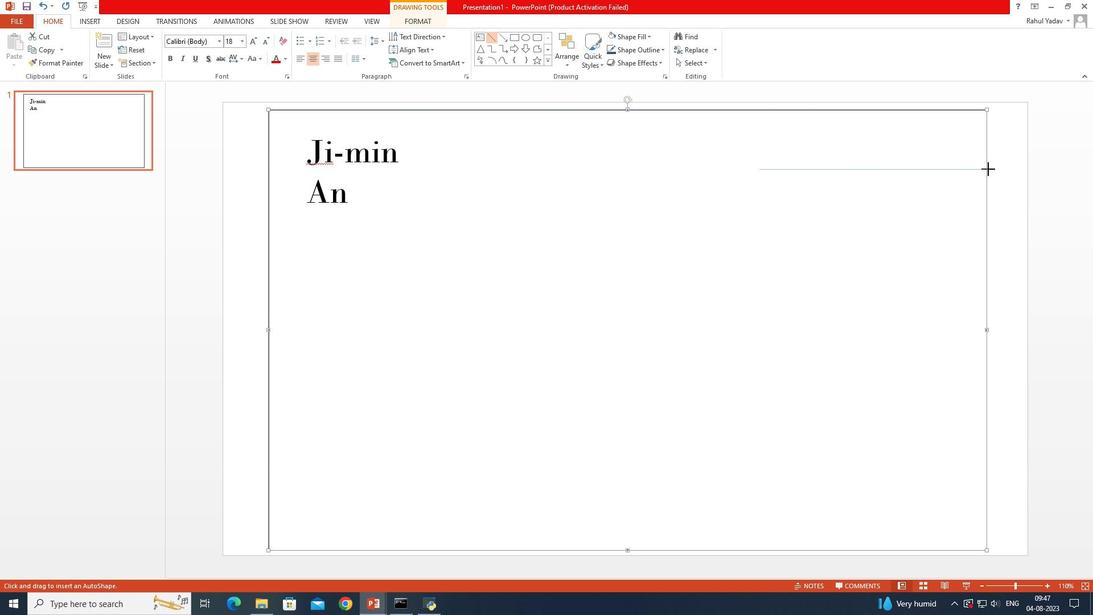 
Action: Key pressed <Key.shift><Key.shift>
Screenshot: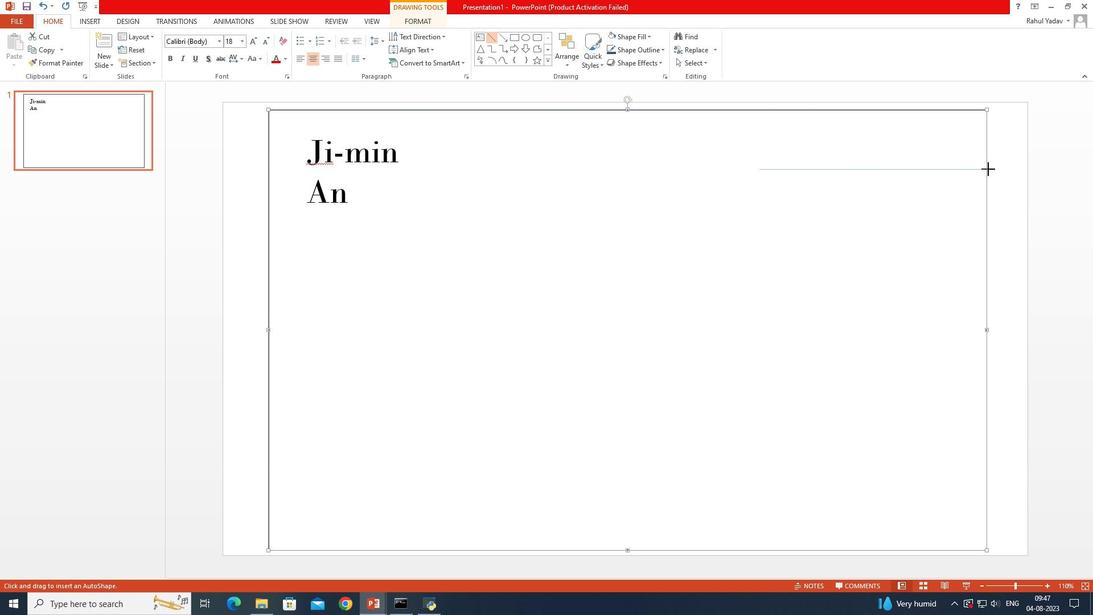 
Action: Mouse moved to (988, 169)
Screenshot: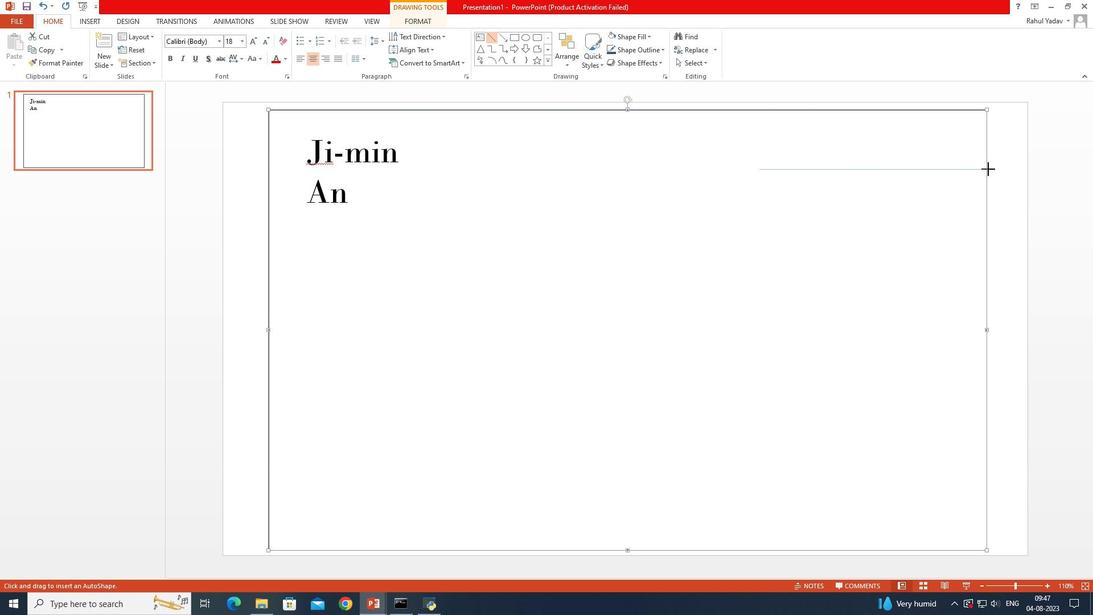 
Action: Key pressed <Key.shift><Key.shift><Key.shift><Key.shift><Key.shift><Key.shift><Key.shift><Key.shift><Key.shift><Key.shift><Key.shift><Key.shift><Key.shift><Key.shift><Key.shift><Key.shift><Key.shift><Key.shift><Key.shift><Key.shift><Key.shift><Key.shift><Key.shift><Key.shift><Key.shift>
Screenshot: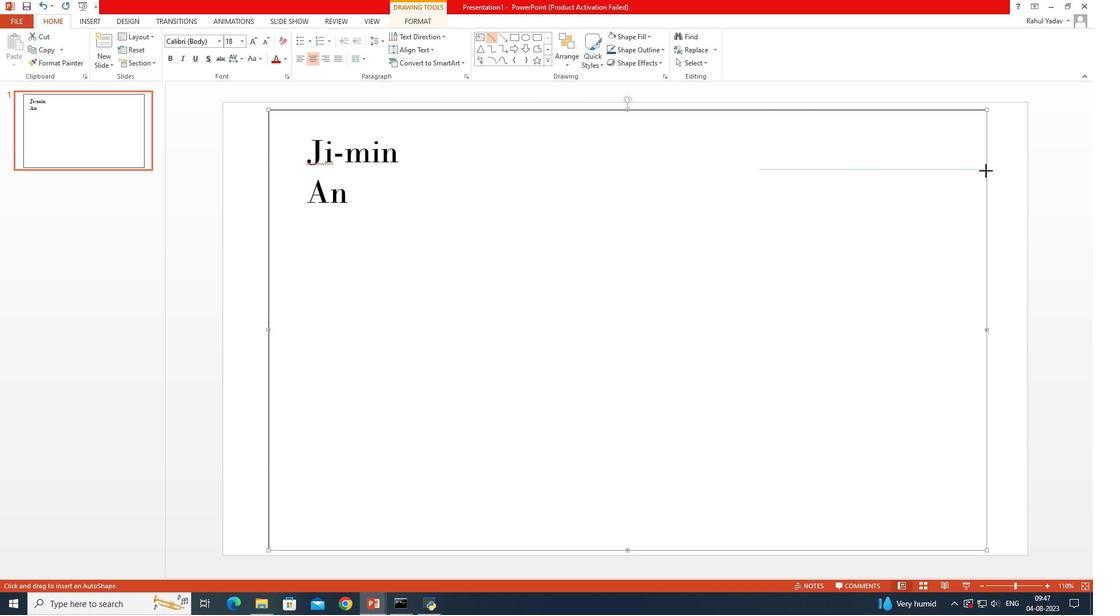 
Action: Mouse moved to (988, 169)
Screenshot: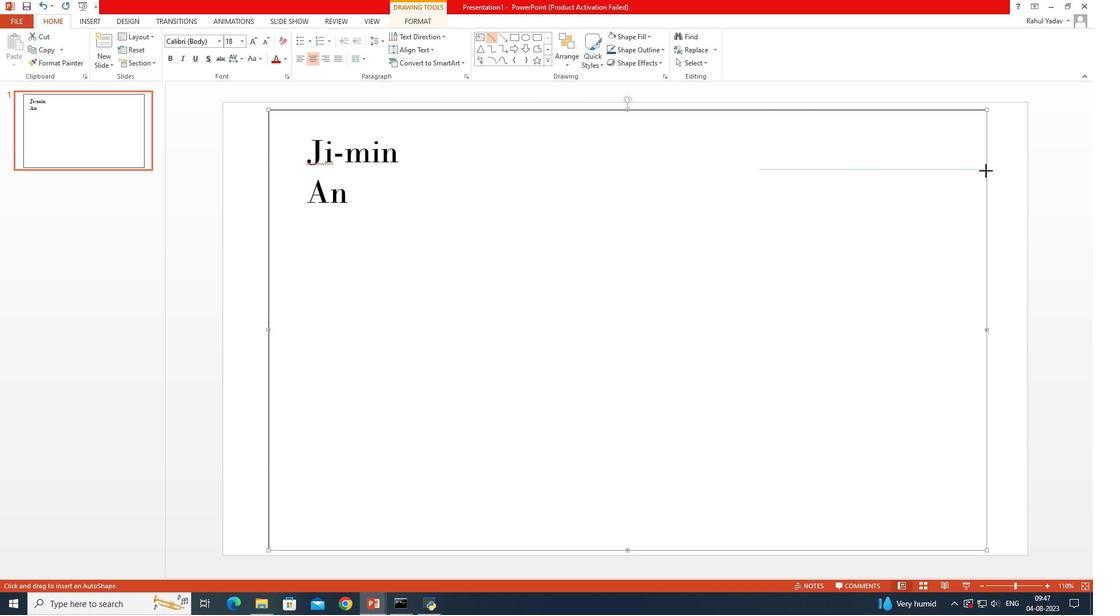 
Action: Key pressed <Key.shift>
Screenshot: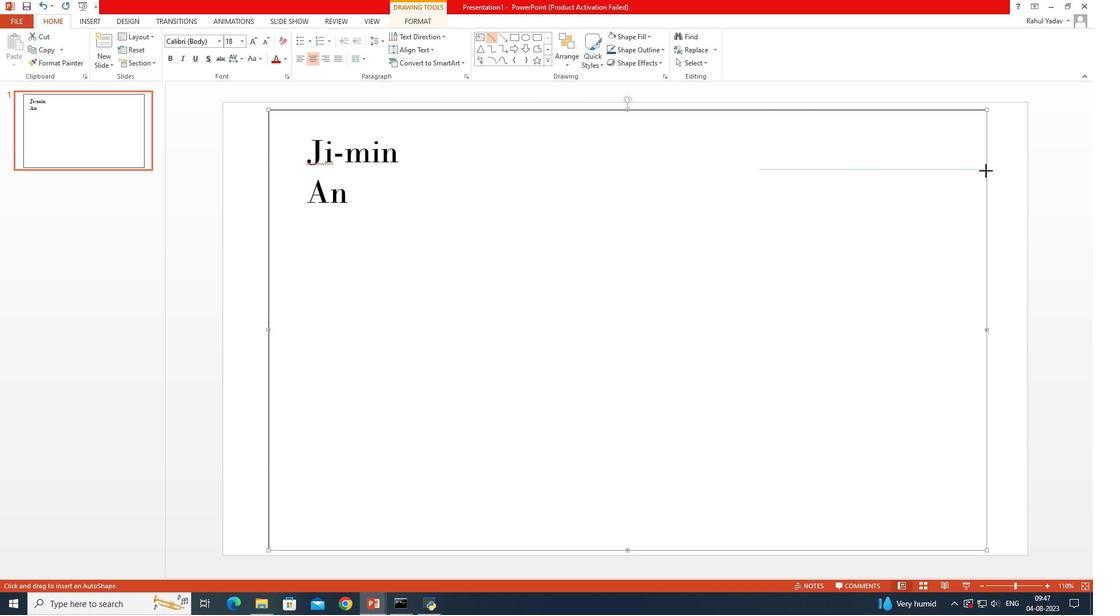 
Action: Mouse moved to (988, 169)
Screenshot: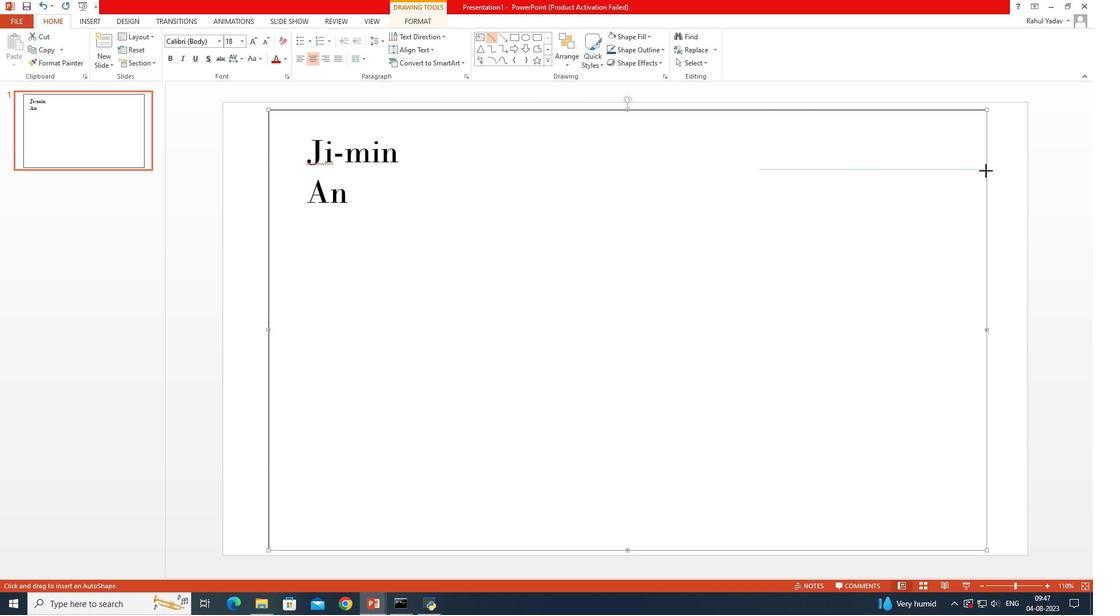 
Action: Key pressed <Key.shift><Key.shift><Key.shift><Key.shift>
Screenshot: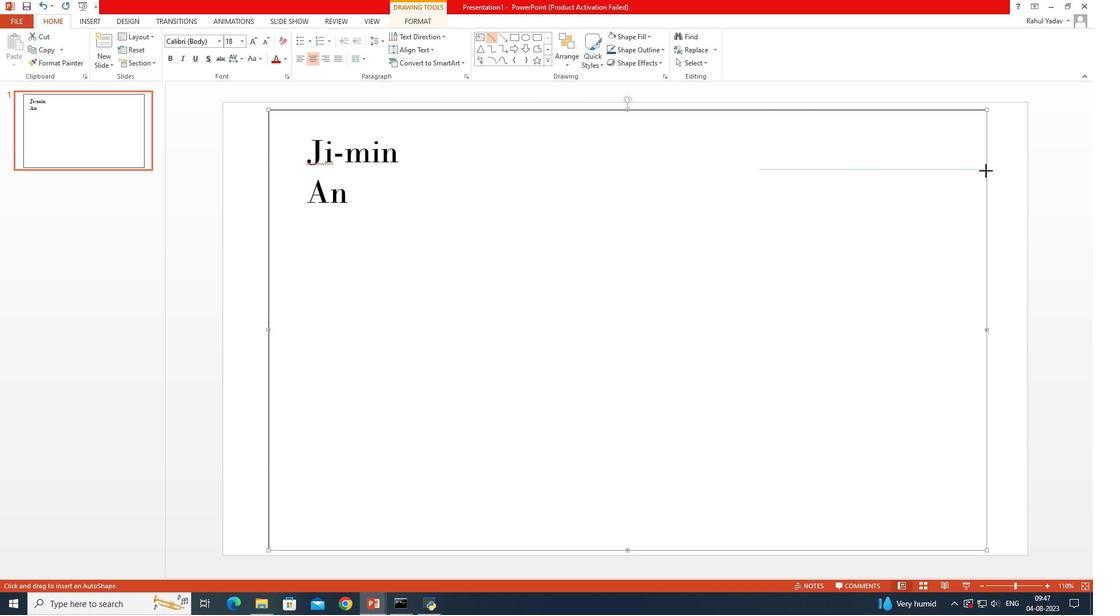 
Action: Mouse moved to (988, 170)
Screenshot: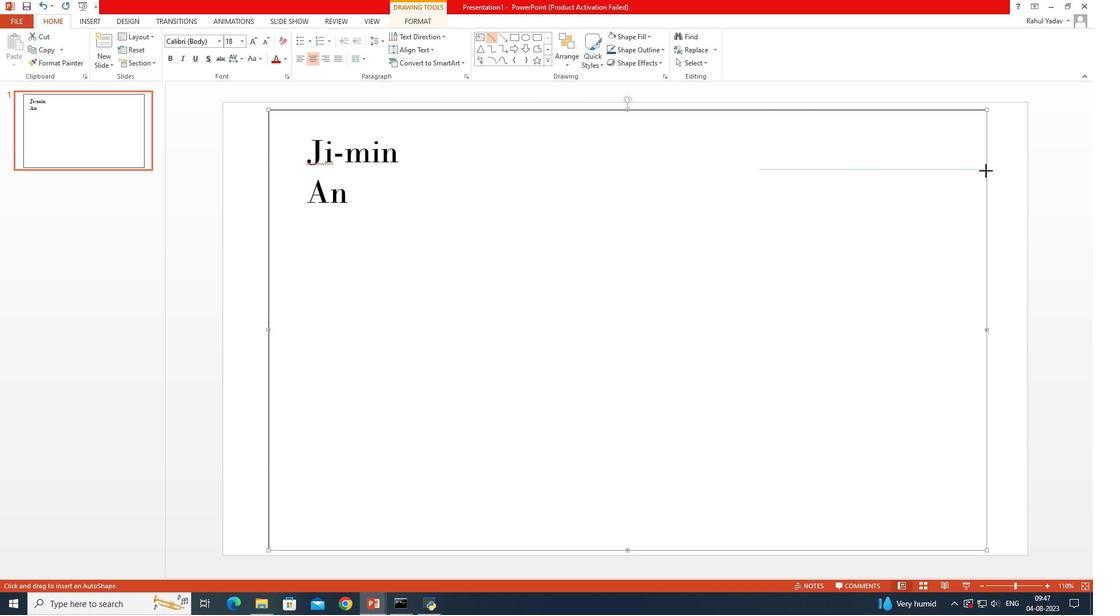 
Action: Key pressed <Key.shift>
Screenshot: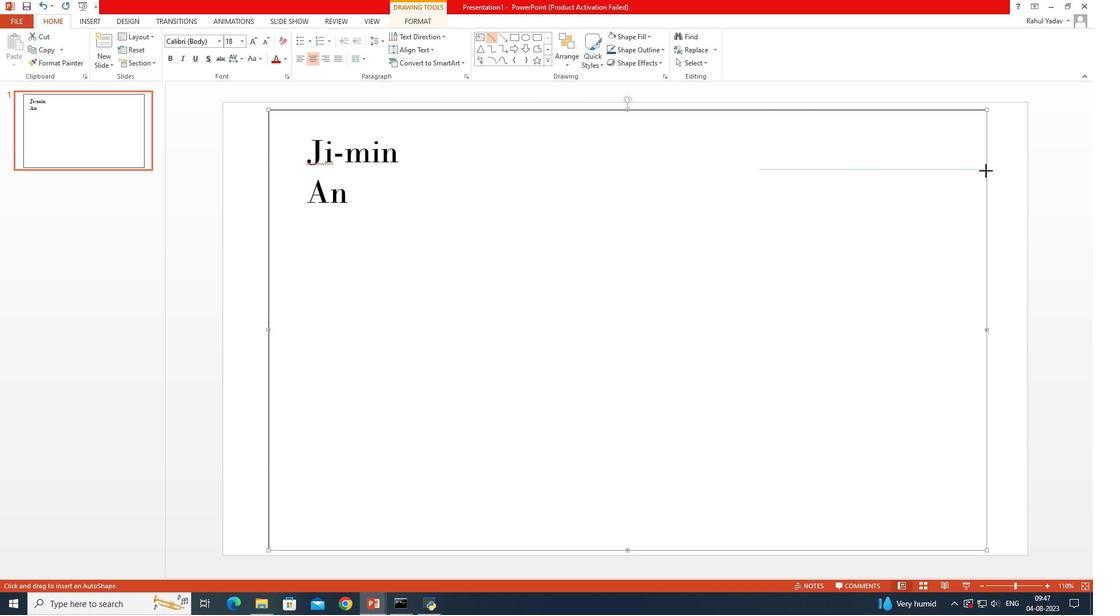 
Action: Mouse moved to (987, 170)
Screenshot: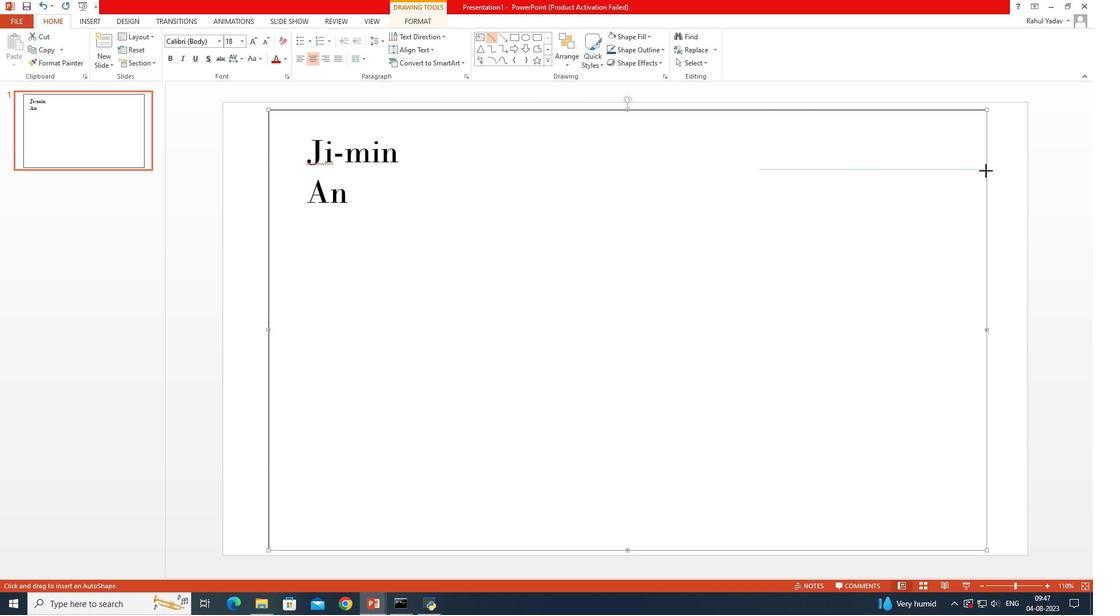 
Action: Key pressed <Key.shift><Key.shift>
Screenshot: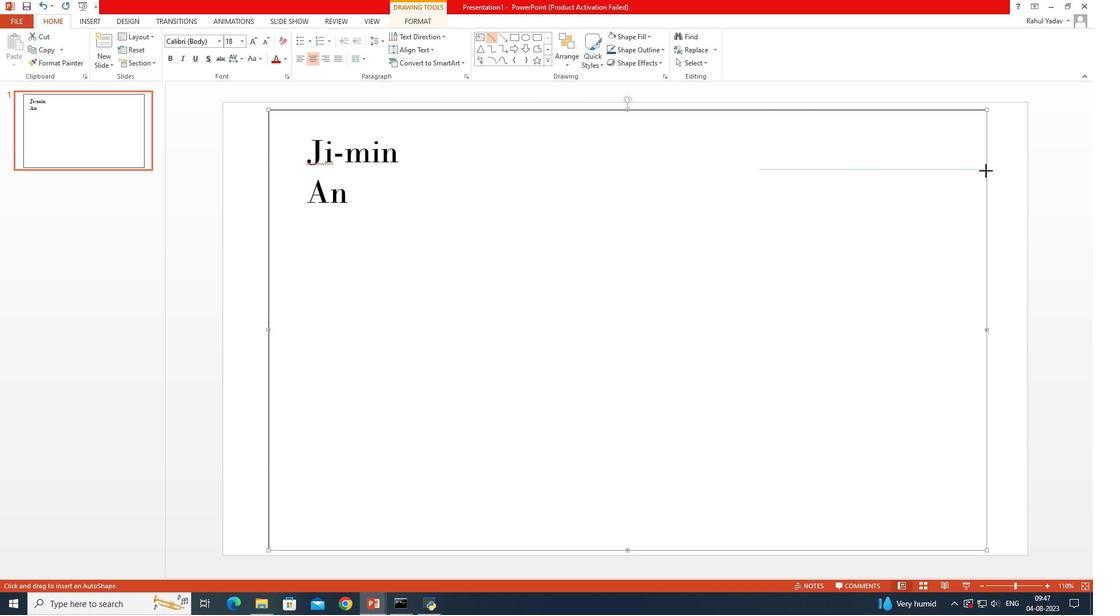 
Action: Mouse moved to (986, 170)
Screenshot: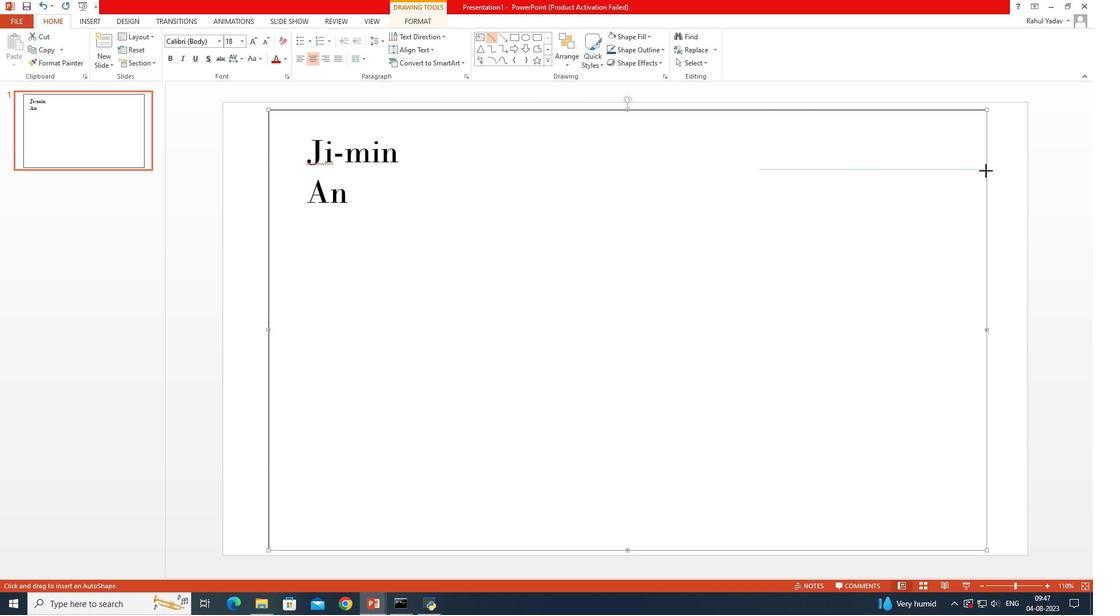 
Action: Key pressed <Key.shift><Key.shift><Key.shift><Key.shift><Key.shift><Key.shift><Key.shift><Key.shift><Key.shift><Key.shift><Key.shift><Key.shift><Key.shift><Key.shift><Key.shift><Key.shift><Key.shift><Key.shift><Key.shift>
Screenshot: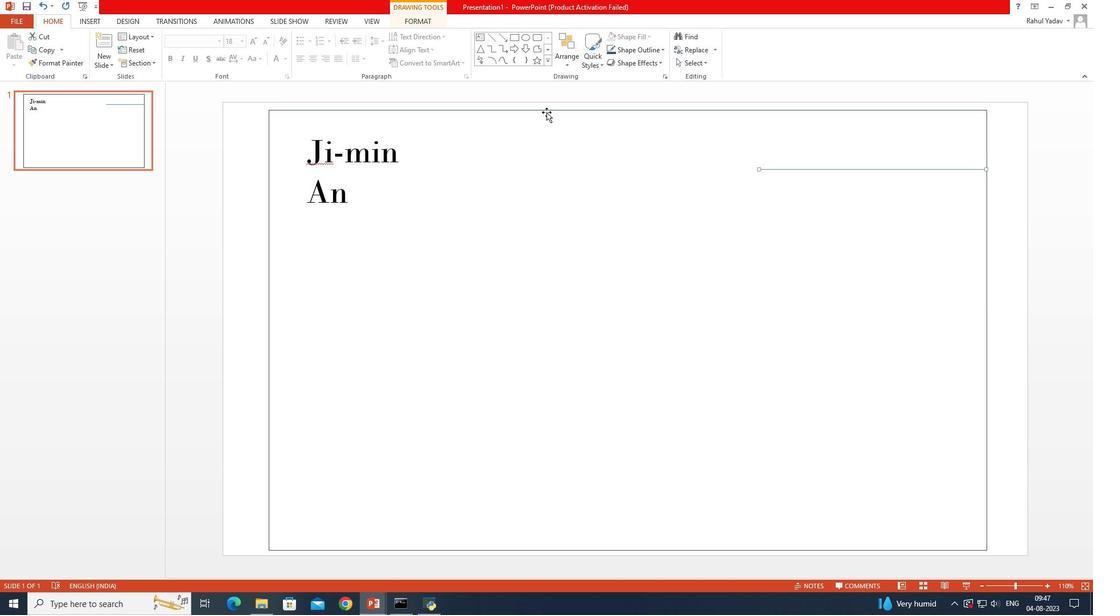 
Action: Mouse moved to (612, 54)
Screenshot: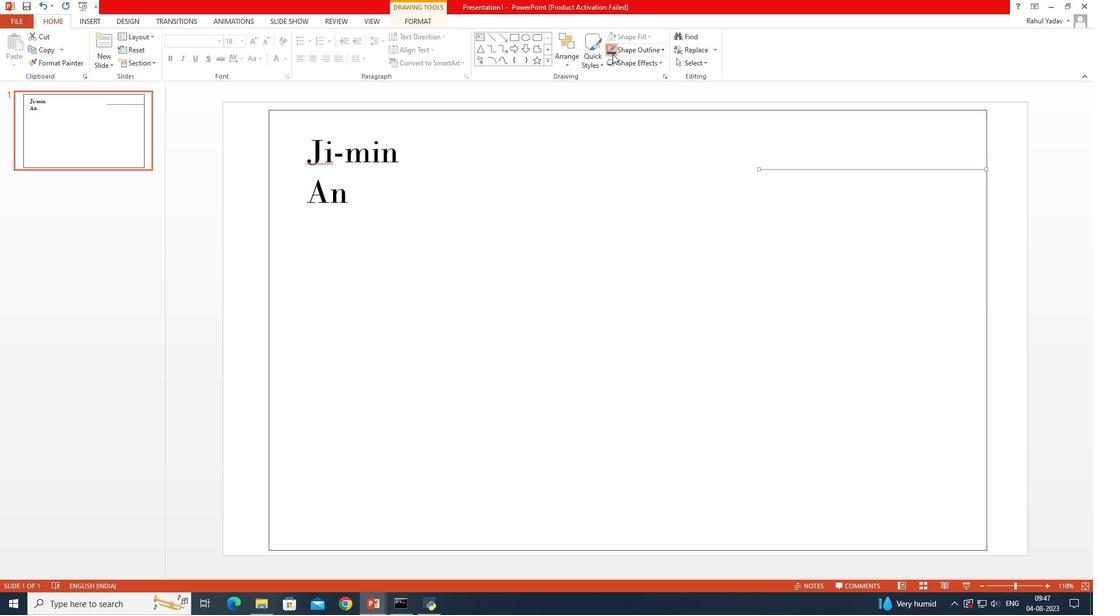 
Action: Mouse pressed left at (612, 54)
Screenshot: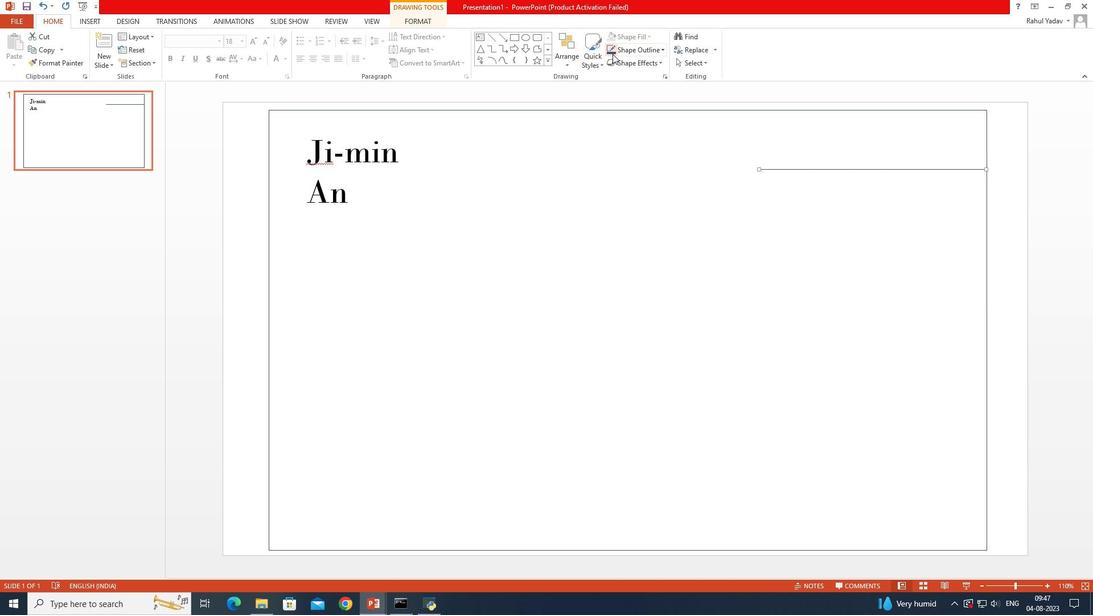 
Action: Mouse moved to (477, 39)
Screenshot: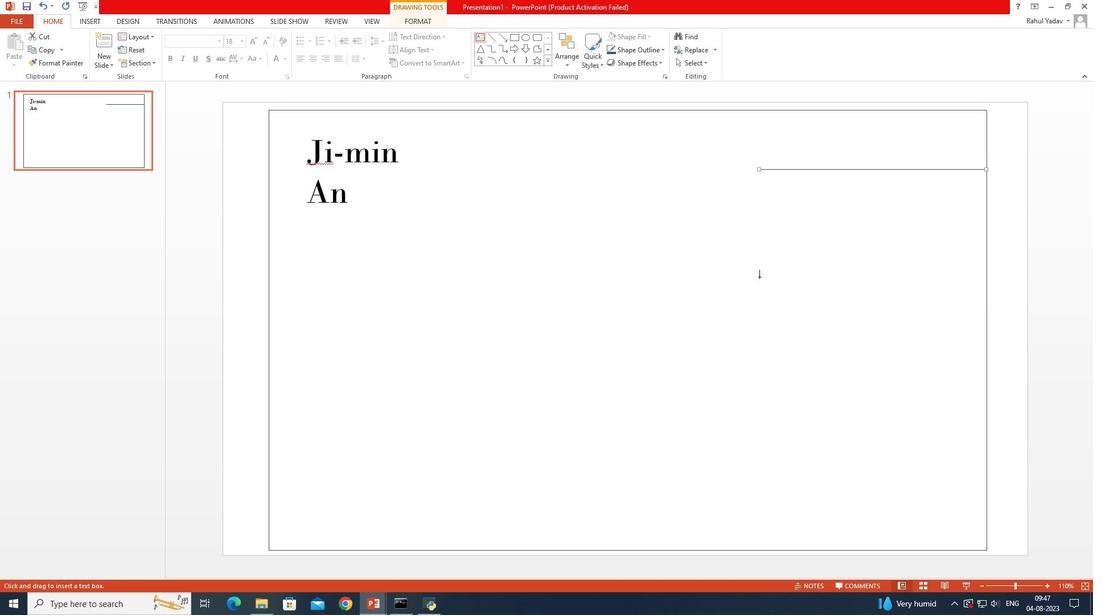 
Action: Mouse pressed left at (477, 39)
Screenshot: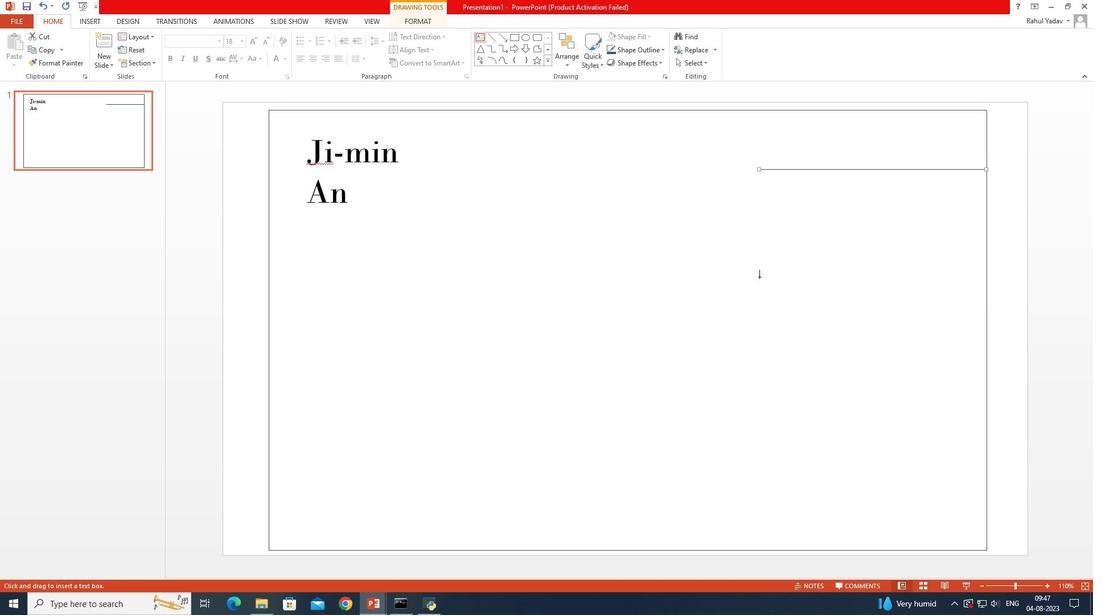 
Action: Mouse moved to (759, 182)
Screenshot: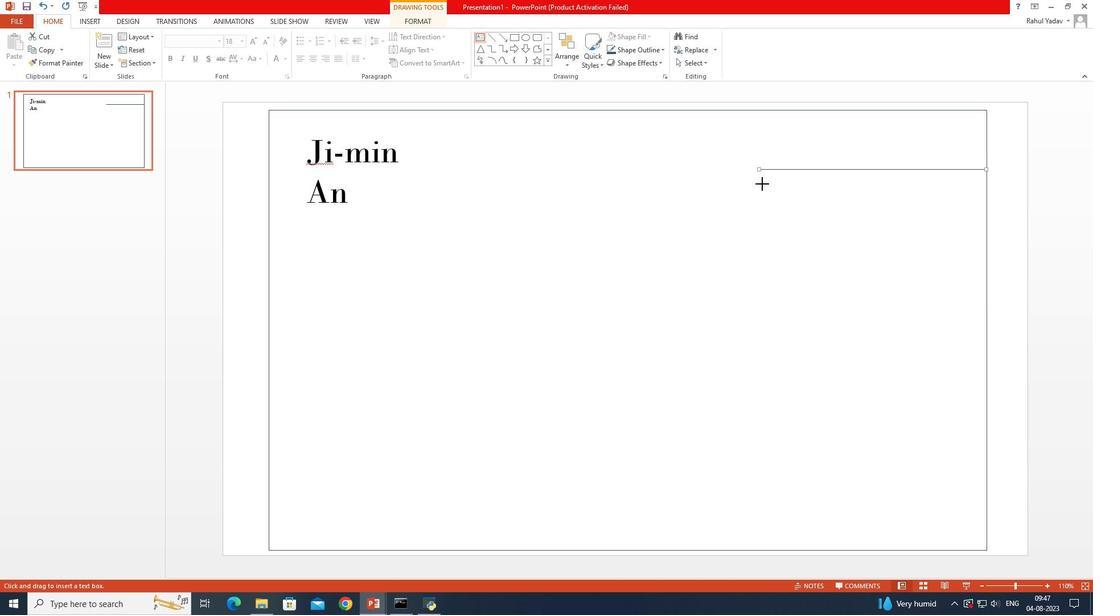 
Action: Mouse pressed left at (759, 182)
Screenshot: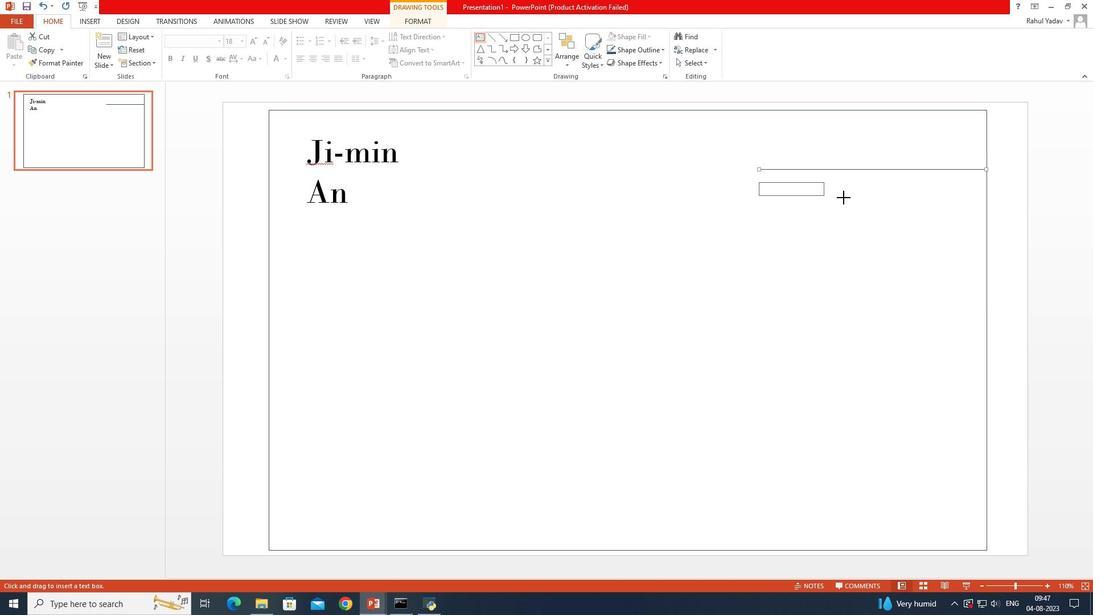 
Action: Mouse moved to (966, 250)
Screenshot: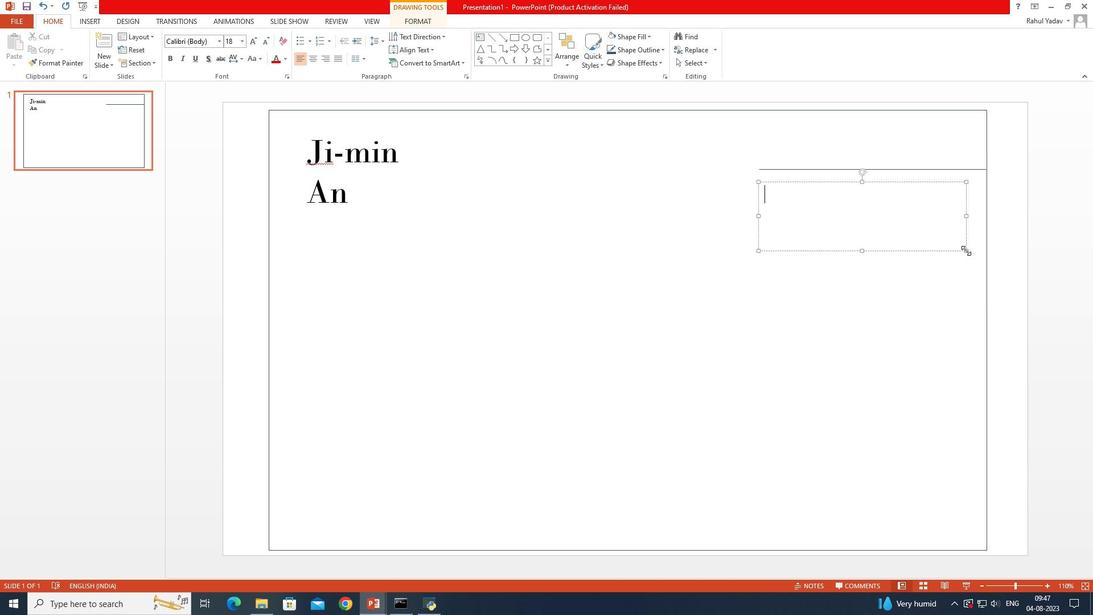 
Action: Key pressed 502.555.123<Key.enter>ji-min<Key.shift><Key.shift><Key.shift><Key.shift><Key.shift><Key.shift><Key.shift><Key.shift>@<Key.shift>Example.com<Key.enter><Key.shift>Lucernr<Key.backspace>el<Key.shift>Publish.comctrl+A
Screenshot: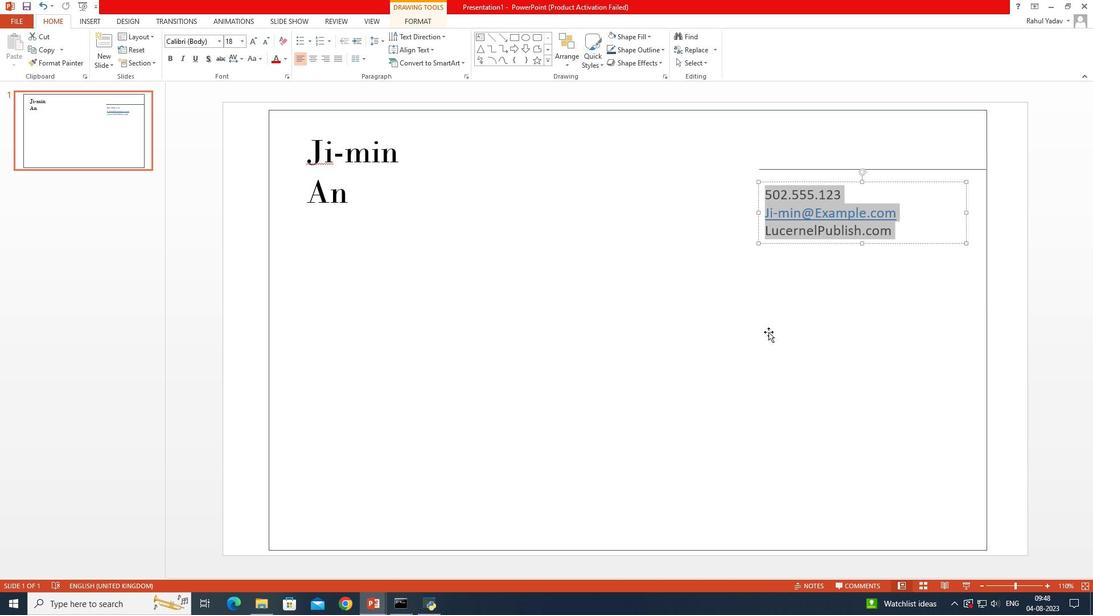 
Action: Mouse moved to (223, 43)
Screenshot: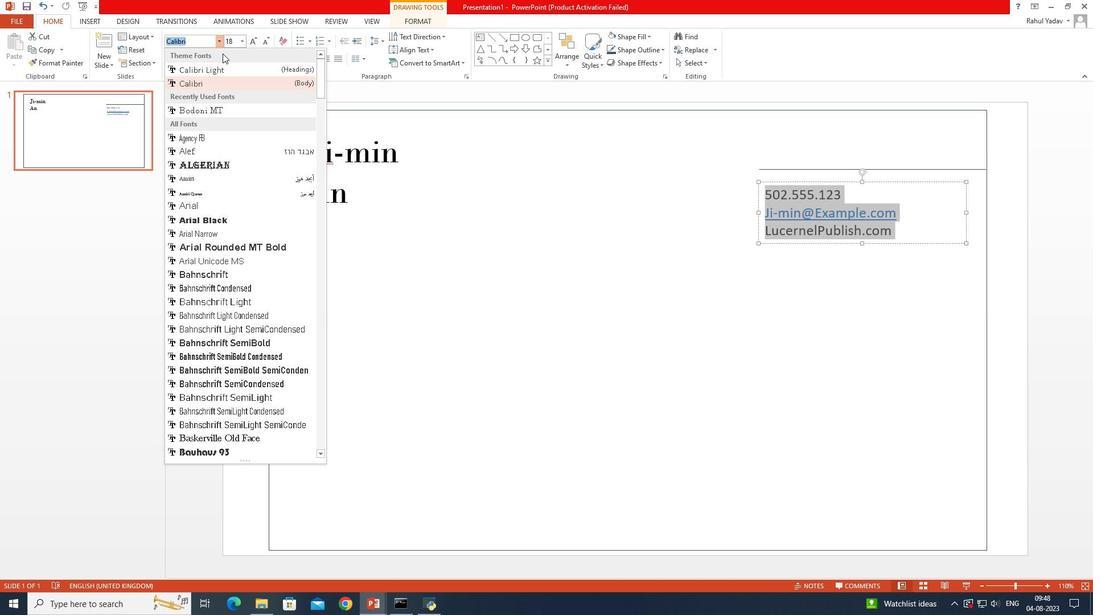 
Action: Mouse pressed left at (223, 43)
Screenshot: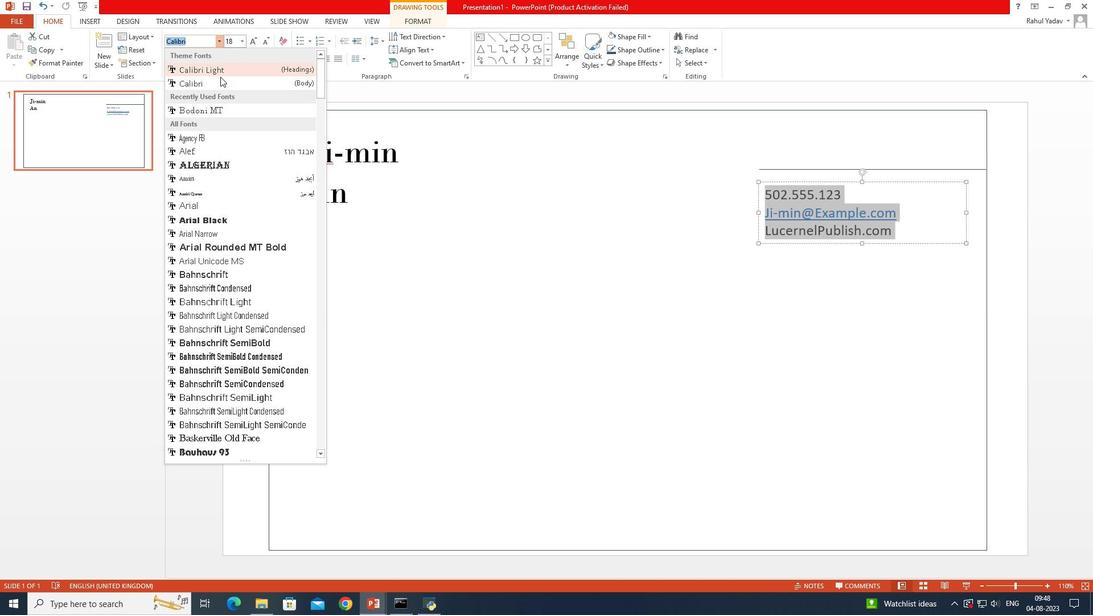 
Action: Mouse moved to (218, 109)
Screenshot: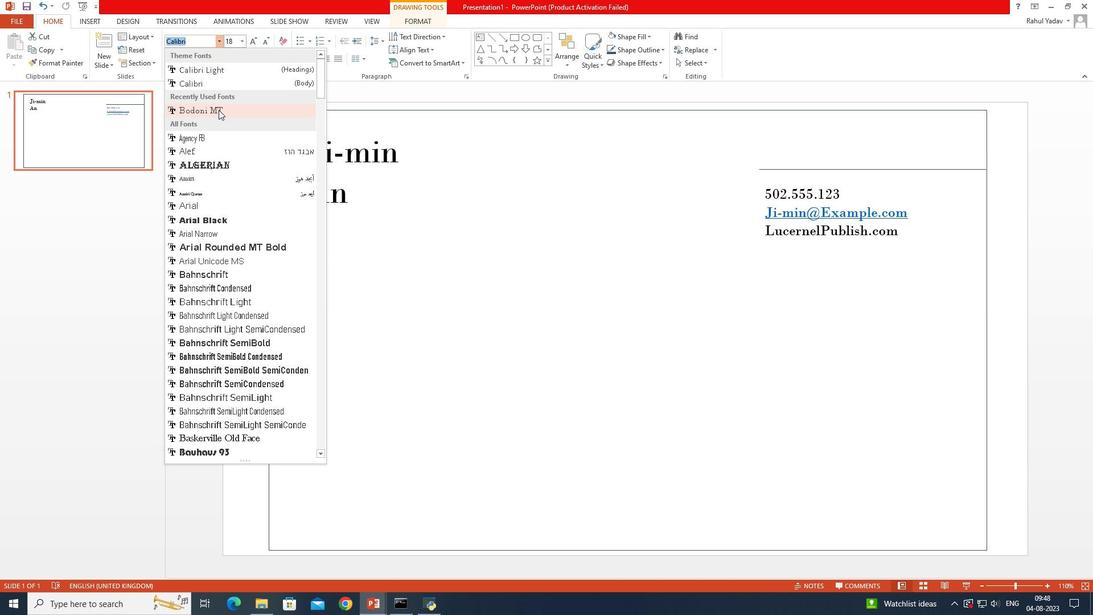 
Action: Mouse pressed left at (218, 109)
Screenshot: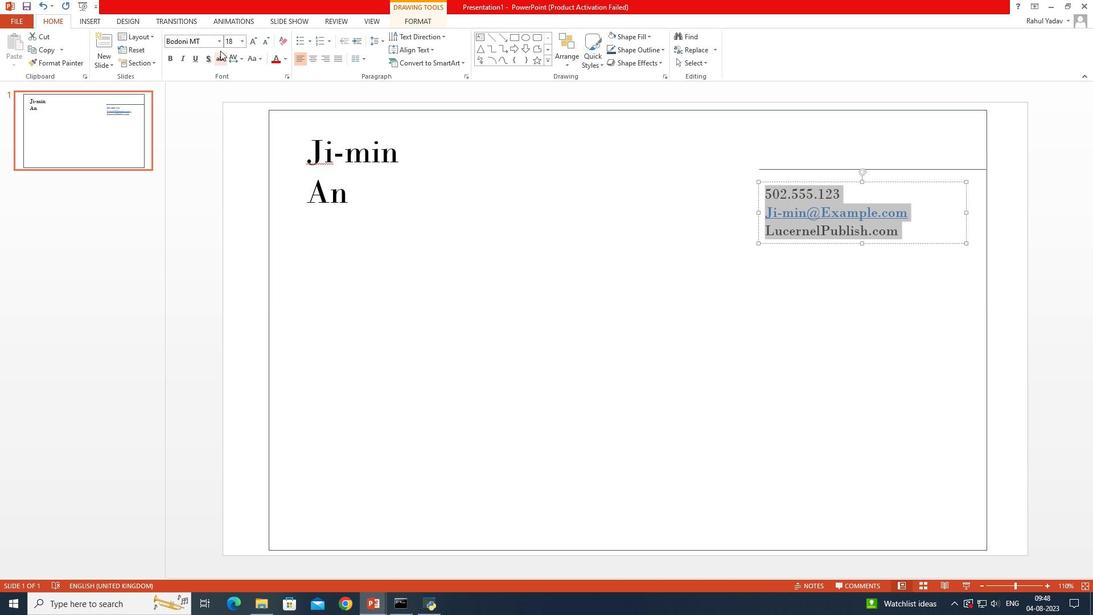 
Action: Mouse moved to (240, 44)
Screenshot: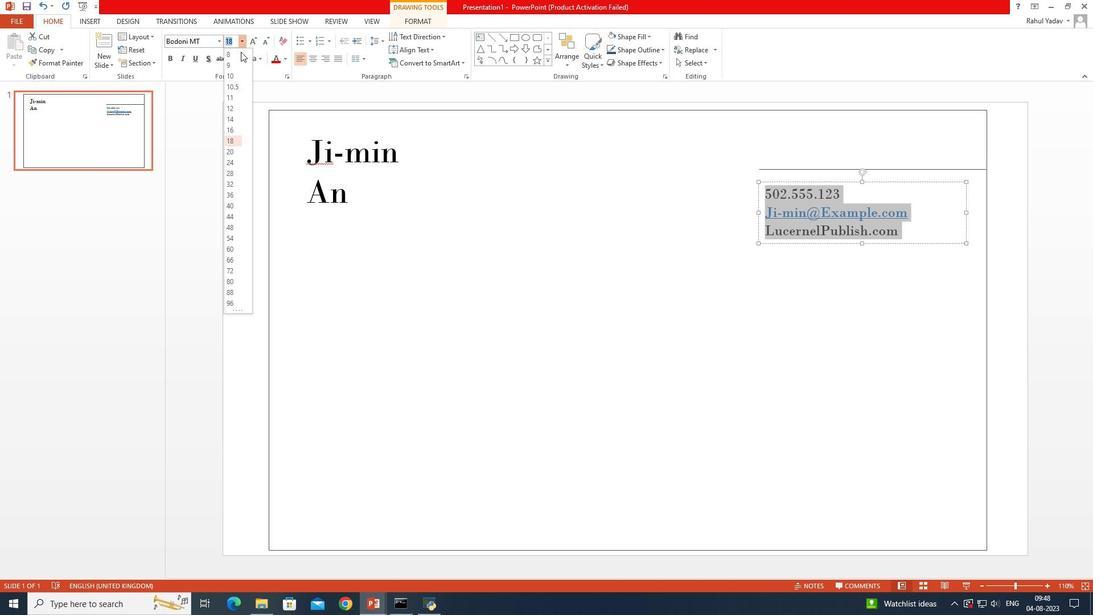
Action: Mouse pressed left at (240, 44)
Screenshot: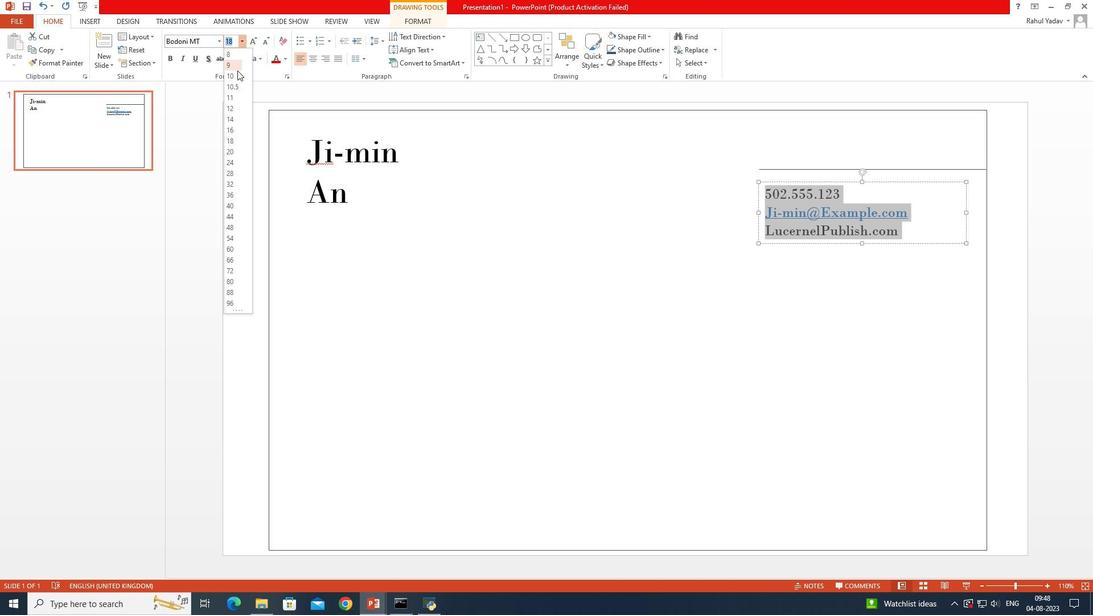 
Action: Mouse moved to (234, 118)
Screenshot: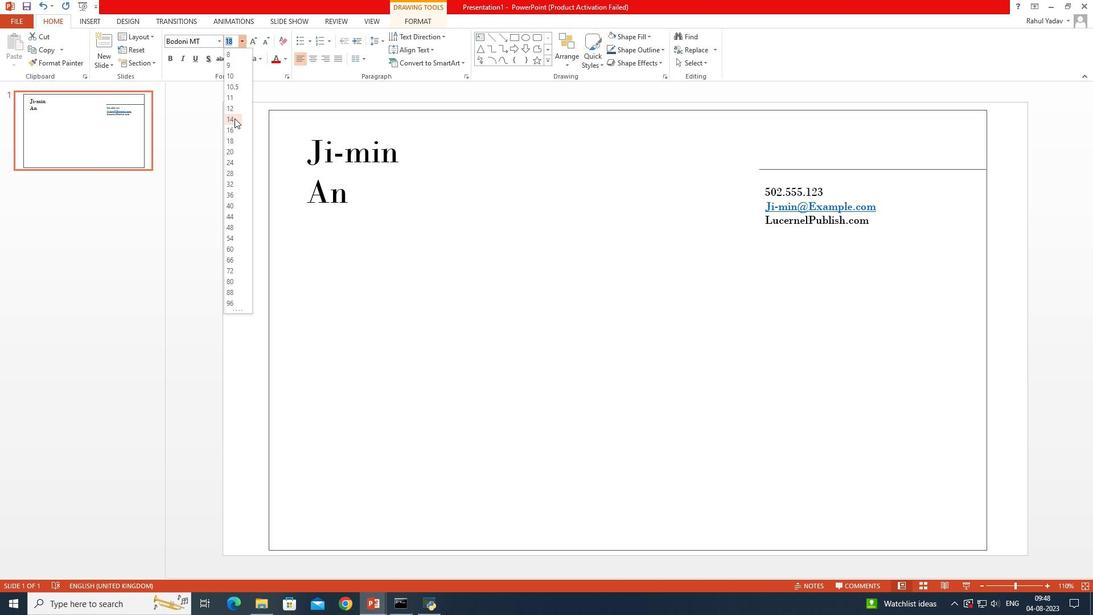 
Action: Mouse pressed left at (234, 118)
Screenshot: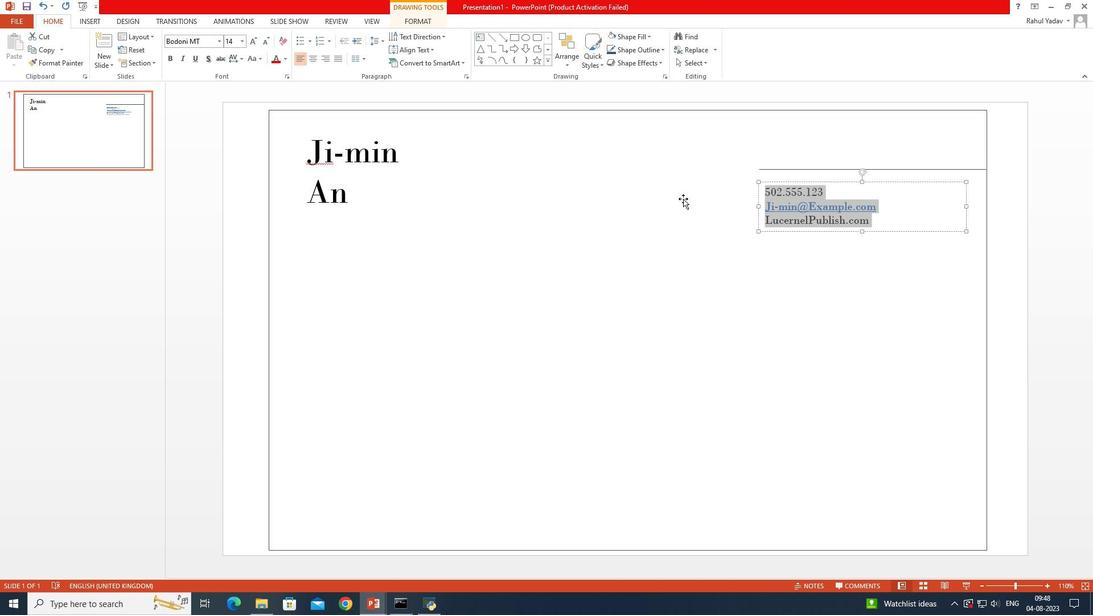 
Action: Mouse moved to (856, 183)
Screenshot: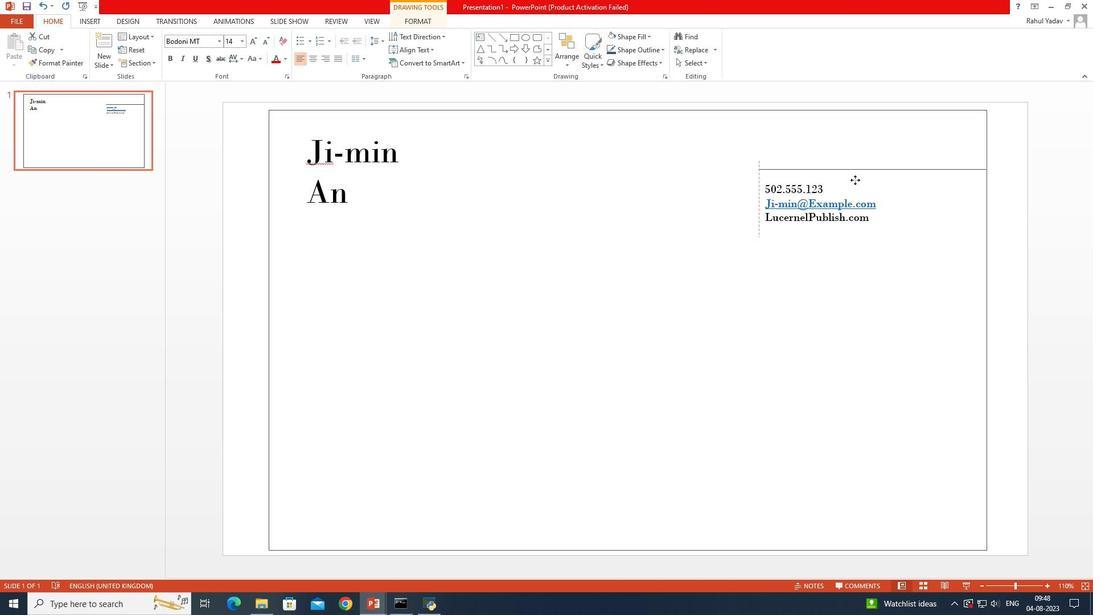 
Action: Mouse pressed left at (856, 183)
Screenshot: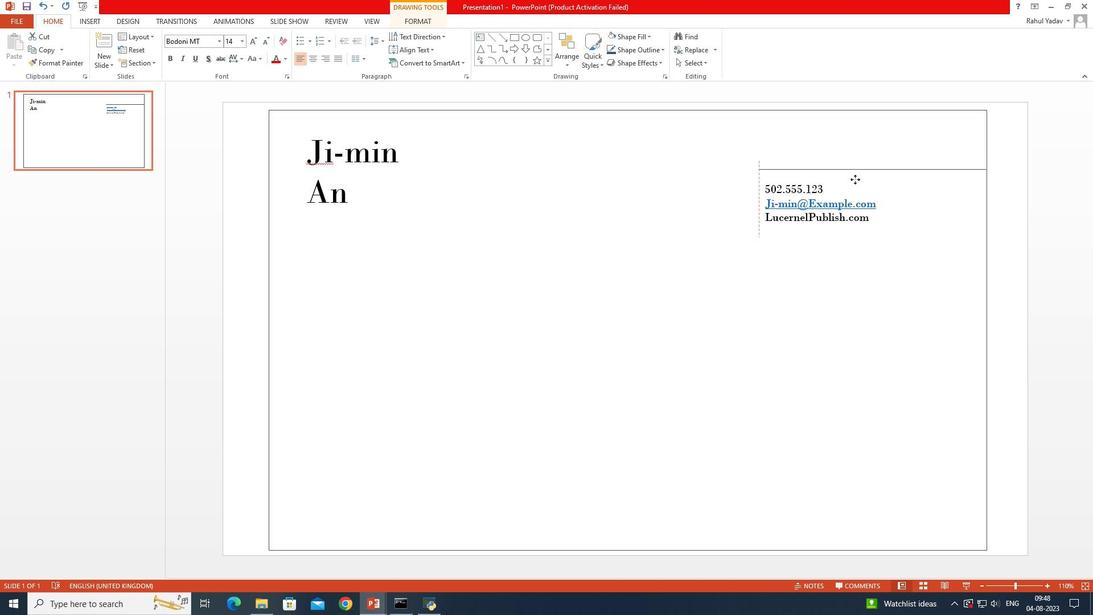 
Action: Mouse moved to (497, 264)
Screenshot: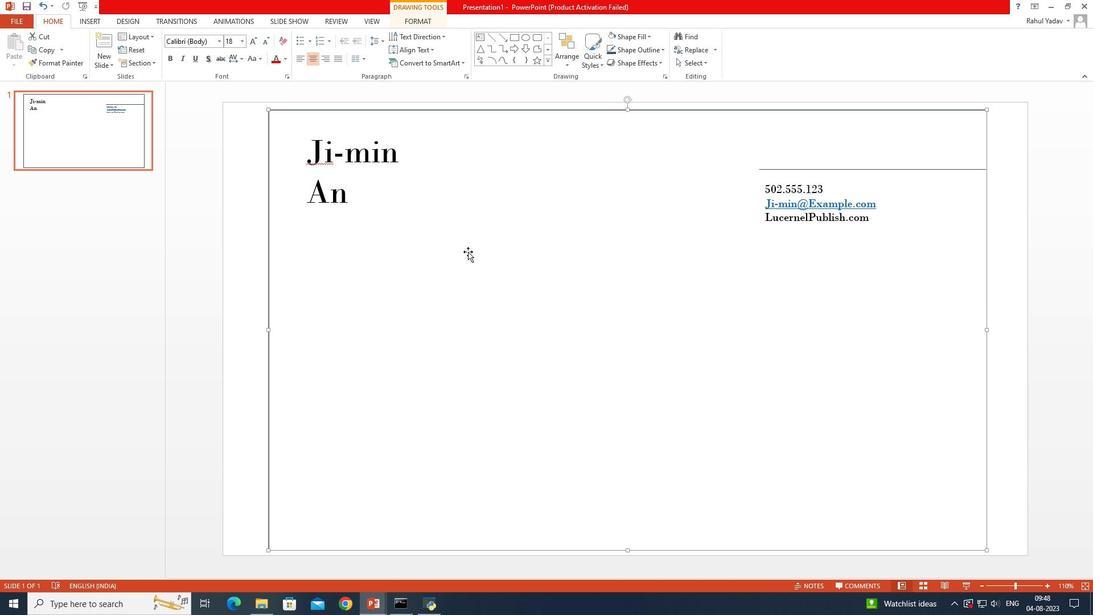 
Action: Mouse pressed left at (497, 264)
Screenshot: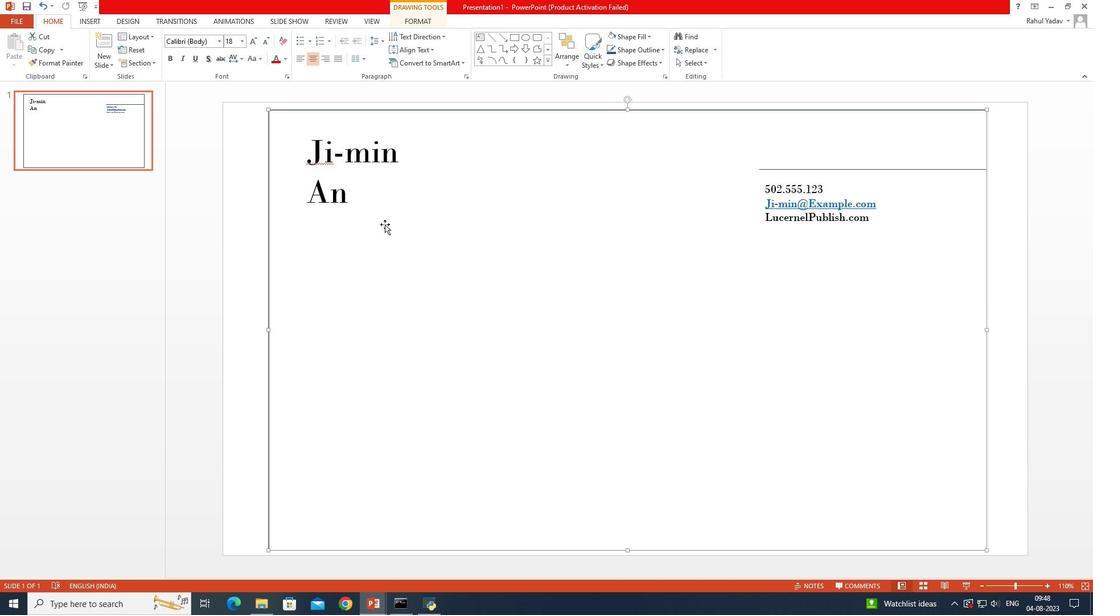 
Action: Mouse moved to (331, 159)
Screenshot: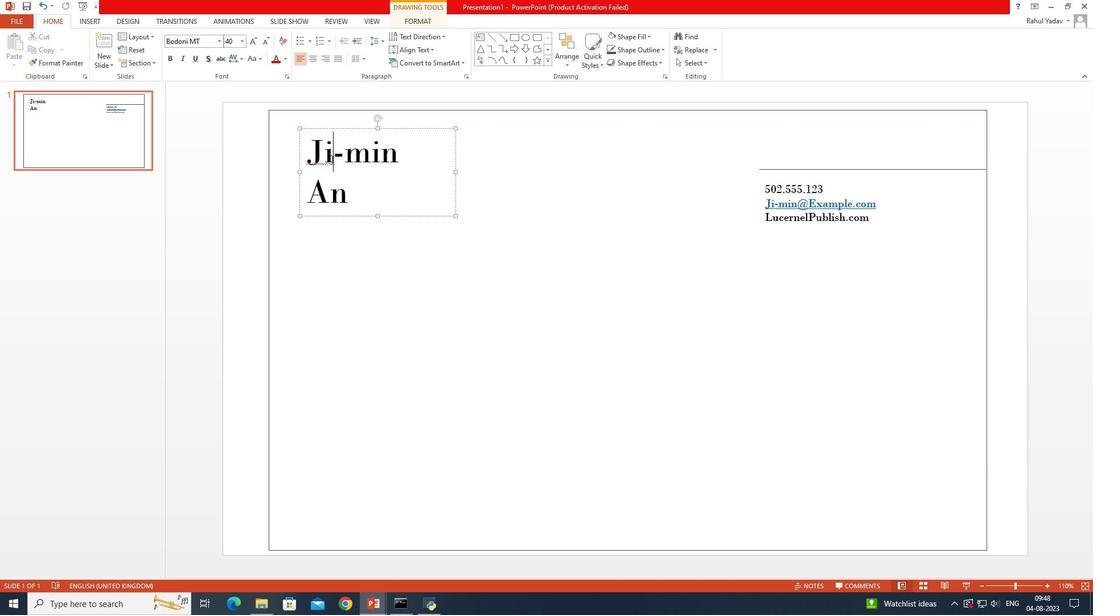 
Action: Mouse pressed left at (331, 159)
Screenshot: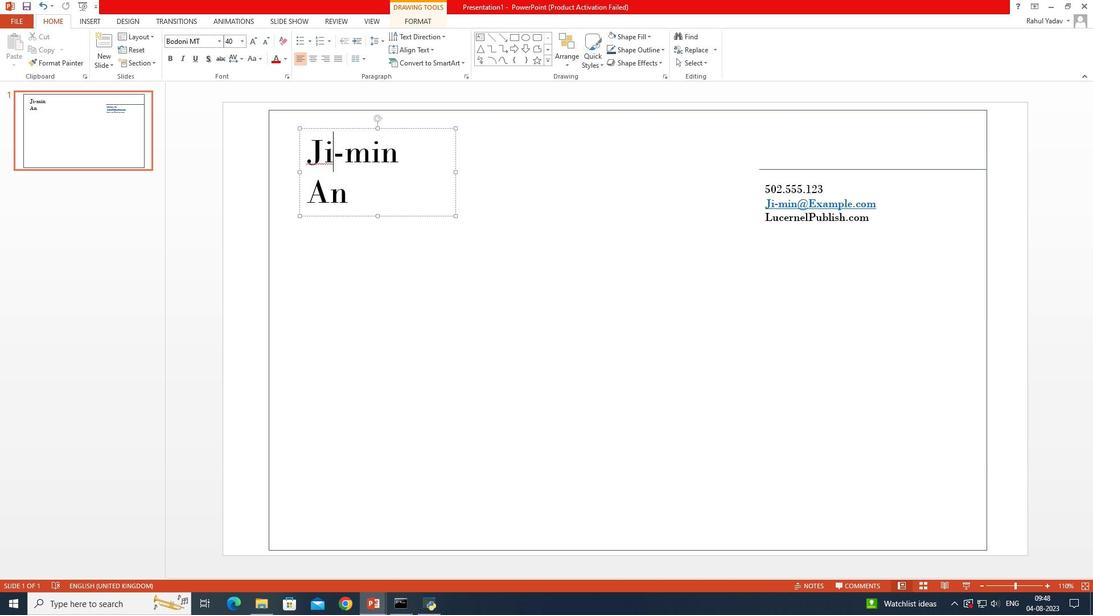 
Action: Key pressed <Key.space><Key.backspace>
Screenshot: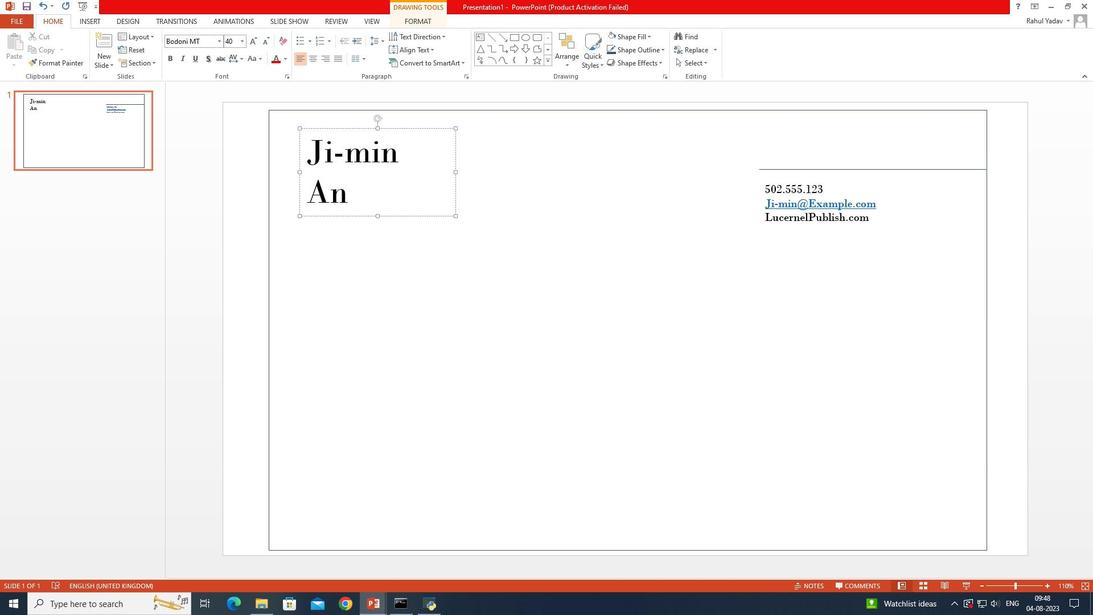 
Action: Mouse moved to (343, 238)
Screenshot: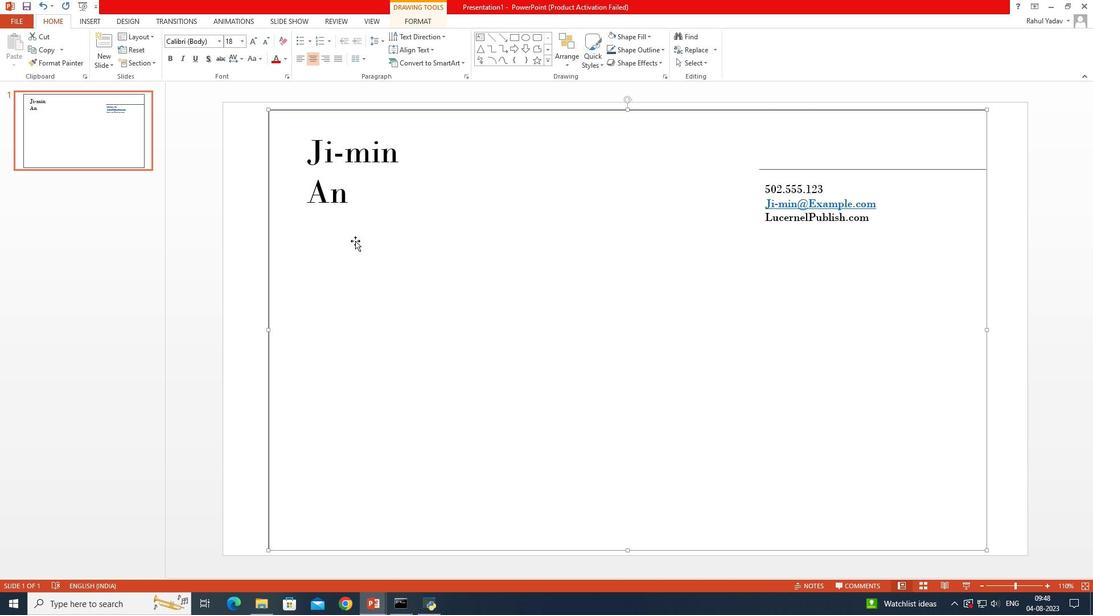 
Action: Mouse pressed left at (343, 238)
Screenshot: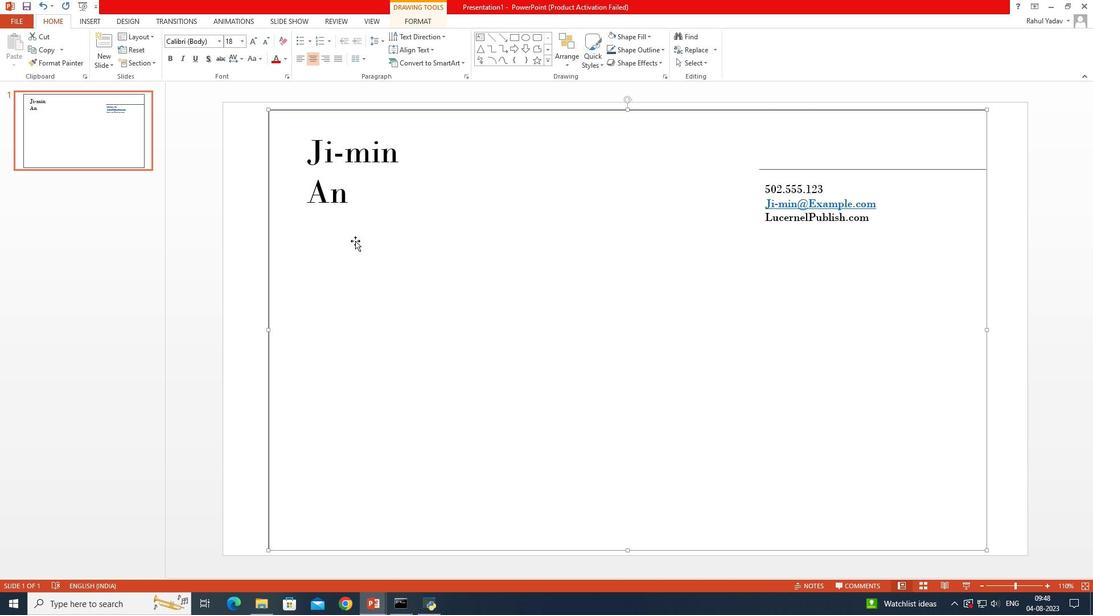 
Action: Mouse moved to (491, 33)
Screenshot: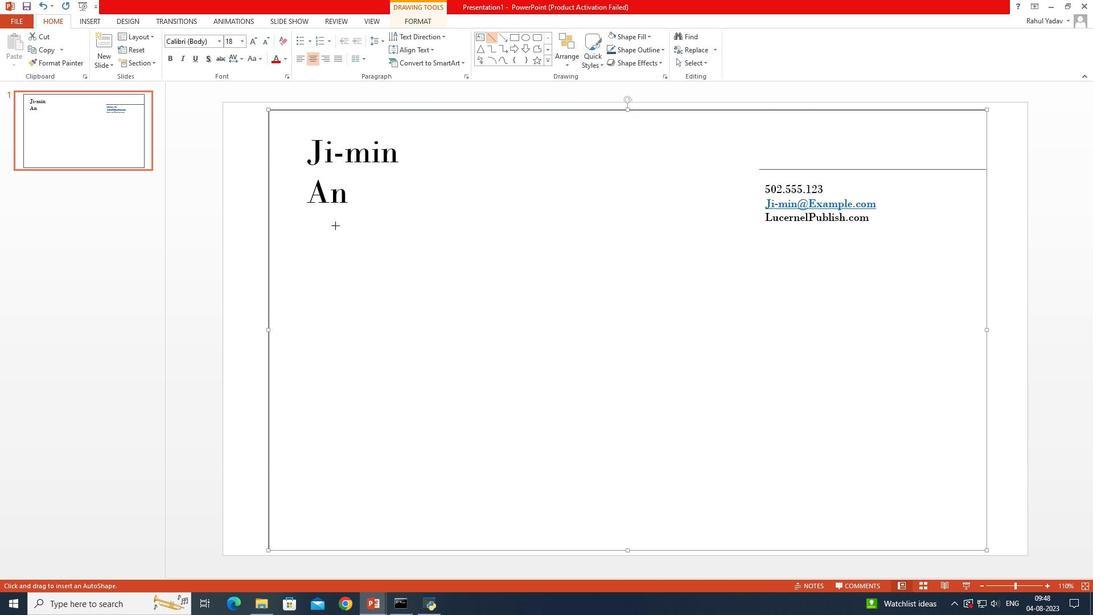 
Action: Mouse pressed left at (491, 33)
Screenshot: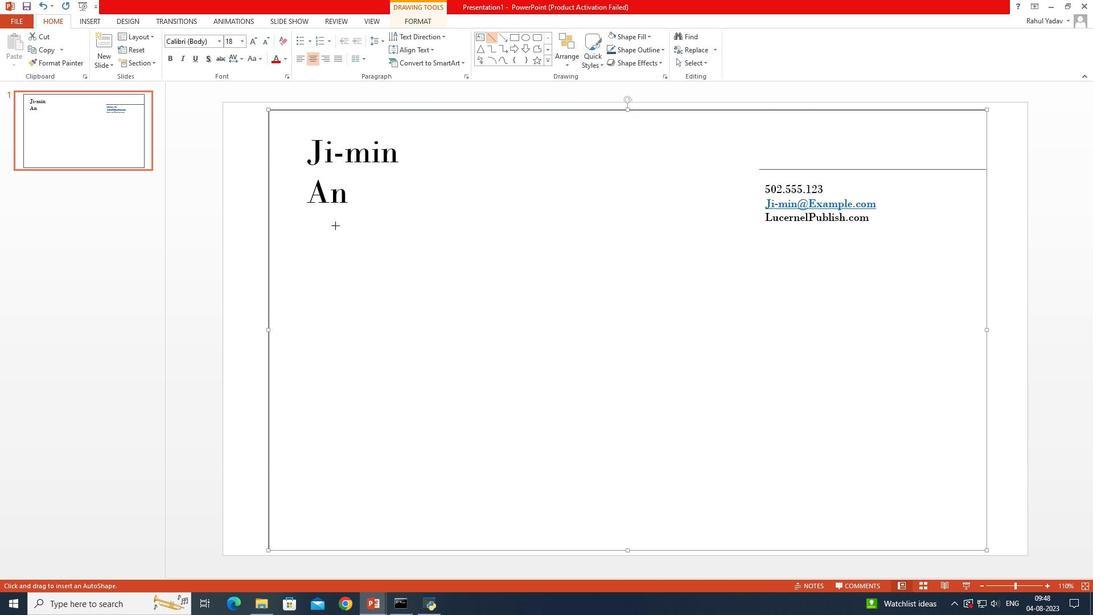 
Action: Mouse moved to (271, 225)
Screenshot: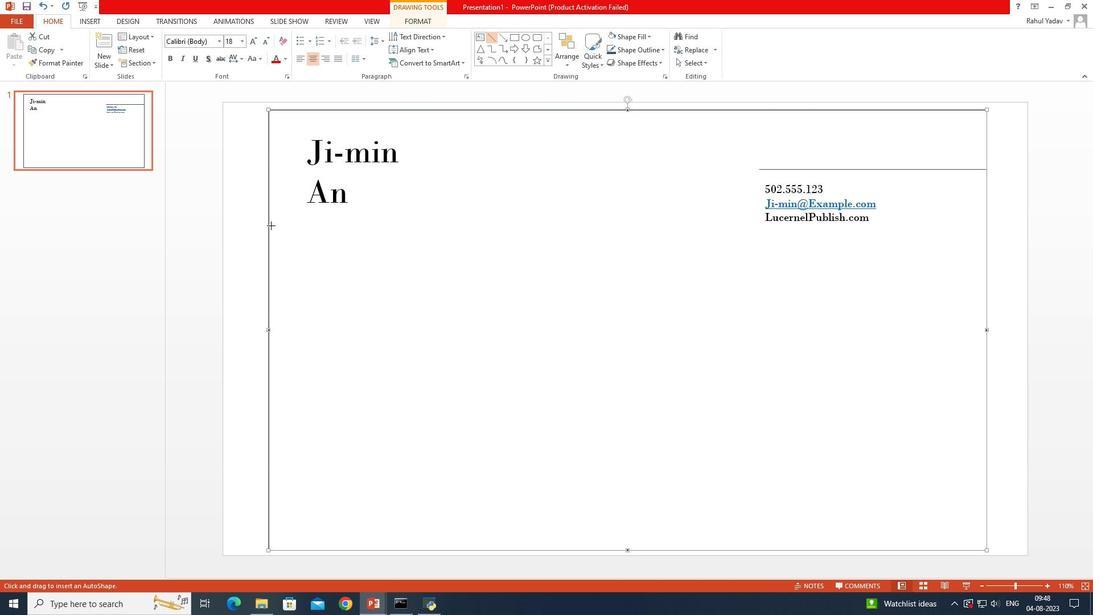 
Action: Mouse pressed left at (271, 225)
Screenshot: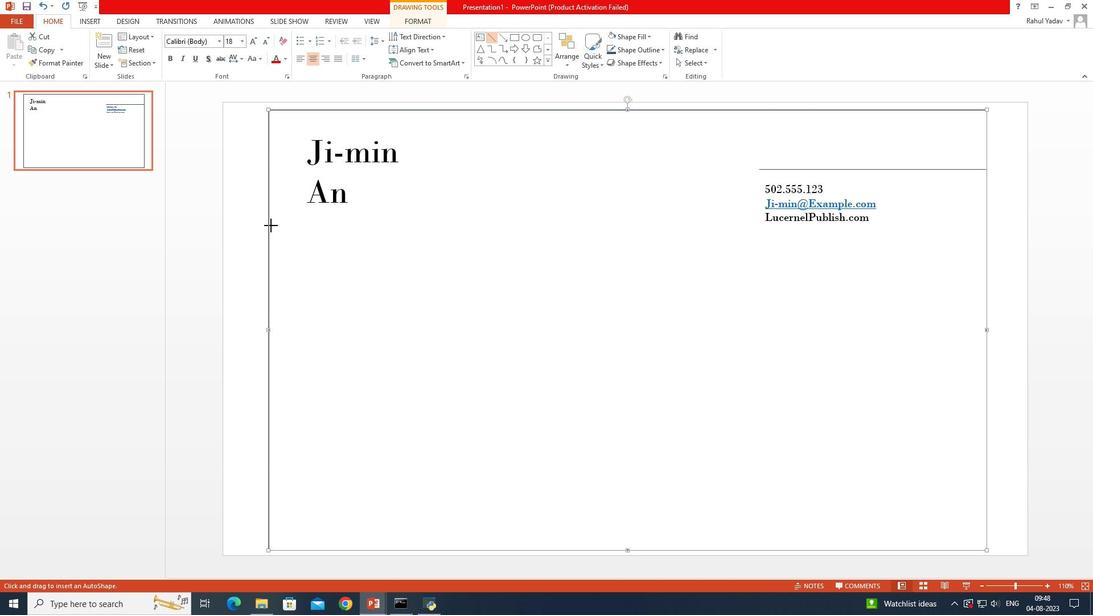 
Action: Key pressed <Key.shift>
Screenshot: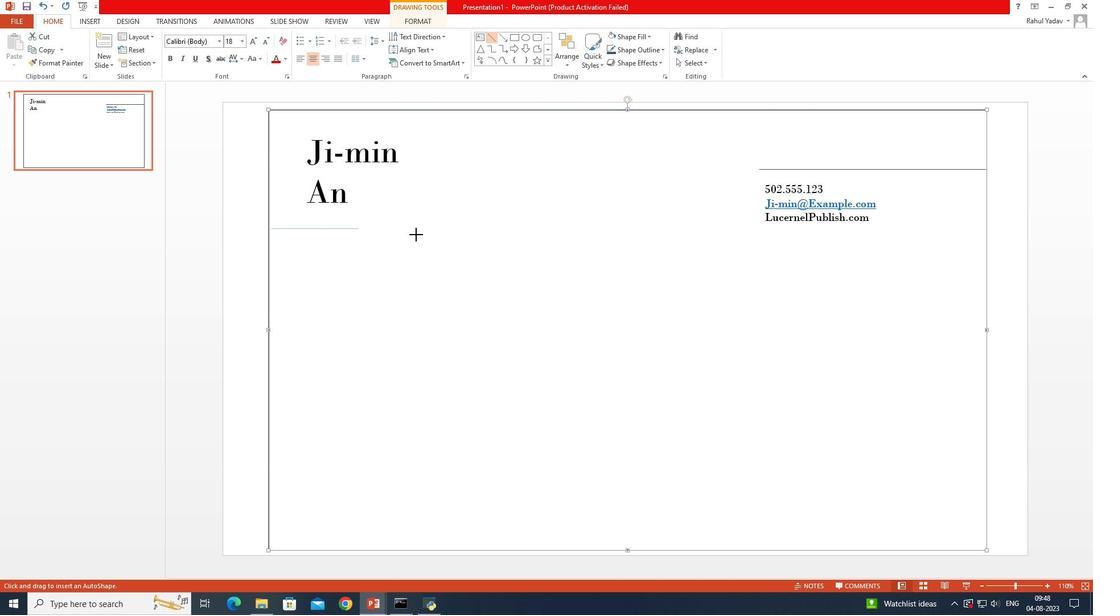 
Action: Mouse moved to (408, 233)
Screenshot: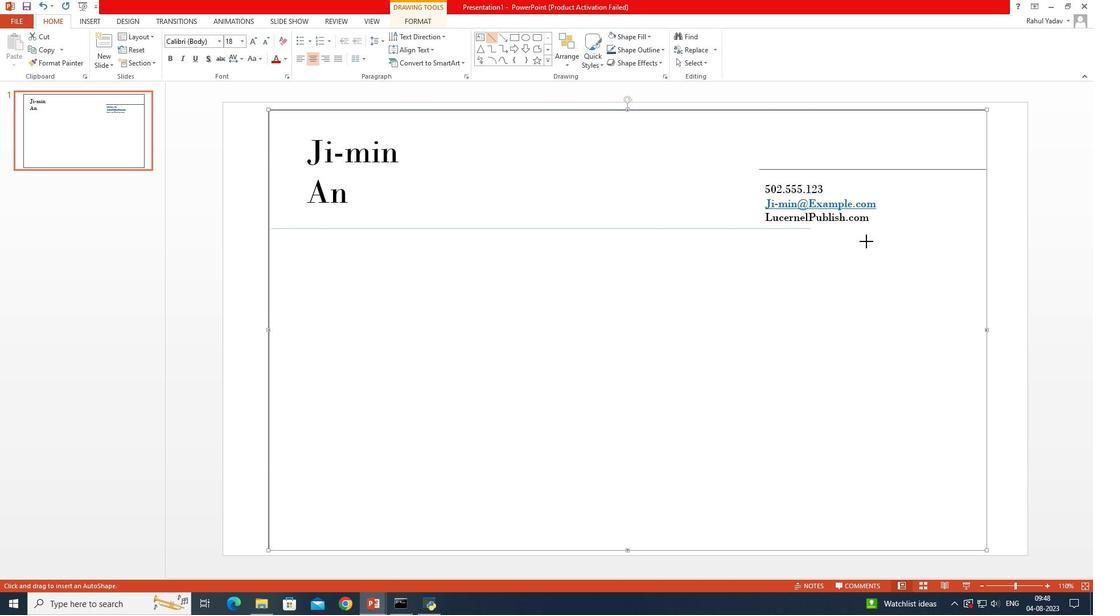 
Action: Key pressed <Key.shift>
Screenshot: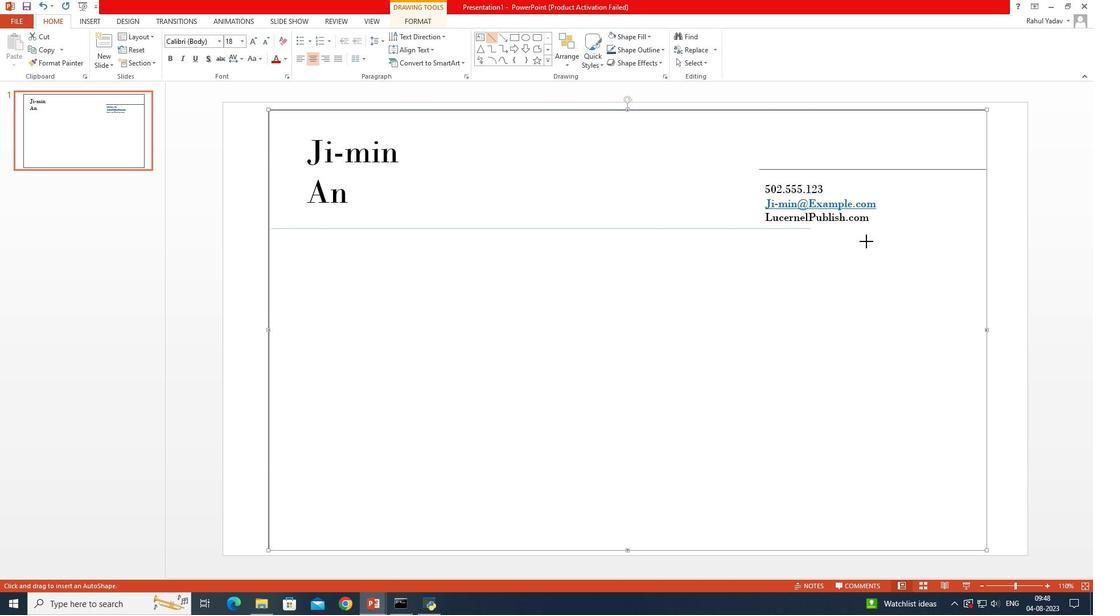 
Action: Mouse moved to (441, 235)
Screenshot: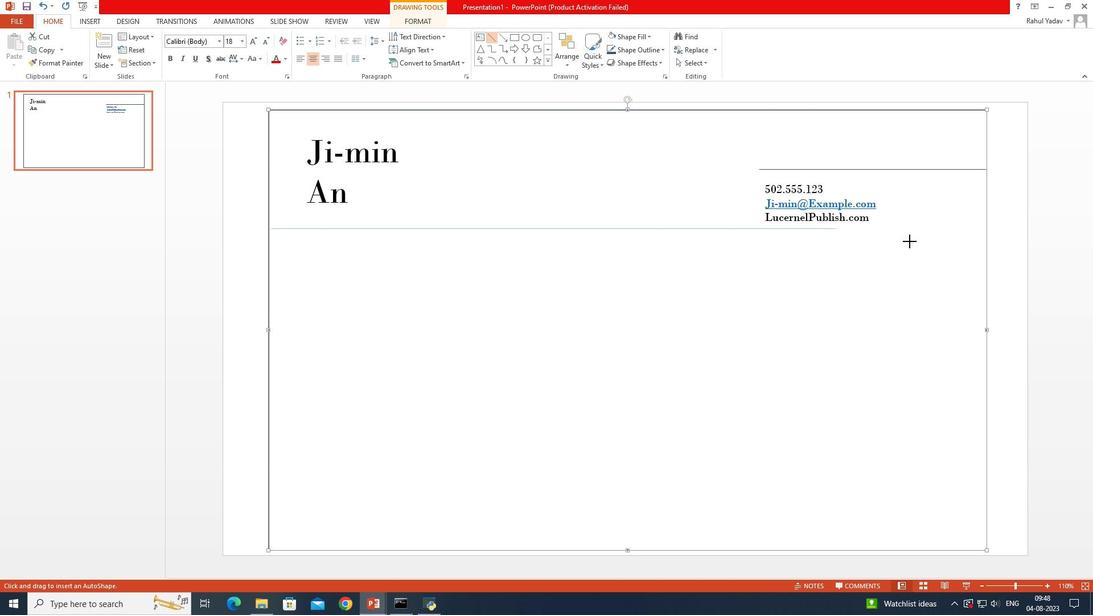 
Action: Key pressed <Key.shift>
Screenshot: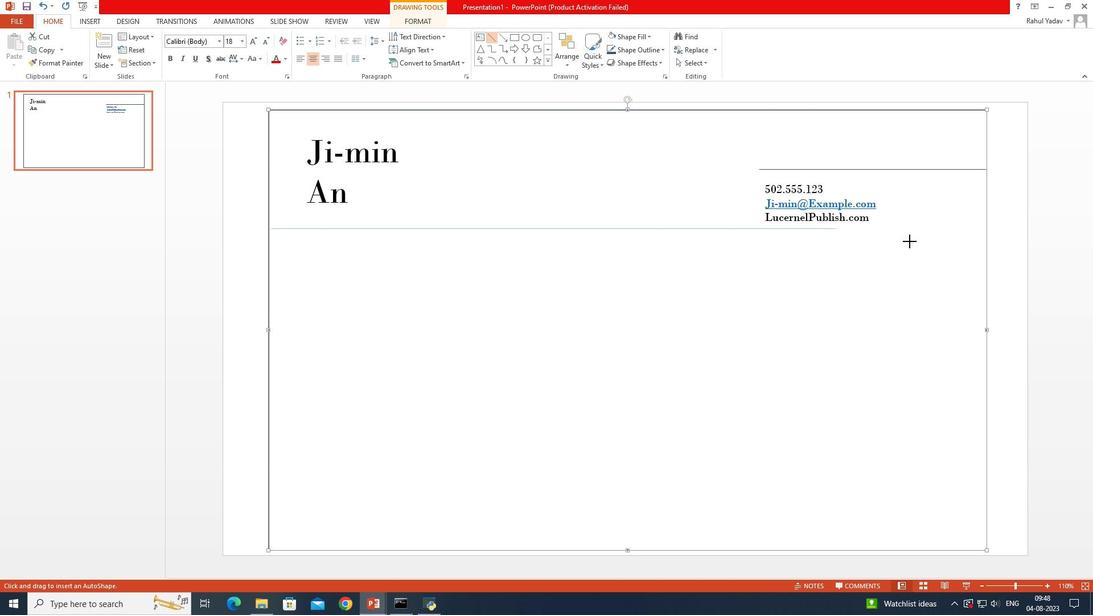 
Action: Mouse moved to (467, 237)
Screenshot: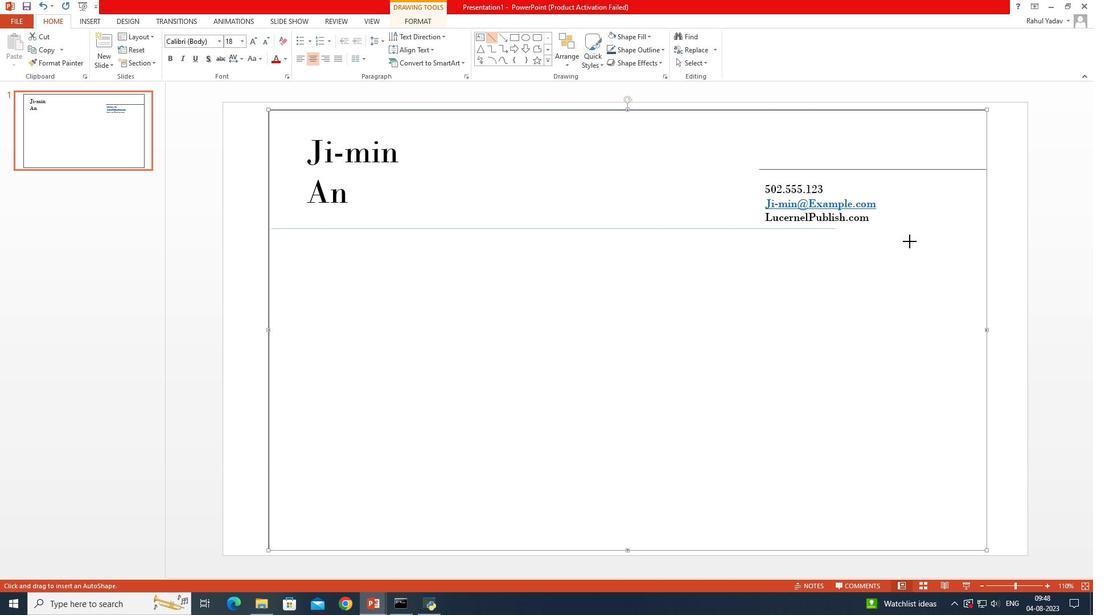 
Action: Key pressed <Key.shift>
Screenshot: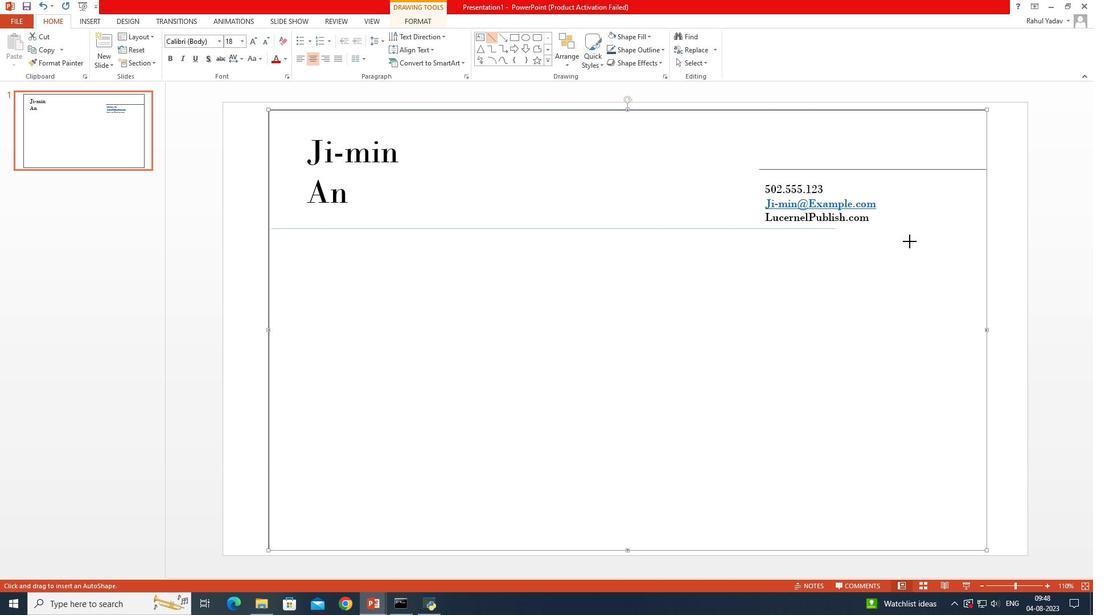 
Action: Mouse moved to (498, 238)
Screenshot: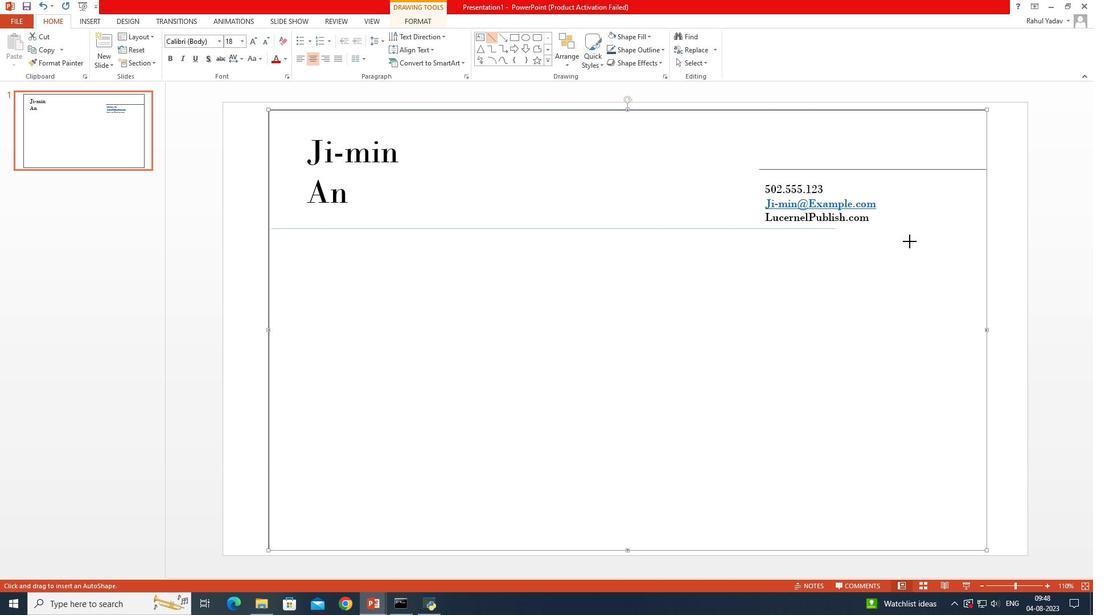 
Action: Key pressed <Key.shift>
